 Task: Add a signature Jane Thompson containing Best wishes for a happy Fathers Day, Jane Thompson to email address softage.8@softage.net and add a label Toys
Action: Mouse moved to (1117, 66)
Screenshot: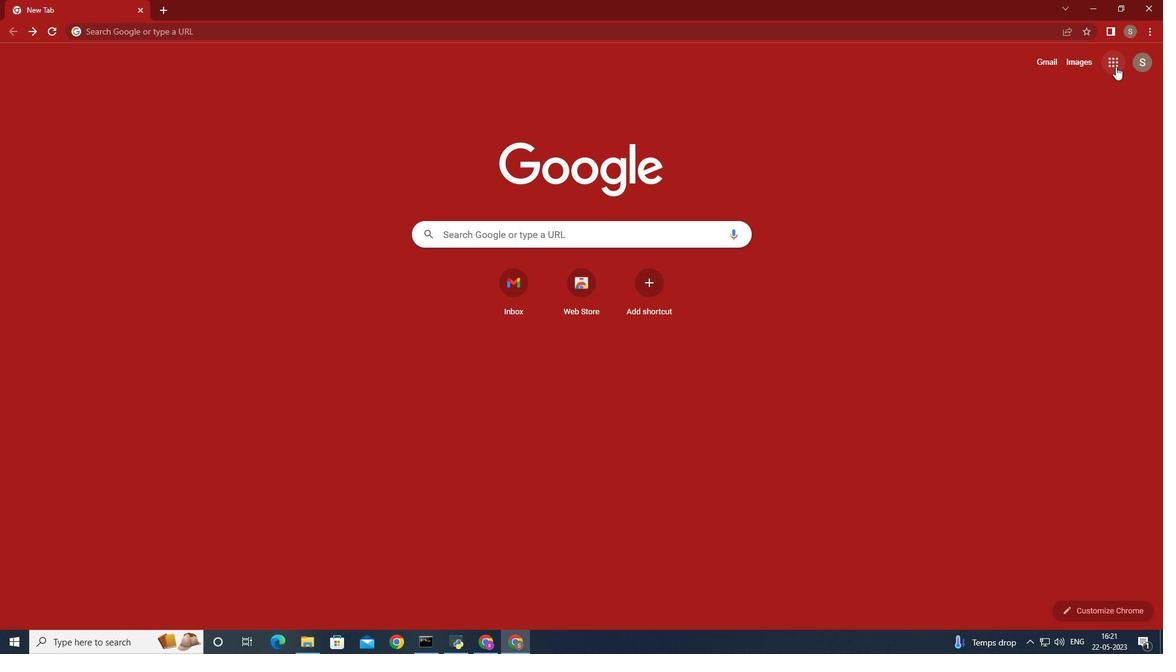 
Action: Mouse pressed left at (1117, 66)
Screenshot: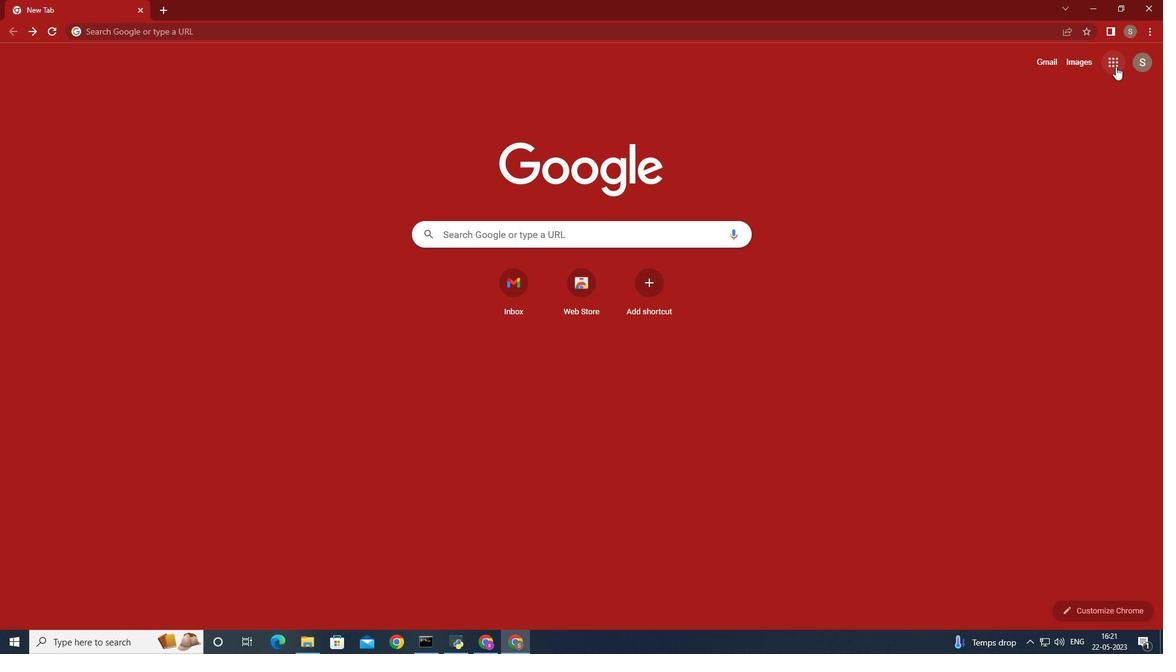 
Action: Mouse moved to (1055, 110)
Screenshot: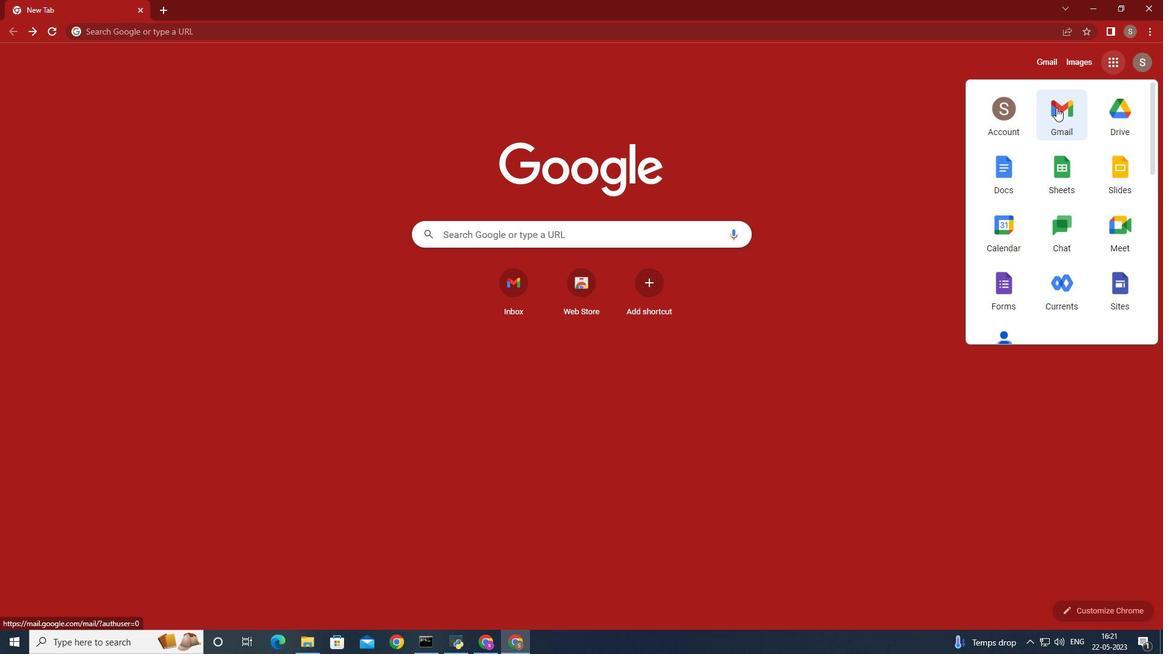 
Action: Mouse pressed left at (1055, 110)
Screenshot: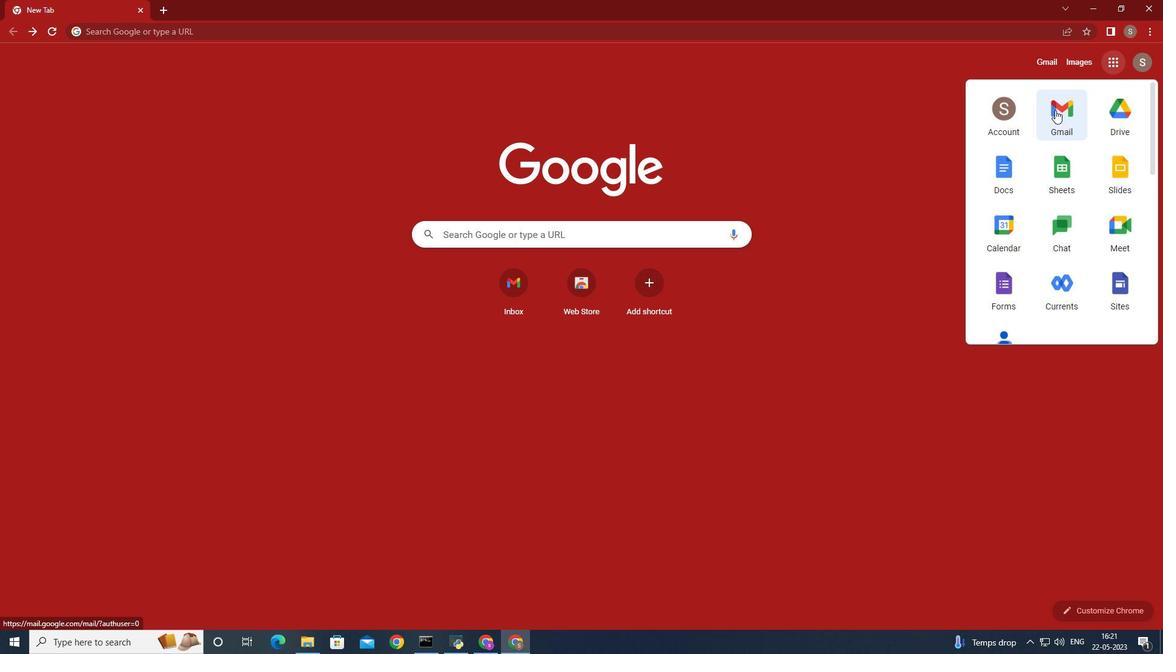 
Action: Mouse moved to (1023, 81)
Screenshot: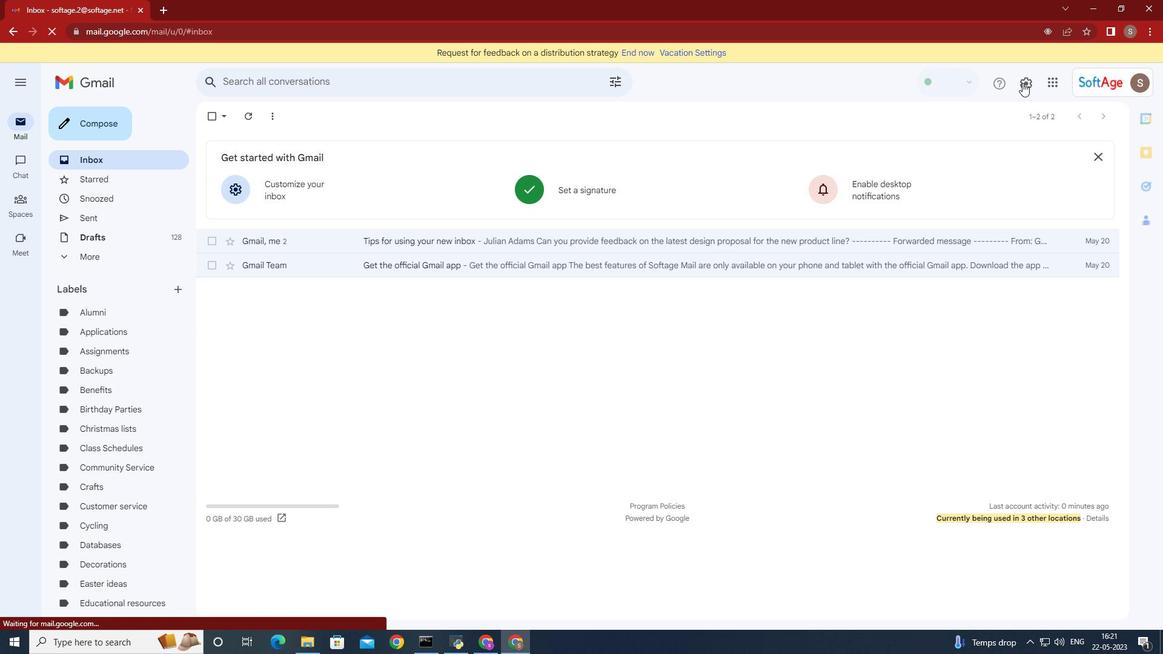 
Action: Mouse pressed left at (1023, 81)
Screenshot: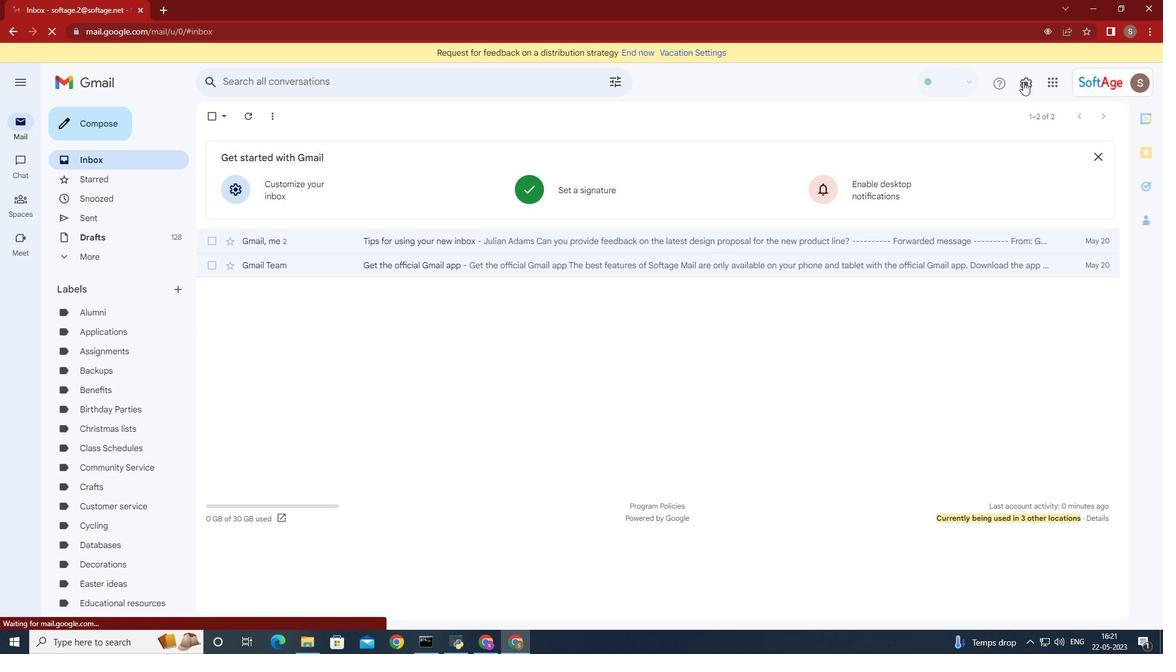 
Action: Mouse moved to (1043, 144)
Screenshot: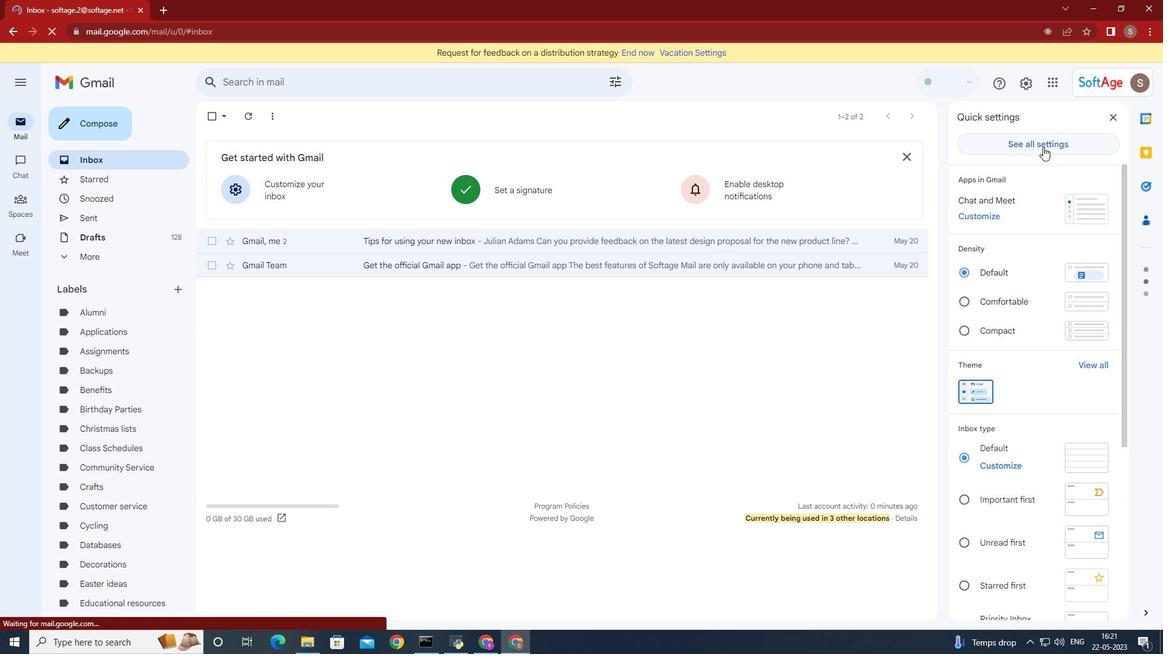 
Action: Mouse pressed left at (1043, 144)
Screenshot: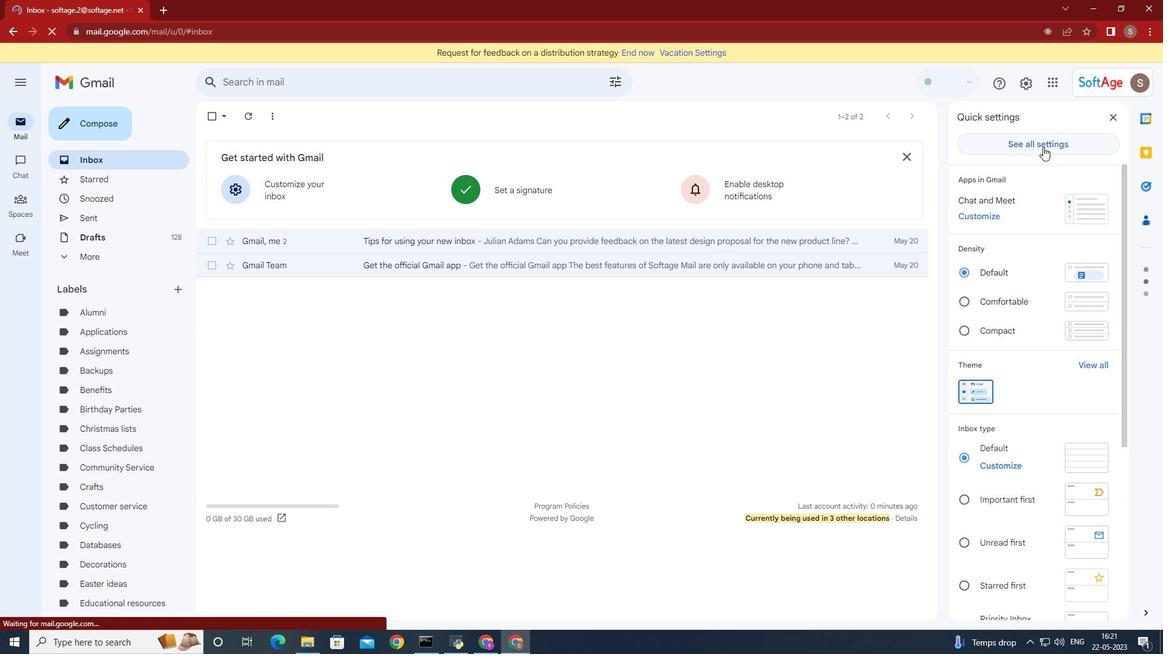 
Action: Mouse moved to (871, 239)
Screenshot: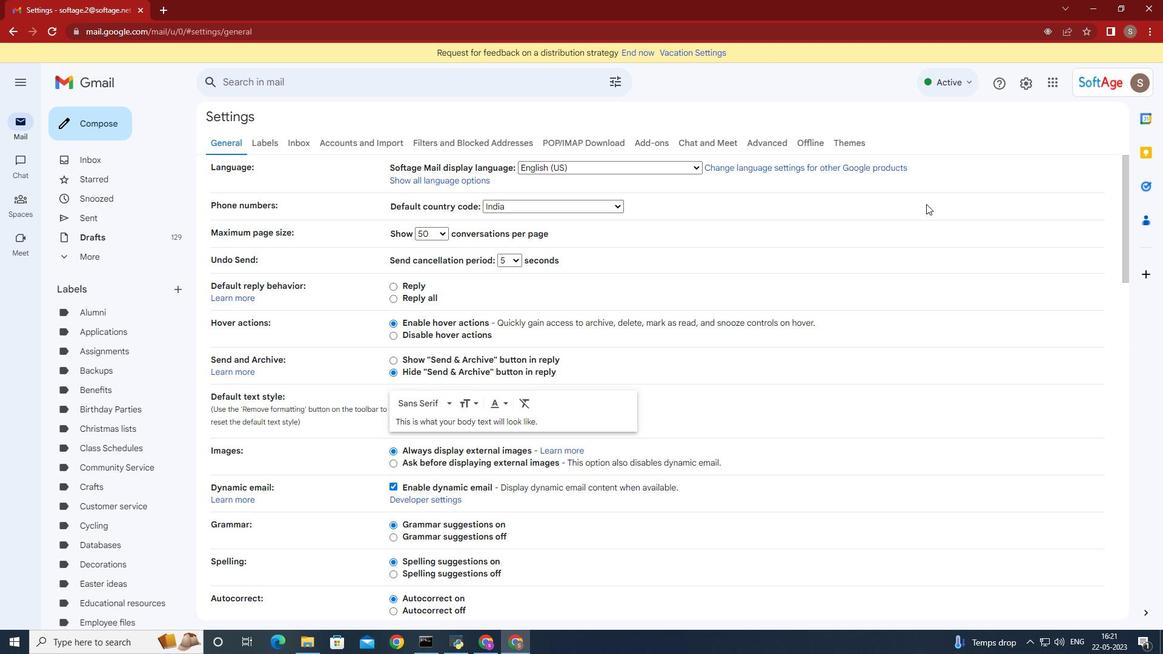 
Action: Mouse scrolled (876, 236) with delta (0, 0)
Screenshot: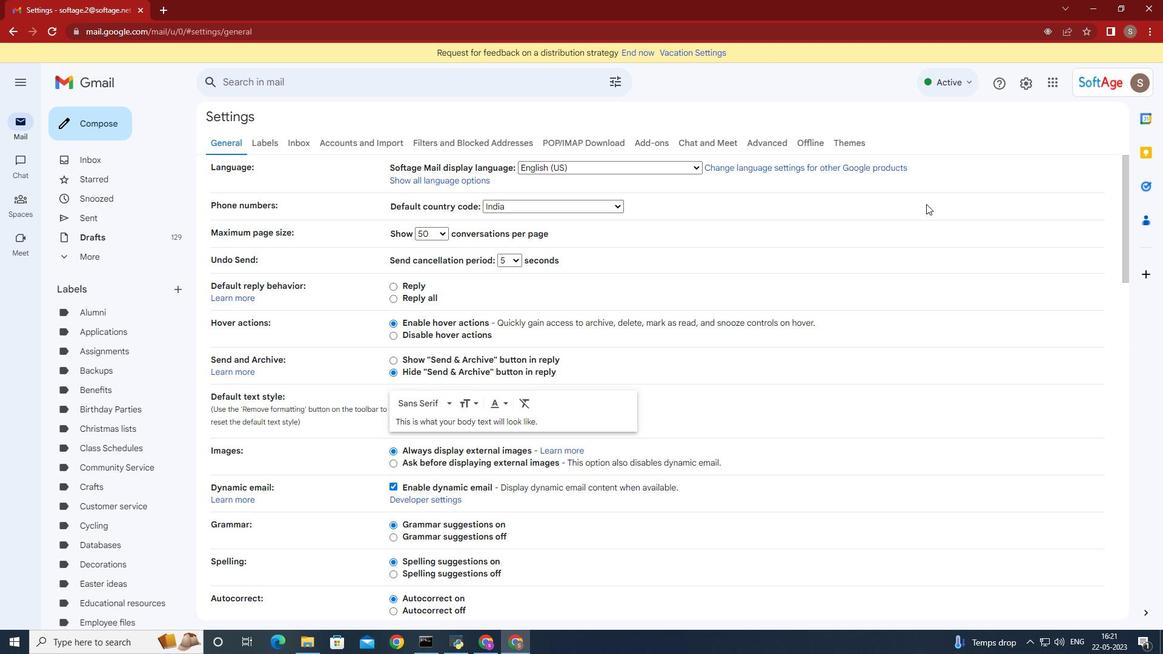 
Action: Mouse moved to (866, 239)
Screenshot: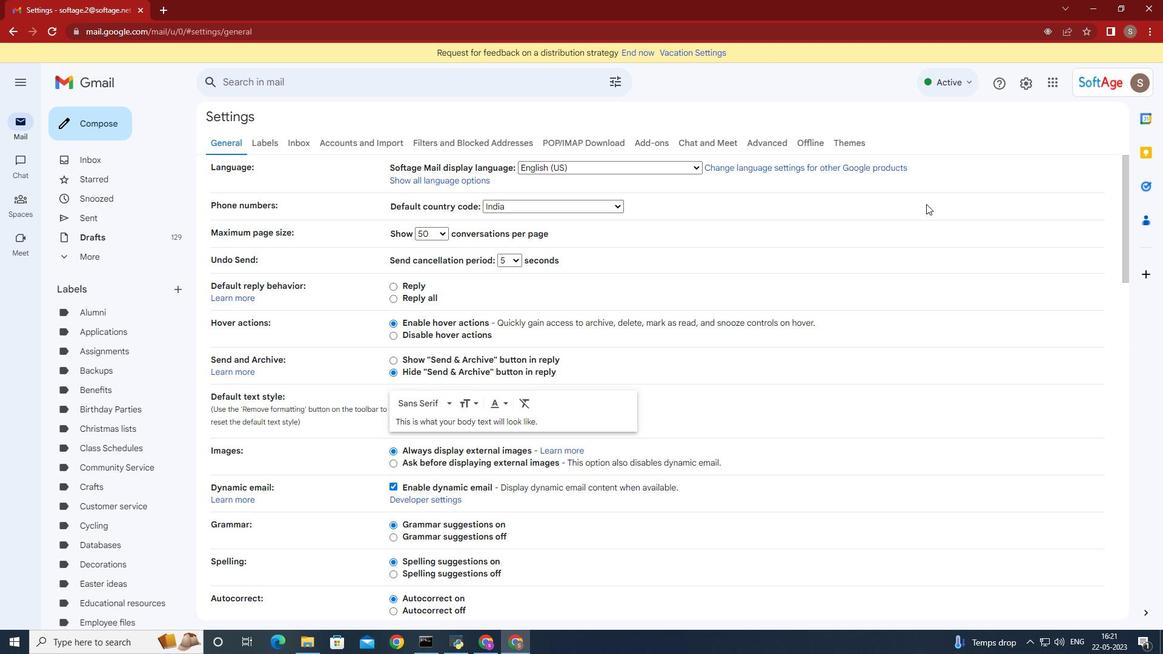 
Action: Mouse scrolled (870, 238) with delta (0, 0)
Screenshot: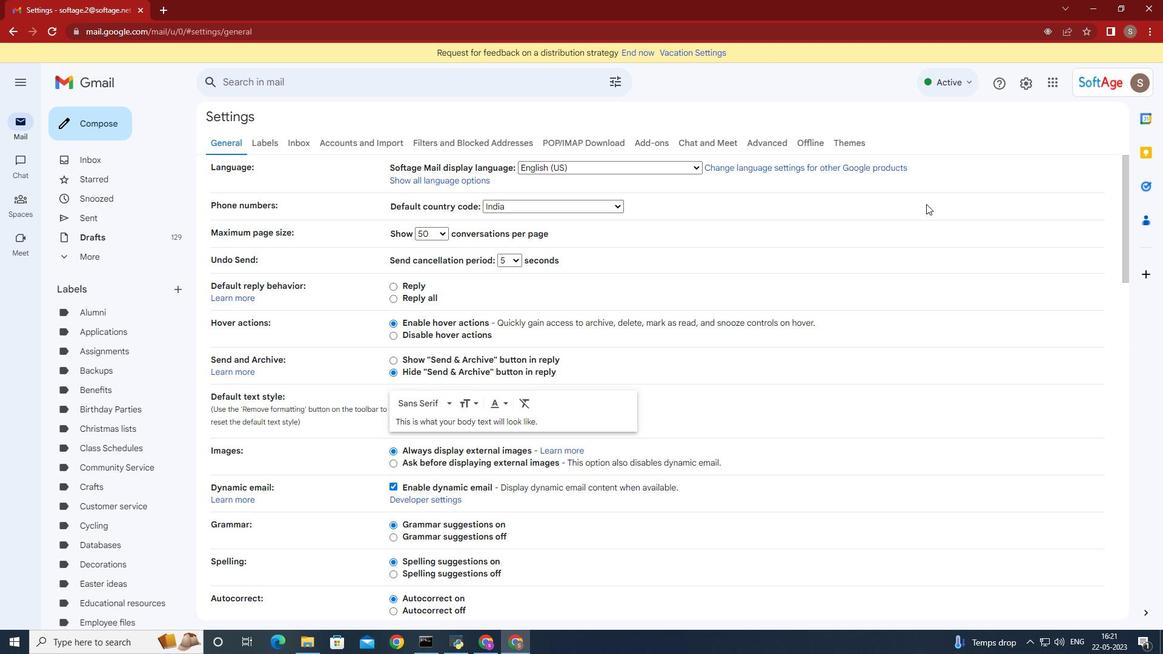 
Action: Mouse moved to (865, 239)
Screenshot: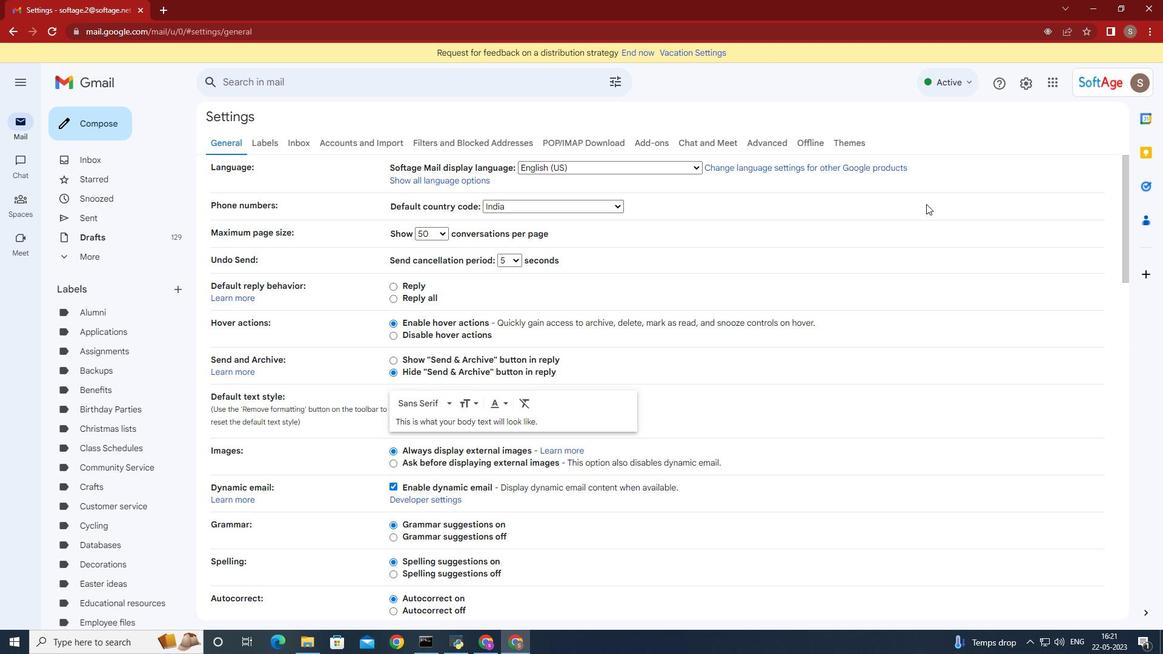 
Action: Mouse scrolled (867, 238) with delta (0, 0)
Screenshot: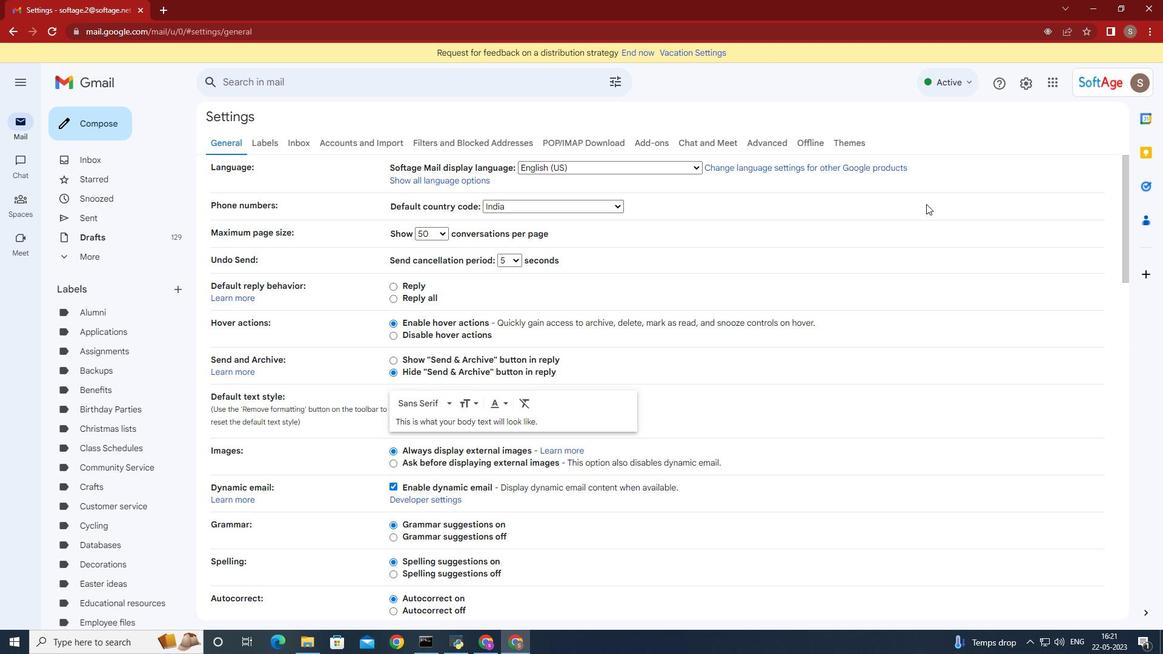 
Action: Mouse moved to (864, 239)
Screenshot: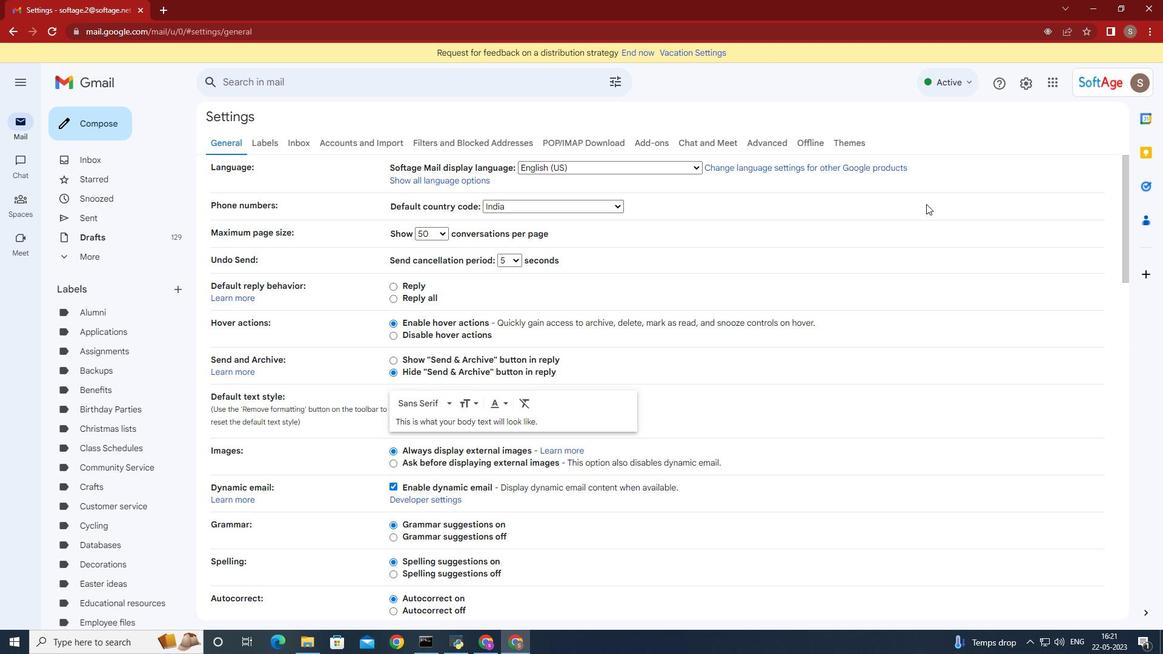 
Action: Mouse scrolled (865, 238) with delta (0, 0)
Screenshot: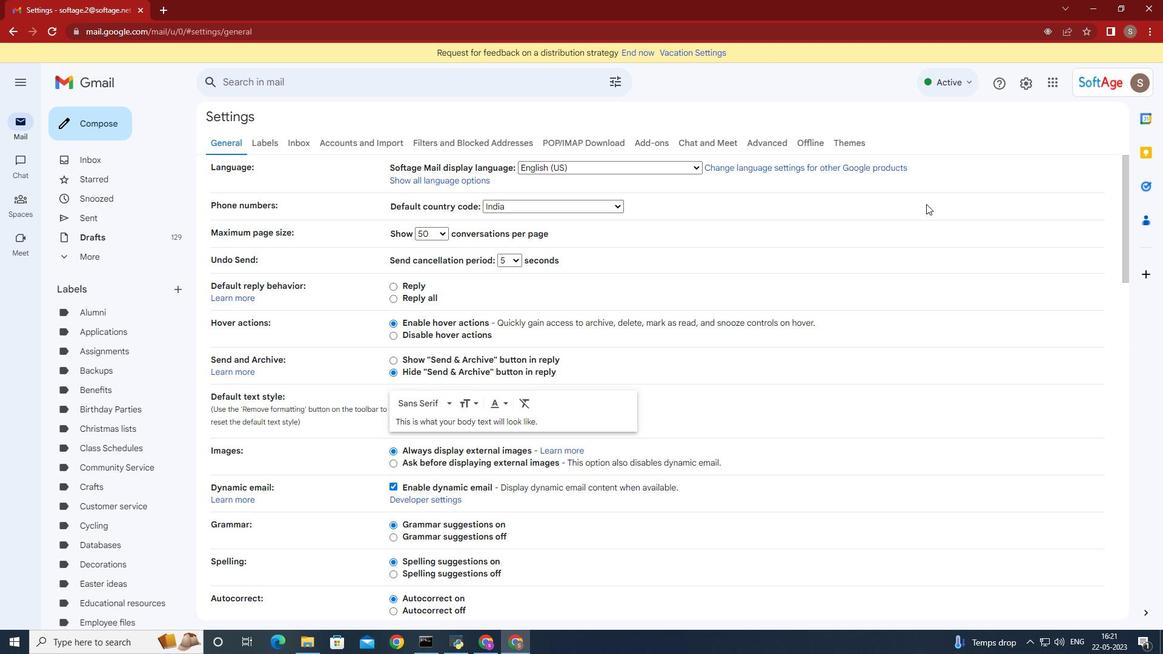 
Action: Mouse moved to (861, 238)
Screenshot: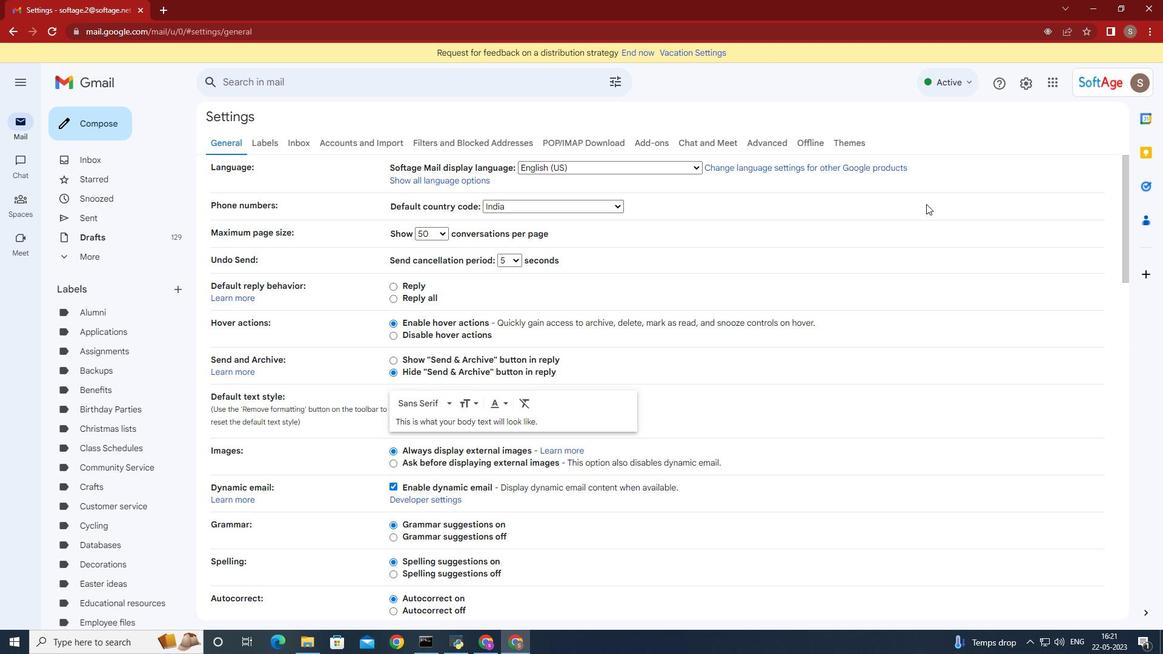 
Action: Mouse scrolled (863, 238) with delta (0, 0)
Screenshot: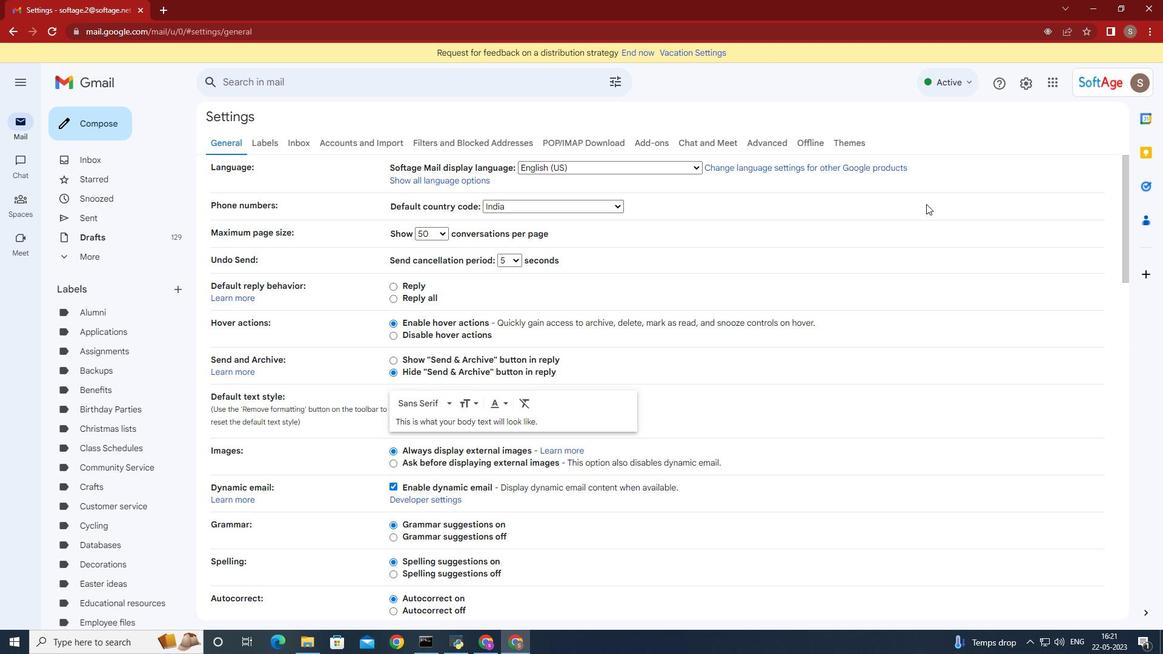 
Action: Mouse moved to (858, 236)
Screenshot: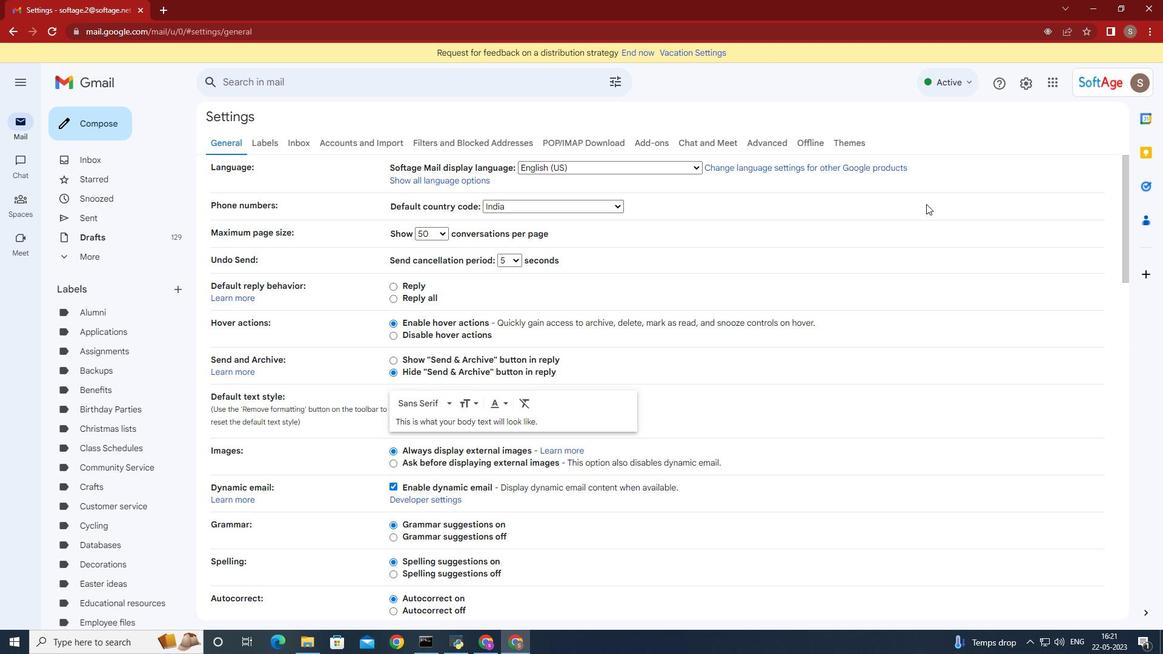 
Action: Mouse scrolled (859, 237) with delta (0, 0)
Screenshot: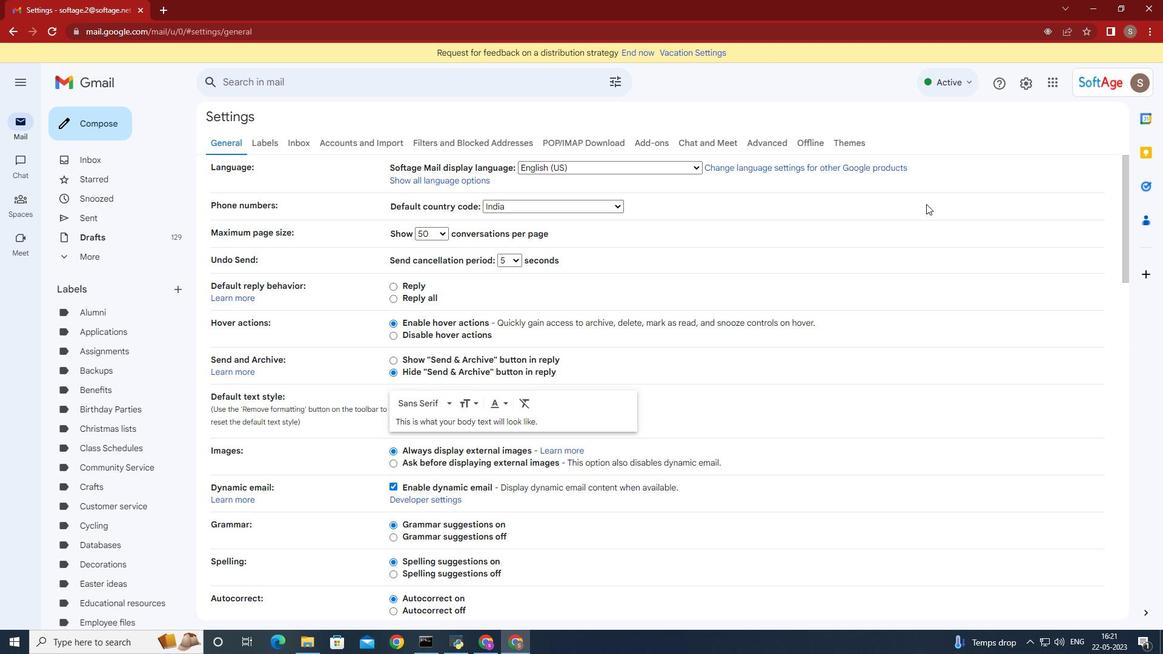 
Action: Mouse moved to (818, 238)
Screenshot: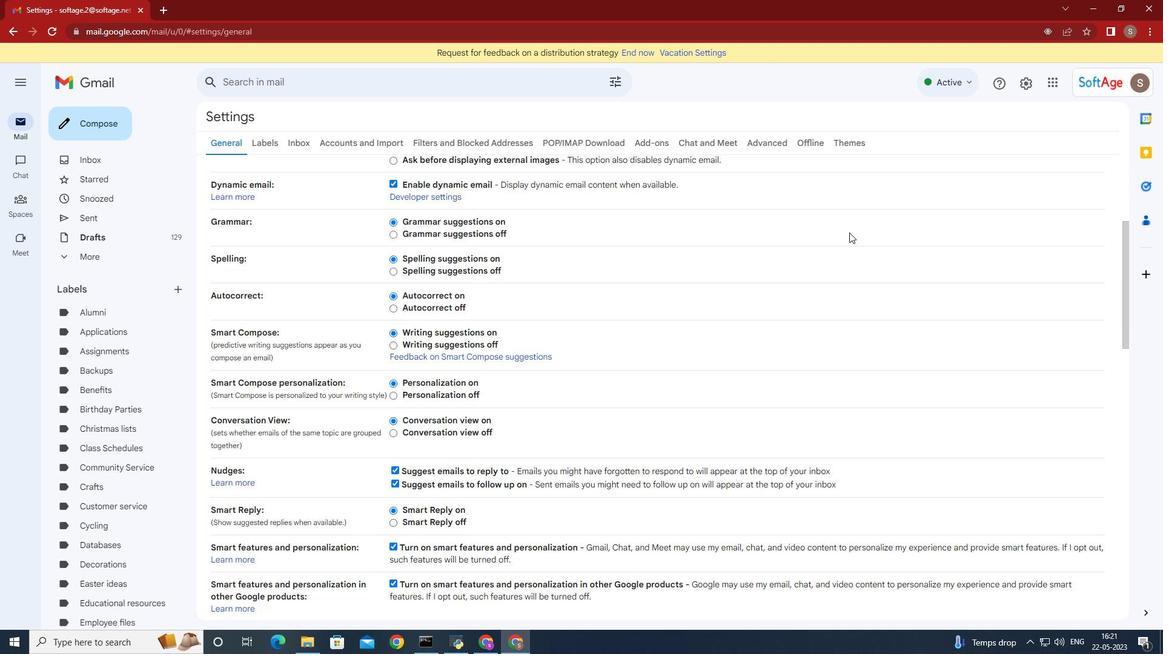 
Action: Mouse scrolled (818, 237) with delta (0, 0)
Screenshot: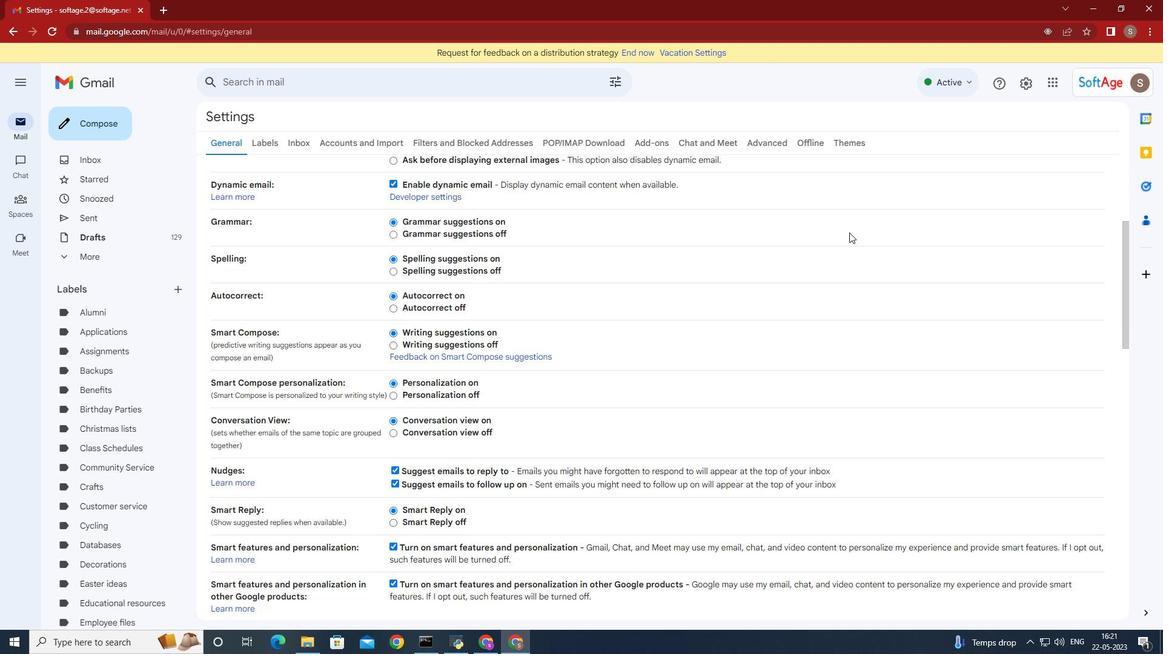 
Action: Mouse moved to (814, 240)
Screenshot: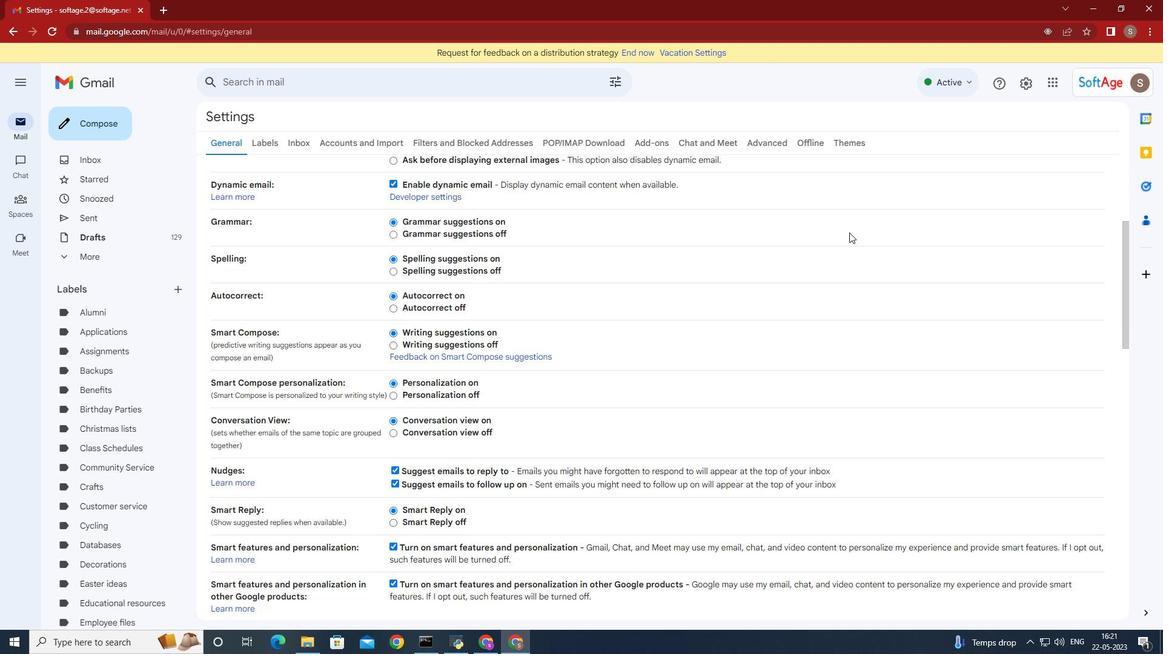 
Action: Mouse scrolled (814, 239) with delta (0, 0)
Screenshot: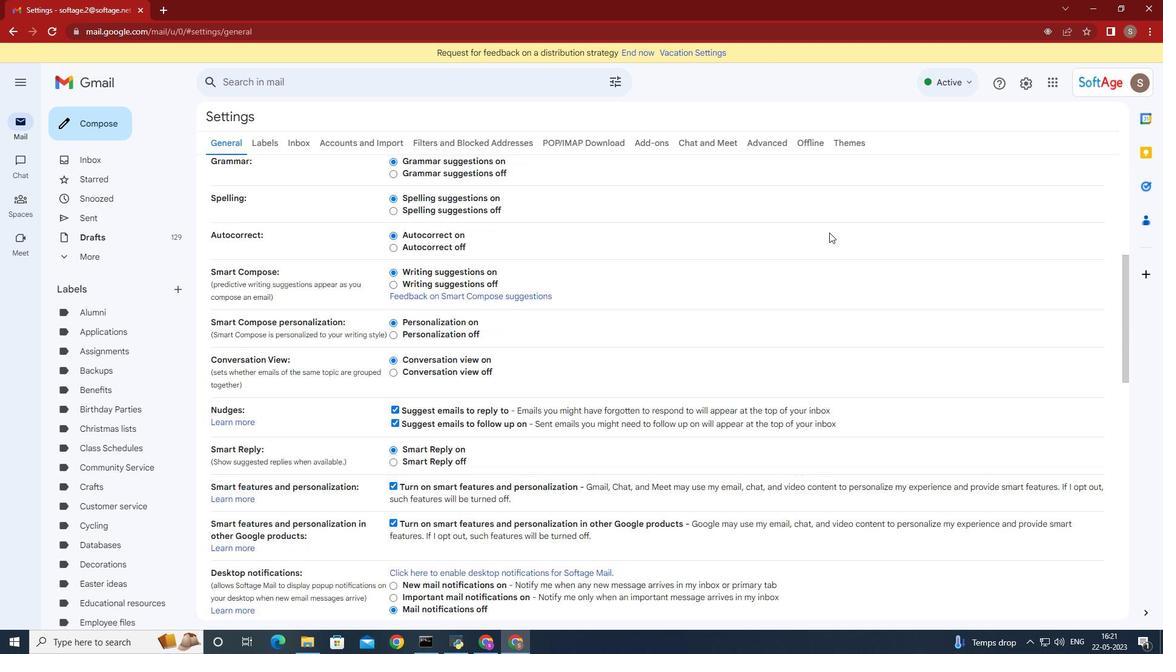 
Action: Mouse moved to (811, 242)
Screenshot: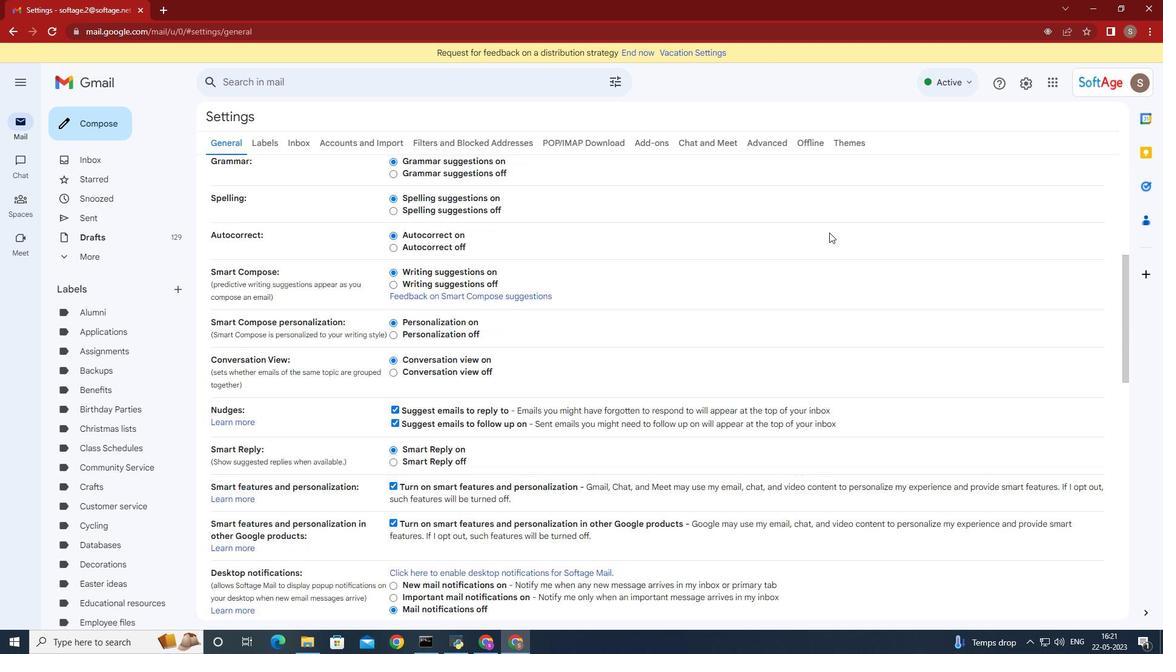 
Action: Mouse scrolled (811, 241) with delta (0, 0)
Screenshot: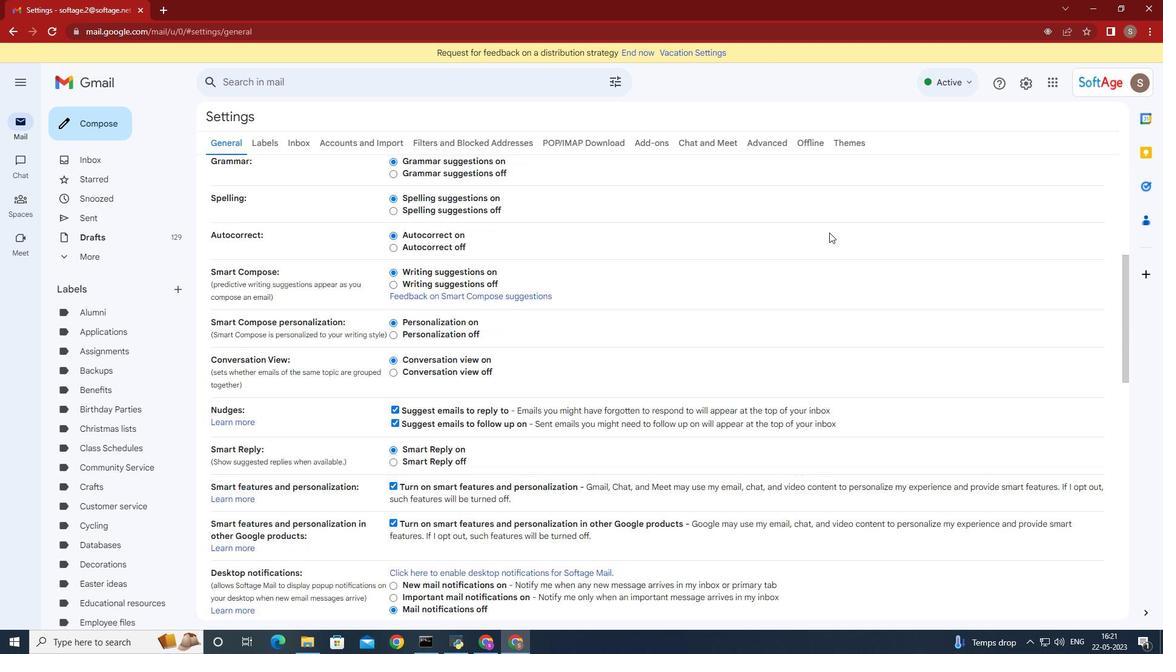 
Action: Mouse moved to (807, 244)
Screenshot: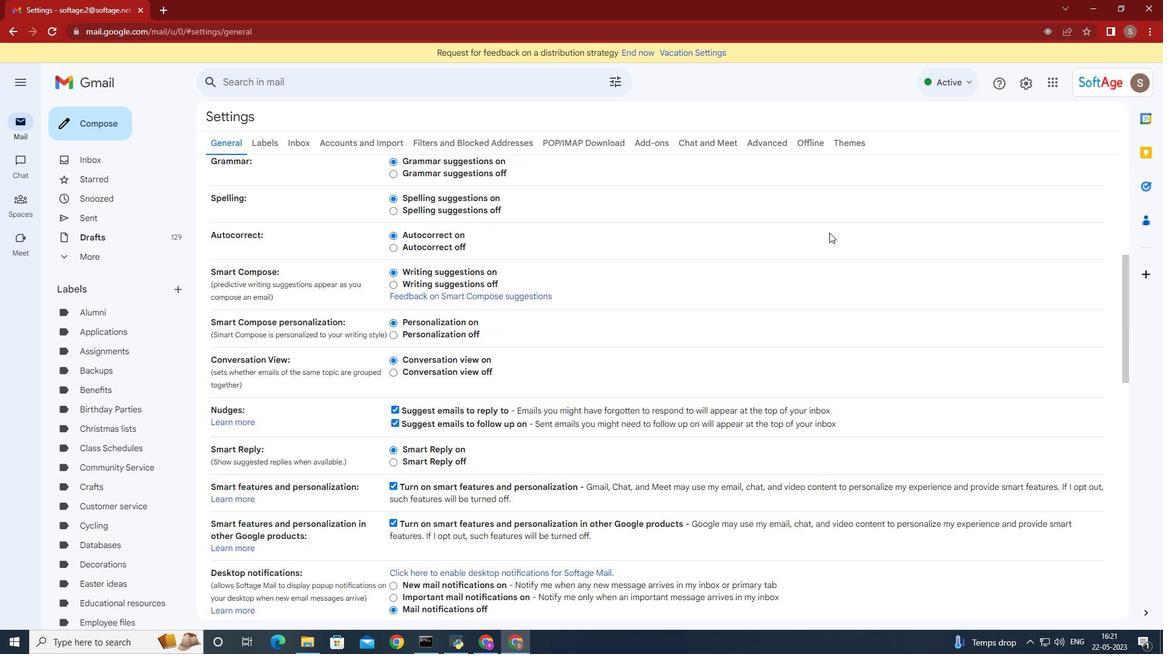 
Action: Mouse scrolled (807, 244) with delta (0, 0)
Screenshot: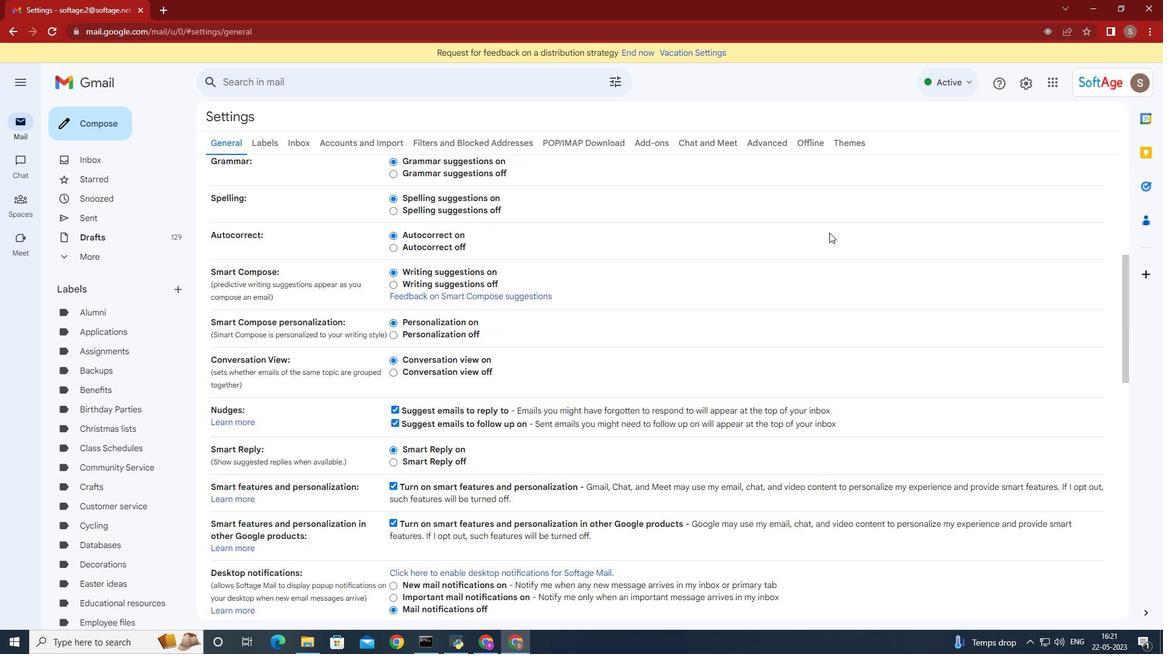 
Action: Mouse moved to (806, 245)
Screenshot: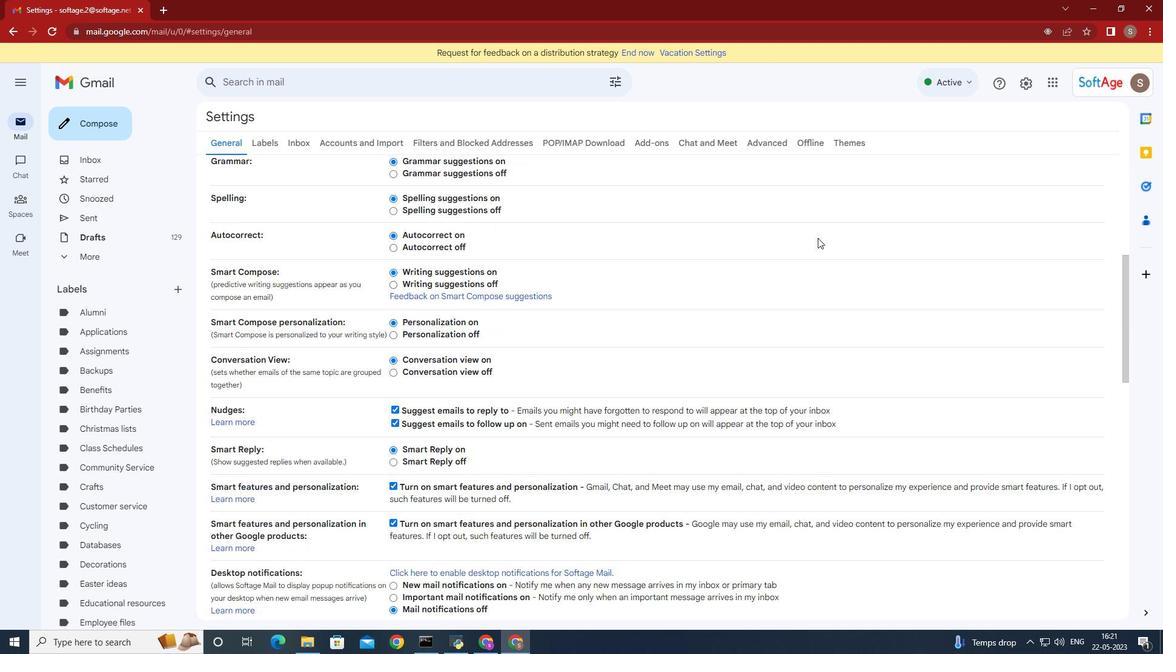 
Action: Mouse scrolled (806, 244) with delta (0, 0)
Screenshot: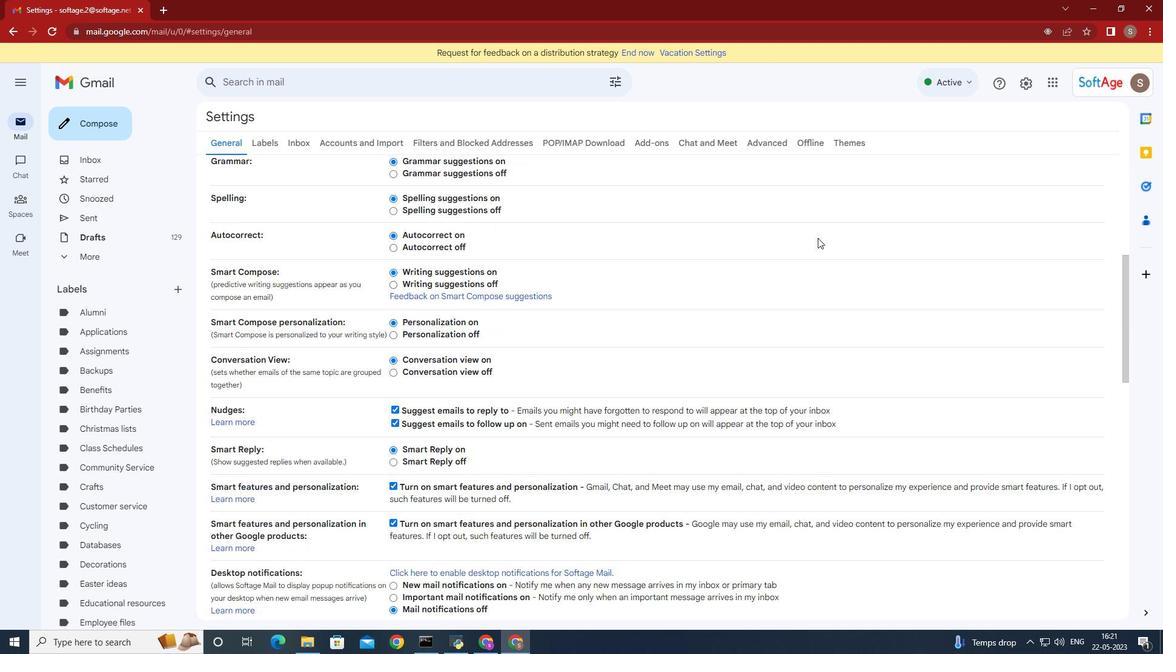 
Action: Mouse moved to (804, 245)
Screenshot: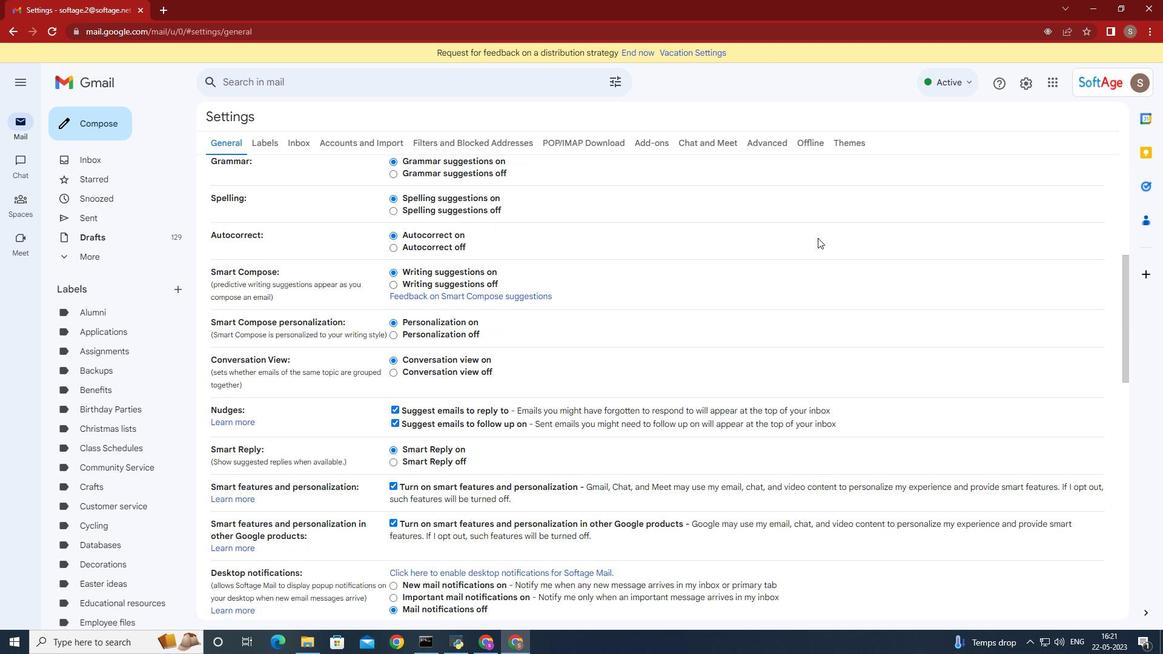 
Action: Mouse scrolled (804, 244) with delta (0, 0)
Screenshot: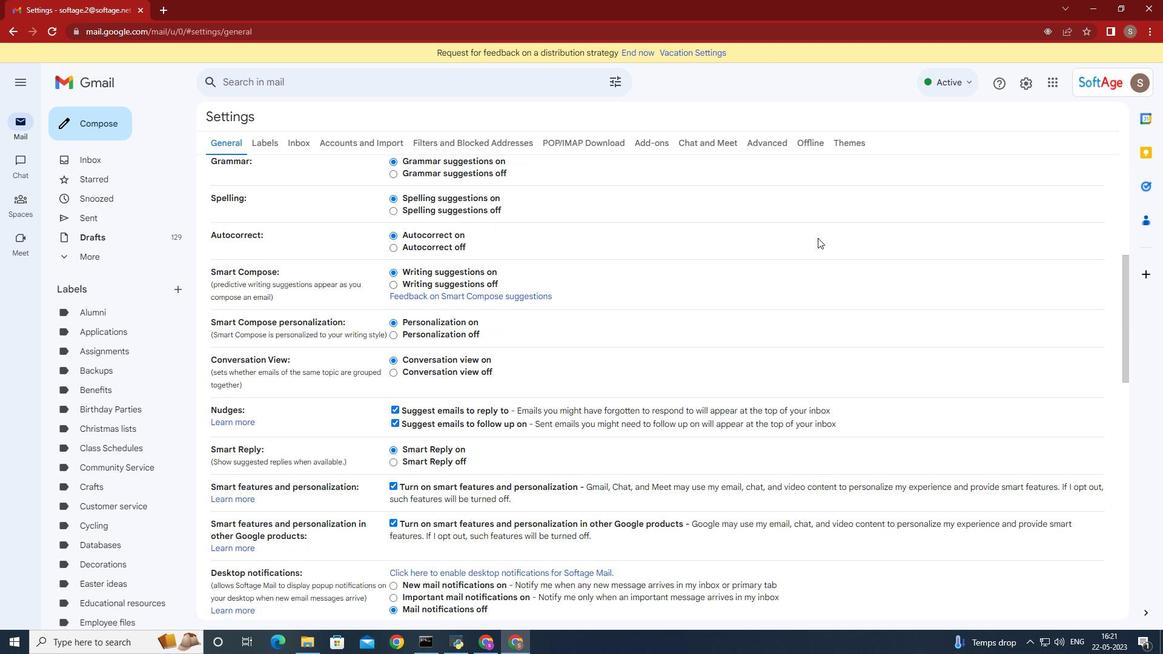 
Action: Mouse moved to (783, 252)
Screenshot: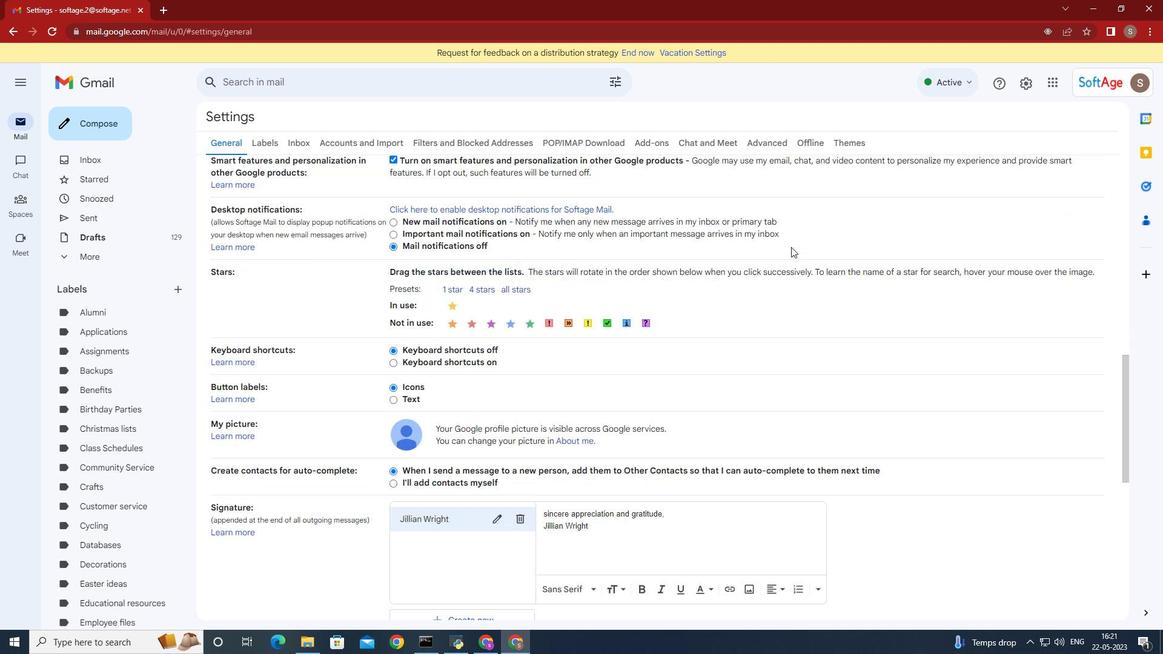 
Action: Mouse scrolled (783, 251) with delta (0, 0)
Screenshot: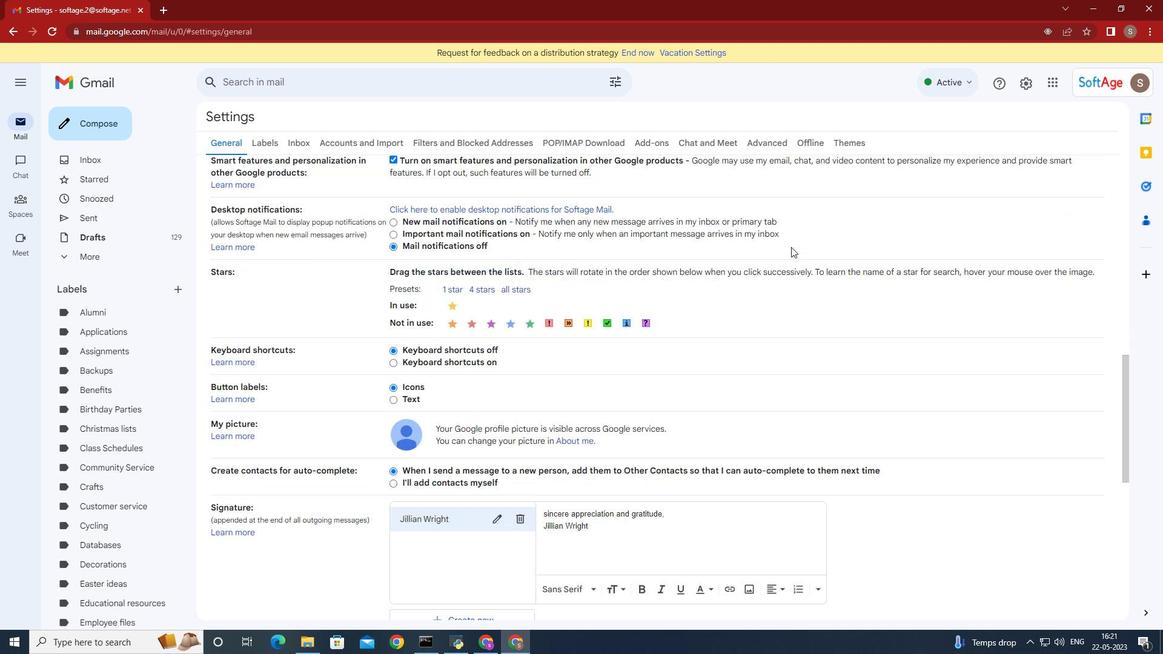 
Action: Mouse moved to (783, 252)
Screenshot: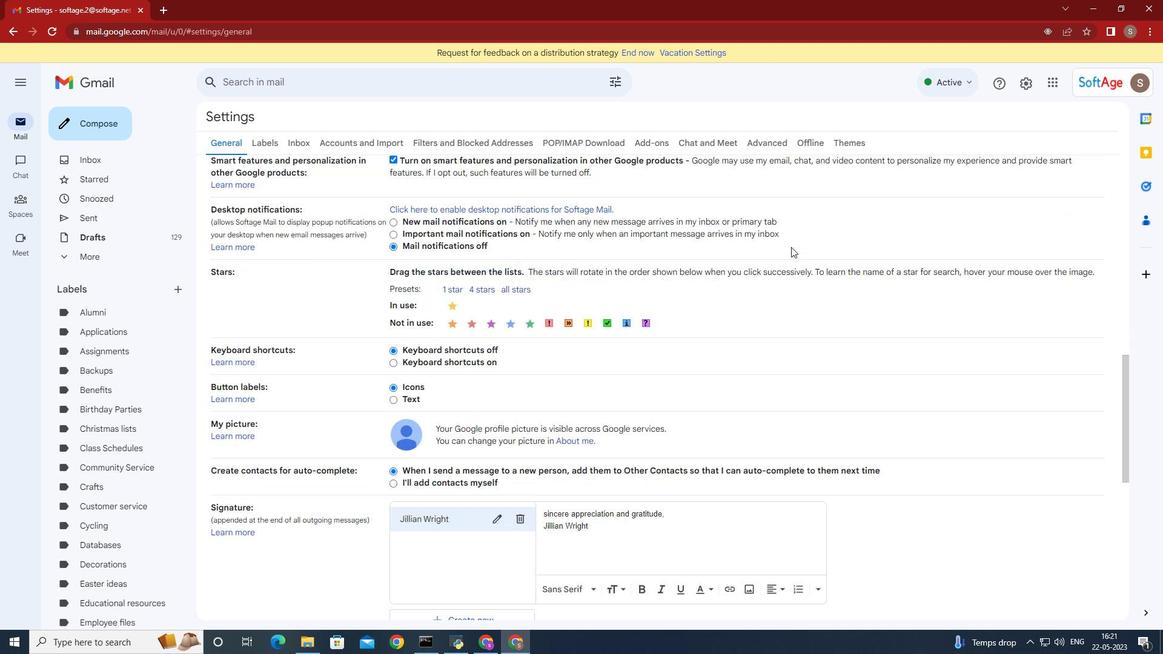 
Action: Mouse scrolled (783, 252) with delta (0, 0)
Screenshot: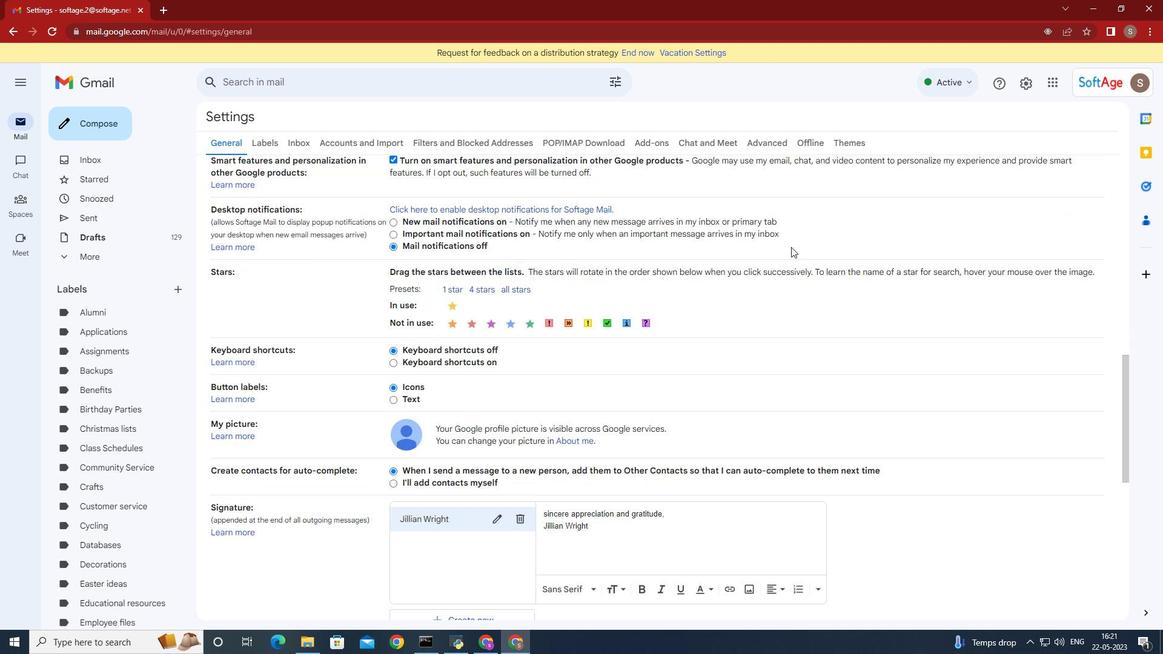 
Action: Mouse moved to (782, 252)
Screenshot: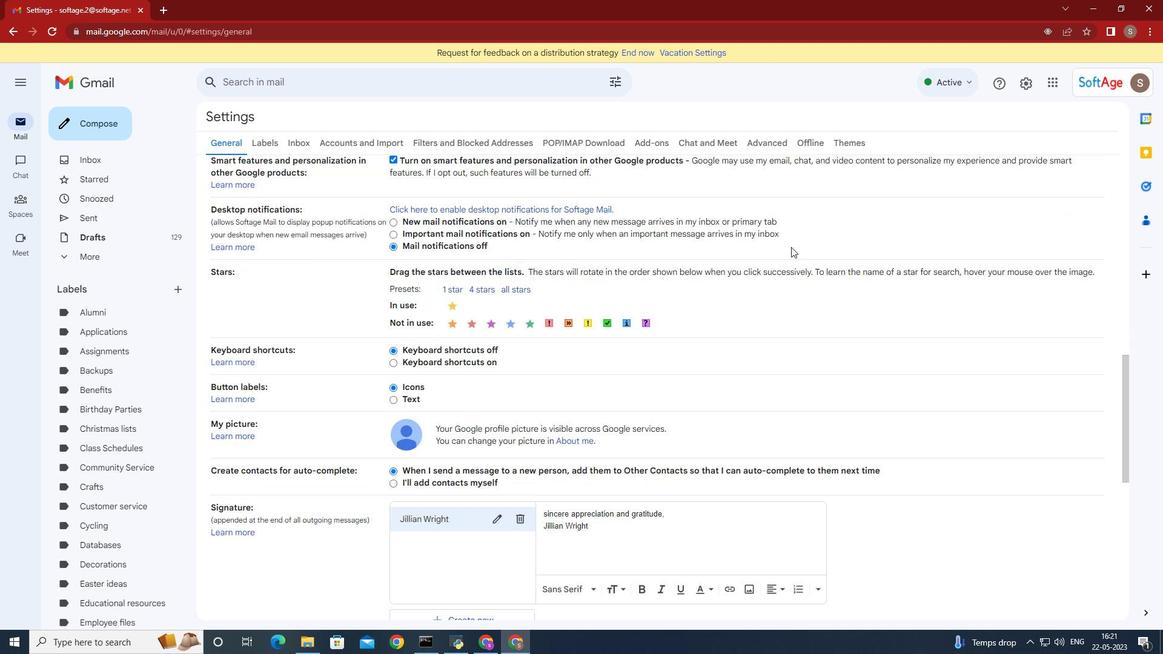 
Action: Mouse scrolled (782, 252) with delta (0, 0)
Screenshot: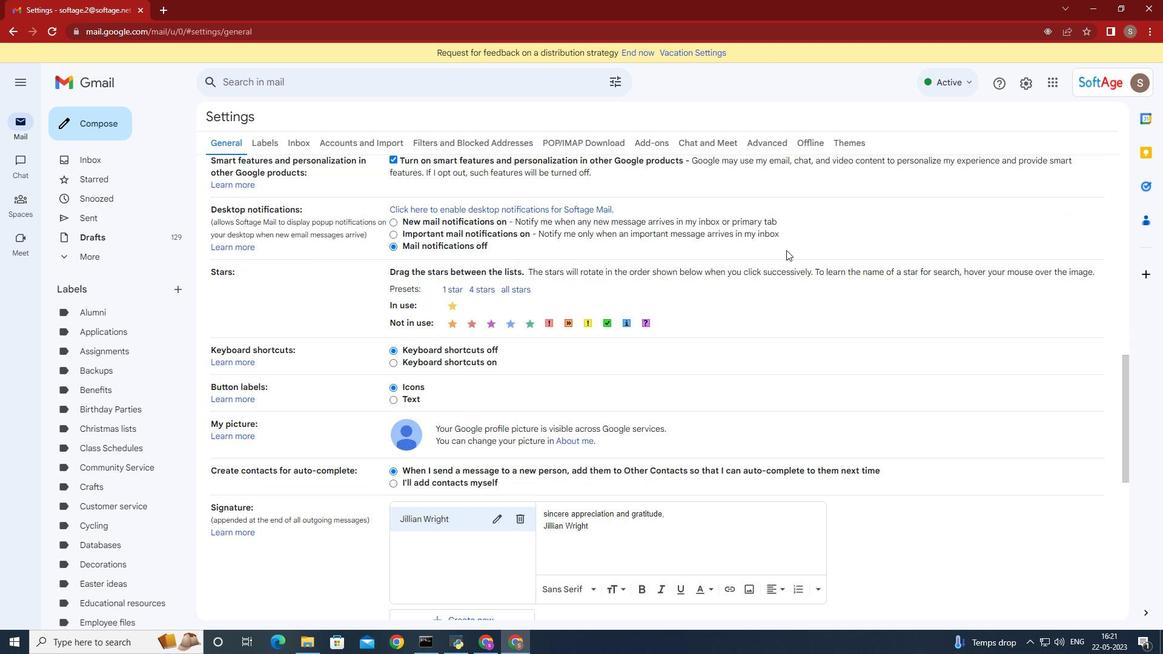 
Action: Mouse moved to (781, 252)
Screenshot: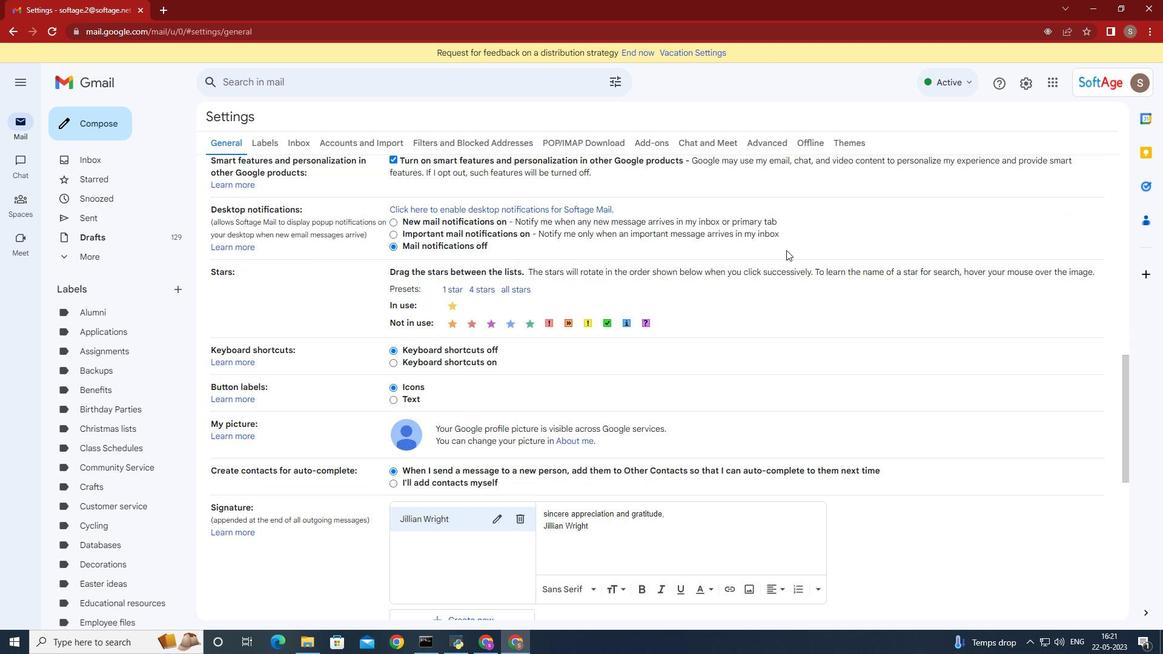 
Action: Mouse scrolled (781, 252) with delta (0, 0)
Screenshot: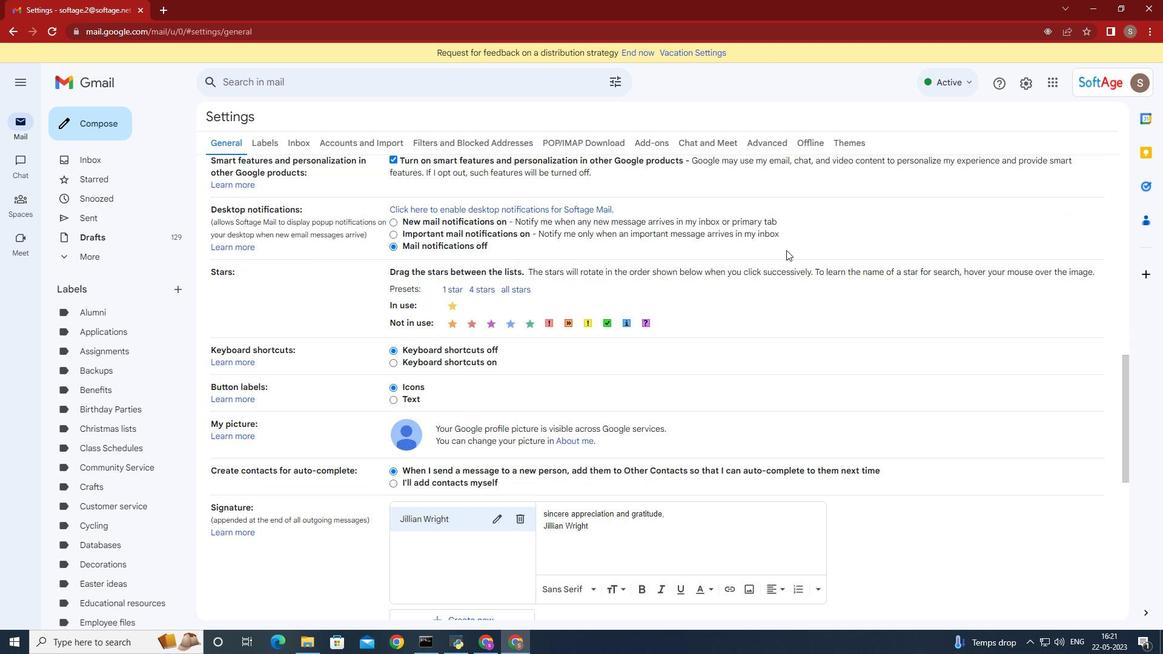 
Action: Mouse moved to (776, 249)
Screenshot: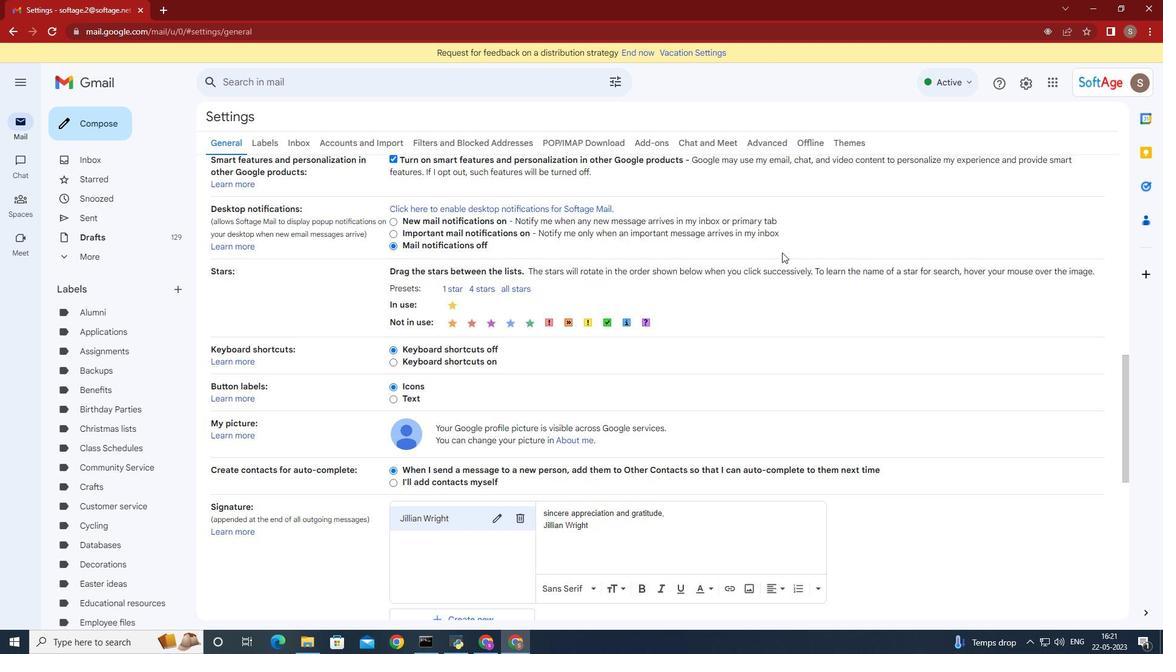 
Action: Mouse scrolled (776, 249) with delta (0, 0)
Screenshot: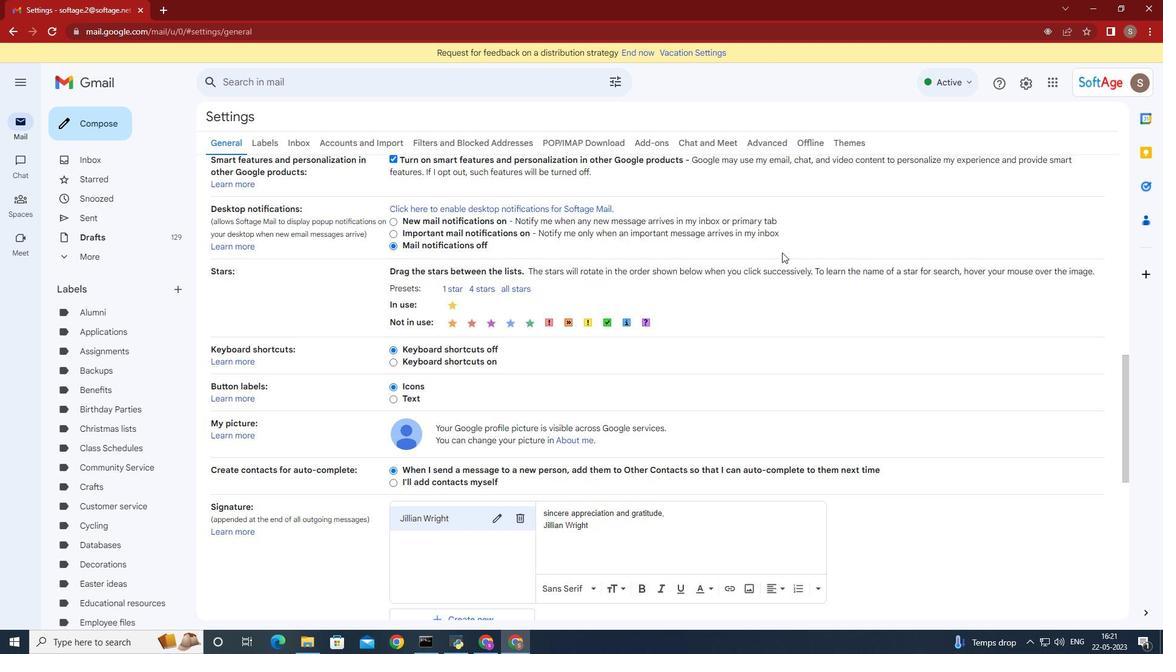 
Action: Mouse moved to (512, 317)
Screenshot: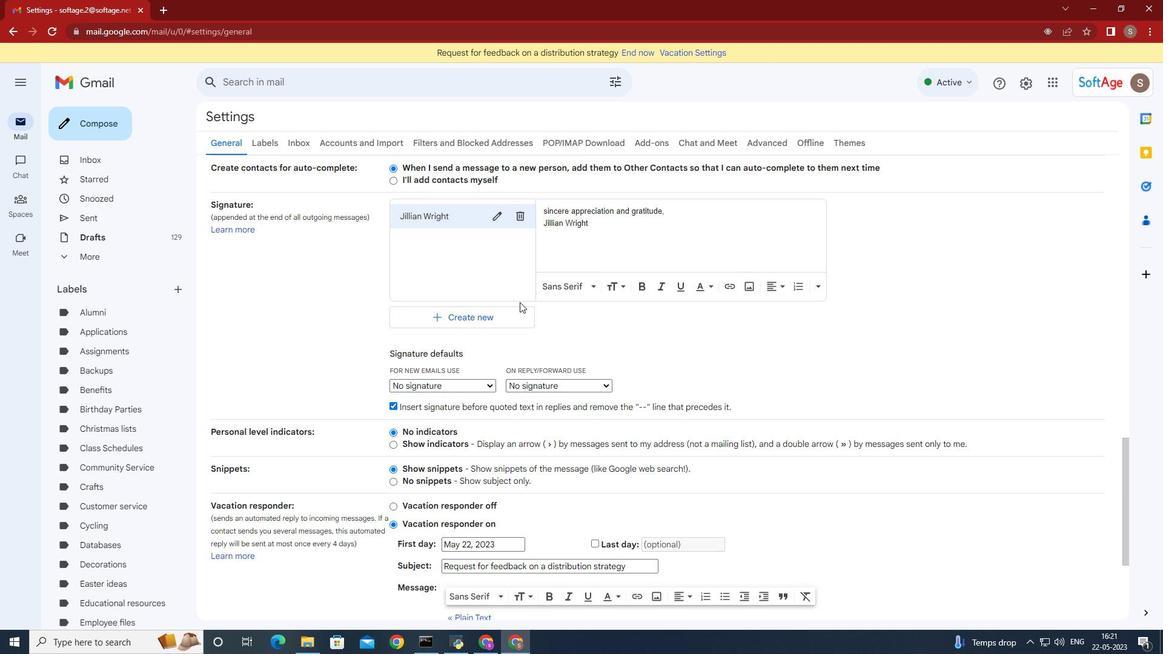 
Action: Mouse pressed left at (512, 317)
Screenshot: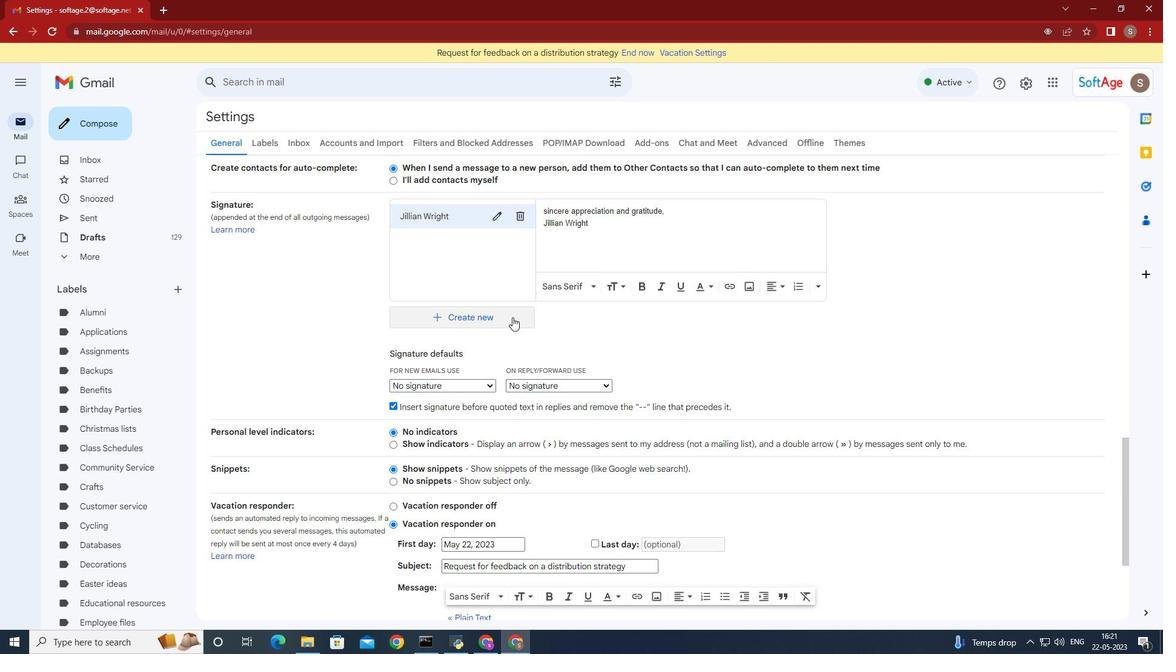 
Action: Mouse moved to (513, 314)
Screenshot: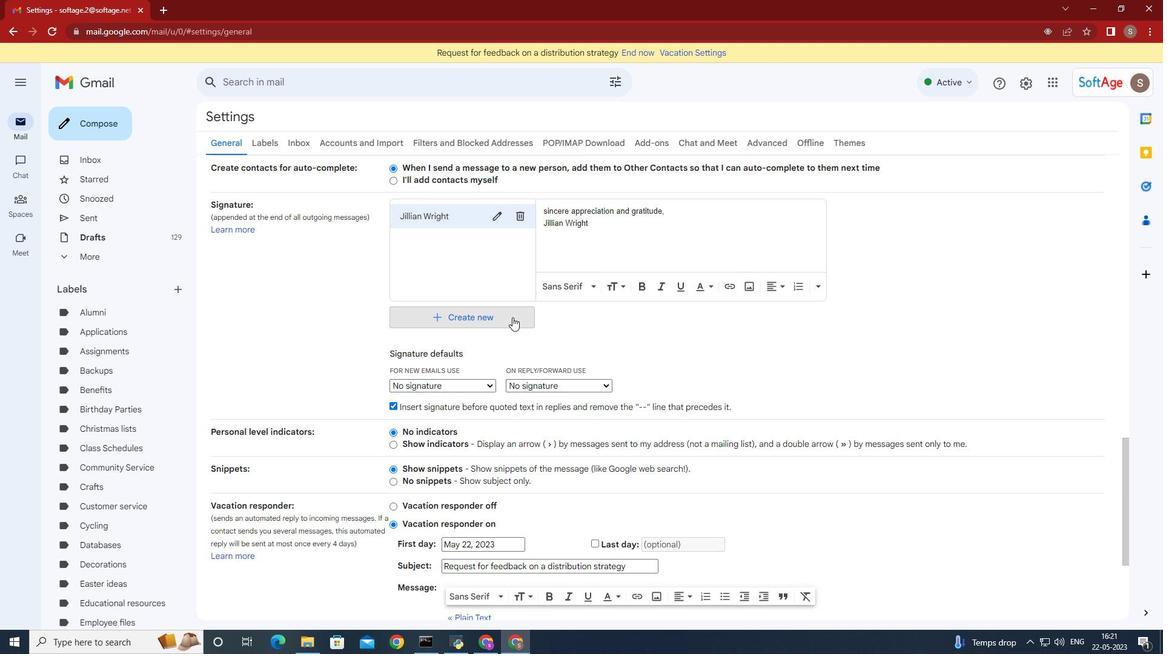 
Action: Key pressed <Key.shift>Jane<Key.space><Key.shift>Thompson
Screenshot: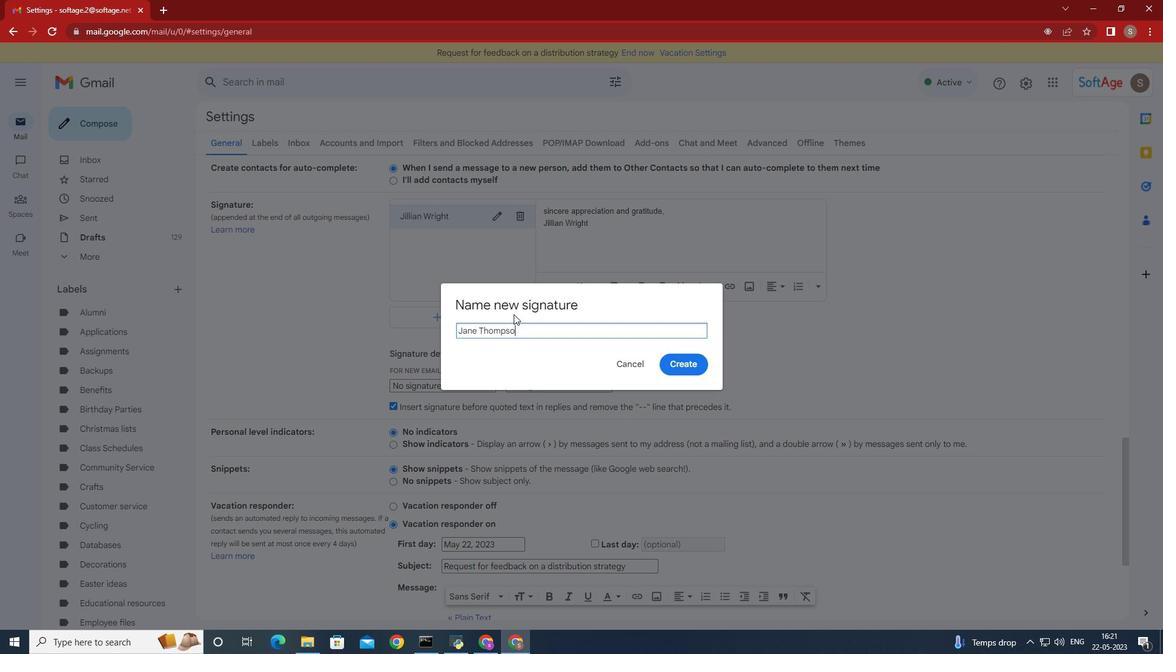 
Action: Mouse moved to (673, 364)
Screenshot: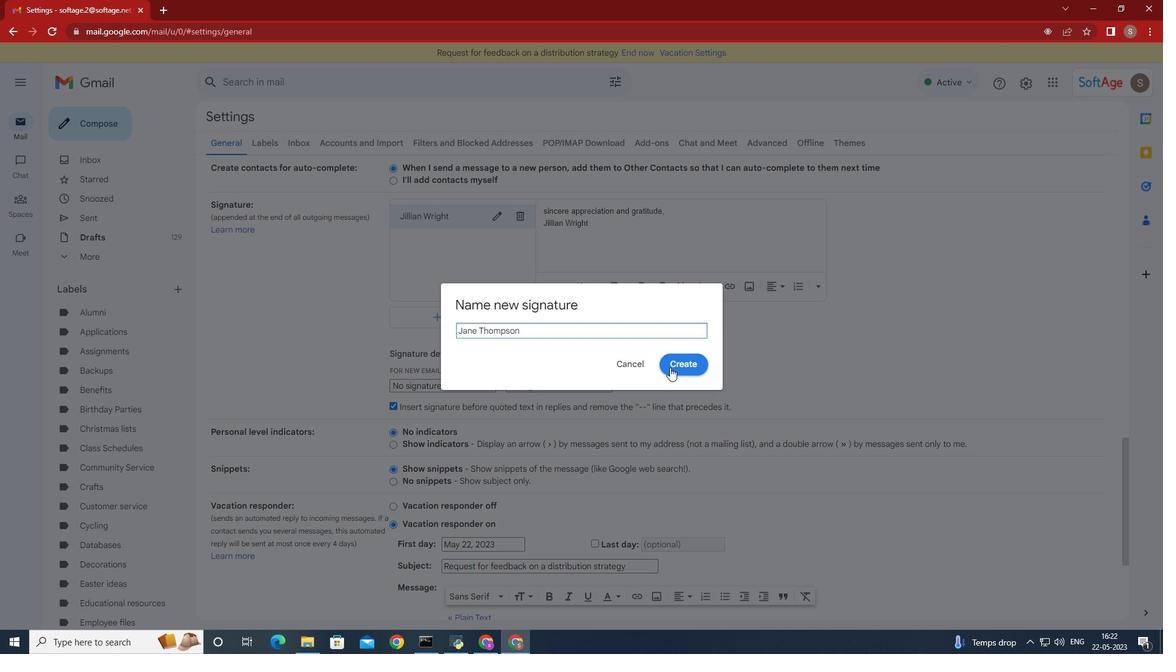 
Action: Mouse pressed left at (673, 364)
Screenshot: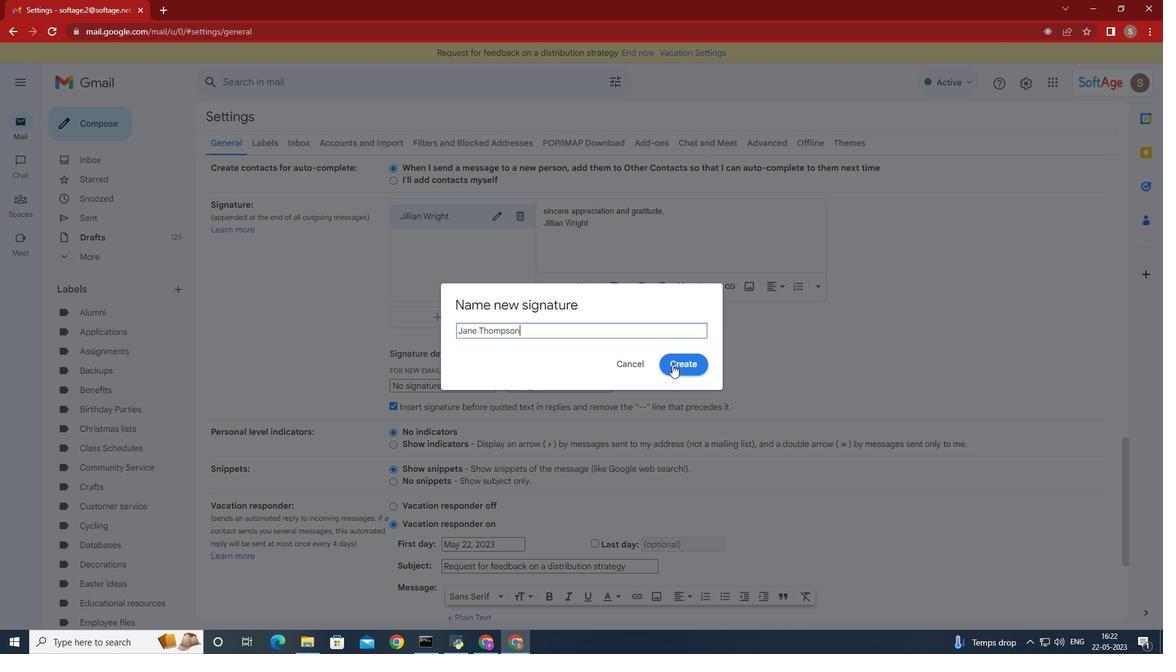 
Action: Key pressed <Key.shift><Key.shift><Key.shift><Key.shift><Key.shift><Key.shift><Key.shift>Best<Key.space>wishes<Key.space>for<Key.space>a<Key.space>happy<Key.space><Key.shift>Fathers<Key.space><Key.shift>Day,<Key.enter><Key.shift><Key.shift><Key.shift><Key.shift><Key.shift><Key.shift>Jane<Key.space><Key.shift>Thompson
Screenshot: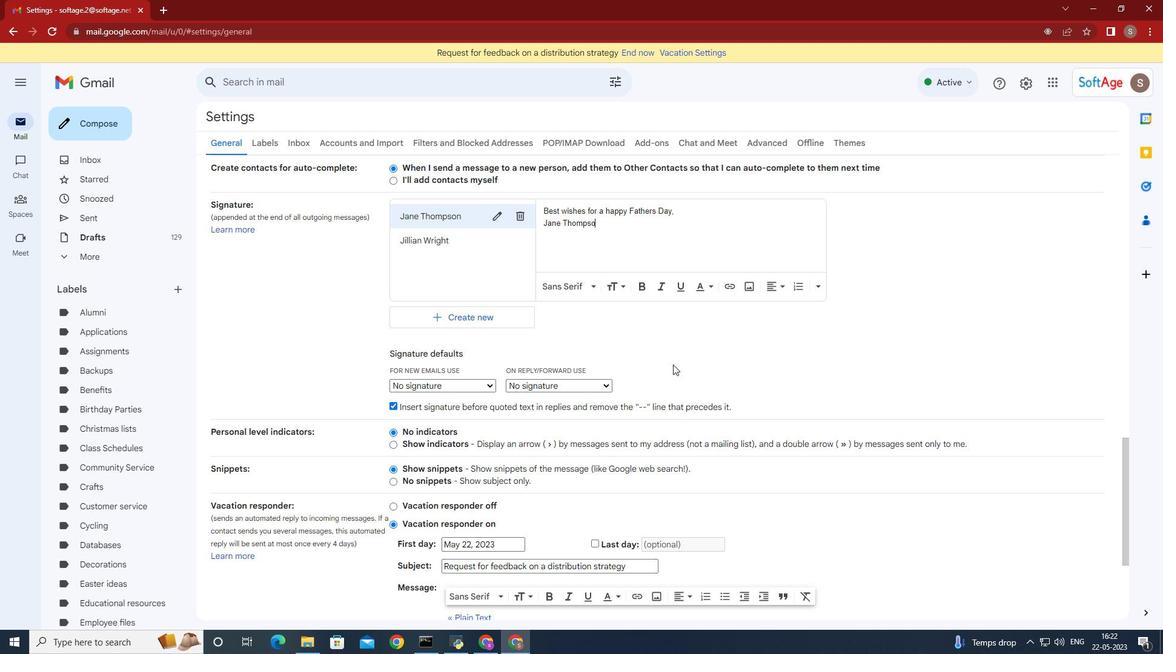 
Action: Mouse moved to (484, 387)
Screenshot: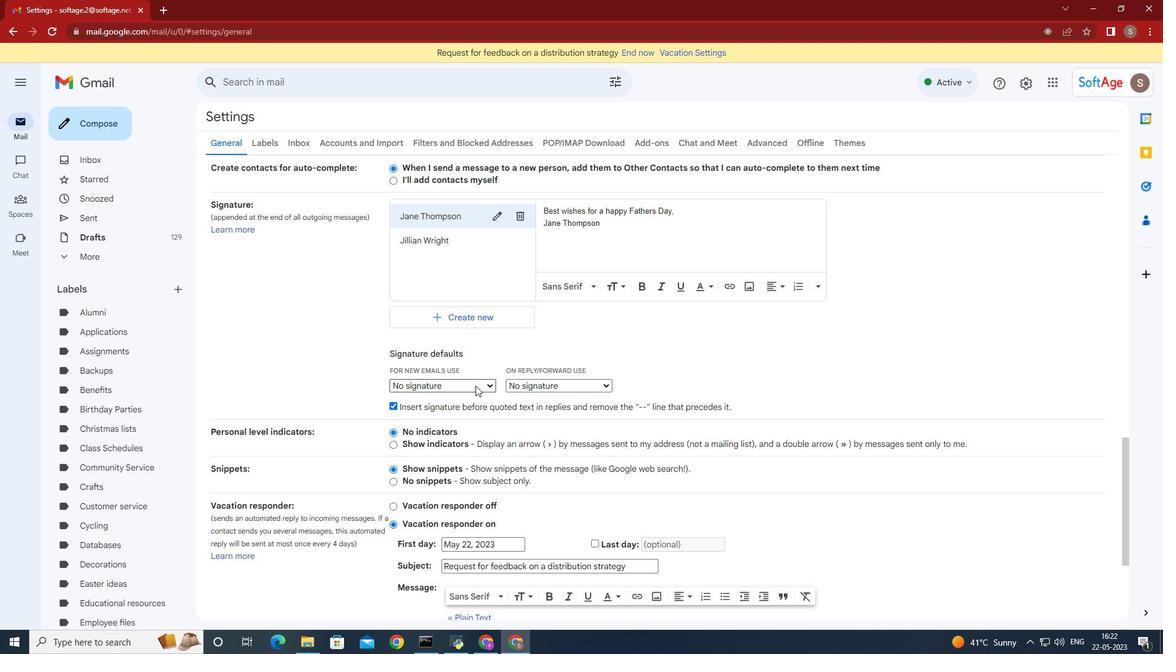 
Action: Mouse pressed left at (484, 387)
Screenshot: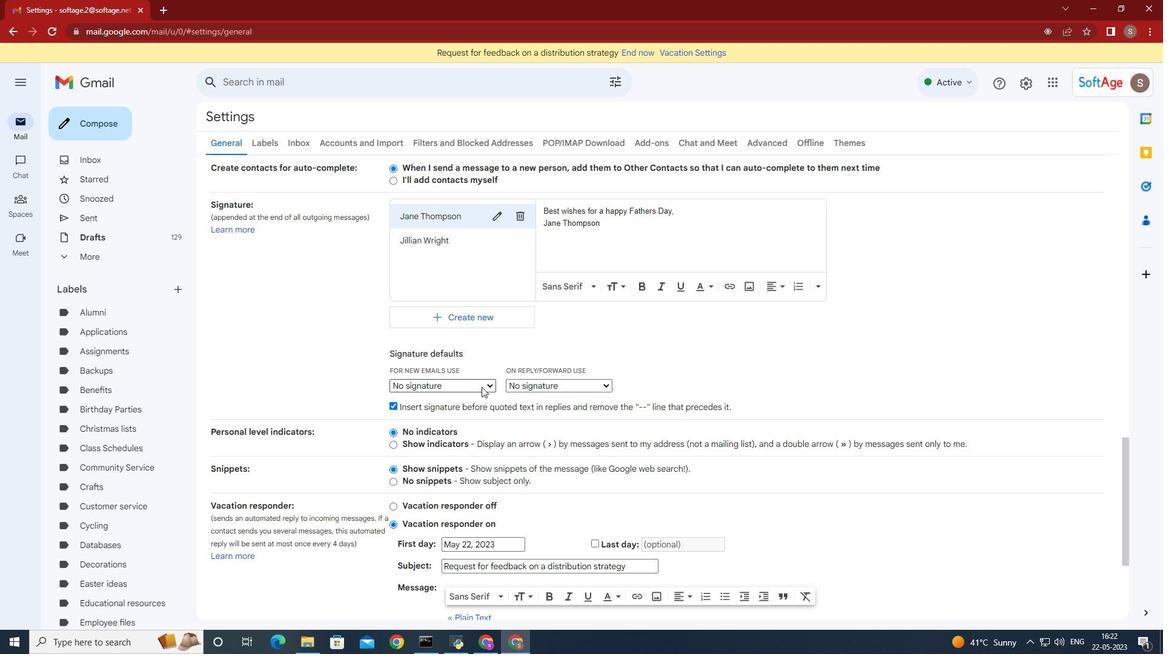 
Action: Mouse moved to (480, 412)
Screenshot: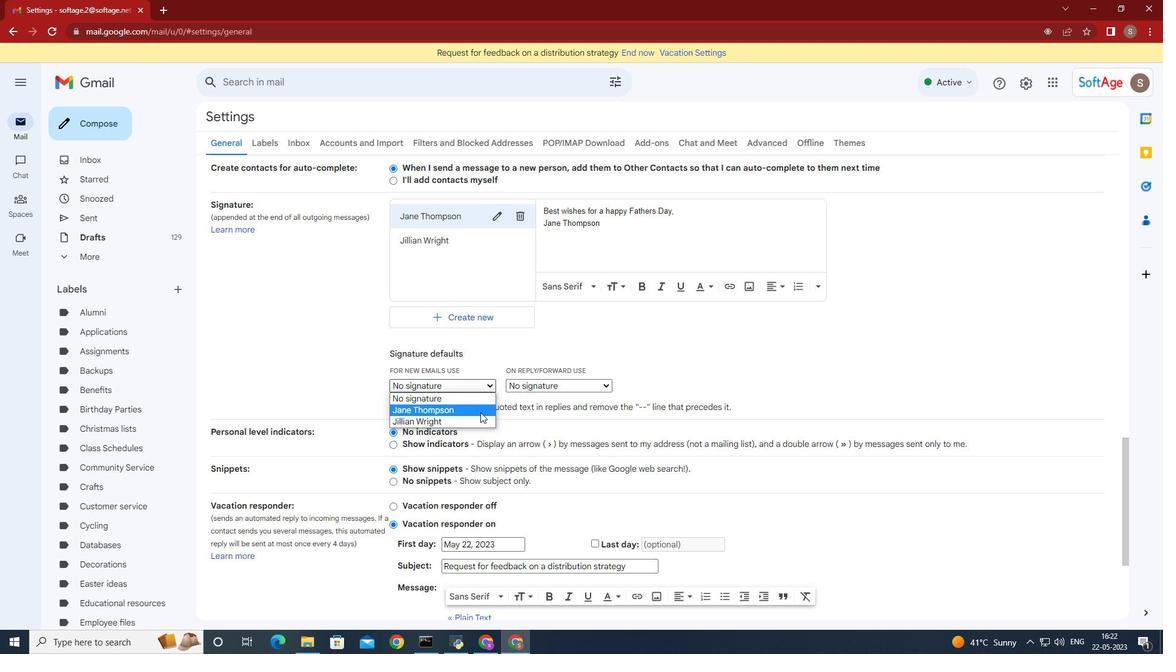 
Action: Mouse pressed left at (480, 412)
Screenshot: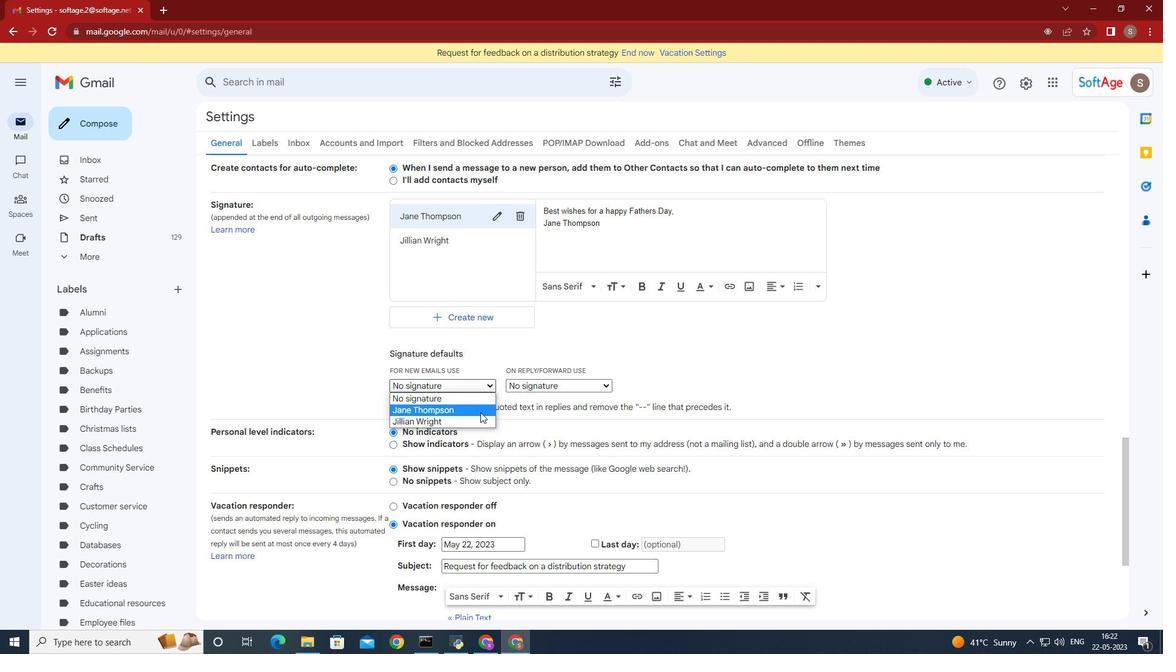 
Action: Mouse moved to (595, 385)
Screenshot: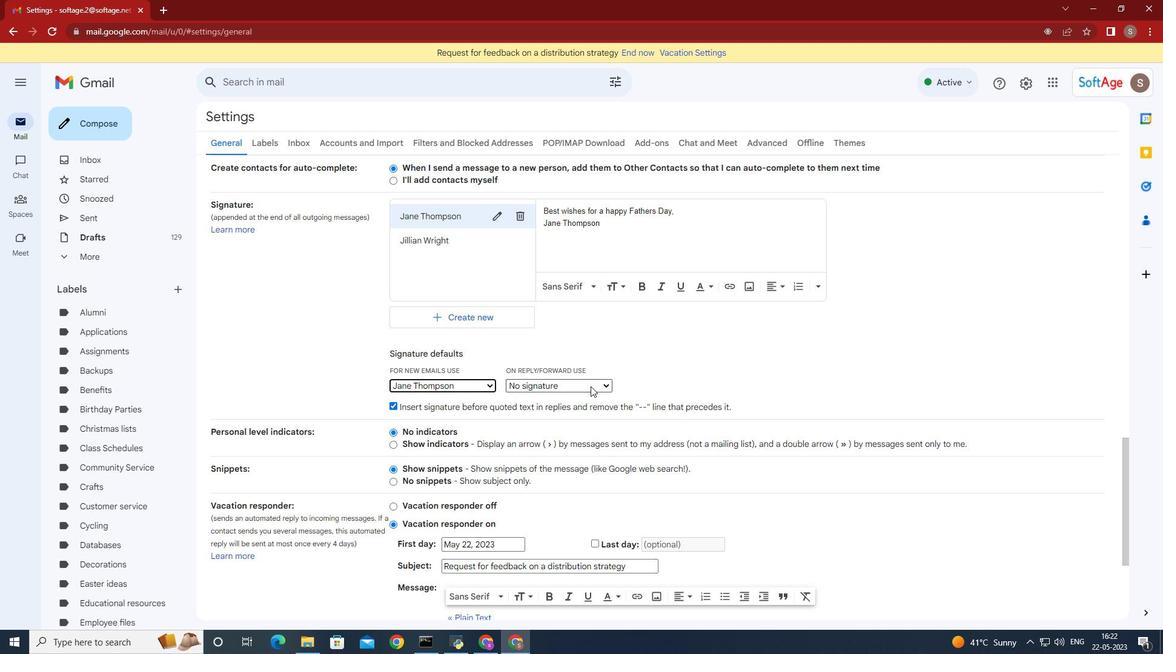 
Action: Mouse pressed left at (595, 385)
Screenshot: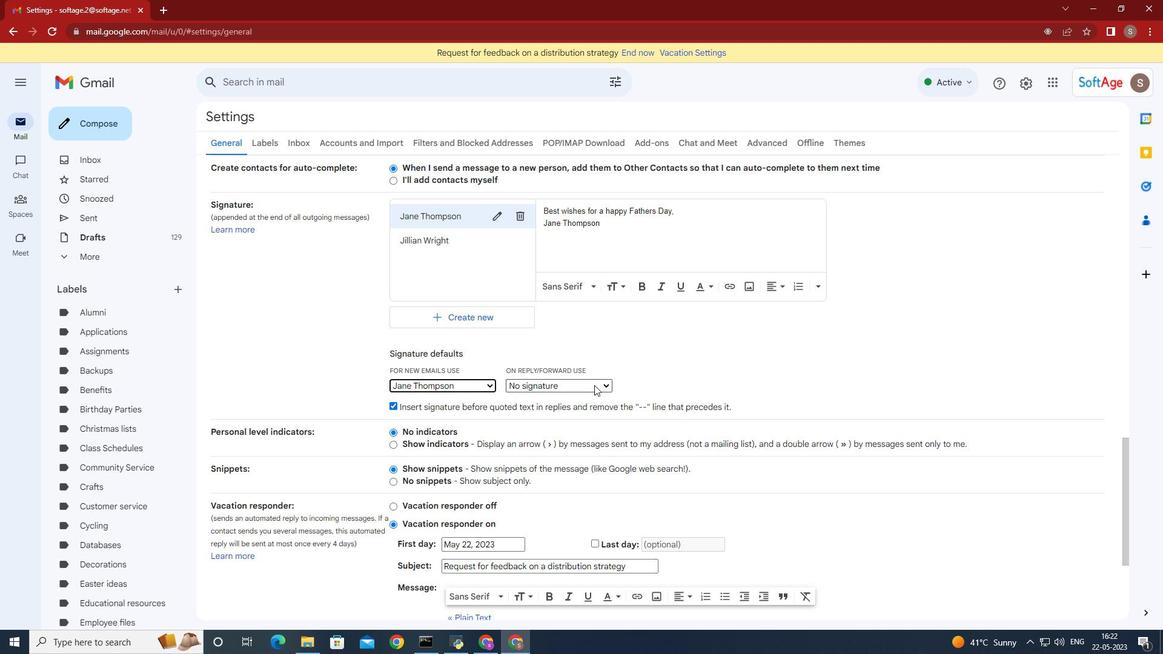 
Action: Mouse moved to (593, 410)
Screenshot: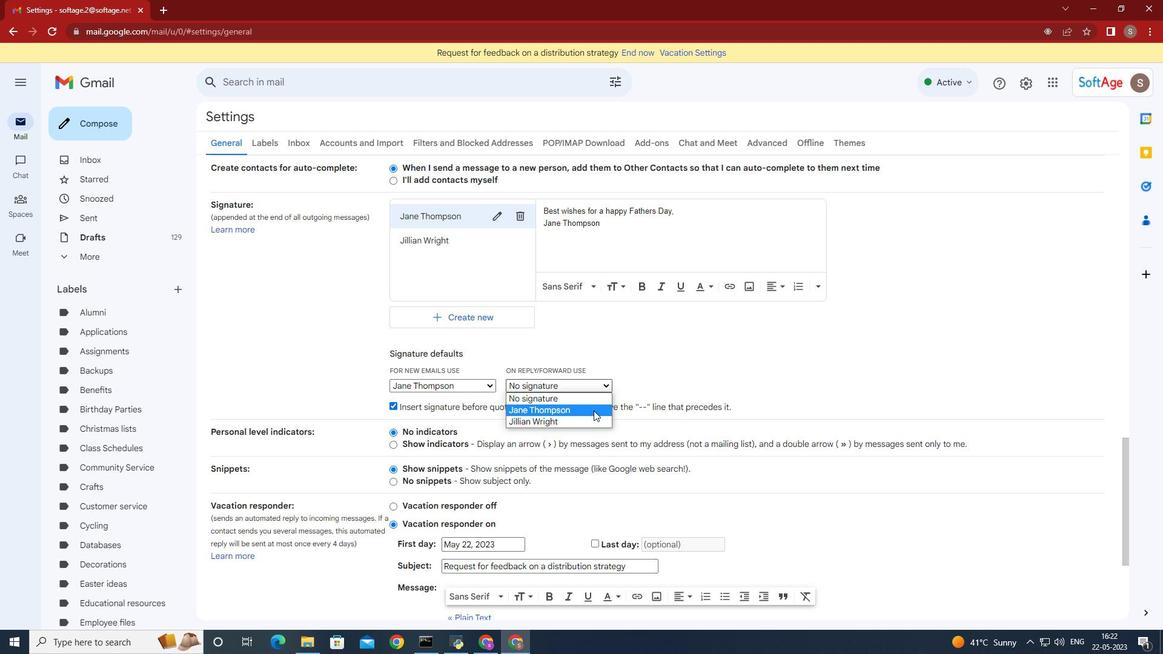 
Action: Mouse pressed left at (593, 410)
Screenshot: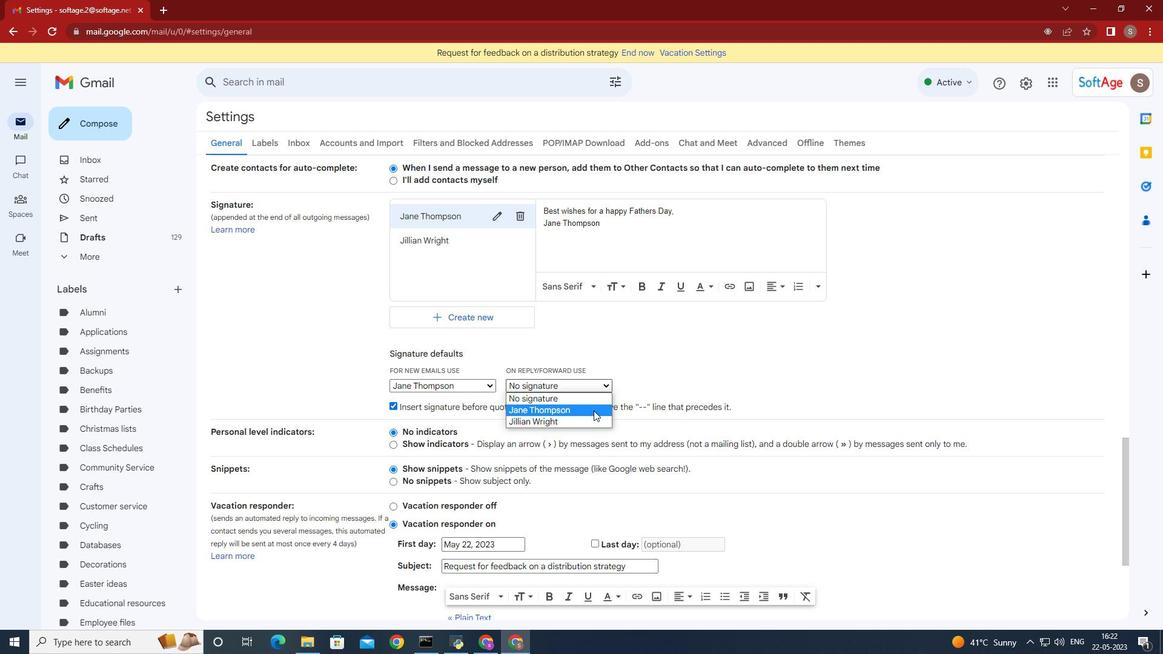 
Action: Mouse moved to (906, 420)
Screenshot: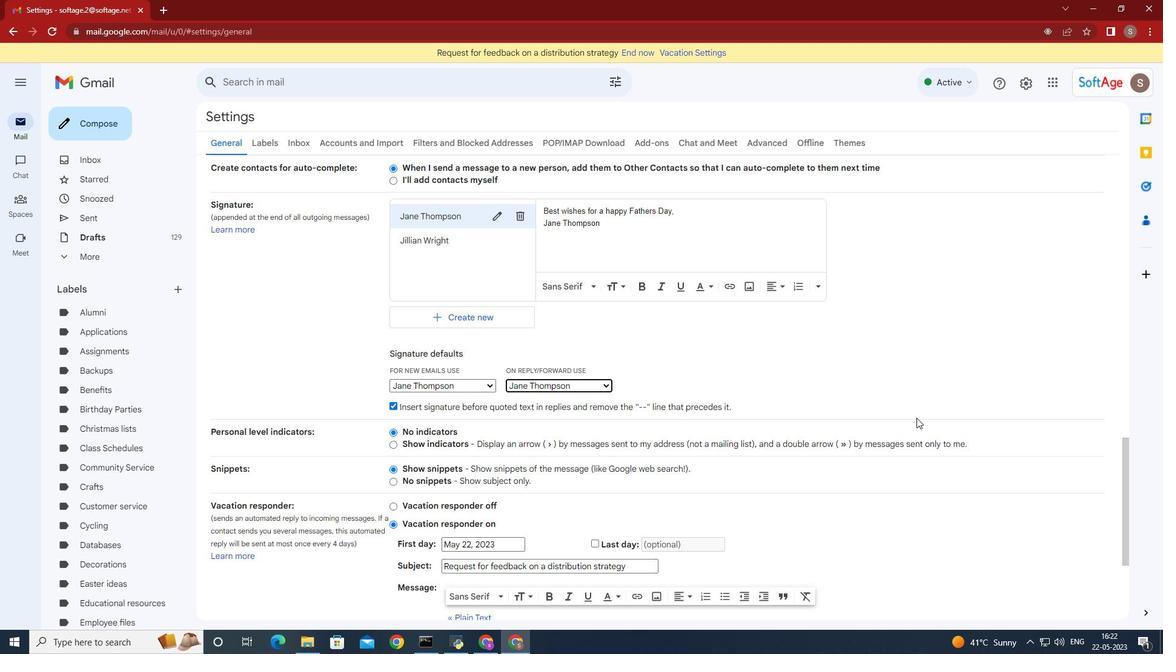 
Action: Mouse scrolled (906, 419) with delta (0, 0)
Screenshot: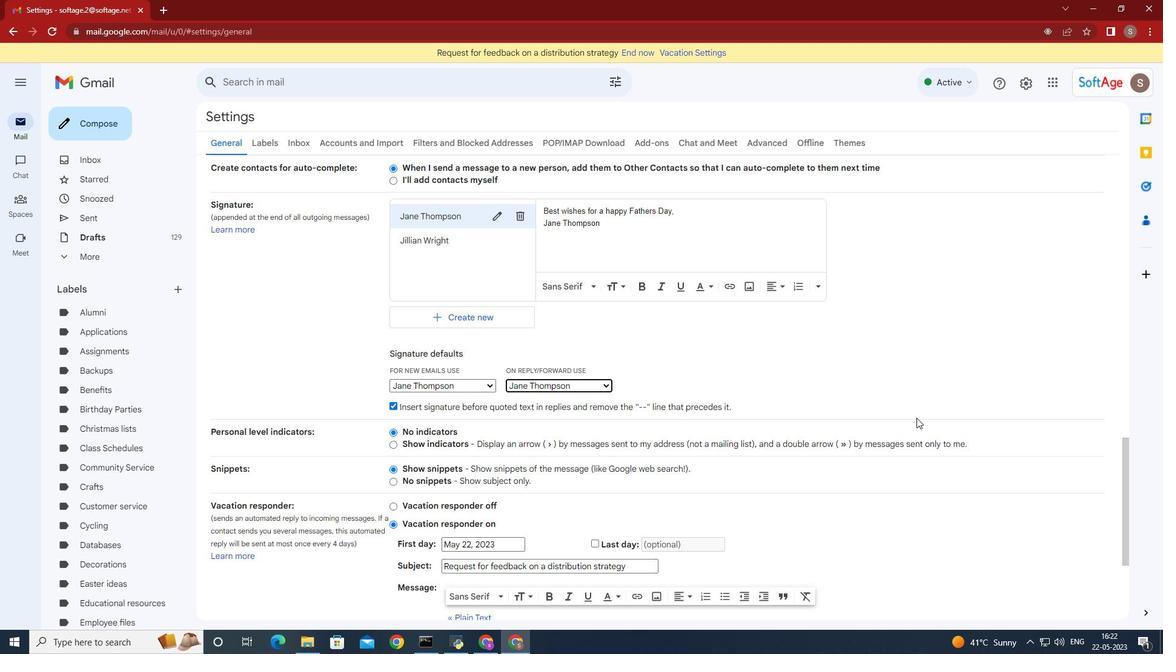 
Action: Mouse moved to (902, 420)
Screenshot: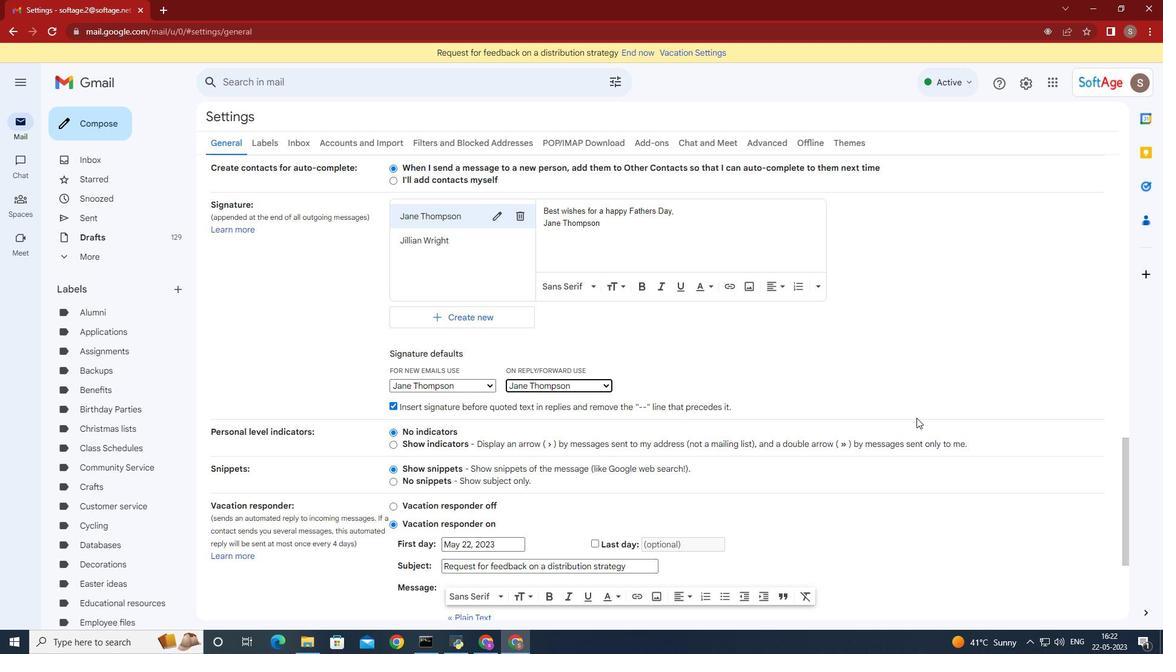 
Action: Mouse scrolled (902, 419) with delta (0, 0)
Screenshot: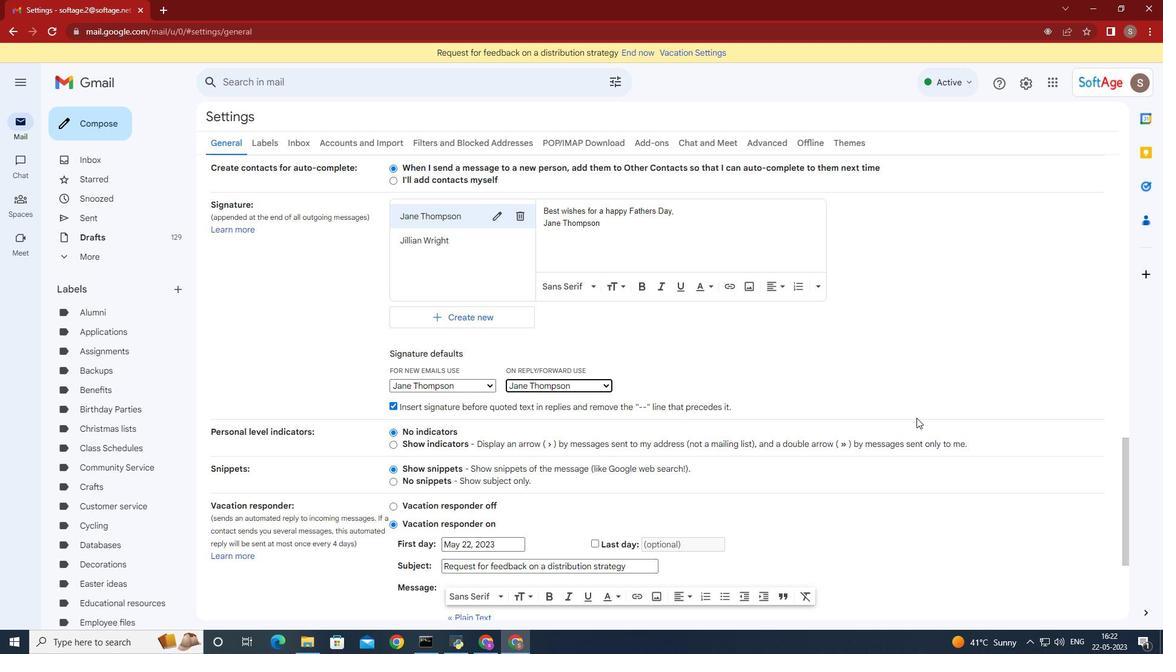 
Action: Mouse moved to (881, 429)
Screenshot: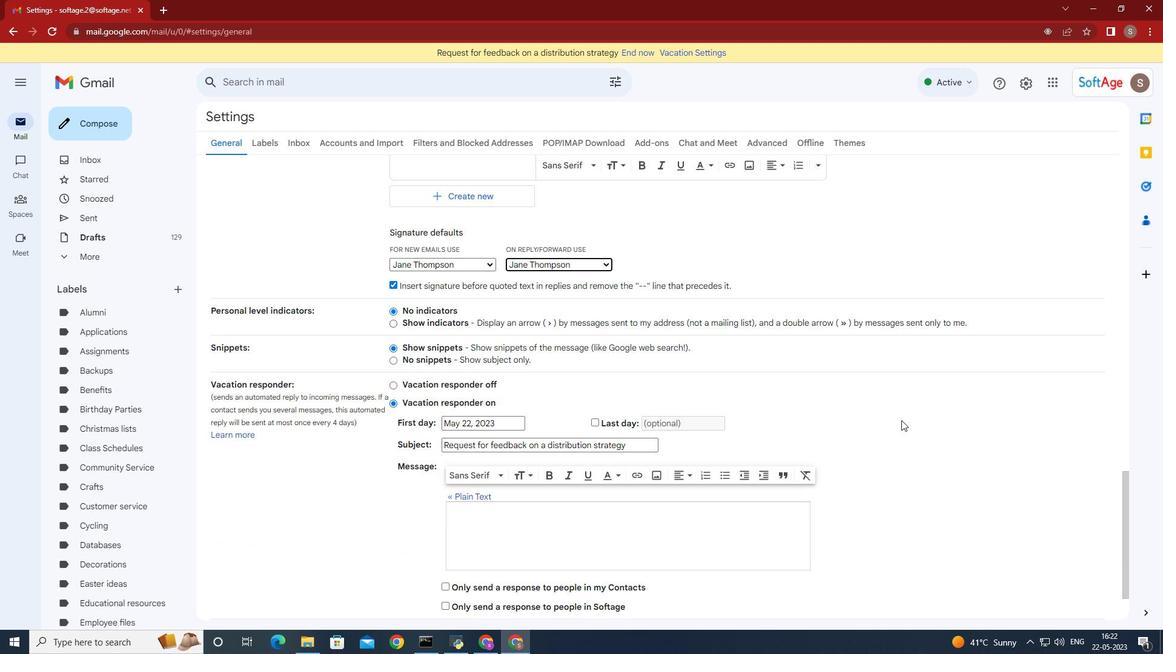 
Action: Mouse scrolled (900, 420) with delta (0, 0)
Screenshot: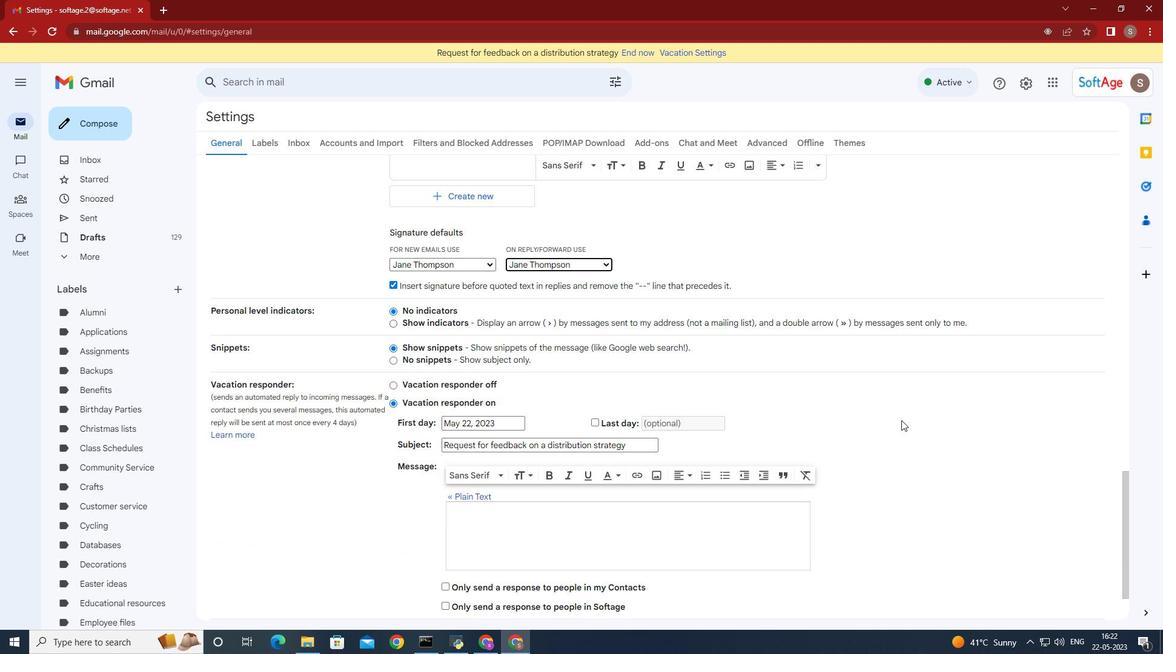
Action: Mouse moved to (870, 452)
Screenshot: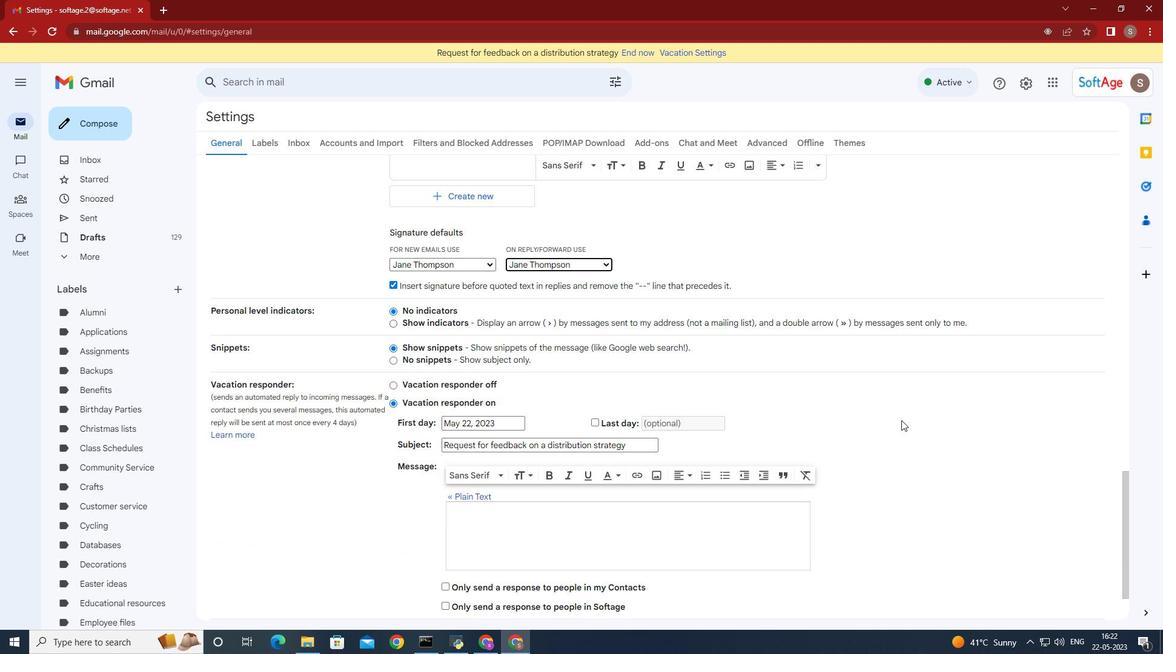 
Action: Mouse scrolled (898, 420) with delta (0, 0)
Screenshot: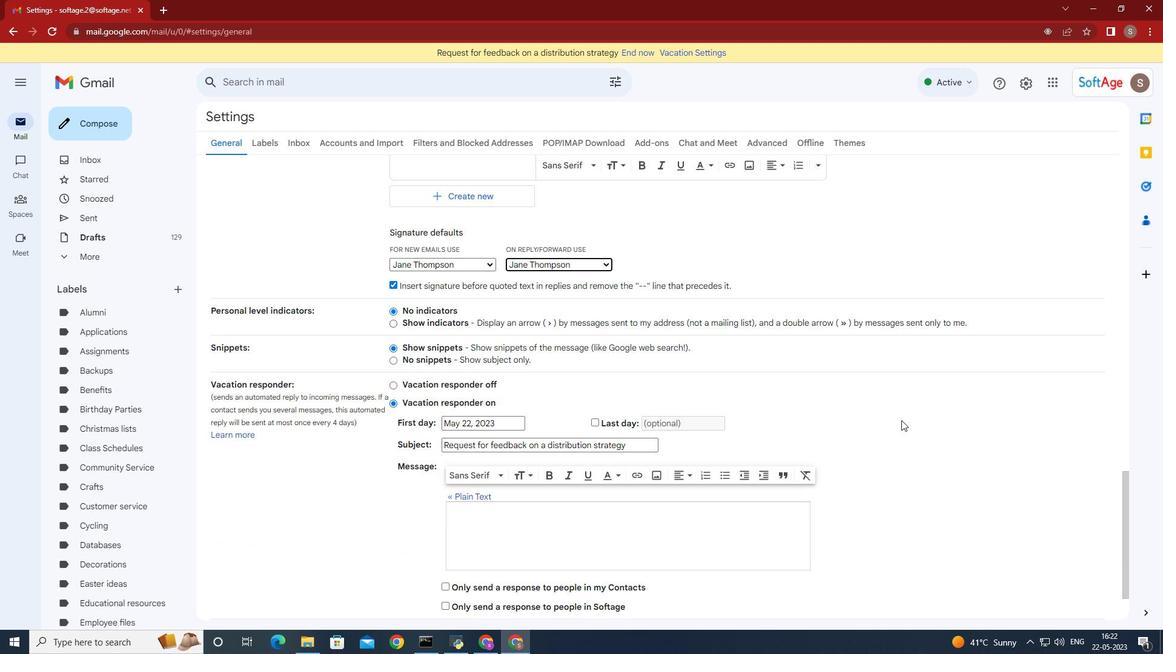 
Action: Mouse moved to (868, 456)
Screenshot: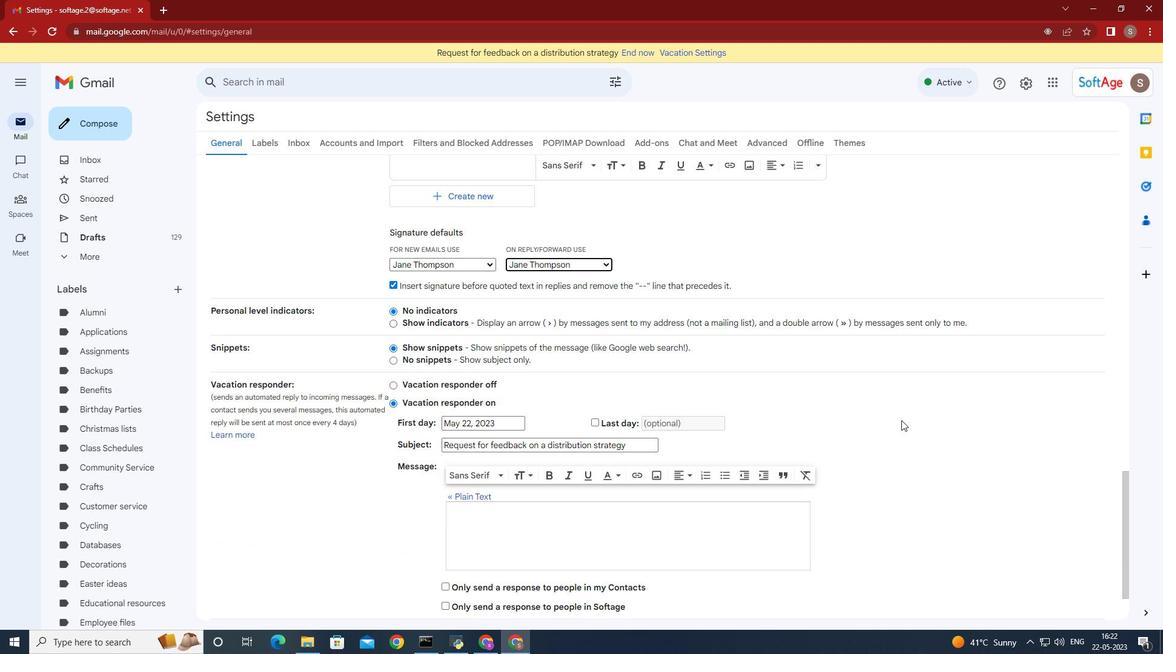 
Action: Mouse scrolled (895, 420) with delta (0, 0)
Screenshot: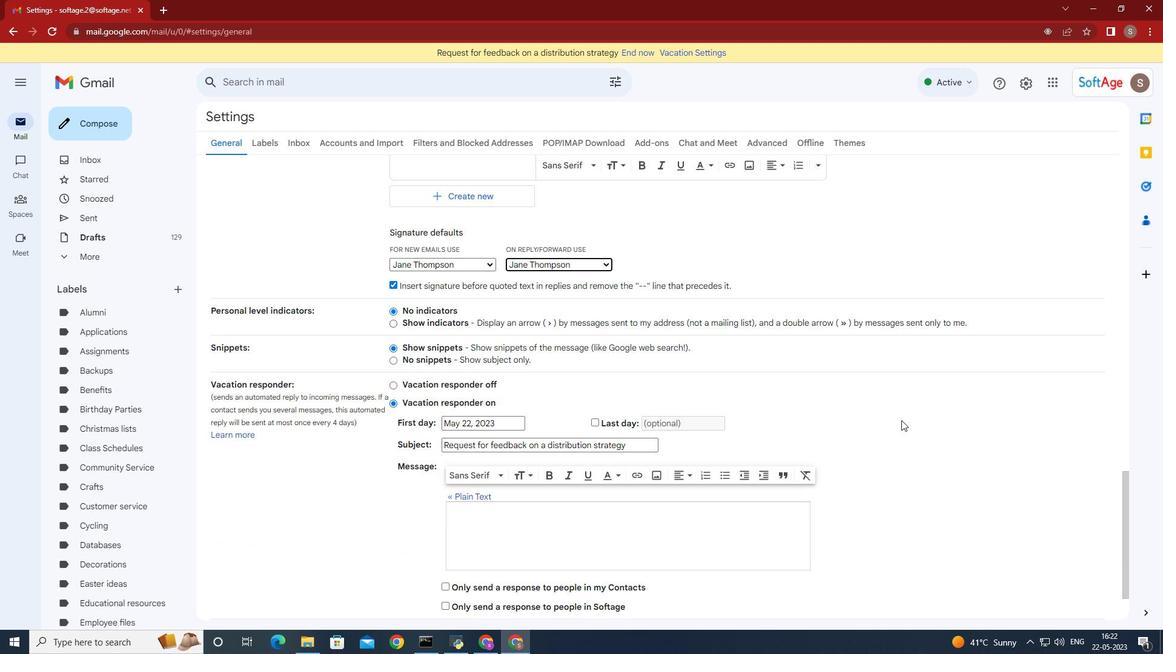 
Action: Mouse moved to (865, 460)
Screenshot: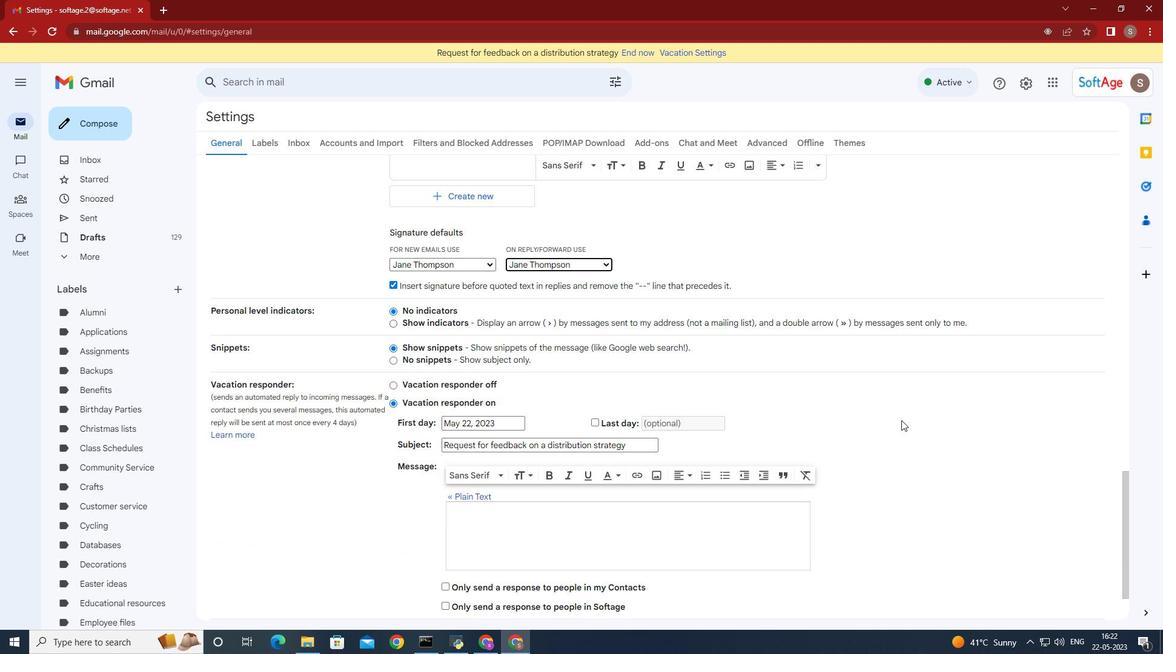 
Action: Mouse scrolled (868, 456) with delta (0, 0)
Screenshot: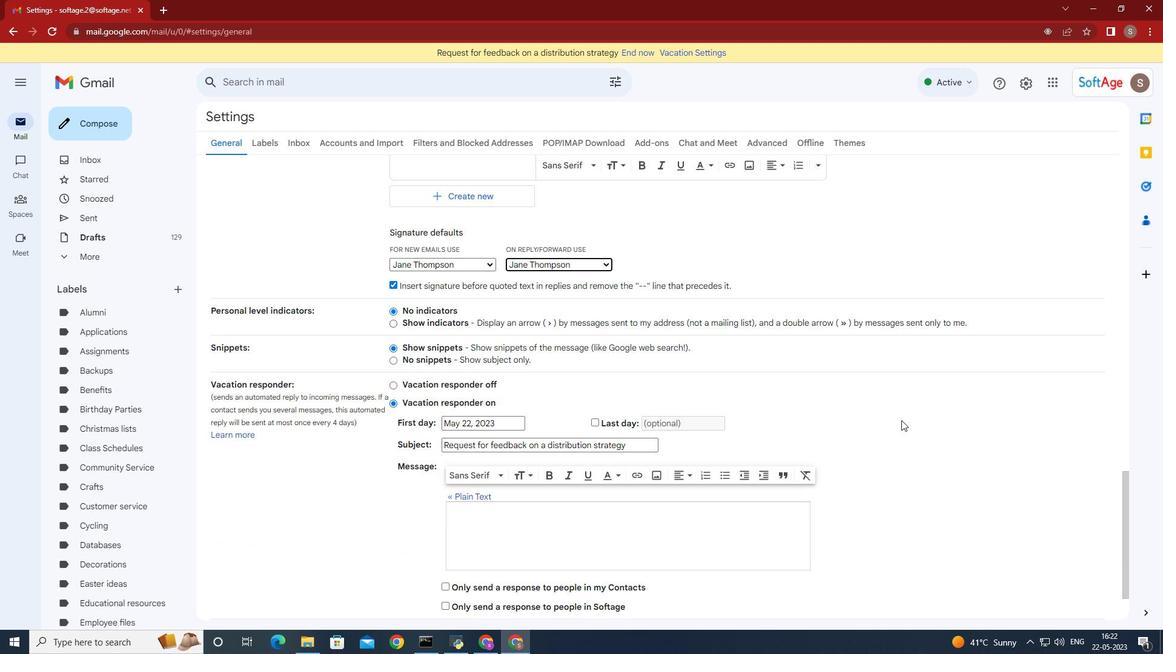 
Action: Mouse moved to (855, 461)
Screenshot: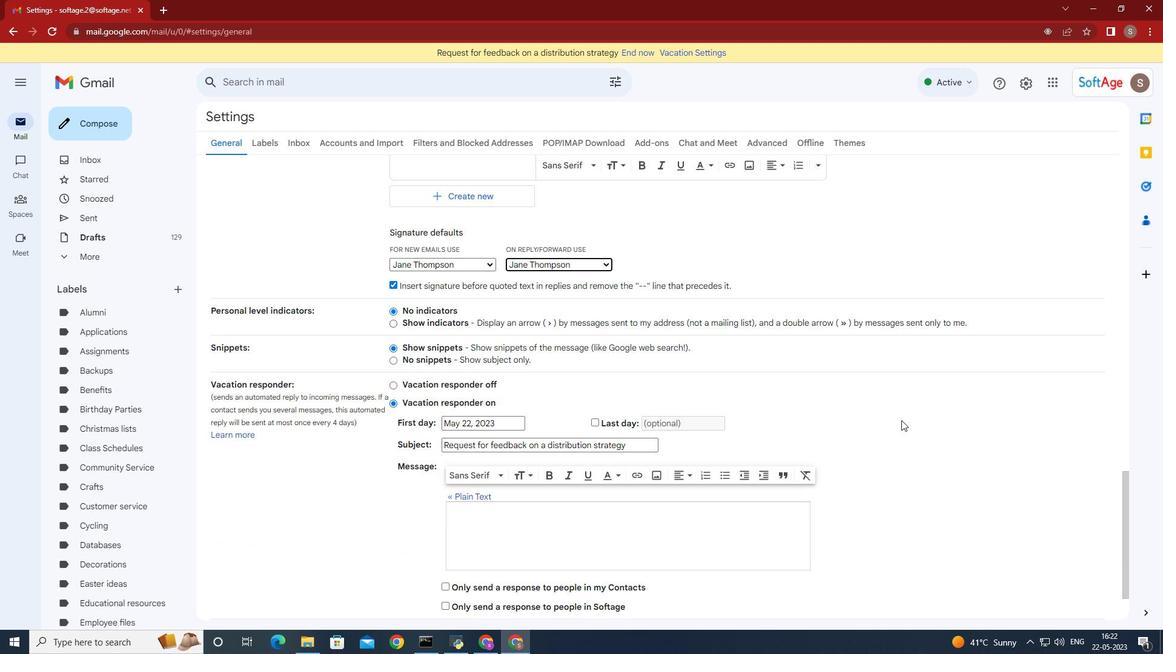 
Action: Mouse scrolled (864, 460) with delta (0, 0)
Screenshot: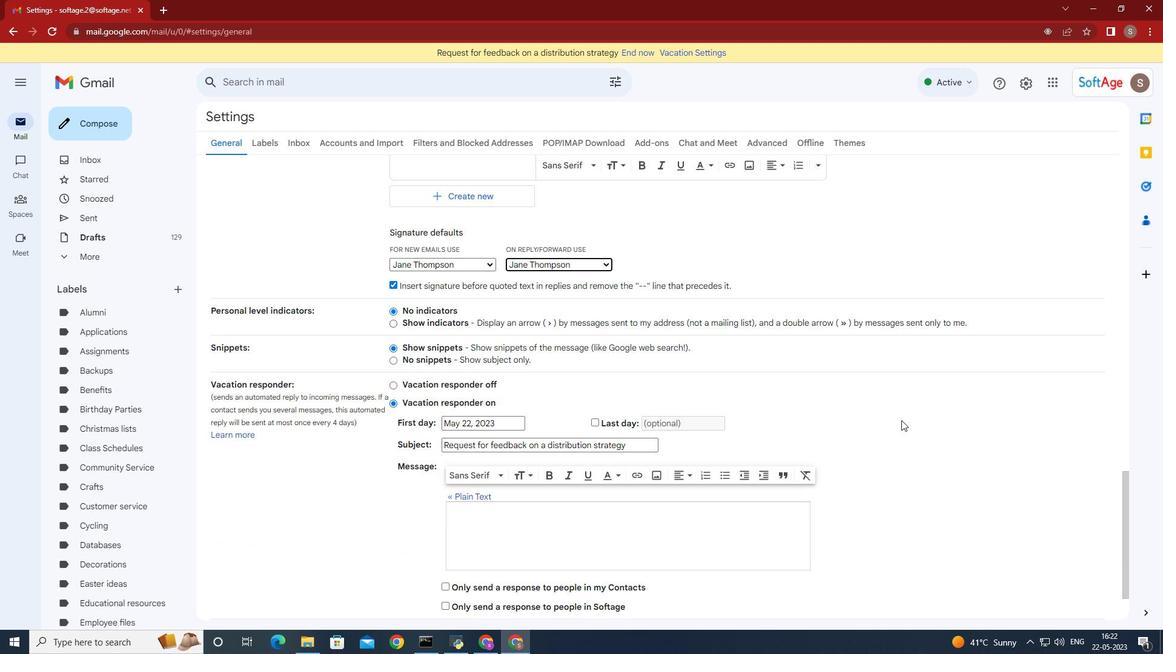 
Action: Mouse moved to (854, 459)
Screenshot: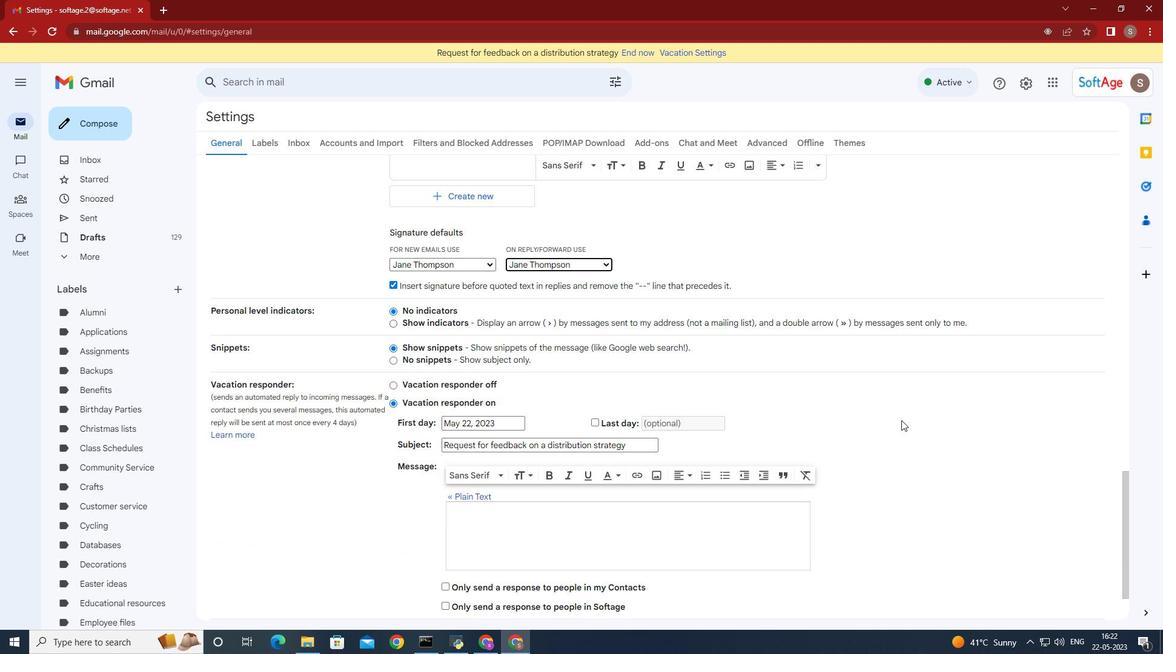 
Action: Mouse scrolled (863, 461) with delta (0, 0)
Screenshot: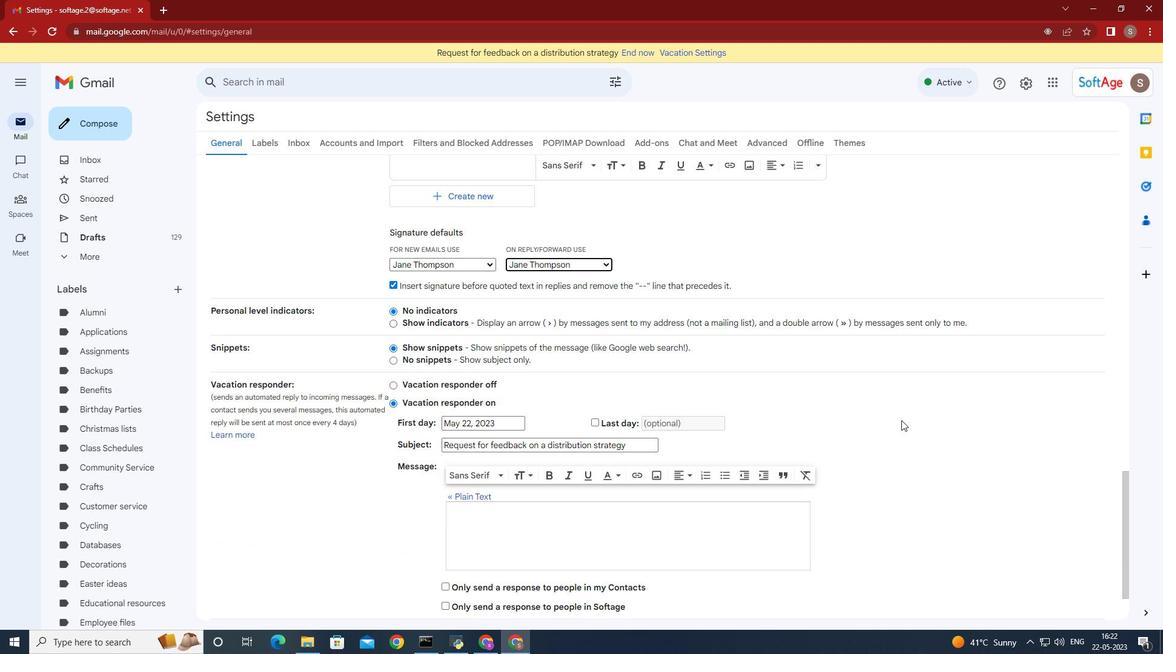 
Action: Mouse moved to (844, 451)
Screenshot: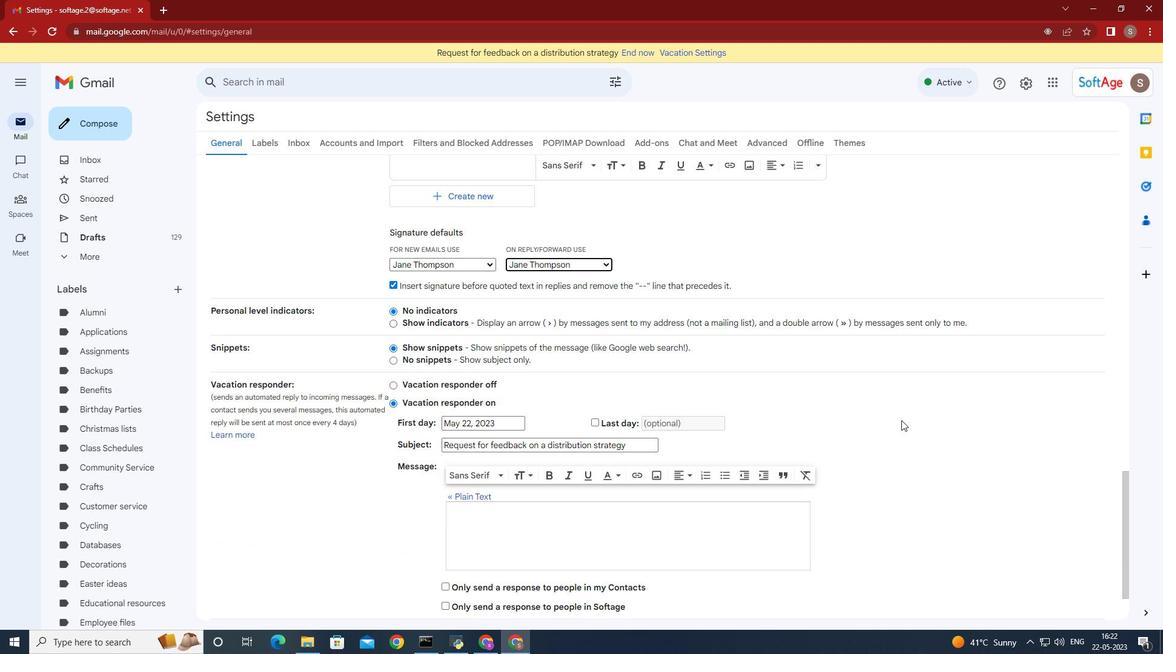 
Action: Mouse scrolled (863, 461) with delta (0, 0)
Screenshot: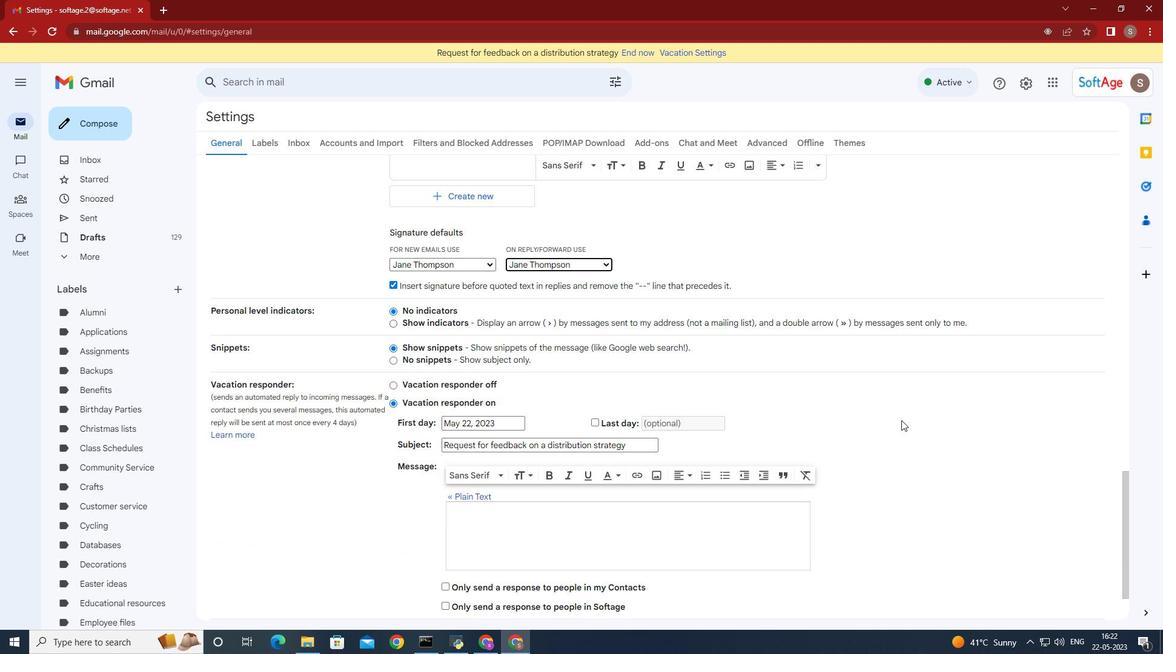 
Action: Mouse moved to (843, 439)
Screenshot: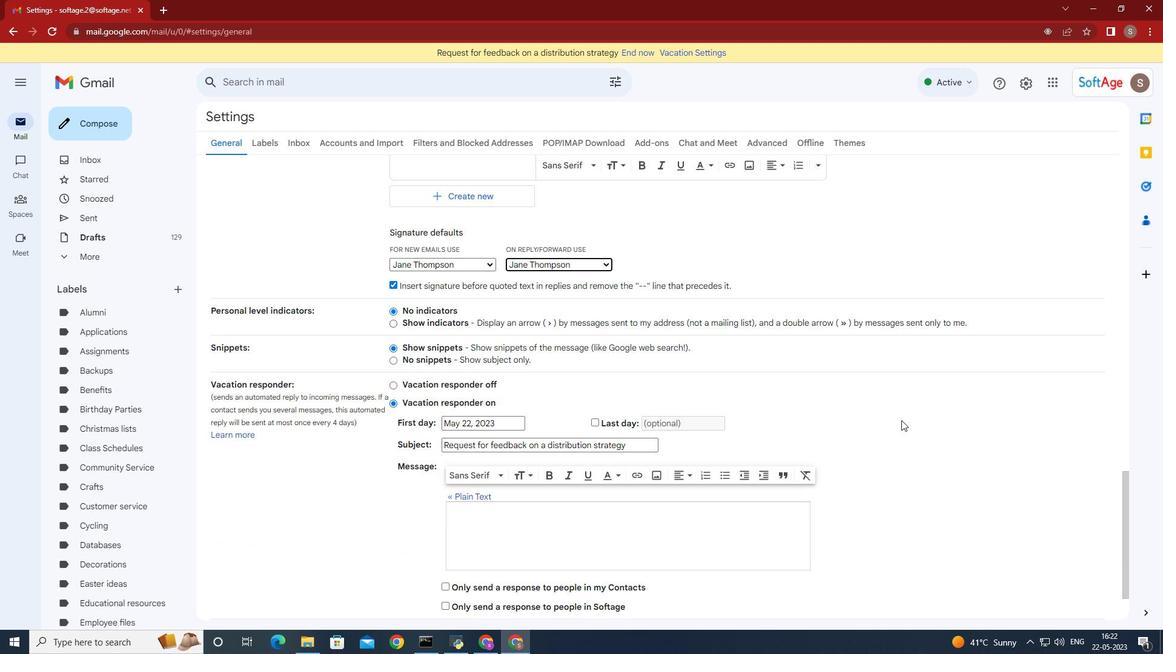 
Action: Mouse scrolled (854, 459) with delta (0, 0)
Screenshot: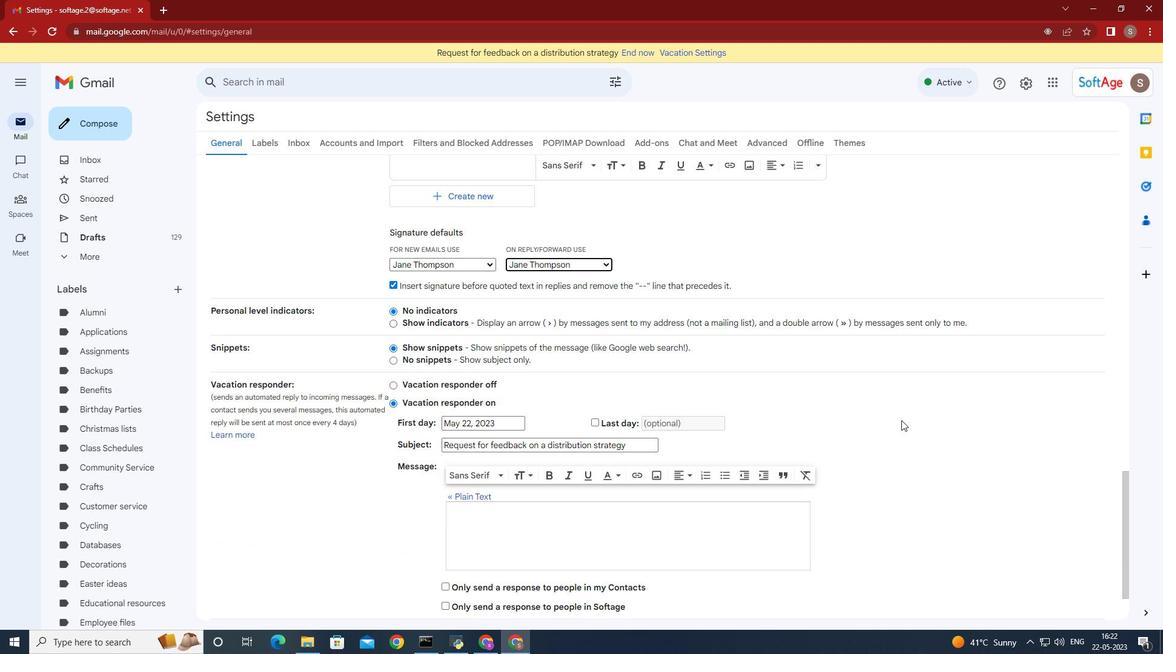 
Action: Mouse moved to (840, 440)
Screenshot: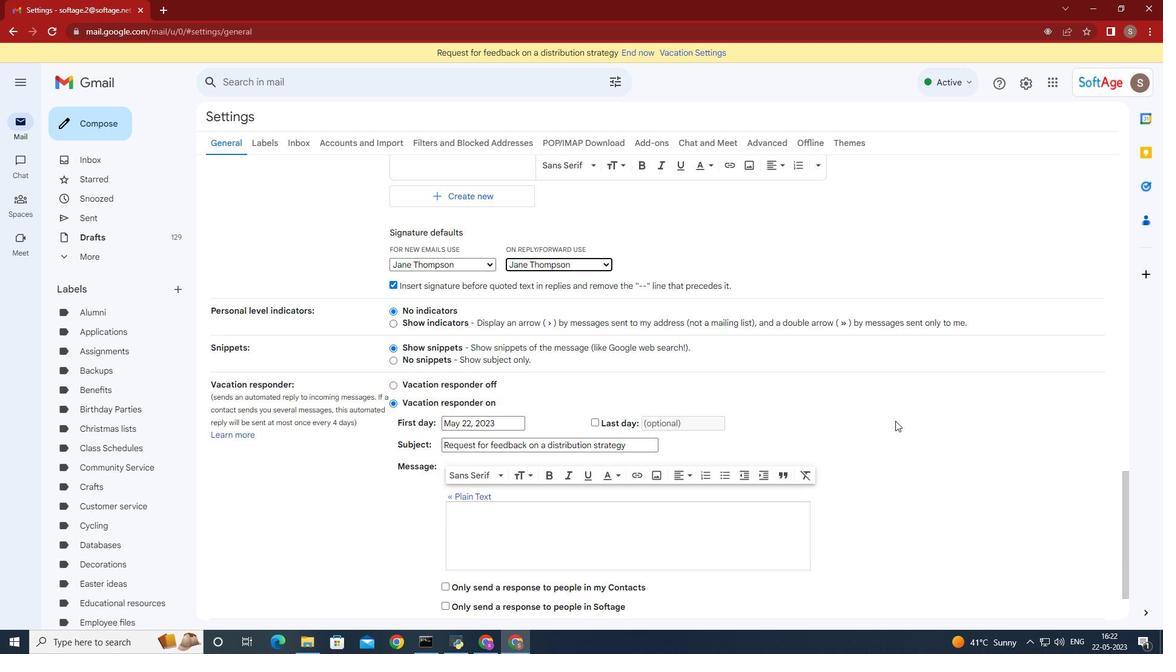 
Action: Mouse scrolled (843, 438) with delta (0, 0)
Screenshot: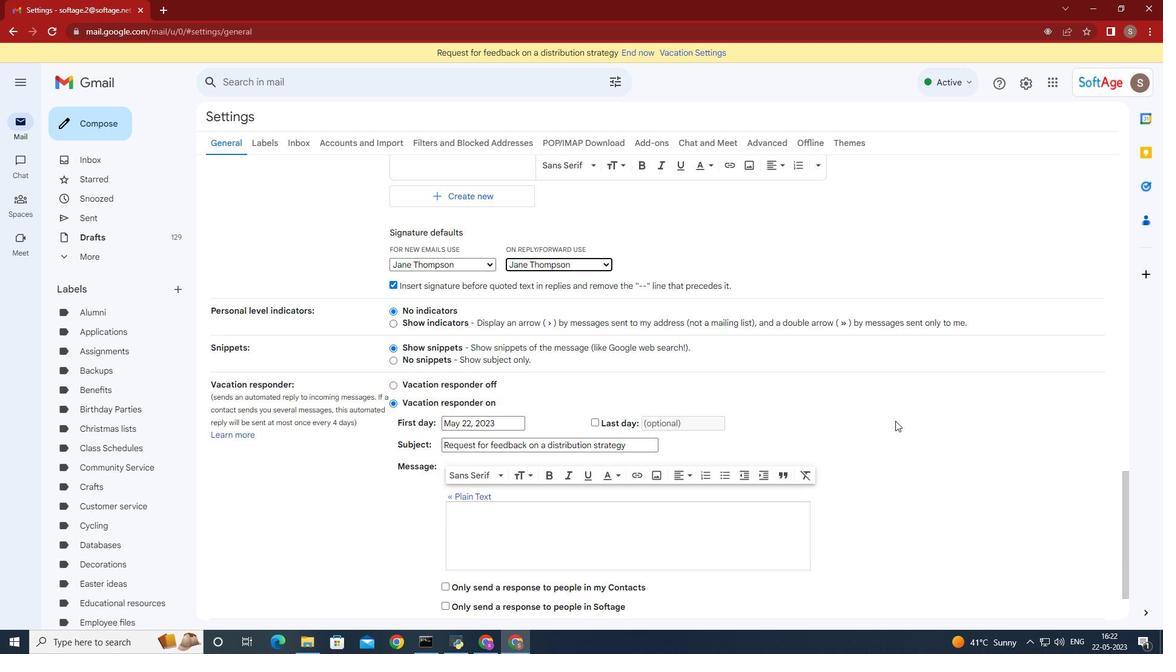 
Action: Mouse moved to (832, 440)
Screenshot: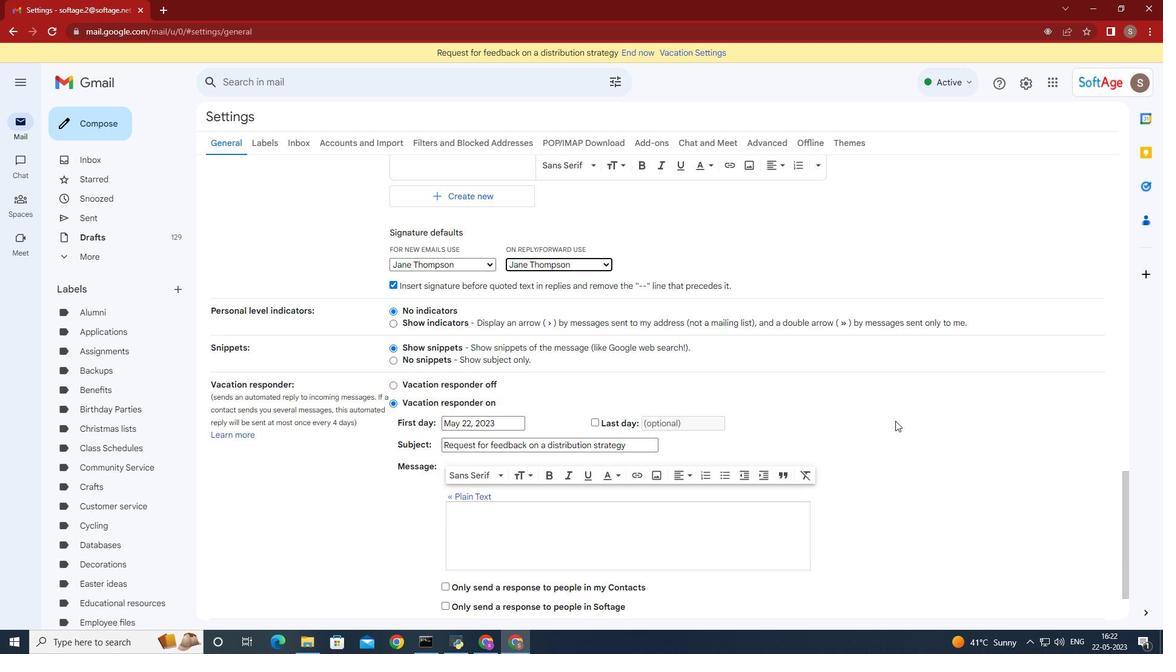 
Action: Mouse scrolled (843, 438) with delta (0, 0)
Screenshot: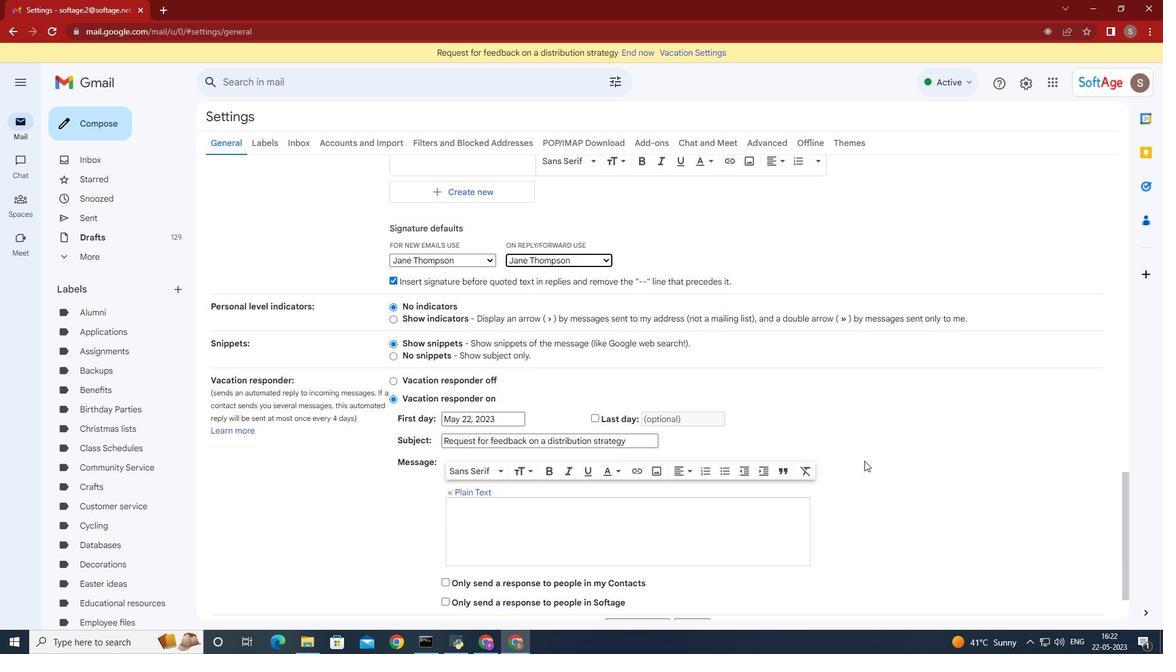 
Action: Mouse moved to (829, 439)
Screenshot: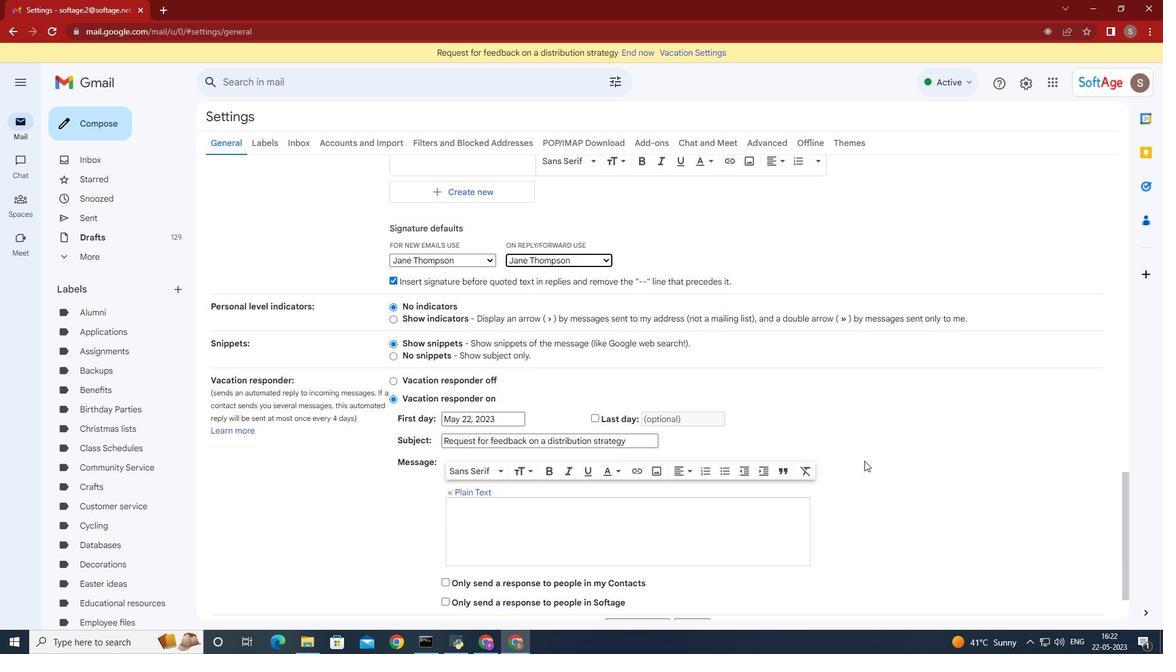 
Action: Mouse scrolled (843, 438) with delta (0, 0)
Screenshot: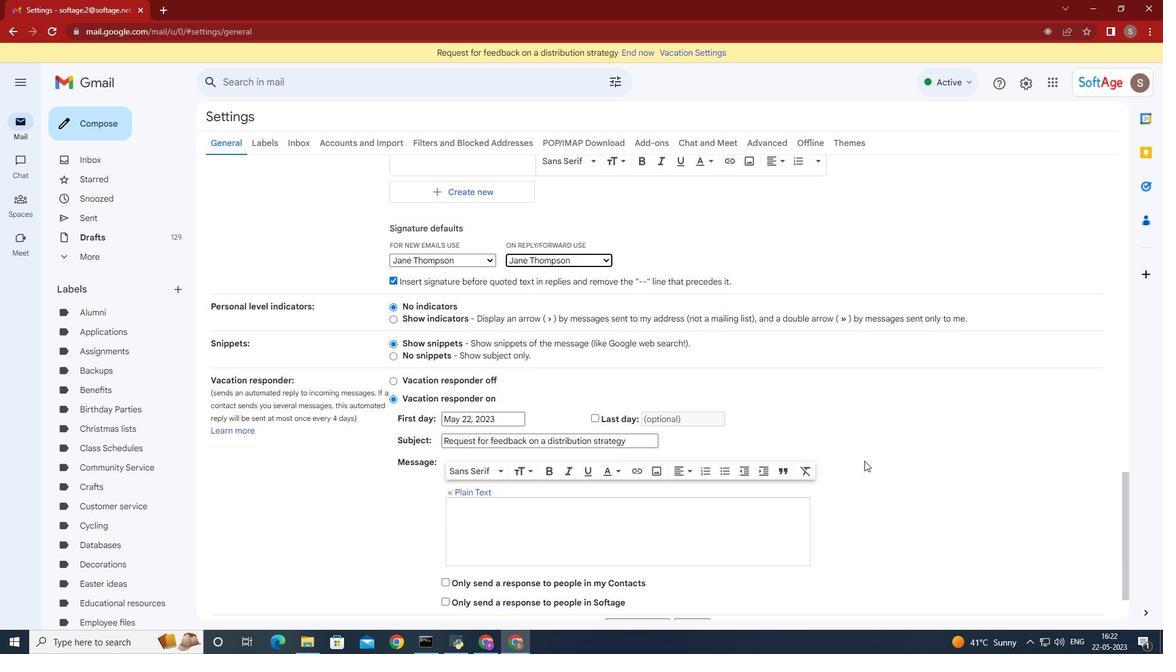 
Action: Mouse moved to (807, 436)
Screenshot: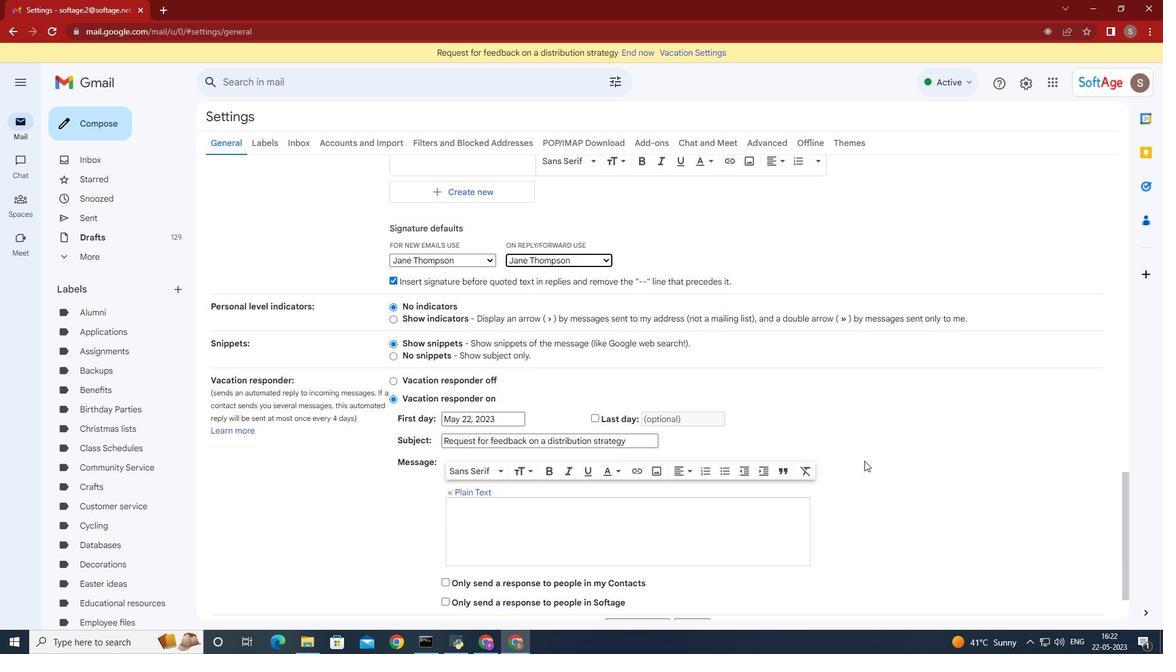 
Action: Mouse scrolled (843, 439) with delta (0, 0)
Screenshot: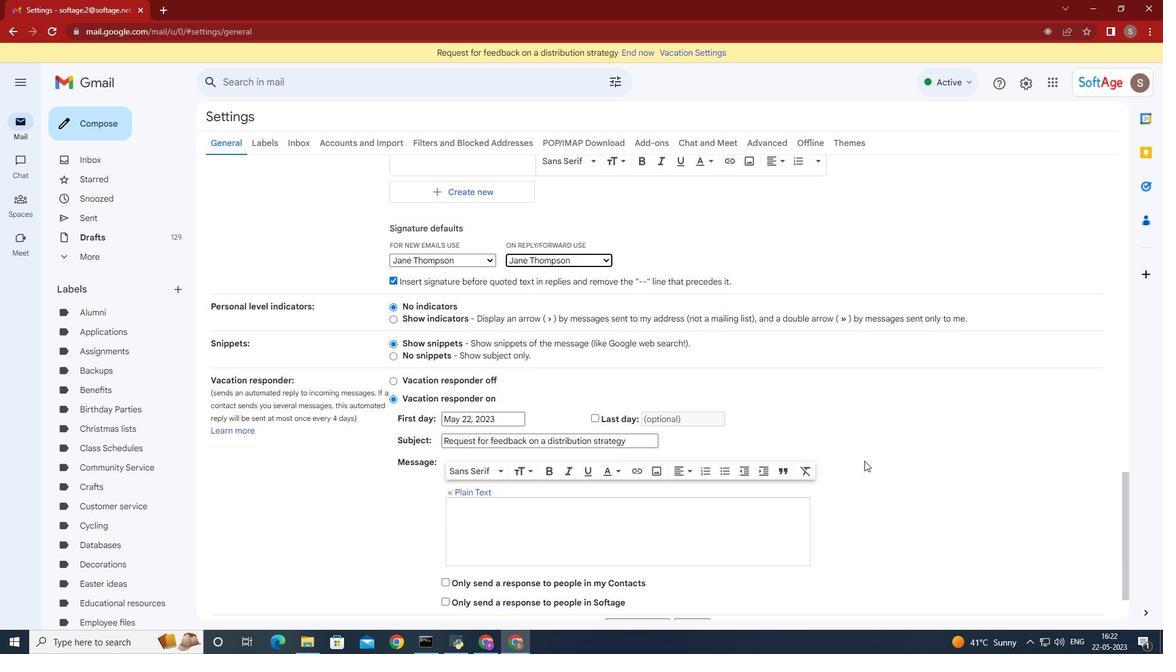 
Action: Mouse moved to (796, 436)
Screenshot: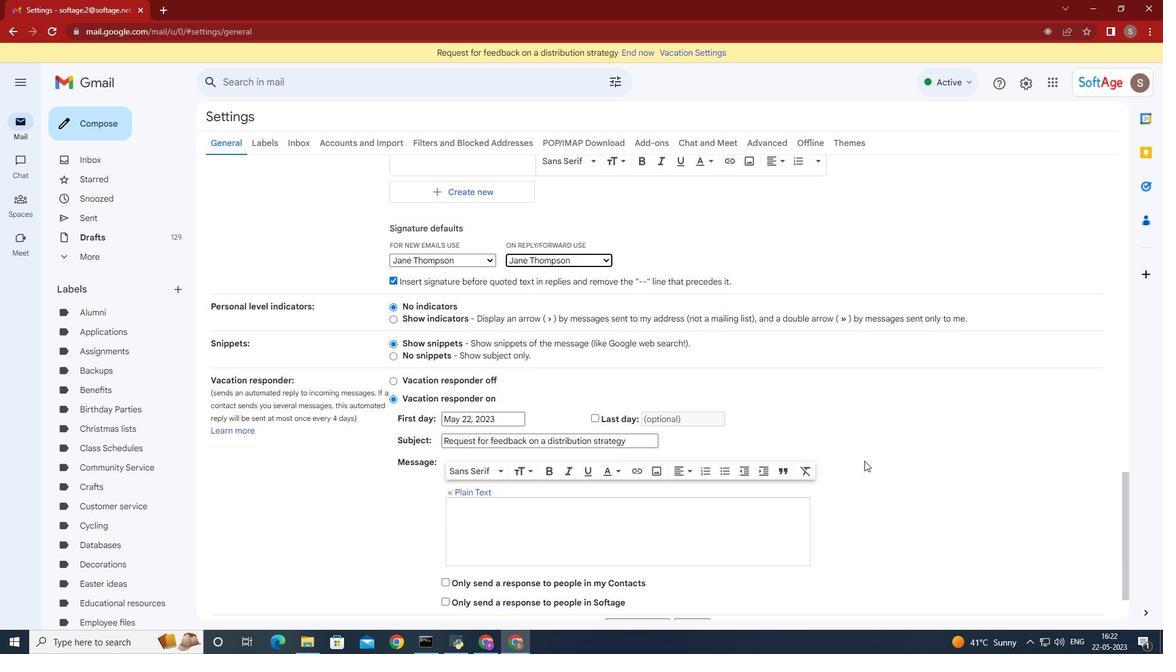 
Action: Mouse scrolled (843, 439) with delta (0, 0)
Screenshot: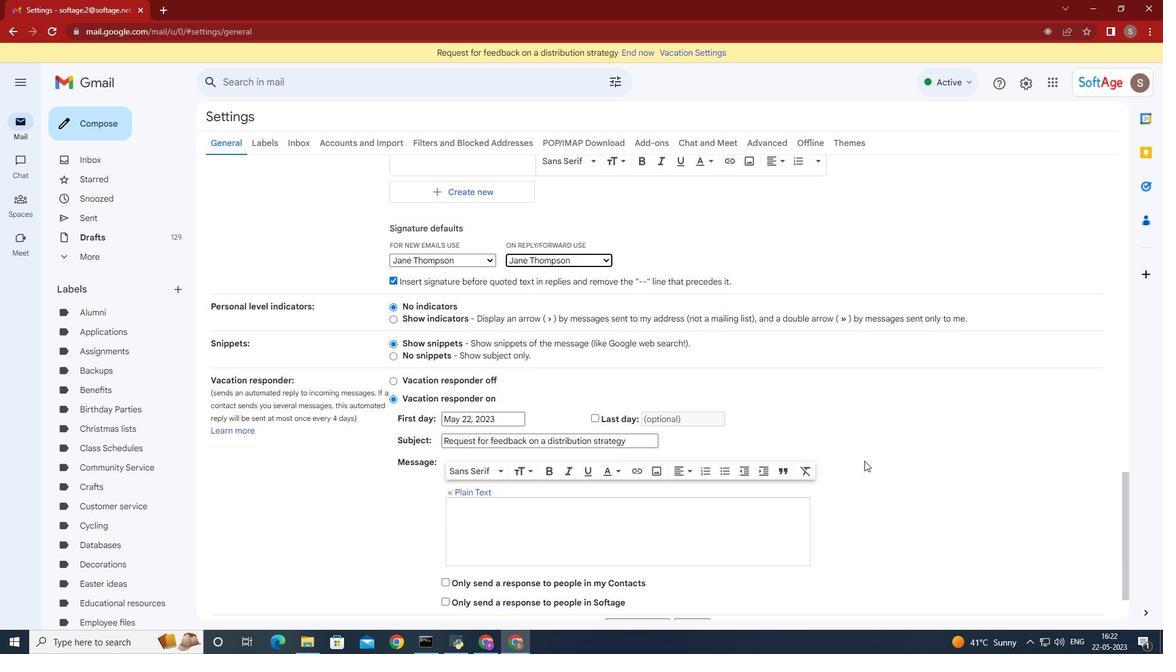 
Action: Mouse moved to (795, 436)
Screenshot: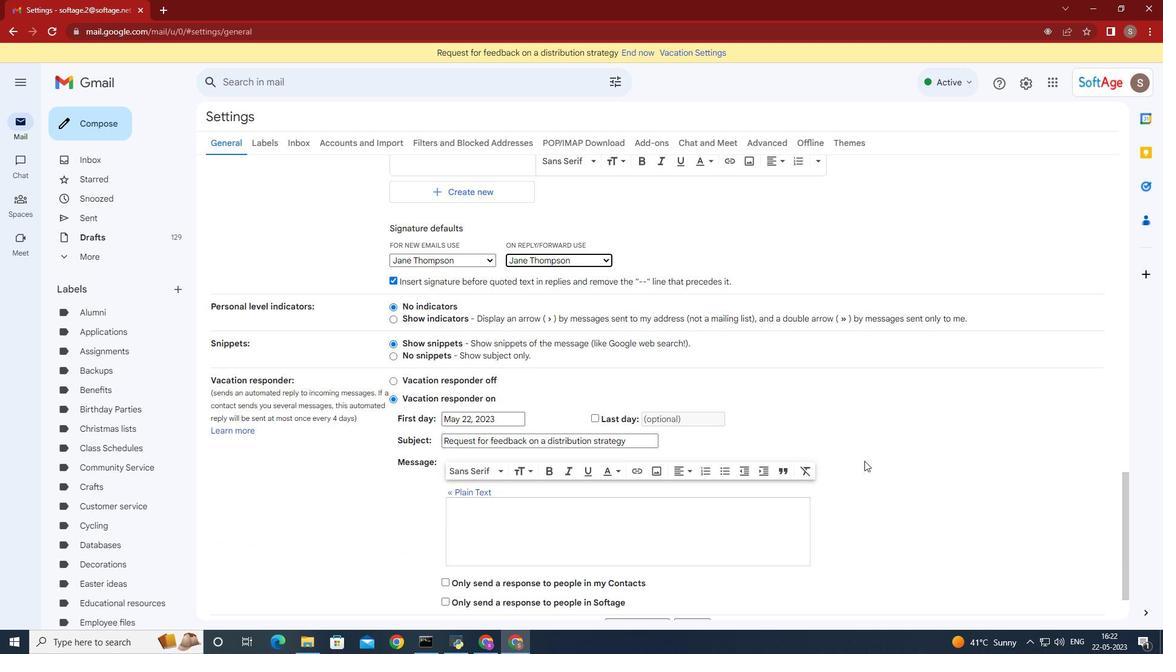 
Action: Mouse scrolled (840, 439) with delta (0, 0)
Screenshot: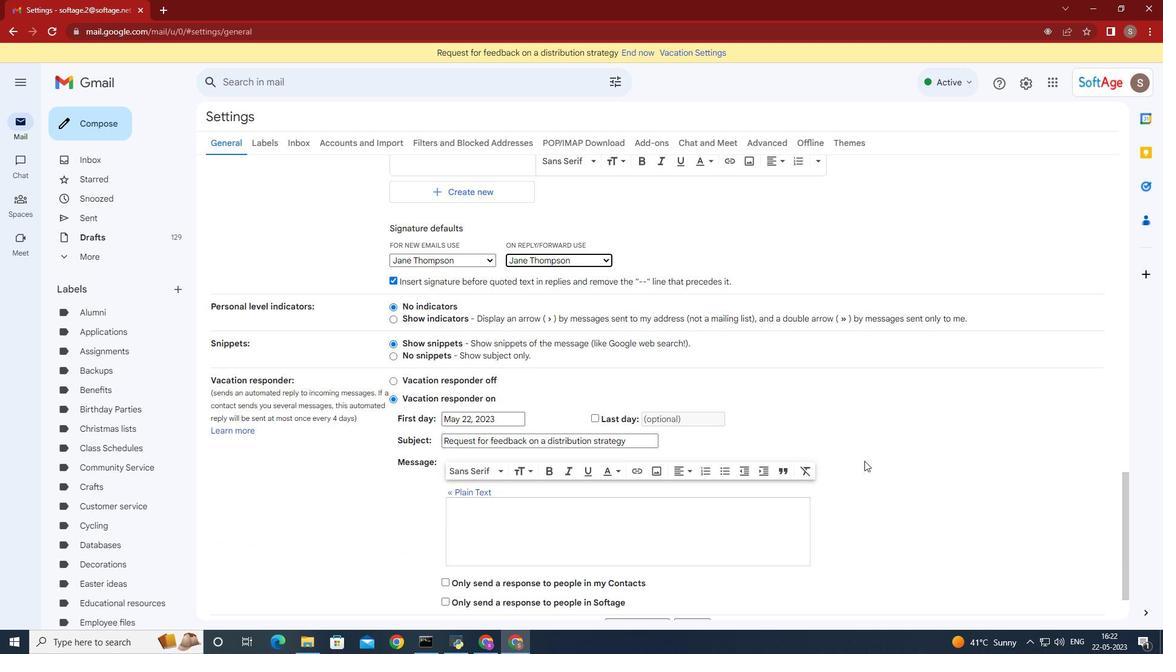 
Action: Mouse moved to (794, 436)
Screenshot: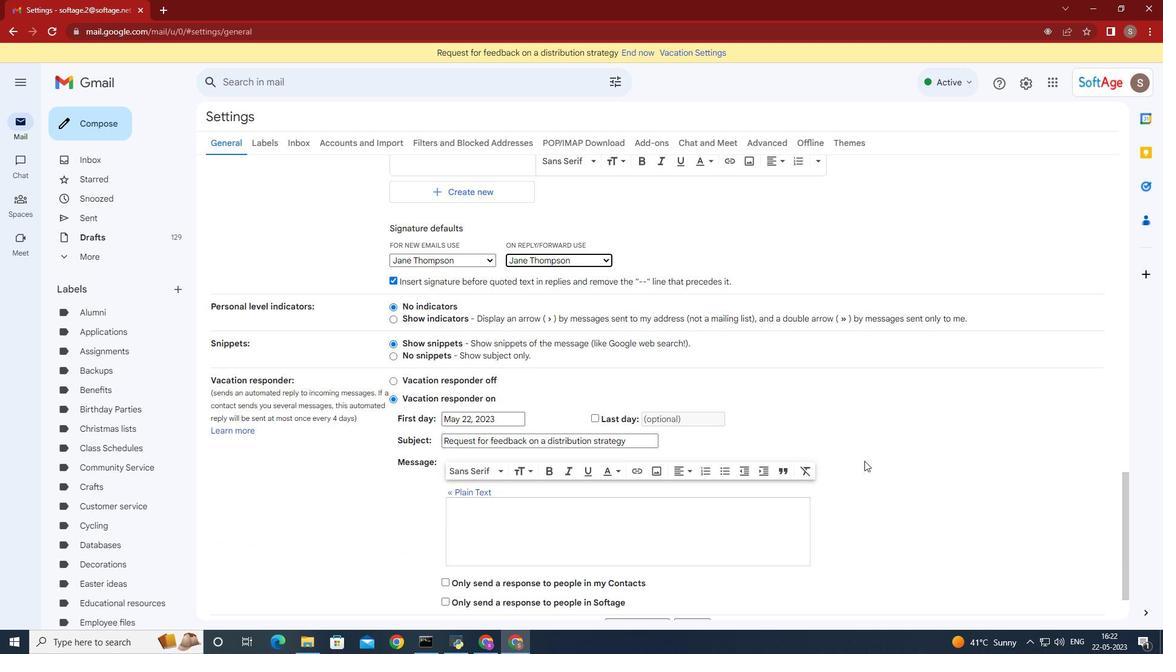 
Action: Mouse scrolled (829, 439) with delta (0, 0)
Screenshot: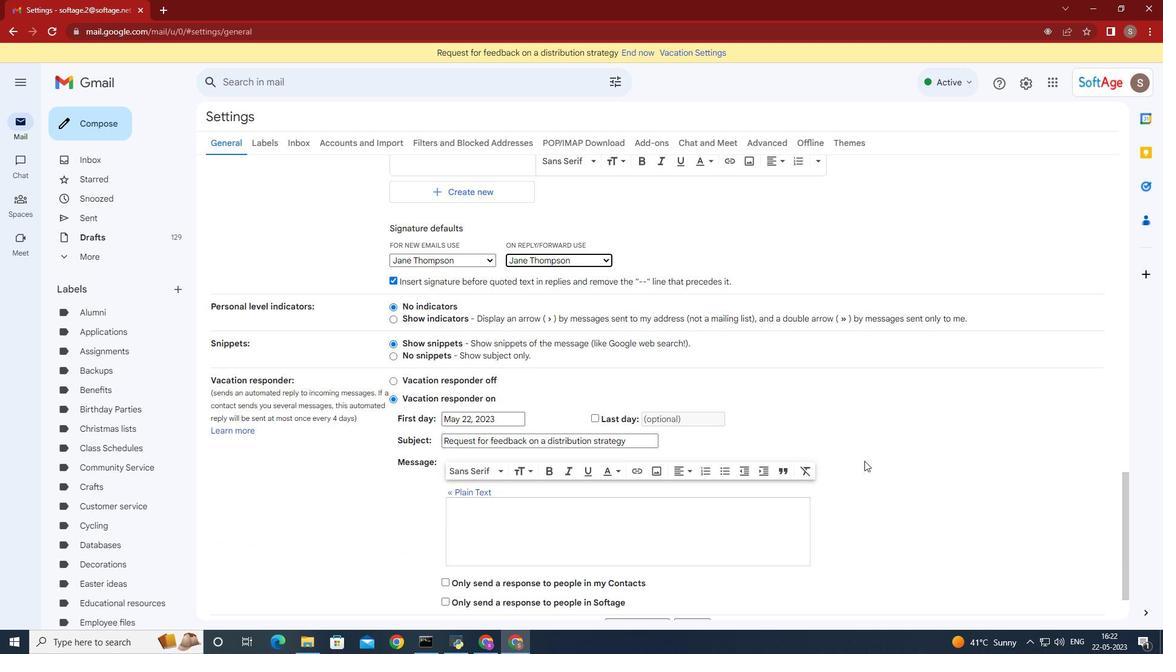 
Action: Mouse moved to (709, 502)
Screenshot: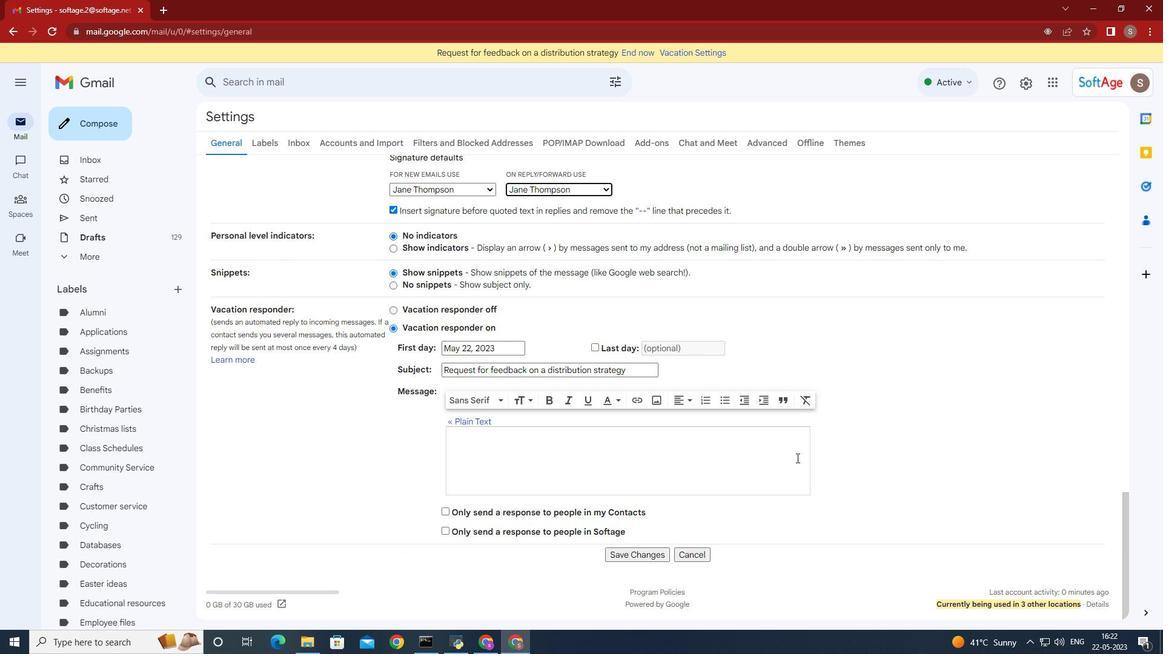 
Action: Mouse scrolled (798, 458) with delta (0, 0)
Screenshot: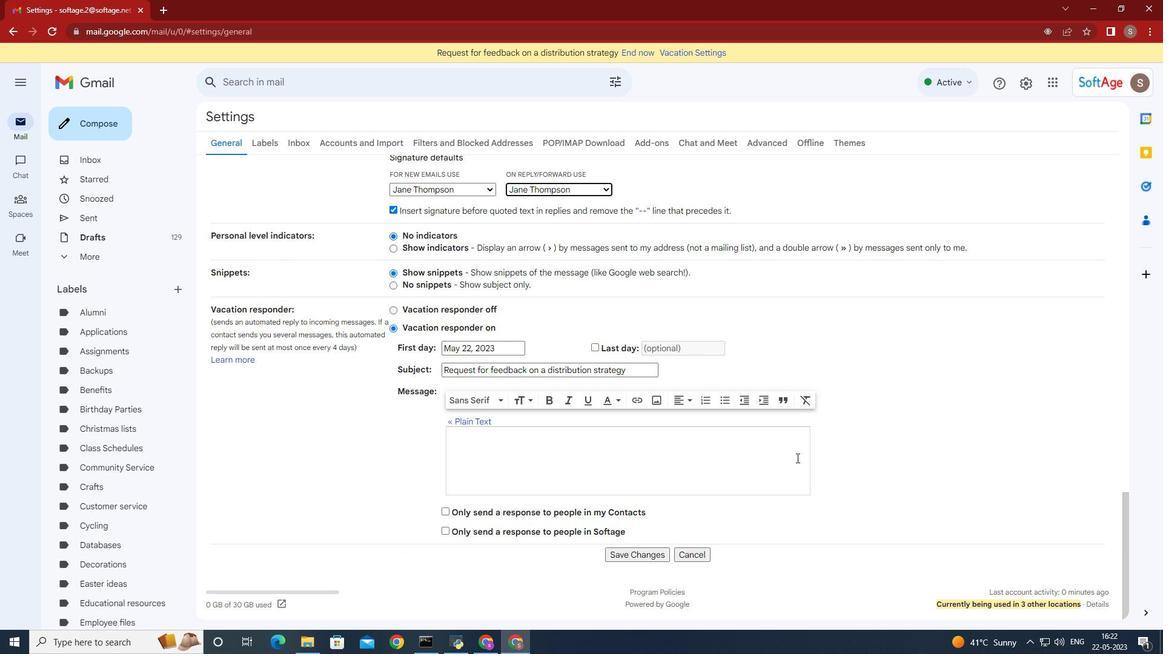 
Action: Mouse moved to (702, 507)
Screenshot: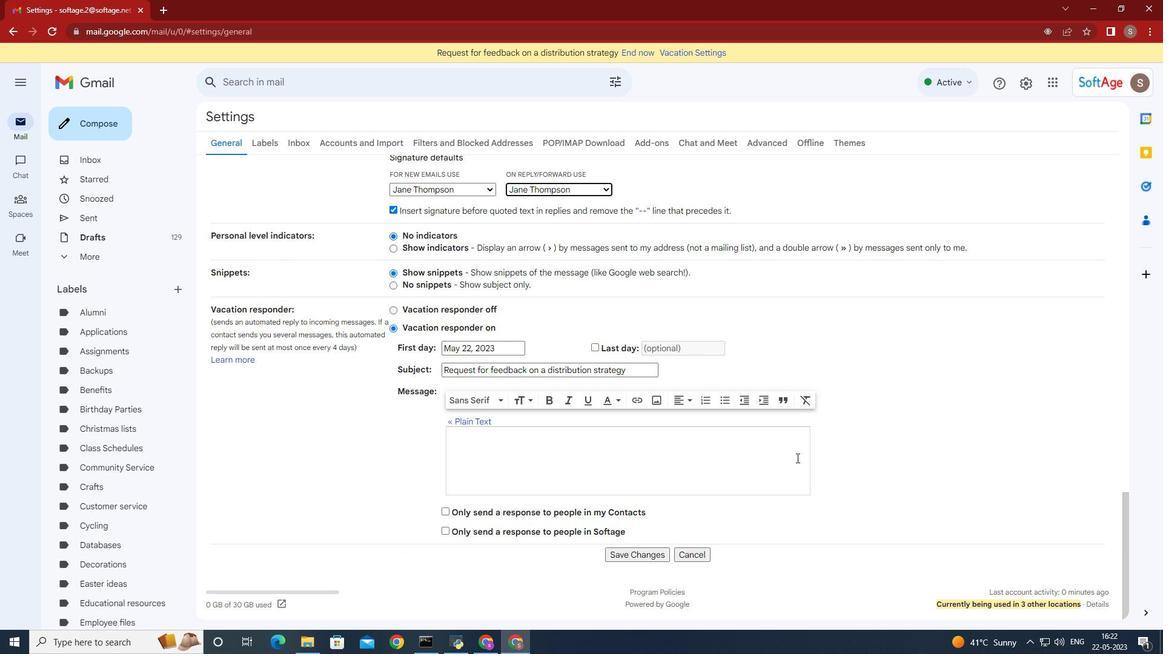 
Action: Mouse scrolled (798, 458) with delta (0, 0)
Screenshot: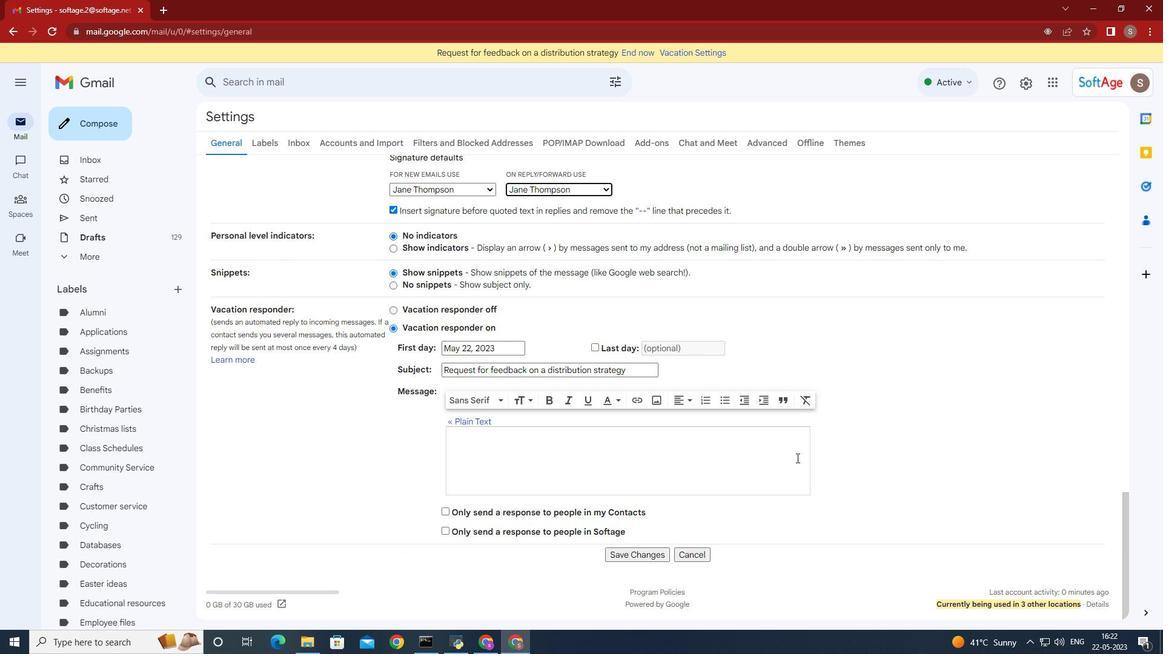 
Action: Mouse moved to (699, 510)
Screenshot: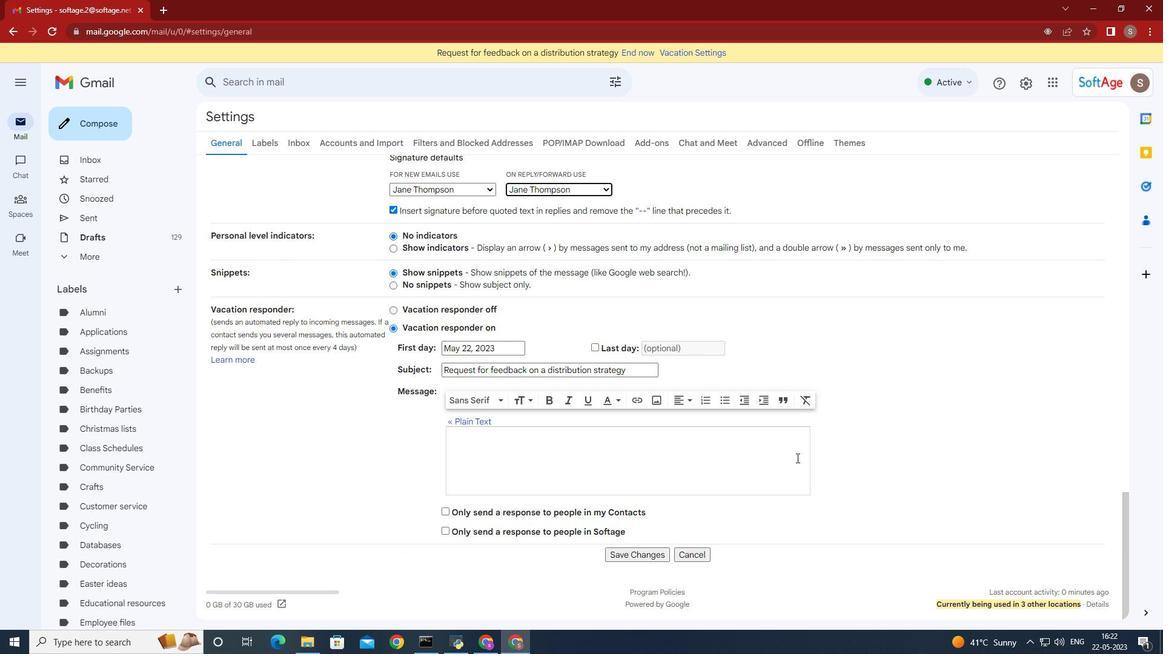 
Action: Mouse scrolled (798, 458) with delta (0, 0)
Screenshot: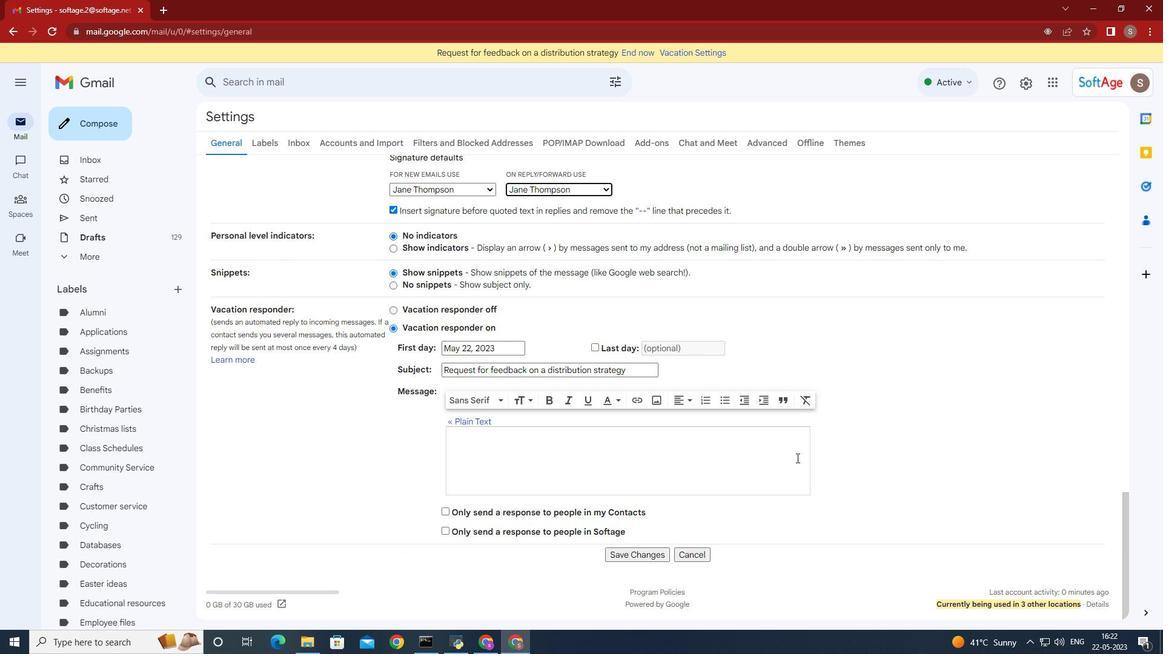 
Action: Mouse moved to (698, 511)
Screenshot: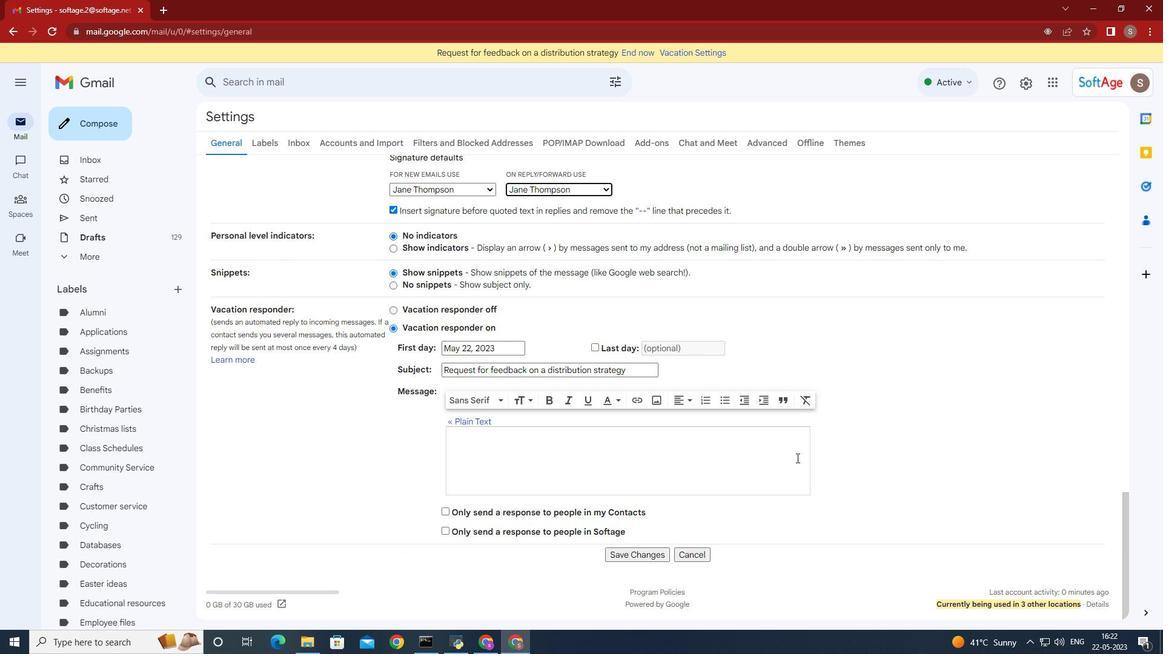 
Action: Mouse scrolled (798, 458) with delta (0, 0)
Screenshot: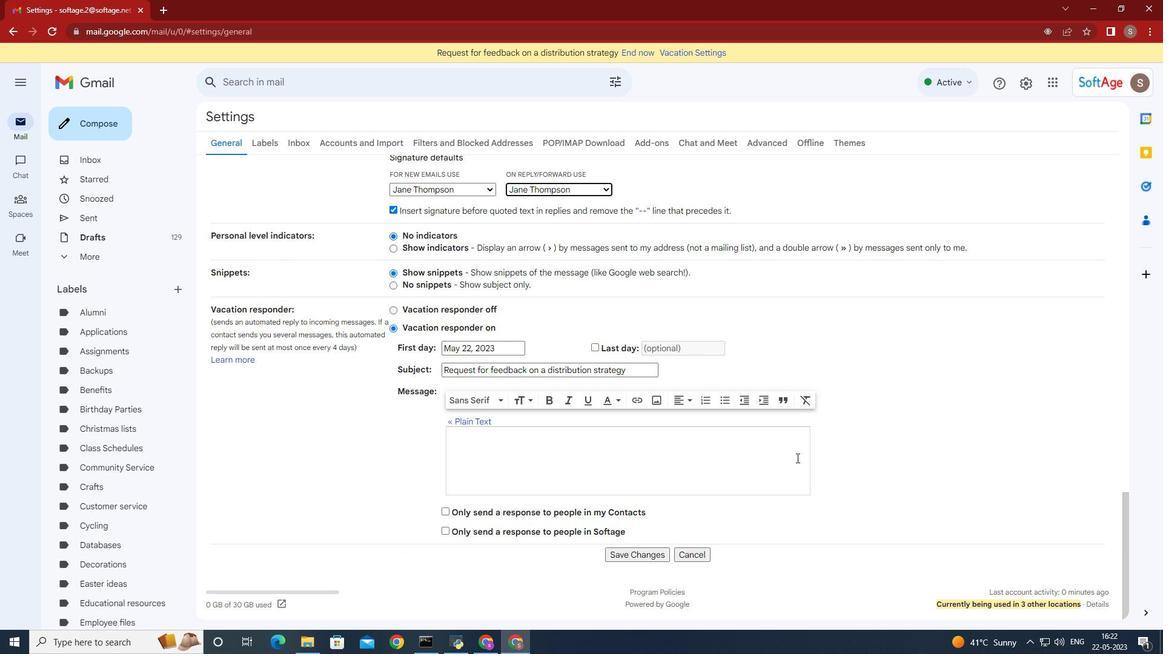 
Action: Mouse moved to (654, 550)
Screenshot: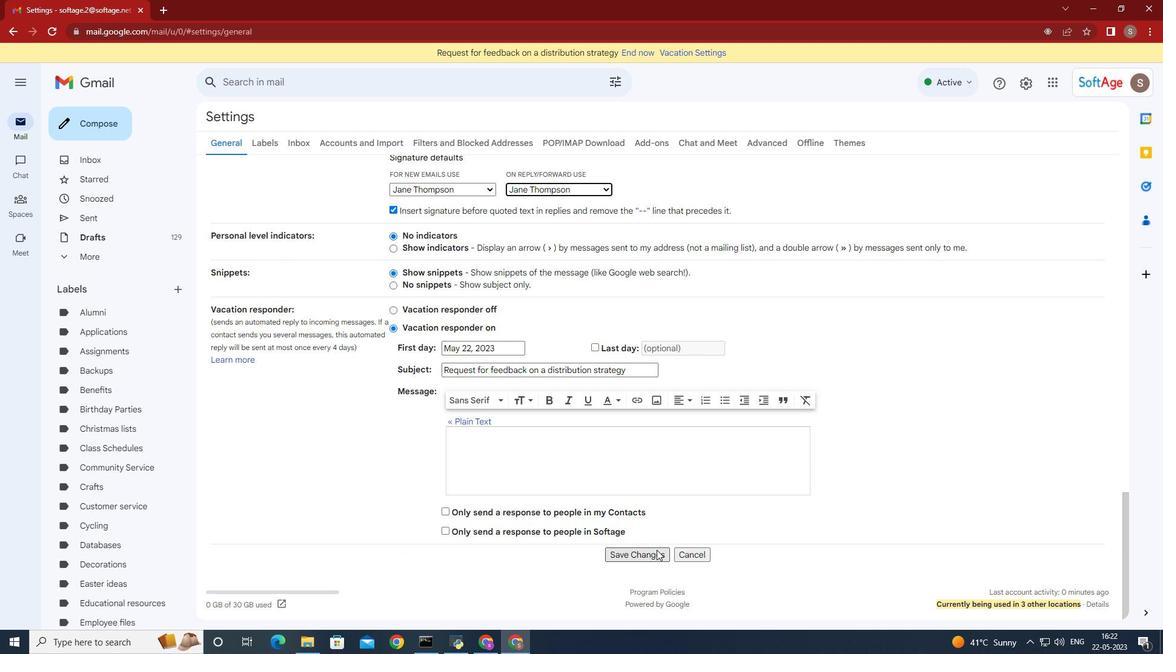 
Action: Mouse pressed left at (654, 550)
Screenshot: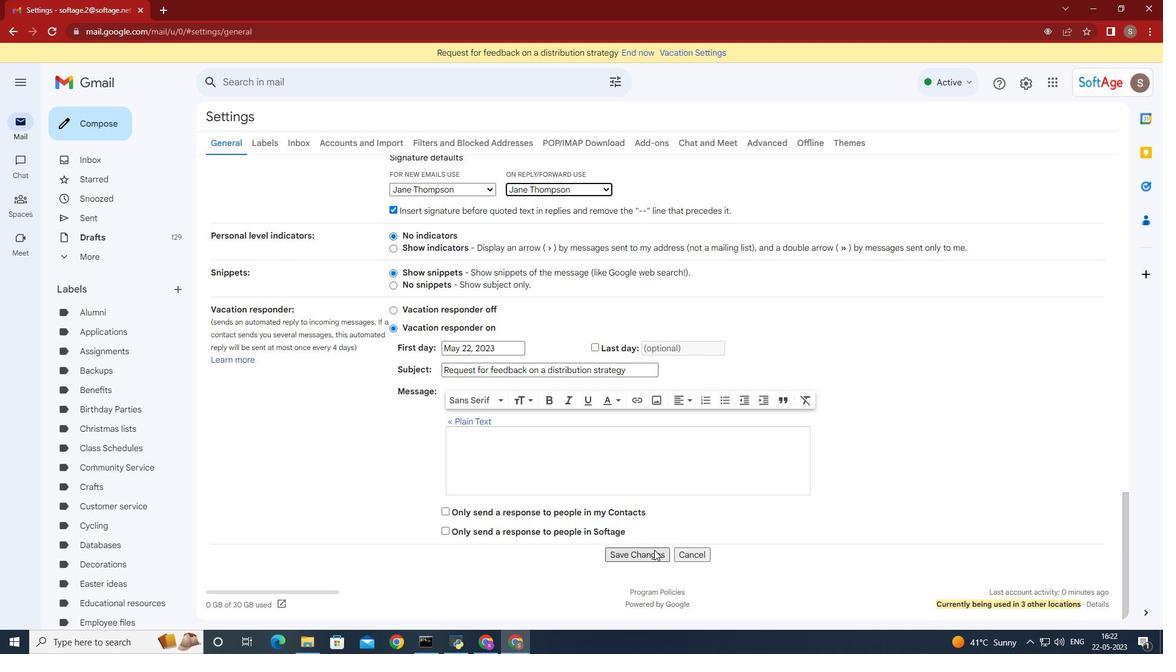 
Action: Mouse moved to (104, 124)
Screenshot: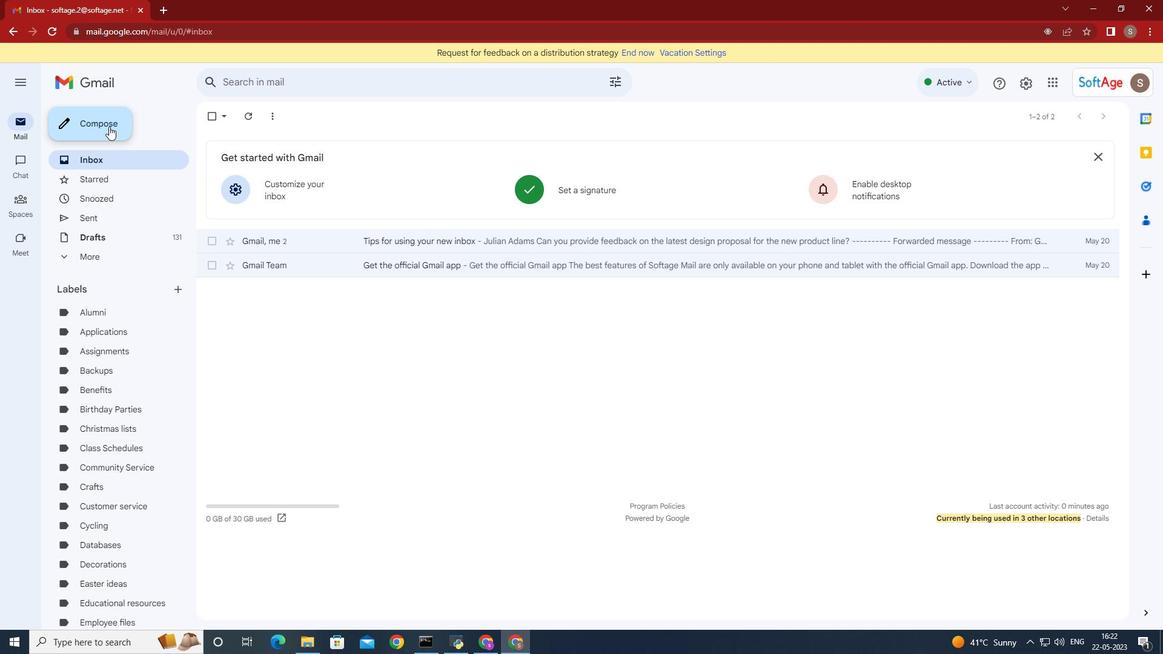 
Action: Mouse pressed left at (104, 124)
Screenshot: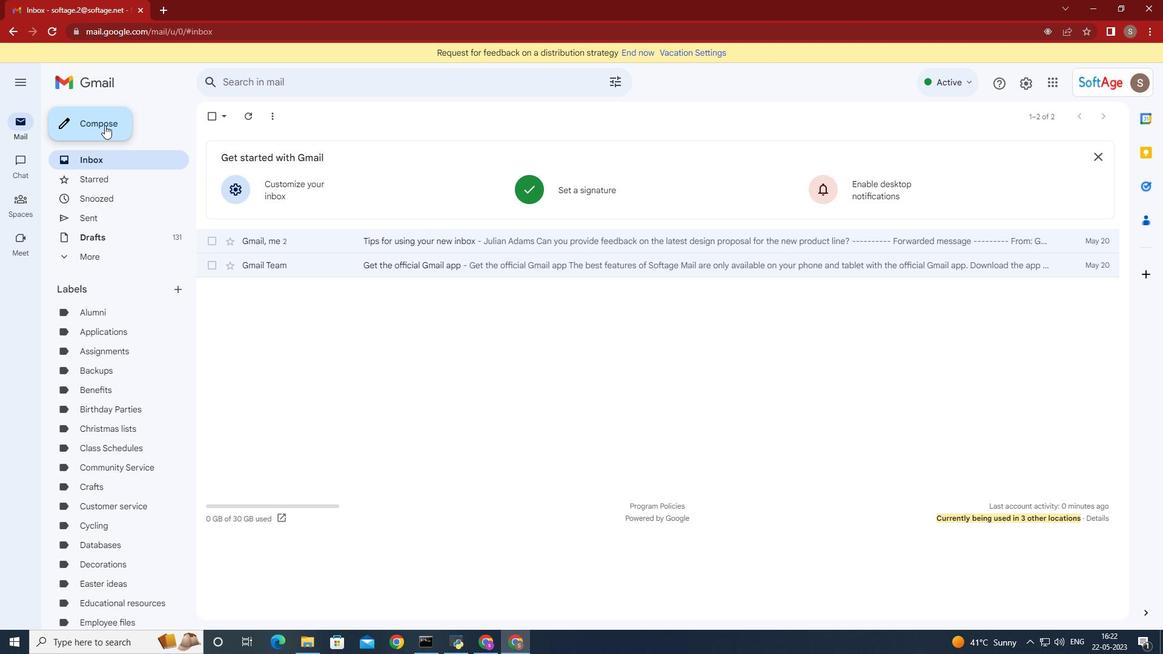 
Action: Mouse moved to (830, 301)
Screenshot: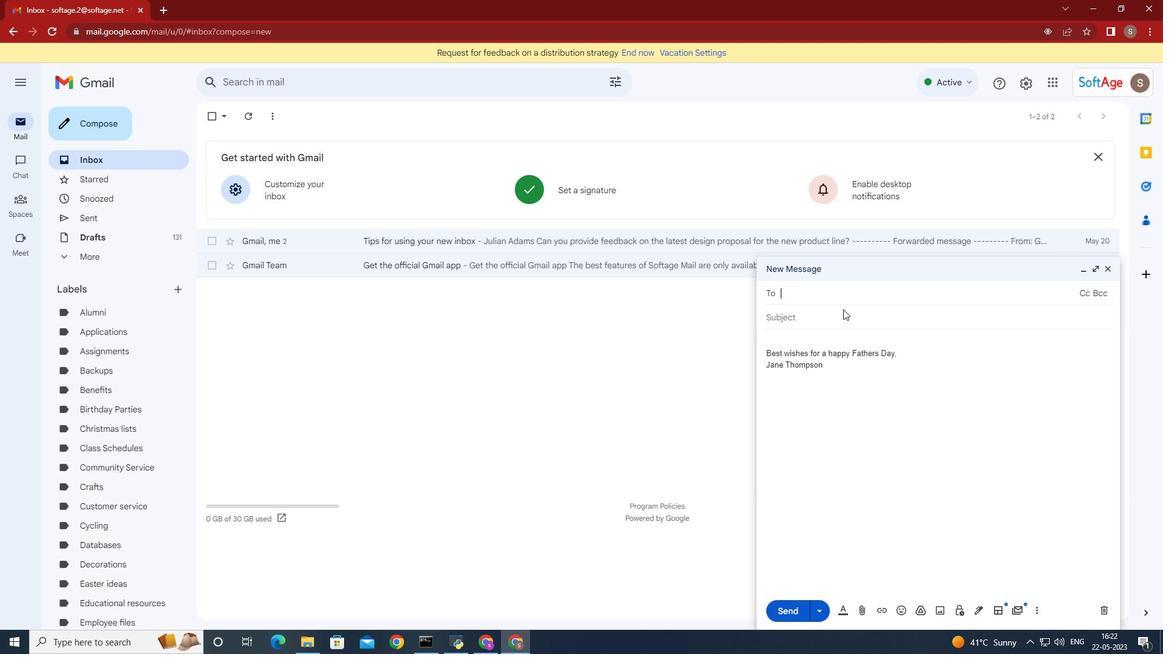 
Action: Key pressed softage.8
Screenshot: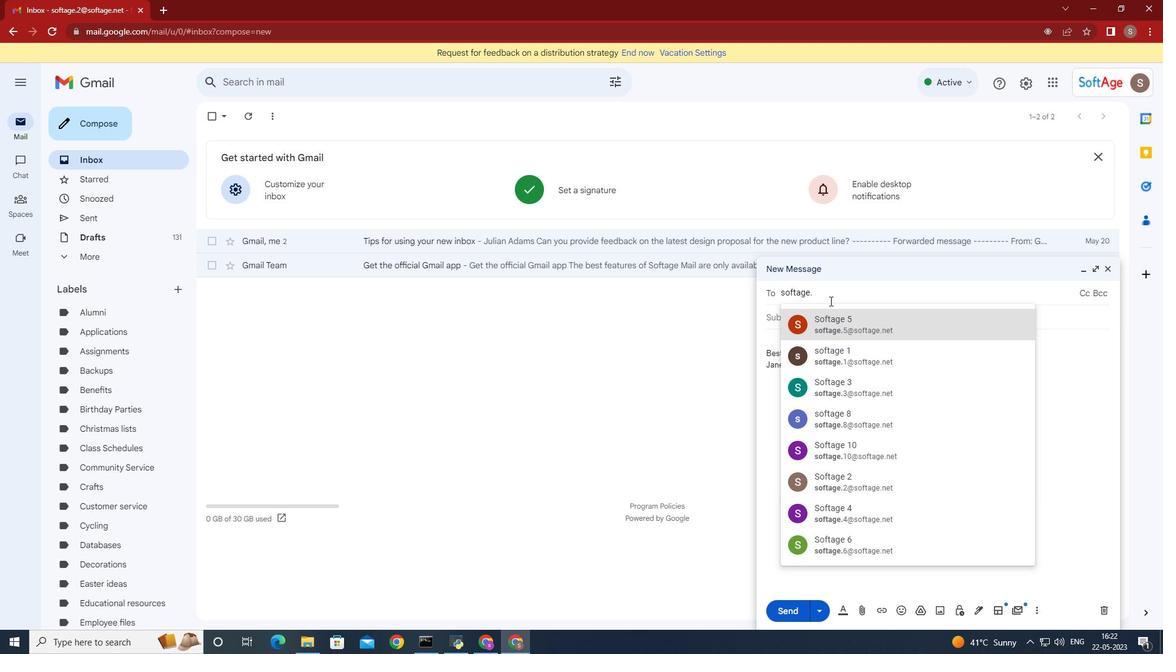 
Action: Mouse moved to (843, 324)
Screenshot: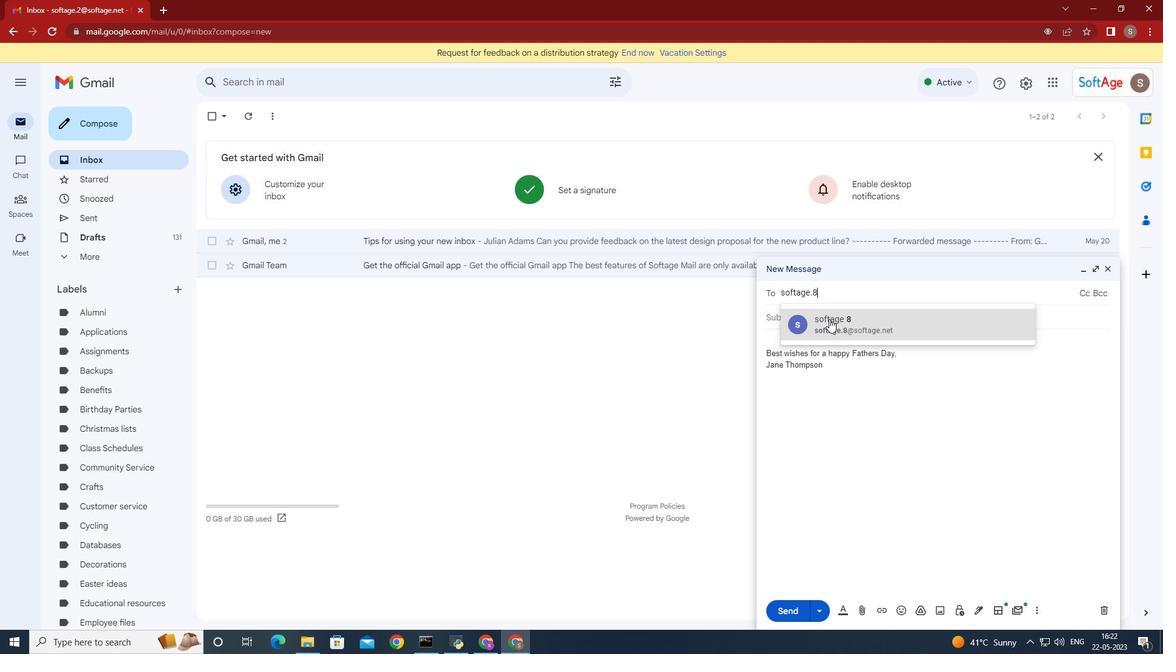 
Action: Mouse pressed left at (843, 324)
Screenshot: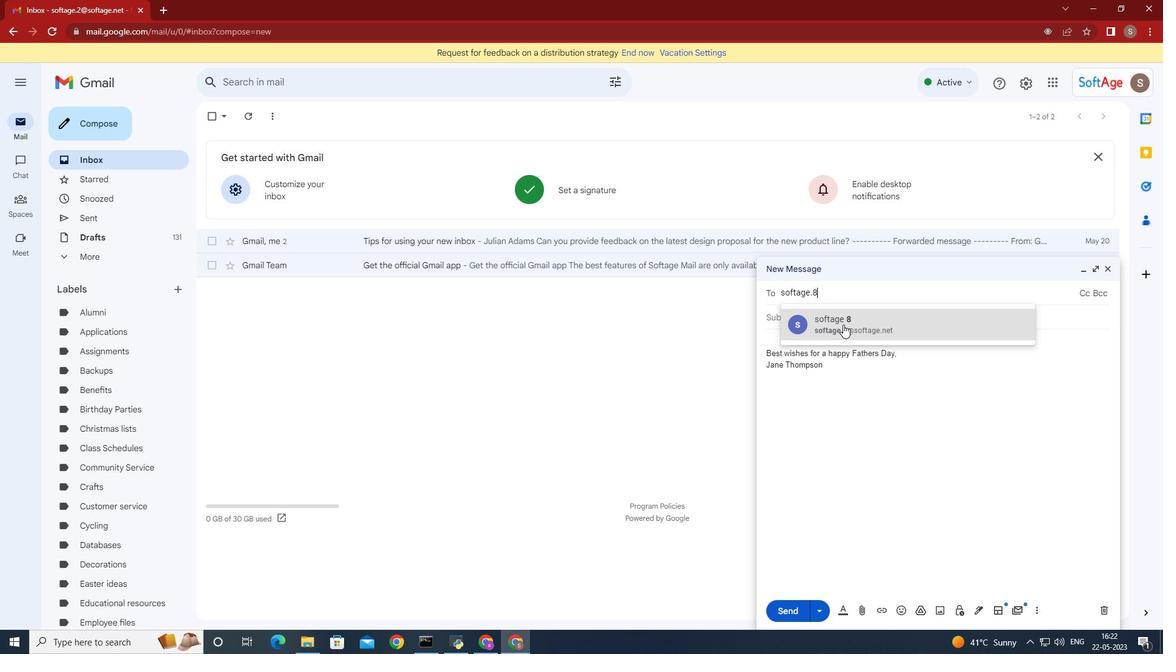 
Action: Mouse moved to (178, 283)
Screenshot: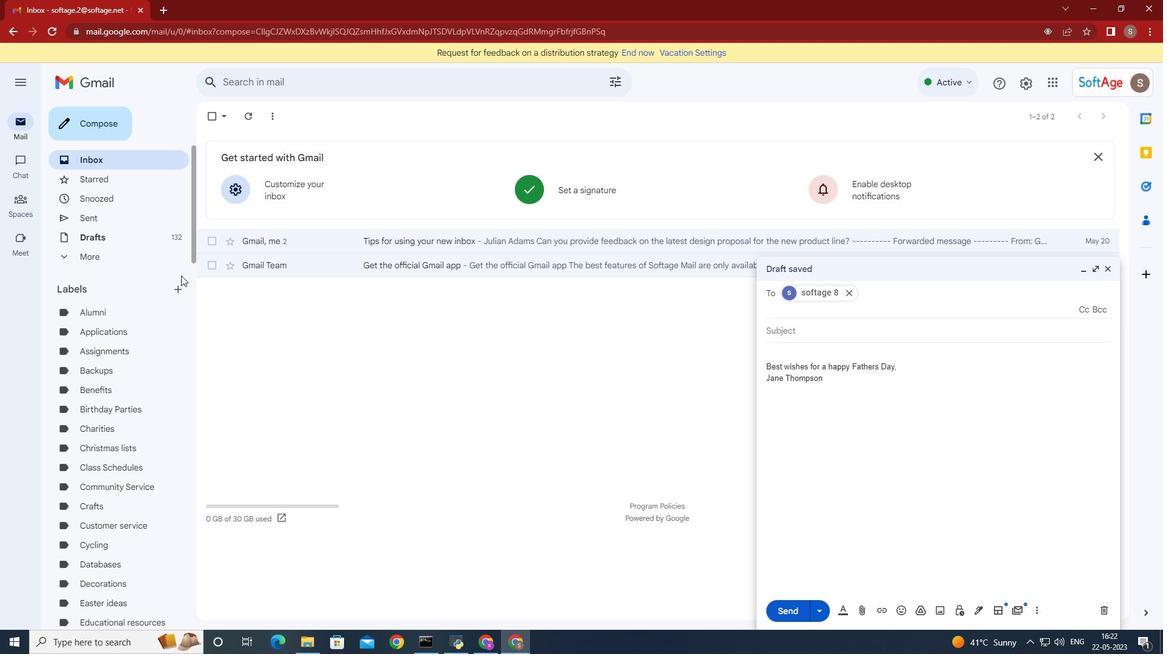 
Action: Mouse pressed left at (178, 283)
Screenshot: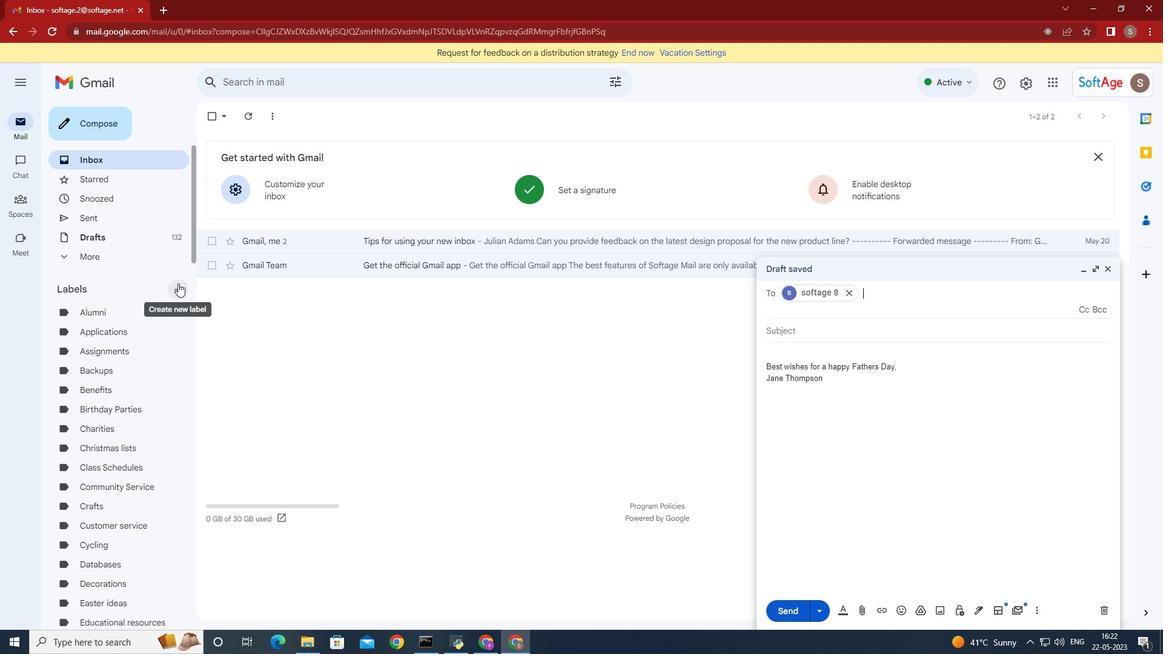 
Action: Mouse moved to (426, 321)
Screenshot: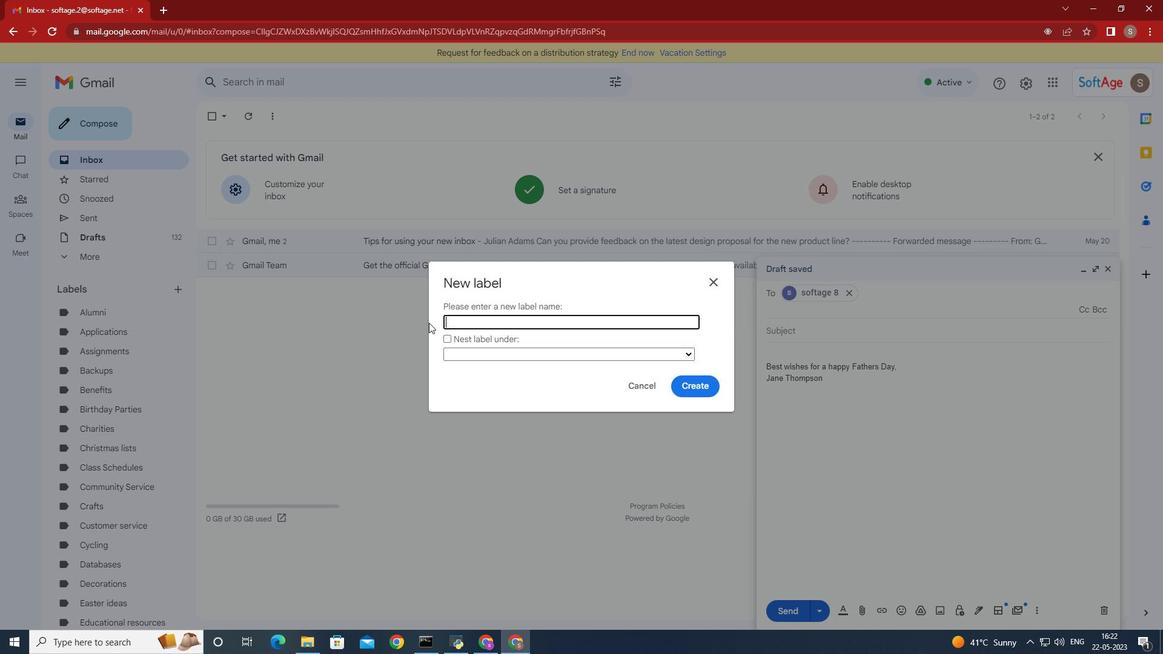 
Action: Key pressed <Key.shift>Toys
Screenshot: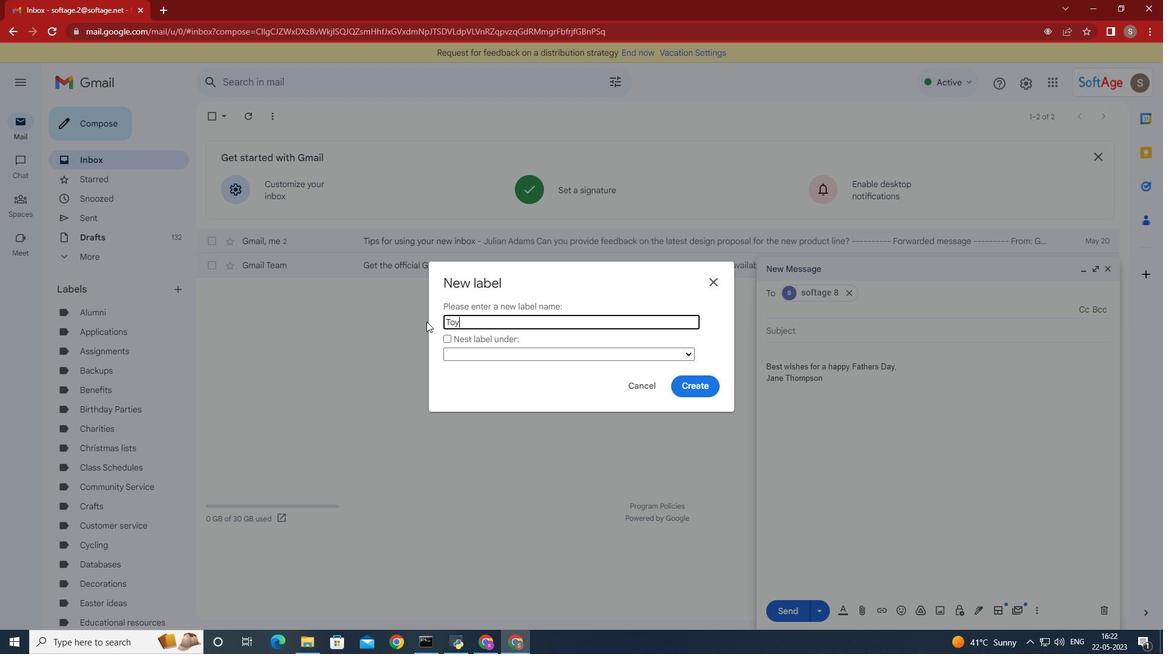 
Action: Mouse moved to (691, 391)
Screenshot: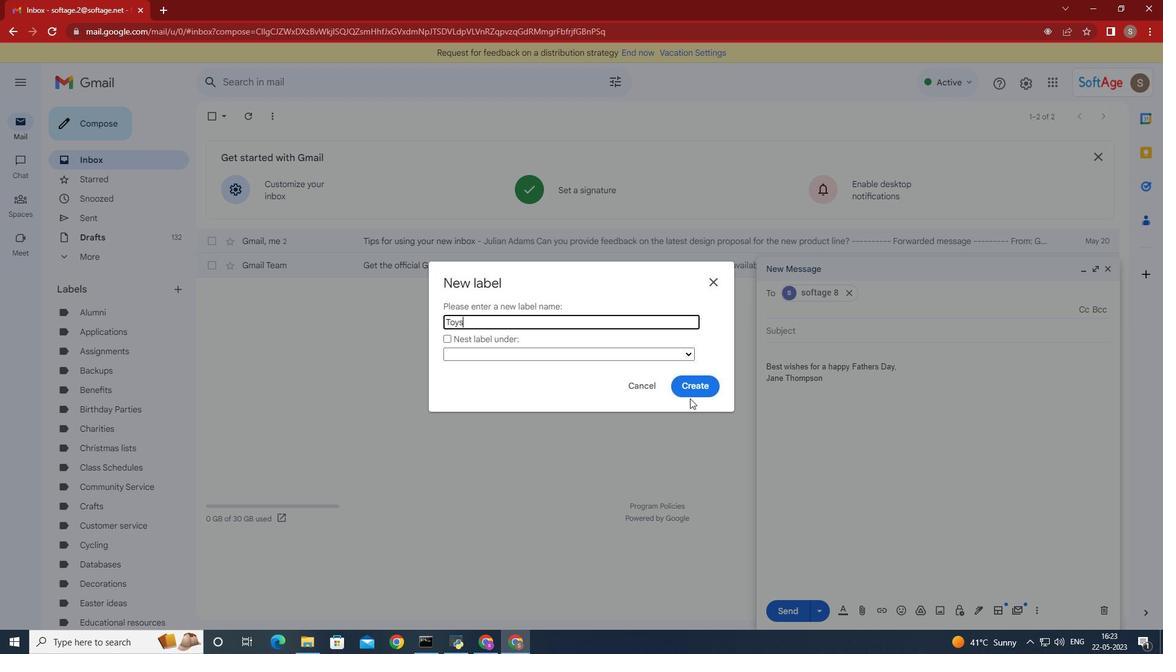 
Action: Mouse pressed left at (691, 391)
Screenshot: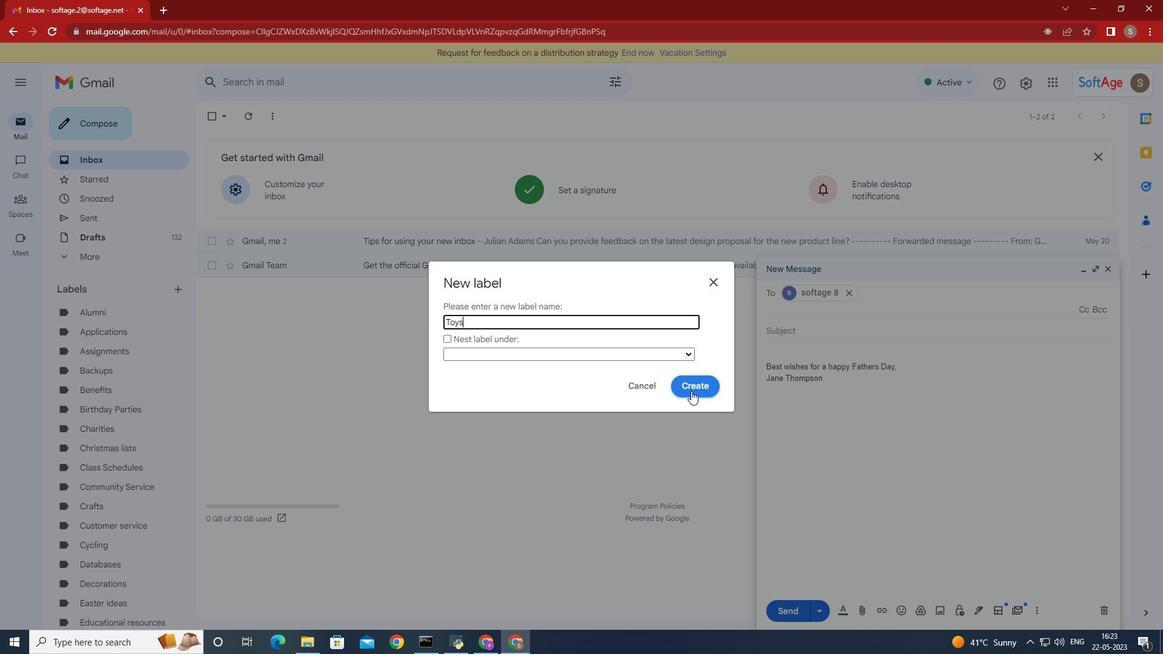 
Action: Mouse moved to (713, 285)
Screenshot: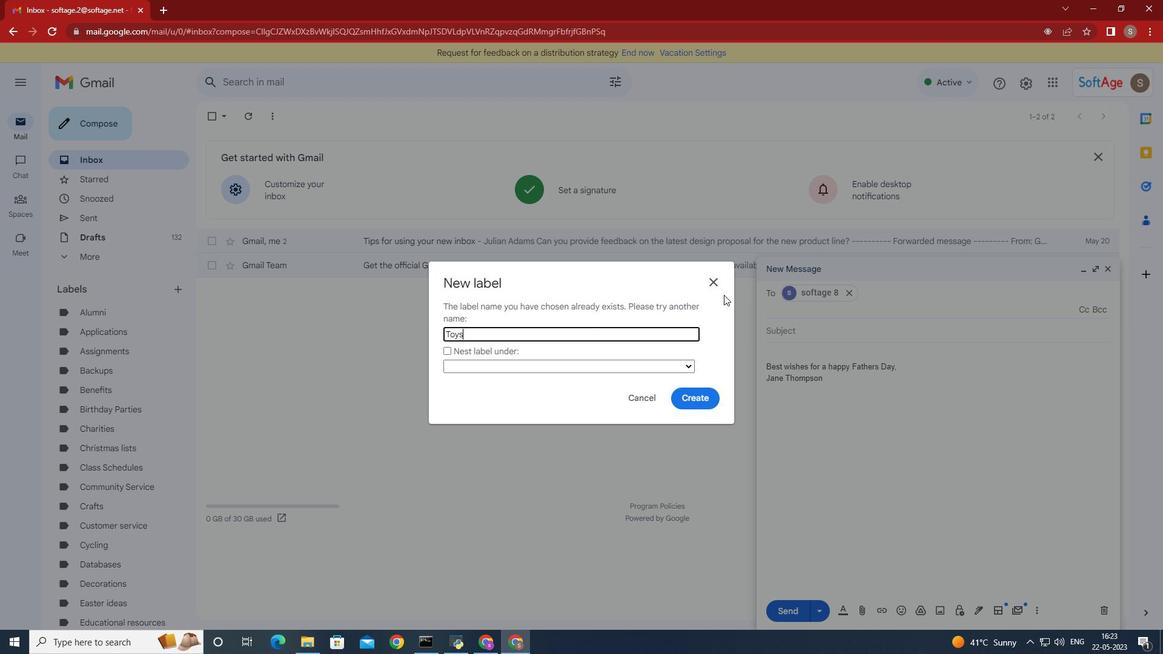 
Action: Mouse pressed left at (713, 285)
Screenshot: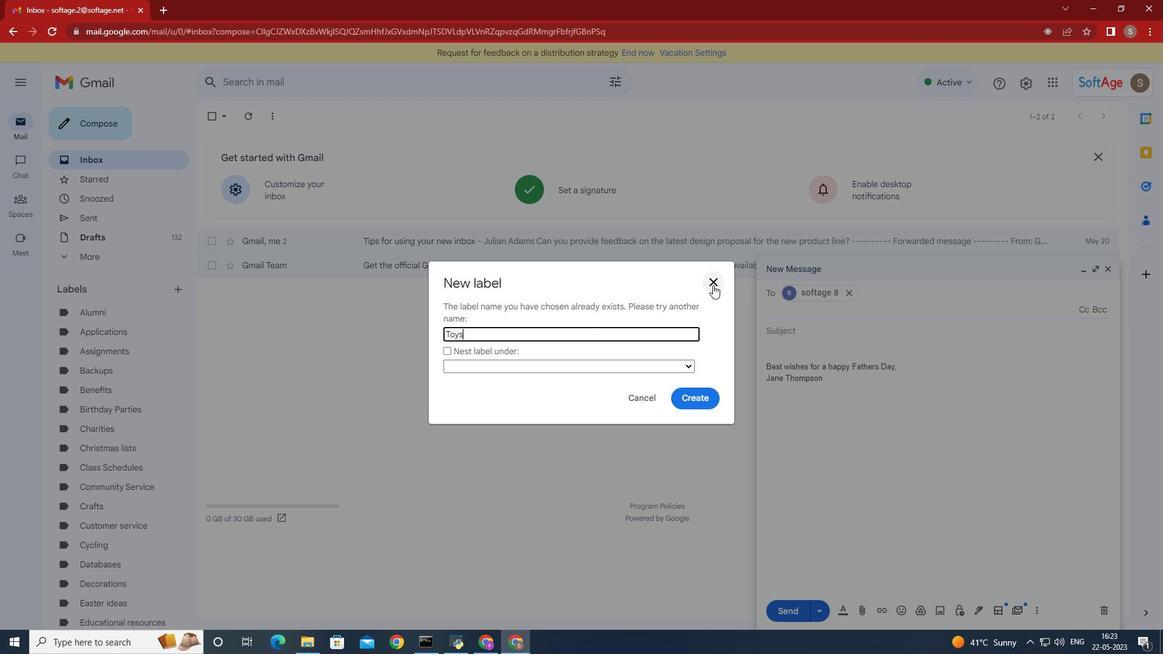 
Action: Mouse moved to (191, 442)
Screenshot: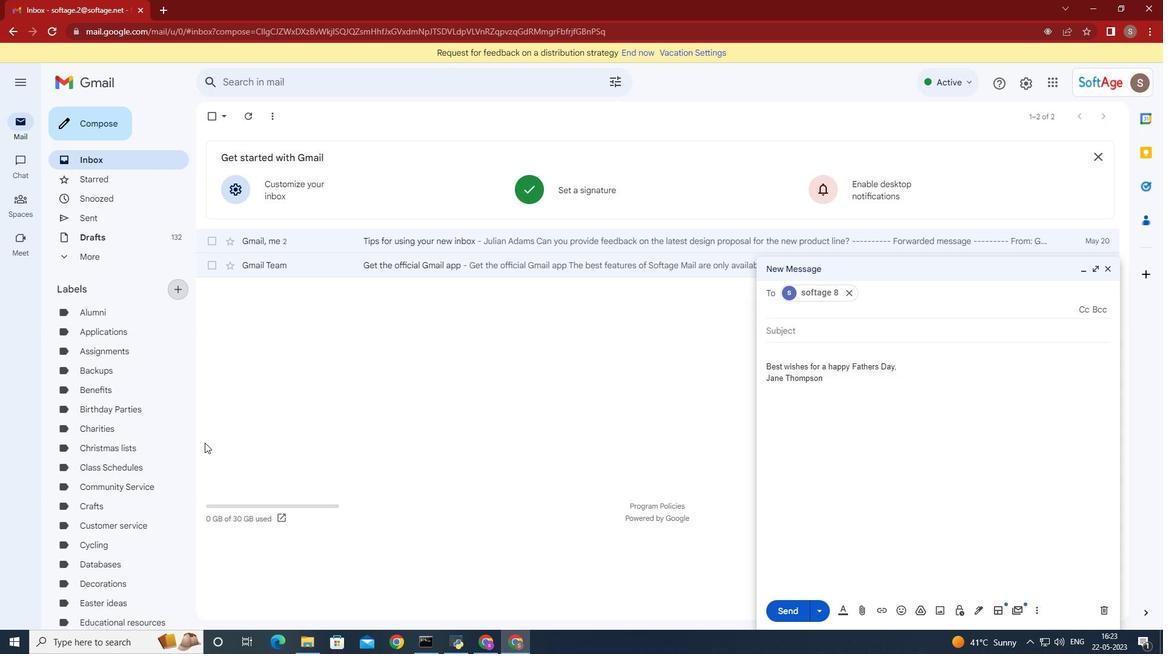 
Action: Mouse scrolled (191, 441) with delta (0, 0)
Screenshot: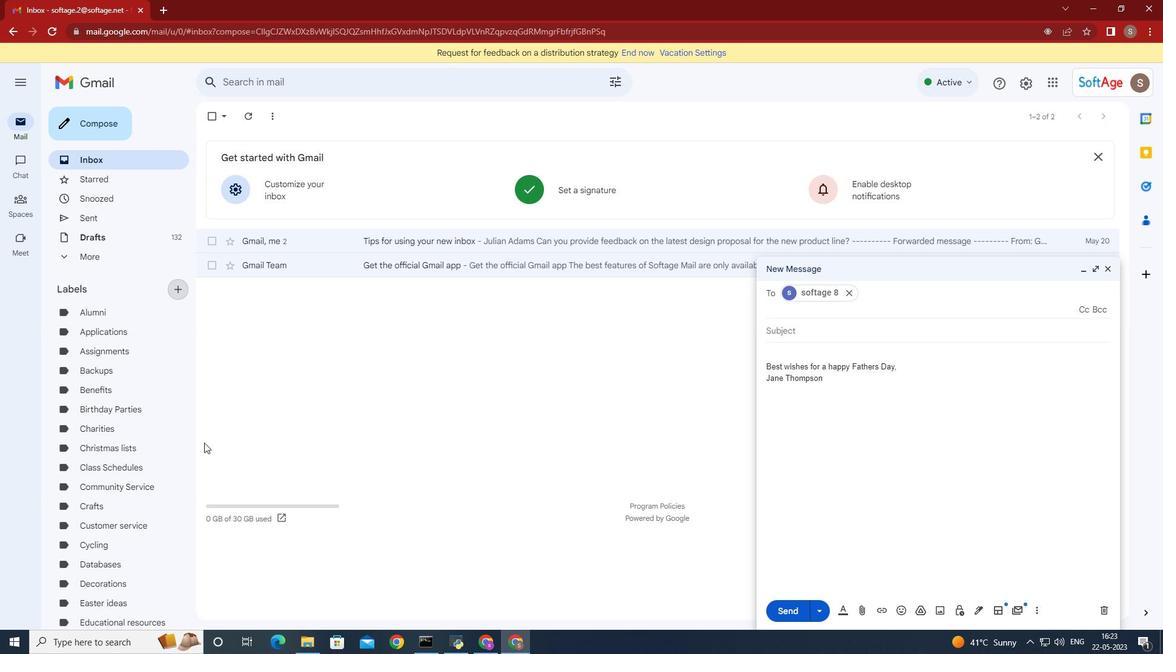
Action: Mouse moved to (175, 443)
Screenshot: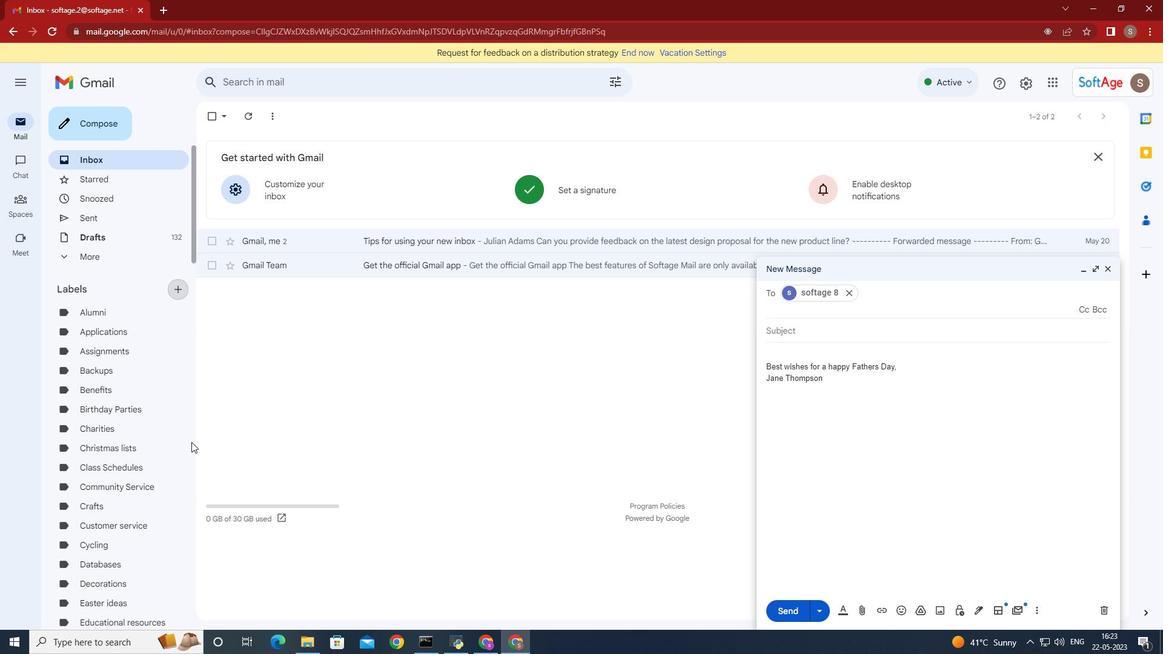 
Action: Mouse scrolled (175, 443) with delta (0, 0)
Screenshot: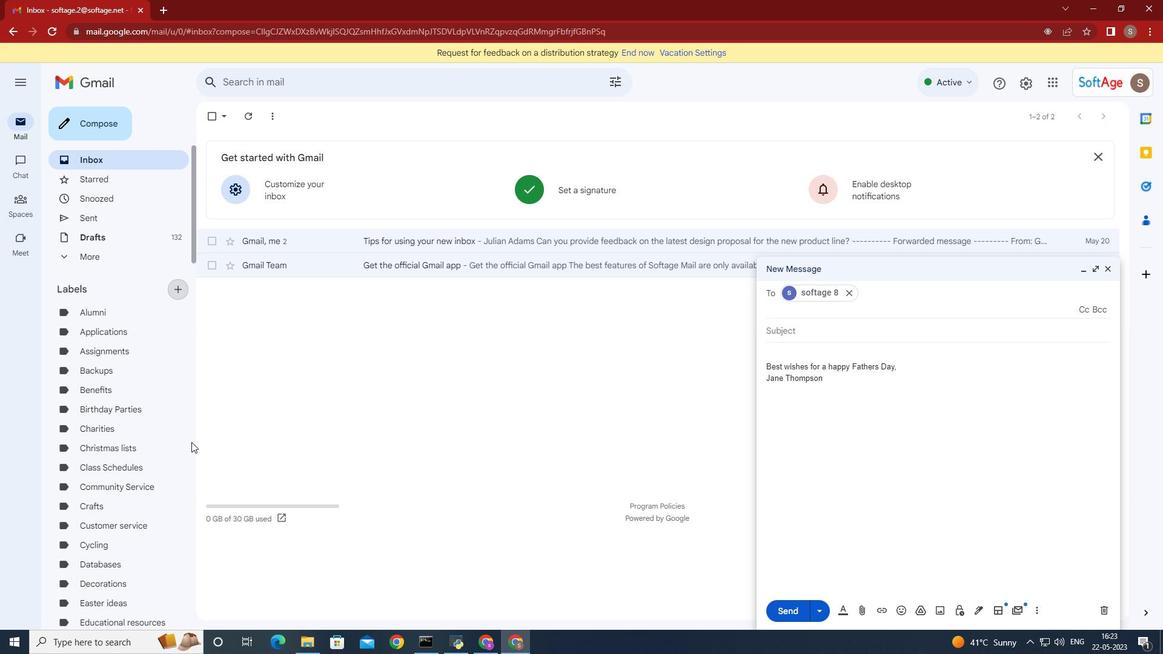 
Action: Mouse moved to (169, 446)
Screenshot: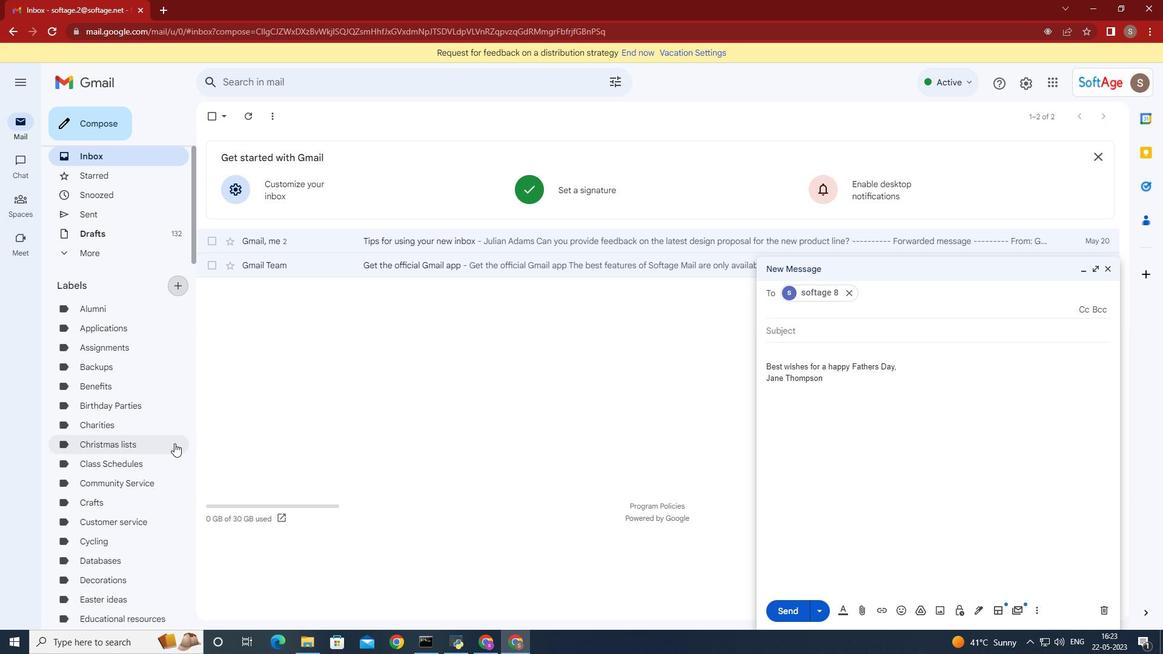 
Action: Mouse scrolled (169, 445) with delta (0, 0)
Screenshot: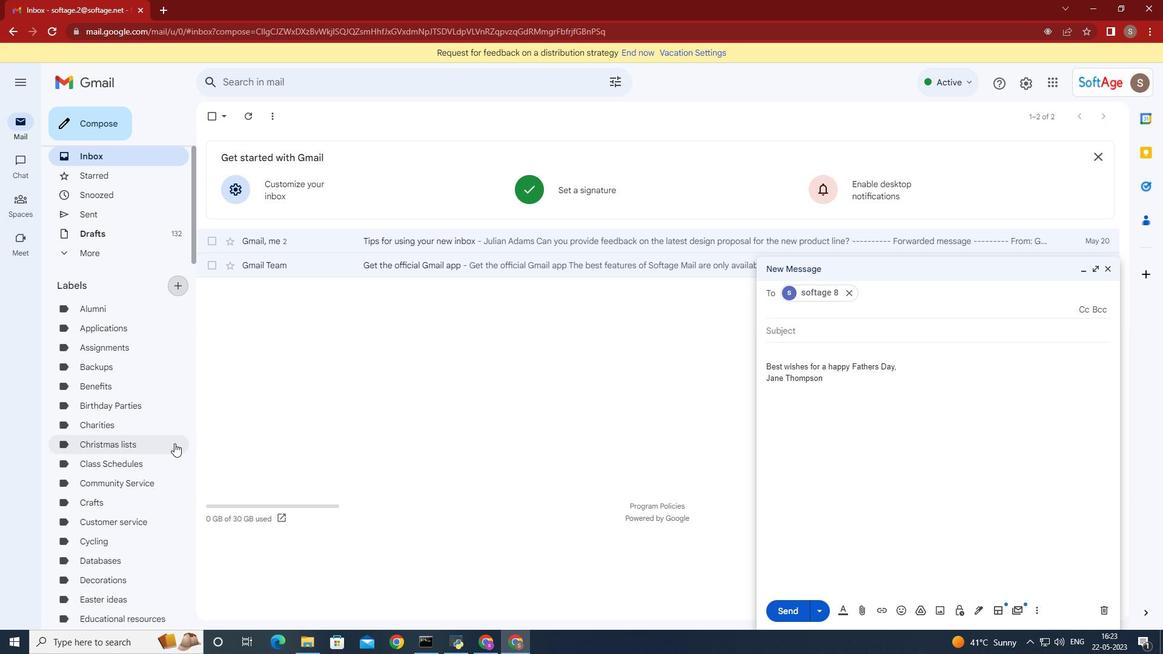 
Action: Mouse moved to (165, 448)
Screenshot: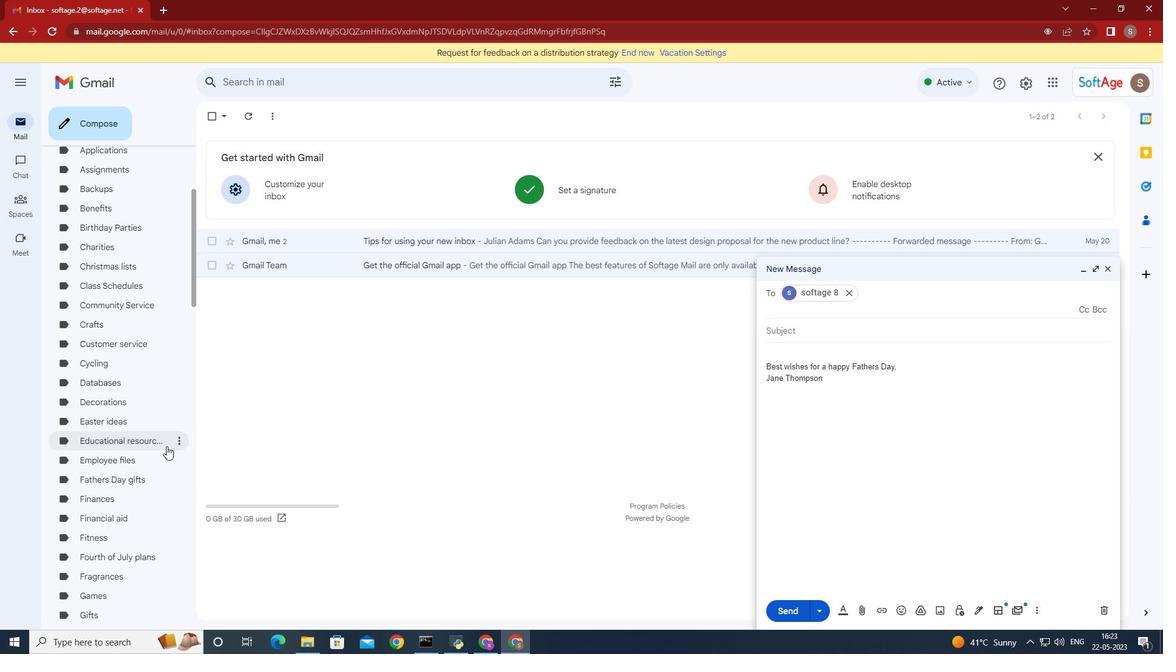 
Action: Mouse scrolled (165, 447) with delta (0, 0)
Screenshot: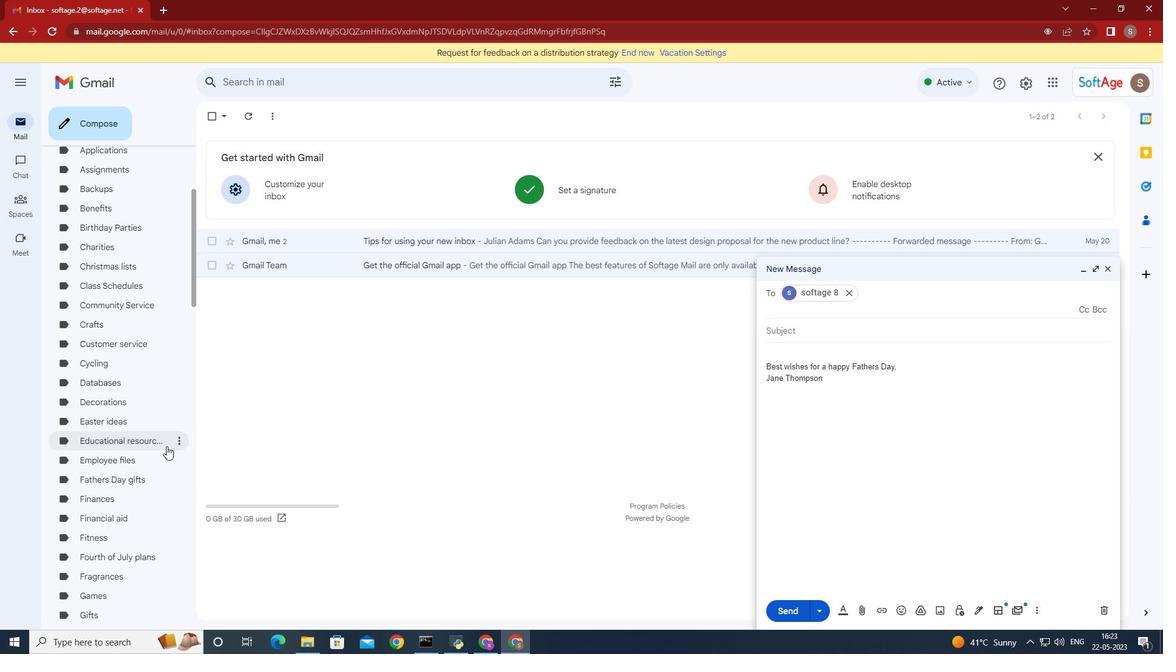 
Action: Mouse scrolled (165, 447) with delta (0, 0)
Screenshot: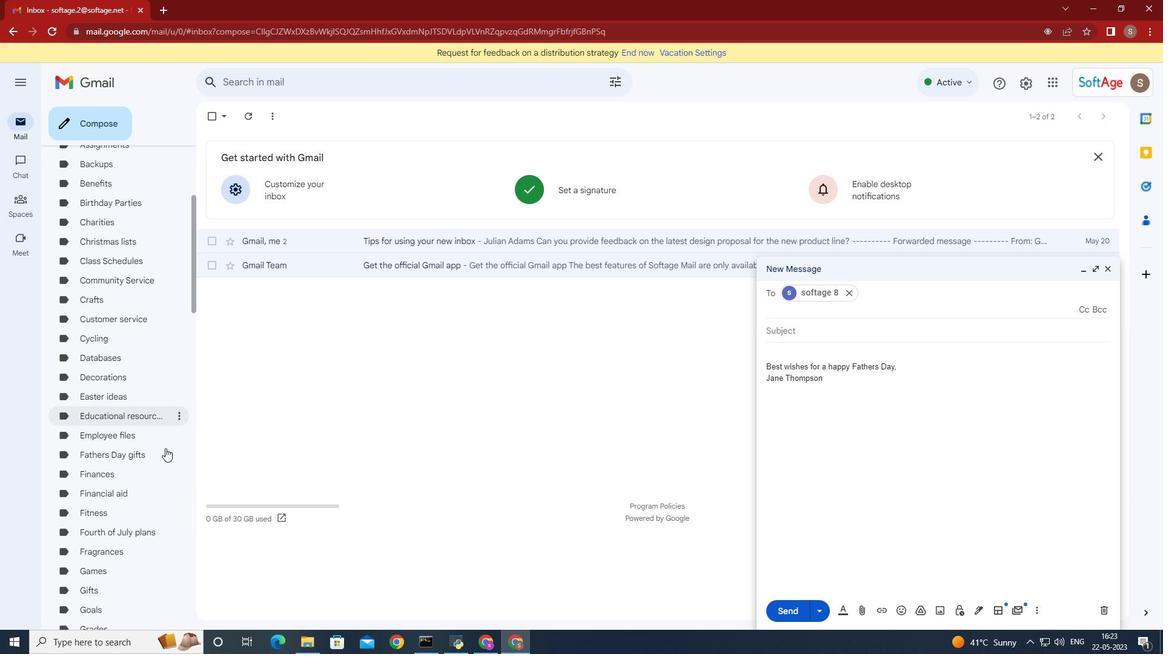 
Action: Mouse scrolled (165, 447) with delta (0, 0)
Screenshot: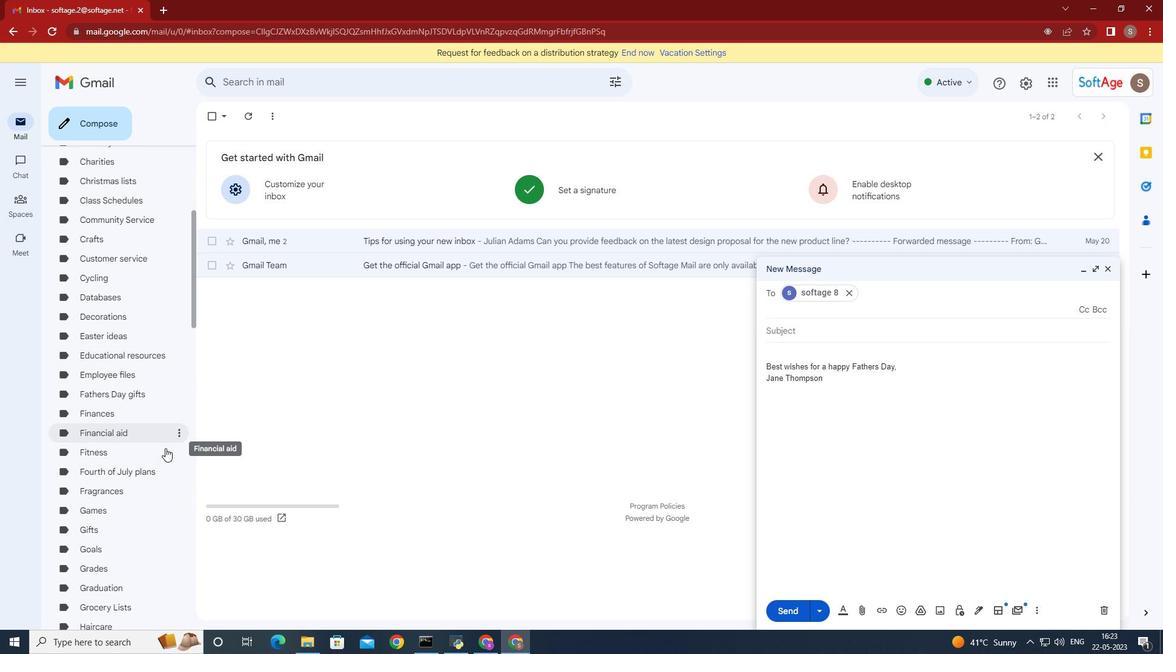 
Action: Mouse scrolled (165, 447) with delta (0, 0)
Screenshot: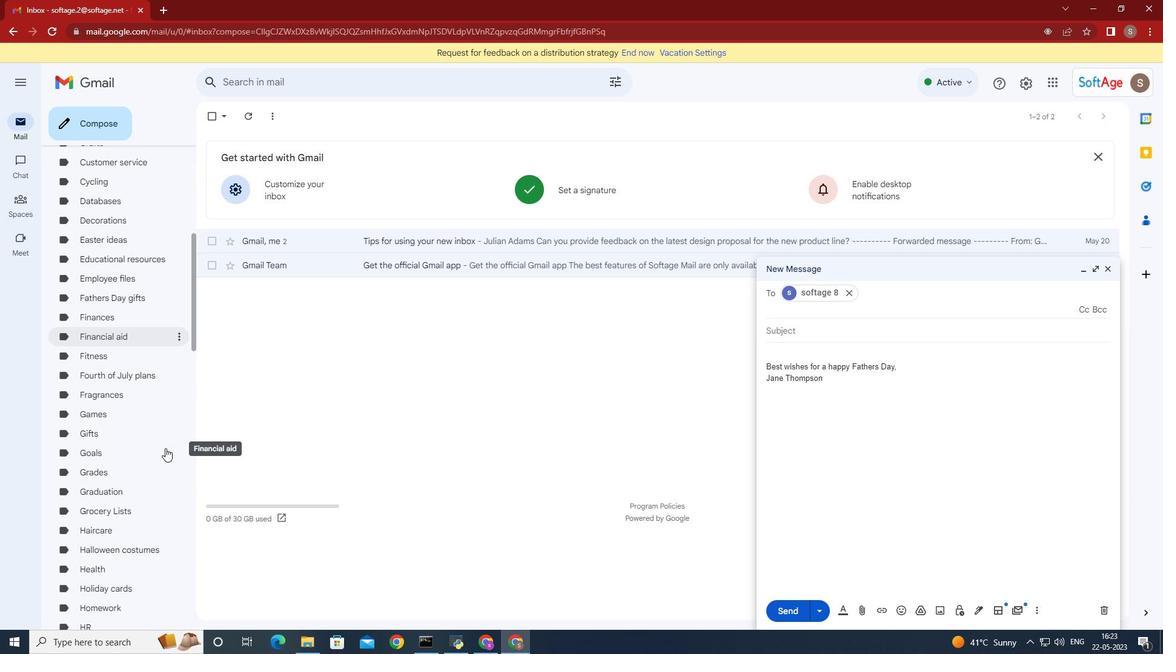 
Action: Mouse moved to (158, 449)
Screenshot: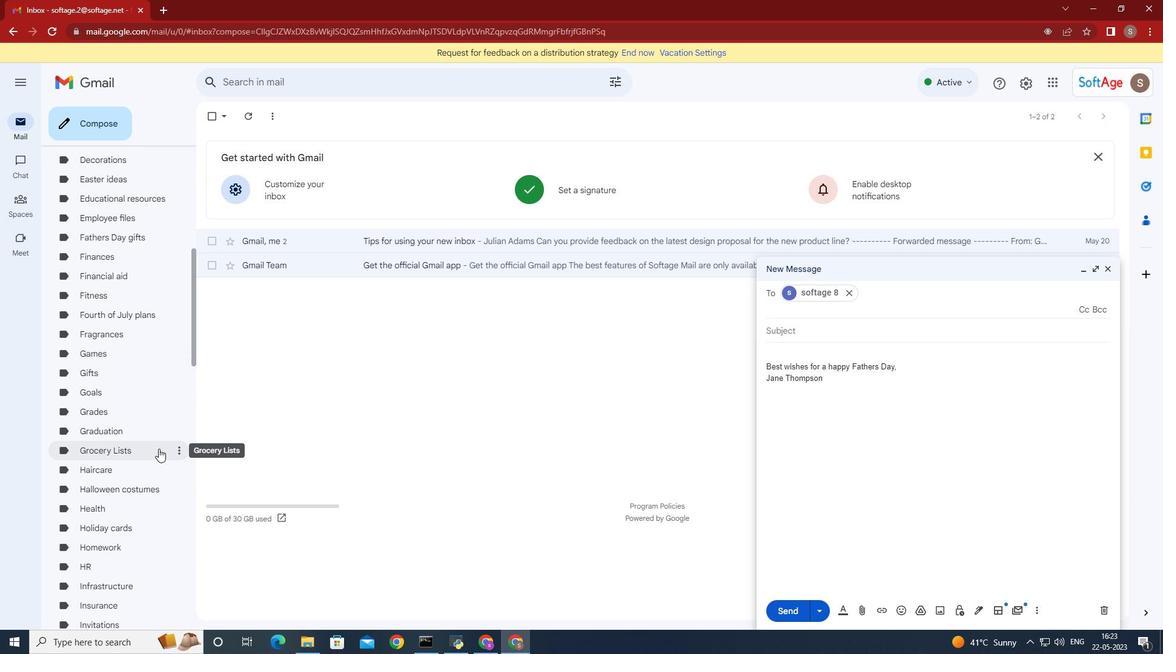 
Action: Mouse scrolled (158, 449) with delta (0, 0)
Screenshot: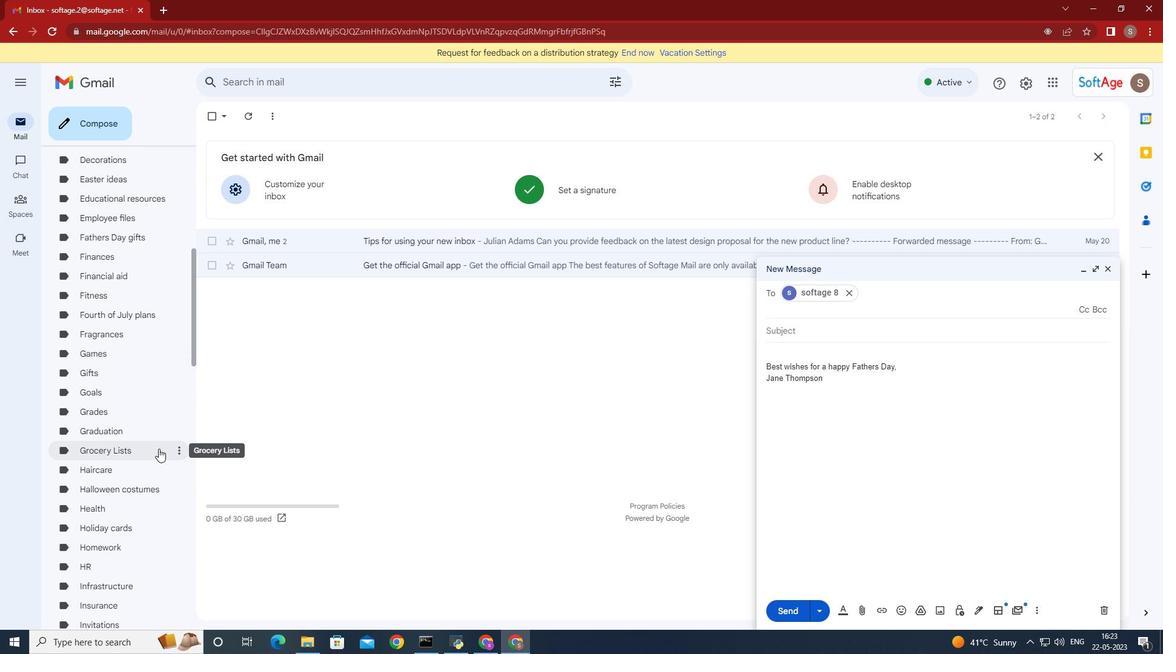 
Action: Mouse moved to (158, 450)
Screenshot: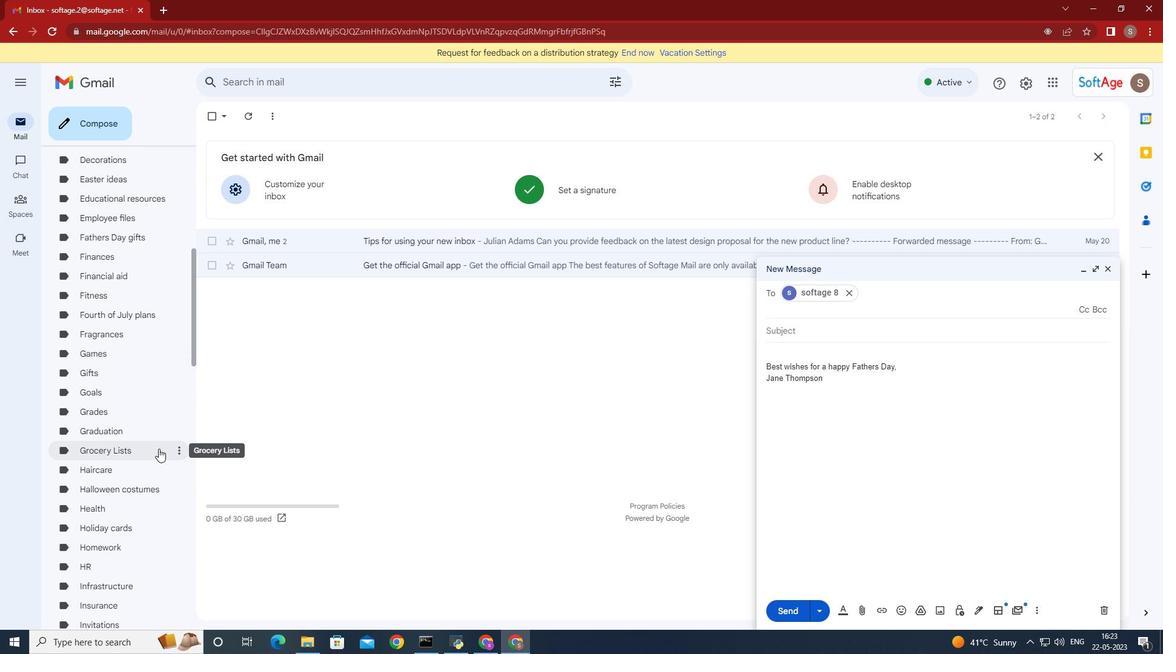 
Action: Mouse scrolled (158, 449) with delta (0, 0)
Screenshot: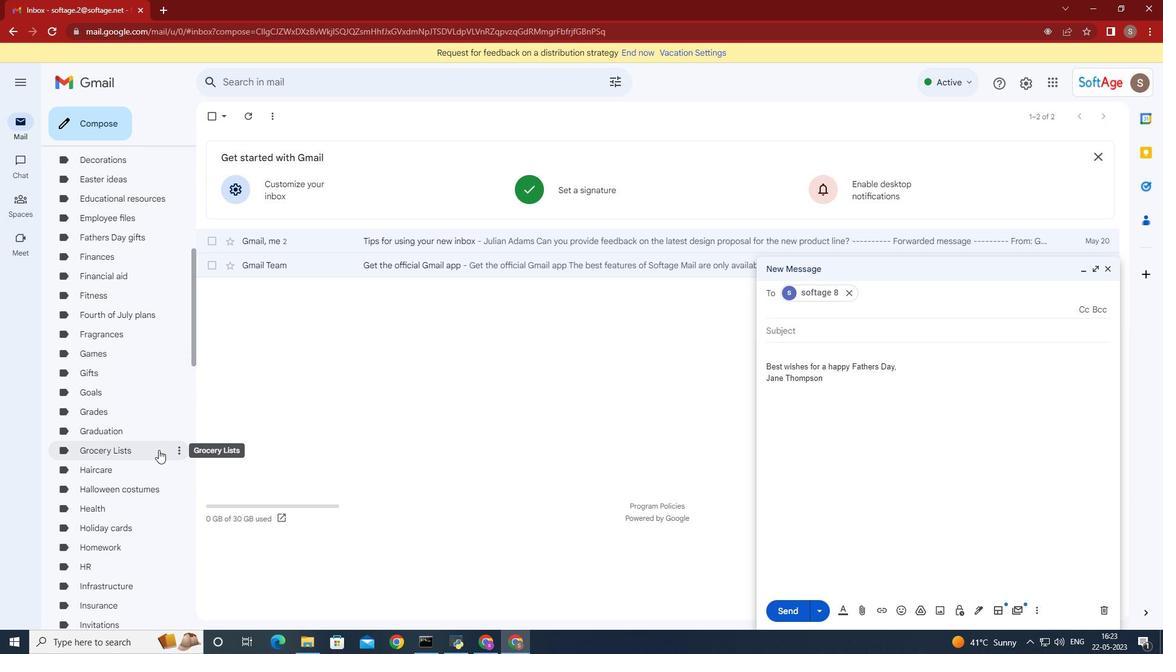 
Action: Mouse scrolled (158, 449) with delta (0, 0)
Screenshot: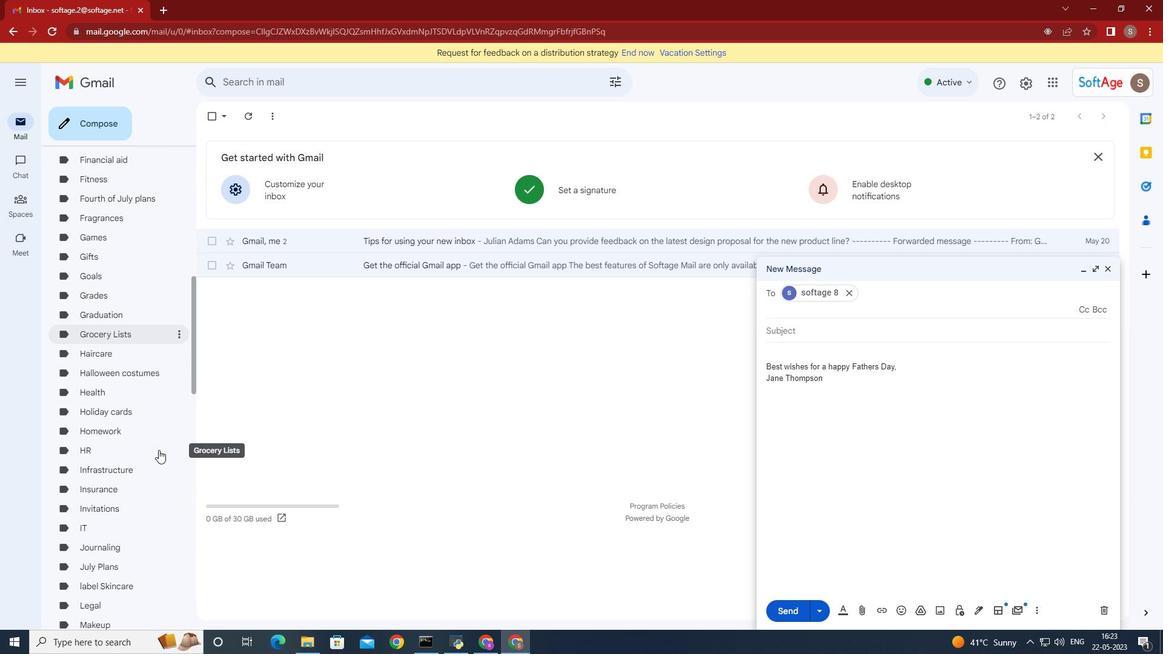 
Action: Mouse moved to (143, 461)
Screenshot: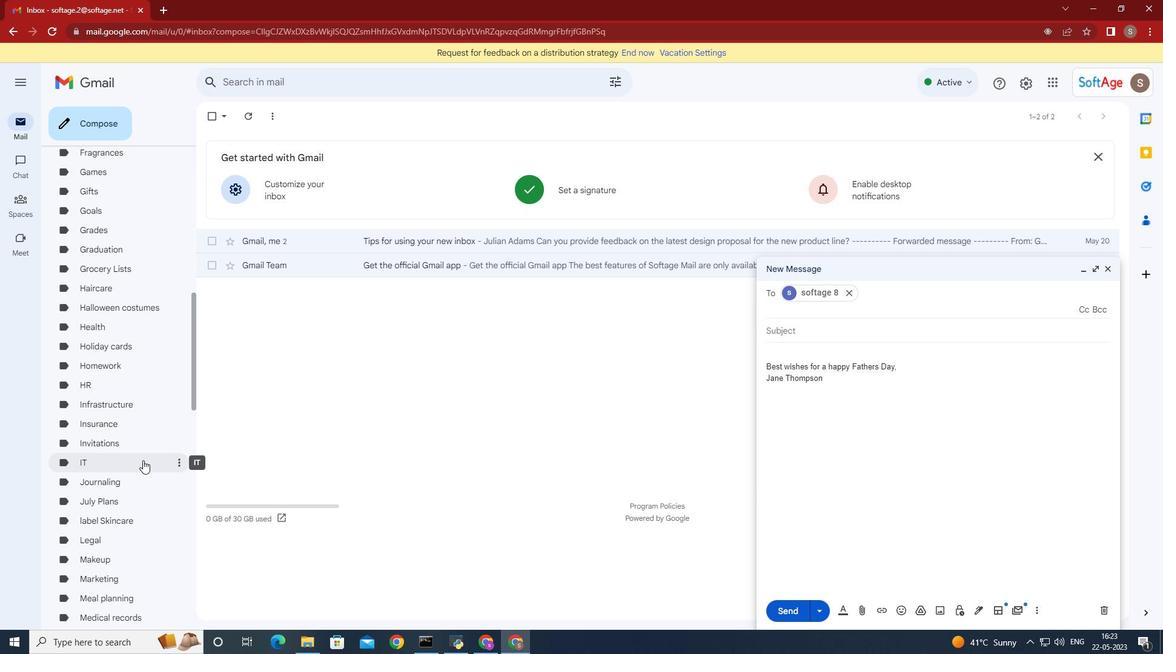 
Action: Mouse scrolled (143, 460) with delta (0, 0)
Screenshot: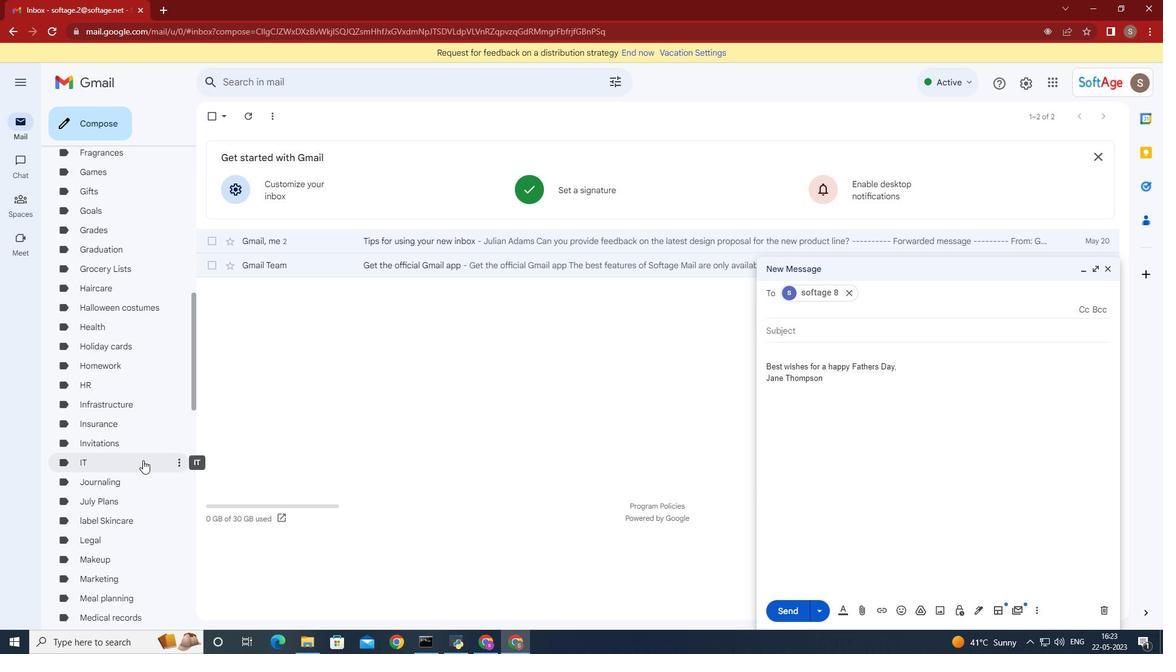 
Action: Mouse moved to (143, 461)
Screenshot: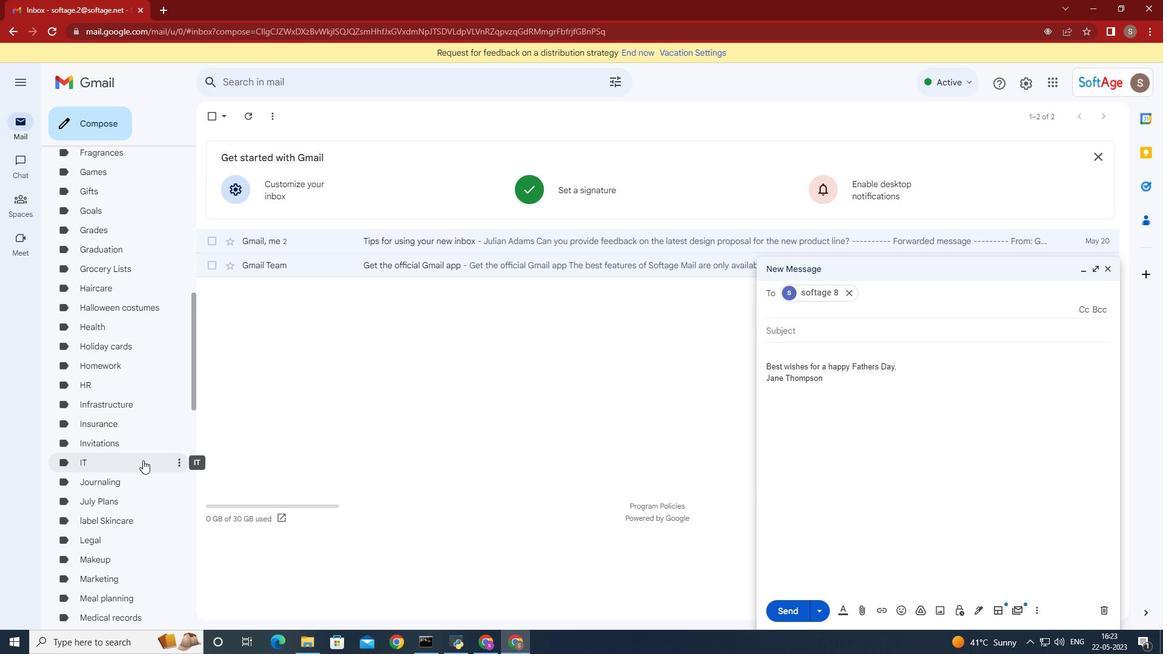 
Action: Mouse scrolled (143, 461) with delta (0, 0)
Screenshot: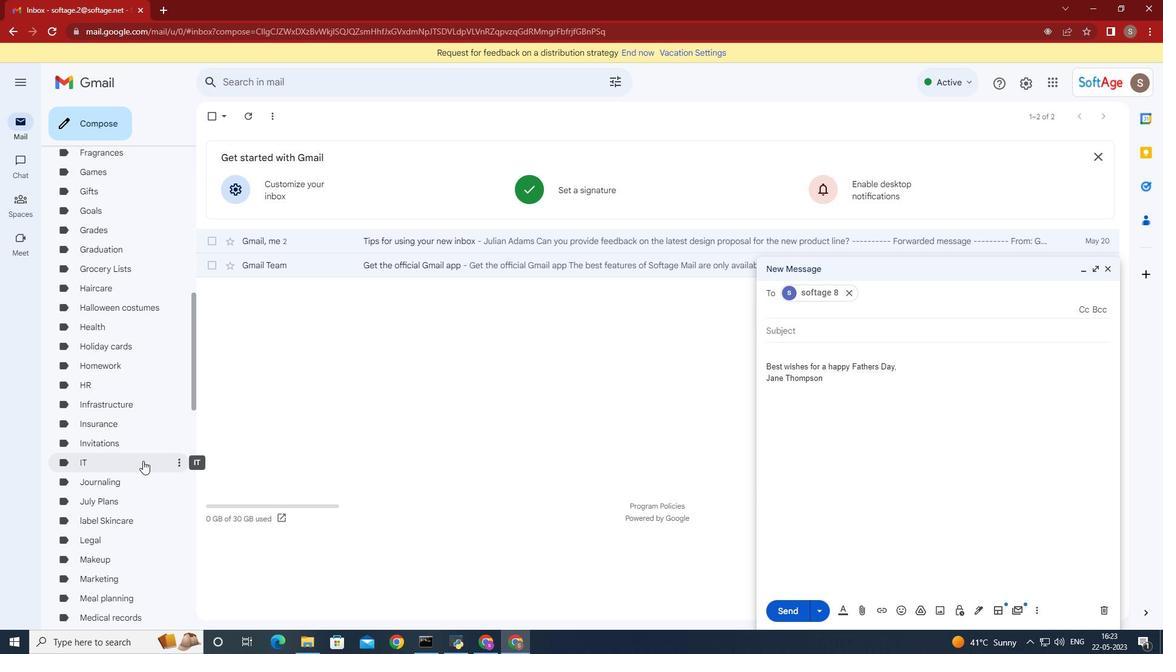
Action: Mouse moved to (143, 462)
Screenshot: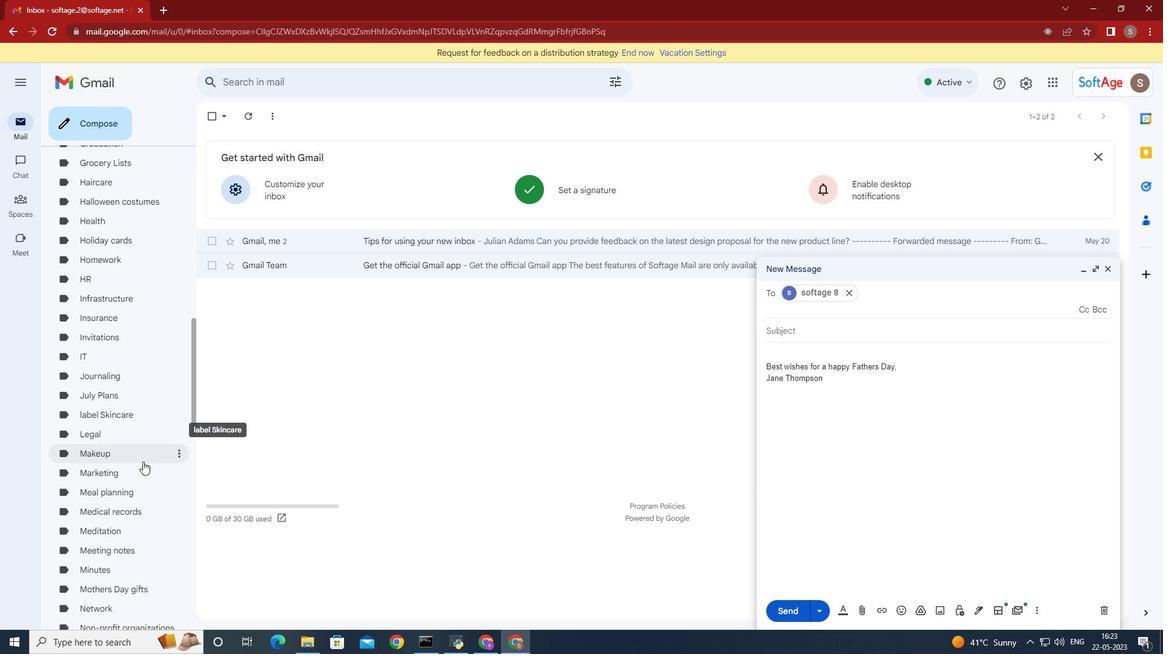 
Action: Mouse scrolled (143, 461) with delta (0, 0)
Screenshot: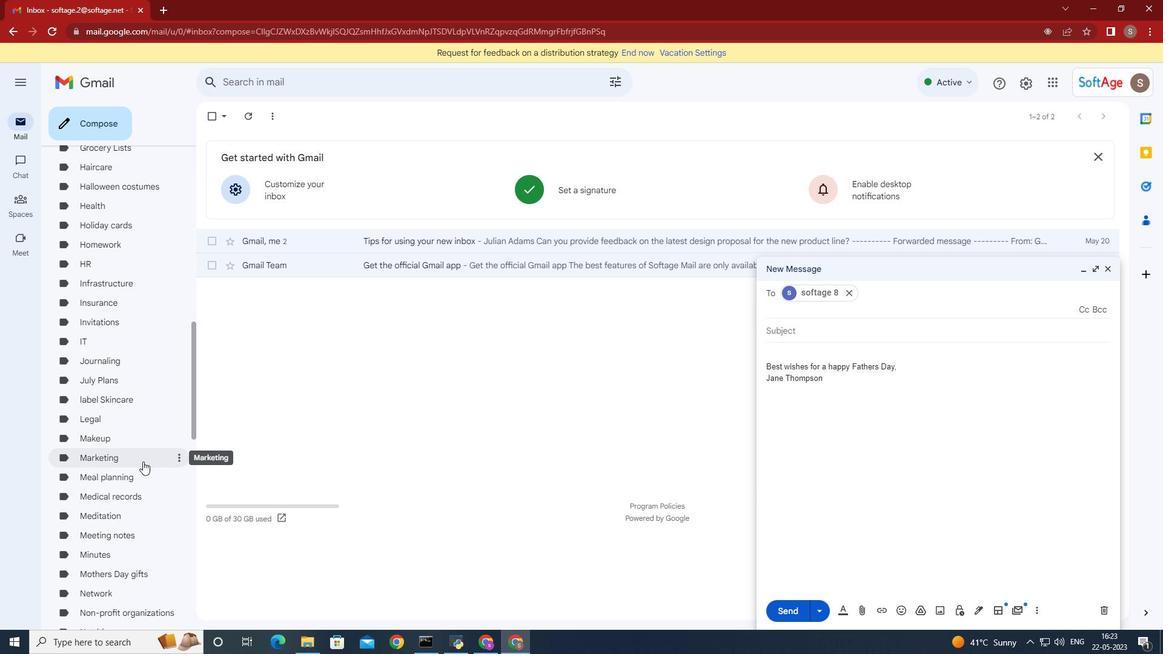 
Action: Mouse moved to (143, 463)
Screenshot: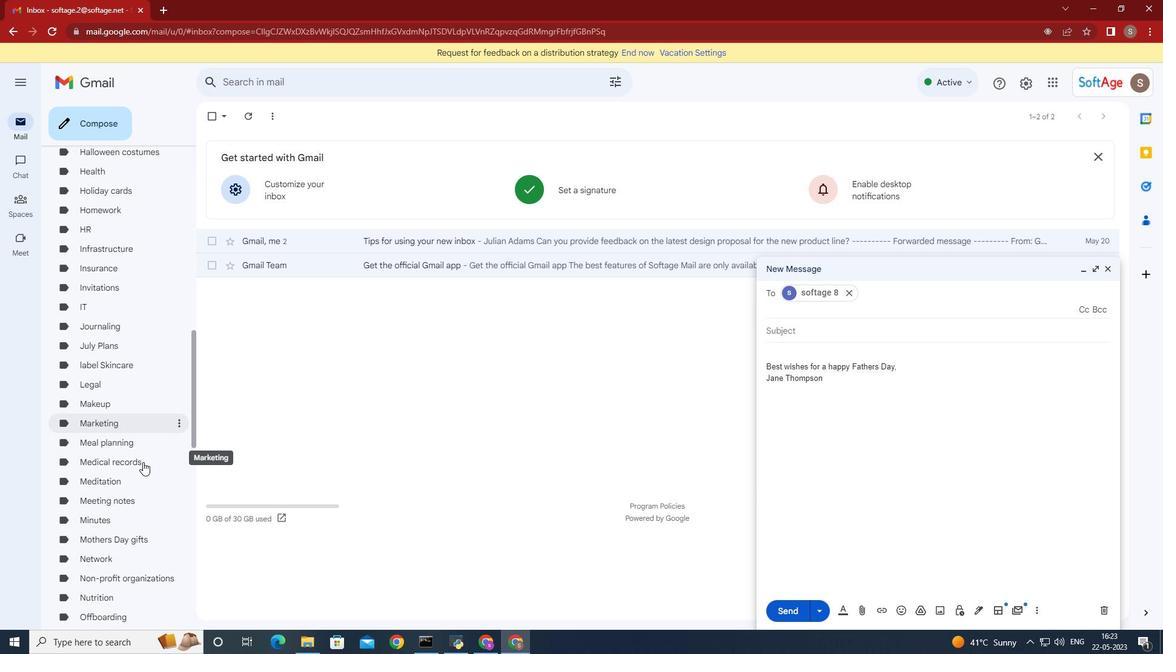 
Action: Mouse scrolled (143, 462) with delta (0, 0)
Screenshot: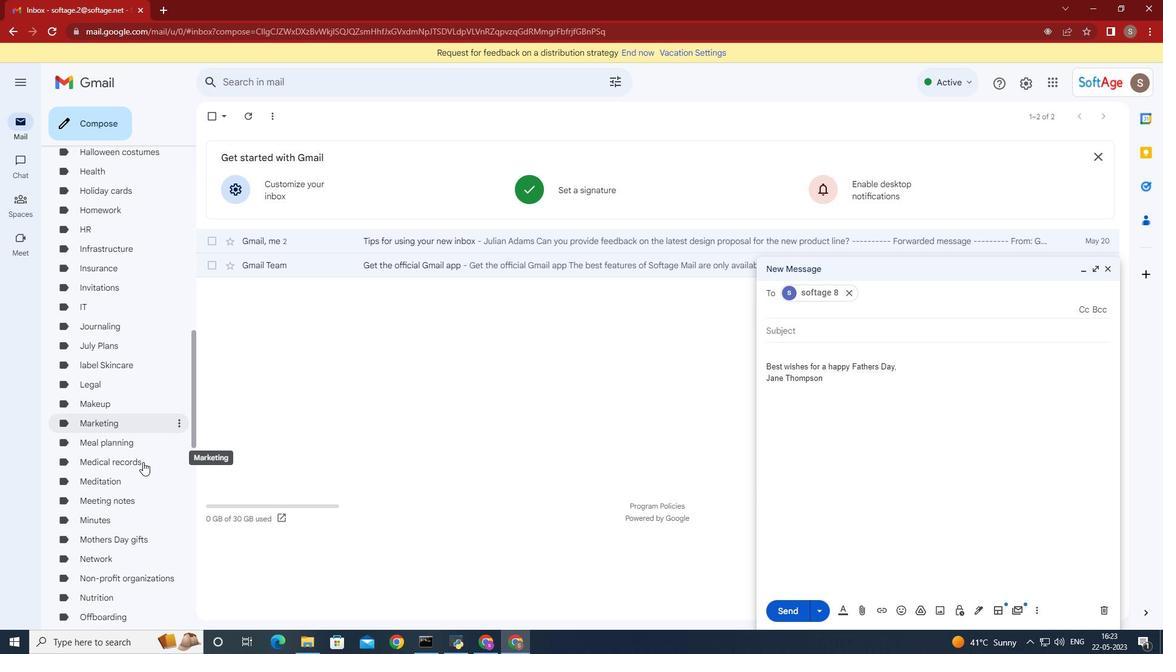 
Action: Mouse scrolled (143, 462) with delta (0, 0)
Screenshot: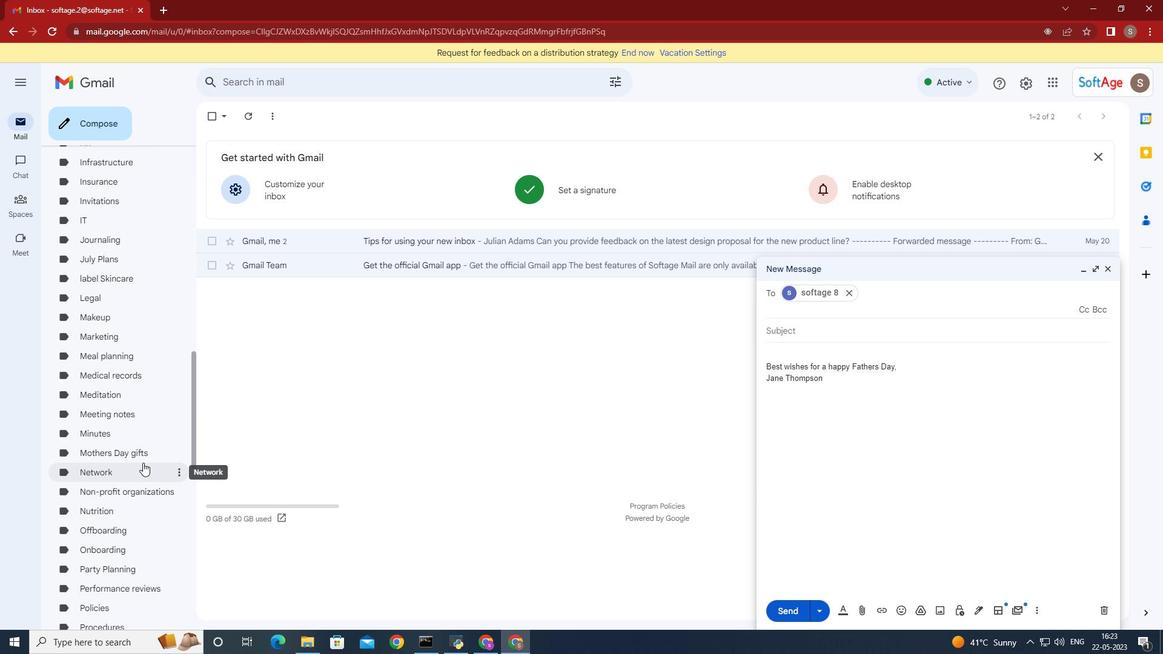 
Action: Mouse moved to (143, 463)
Screenshot: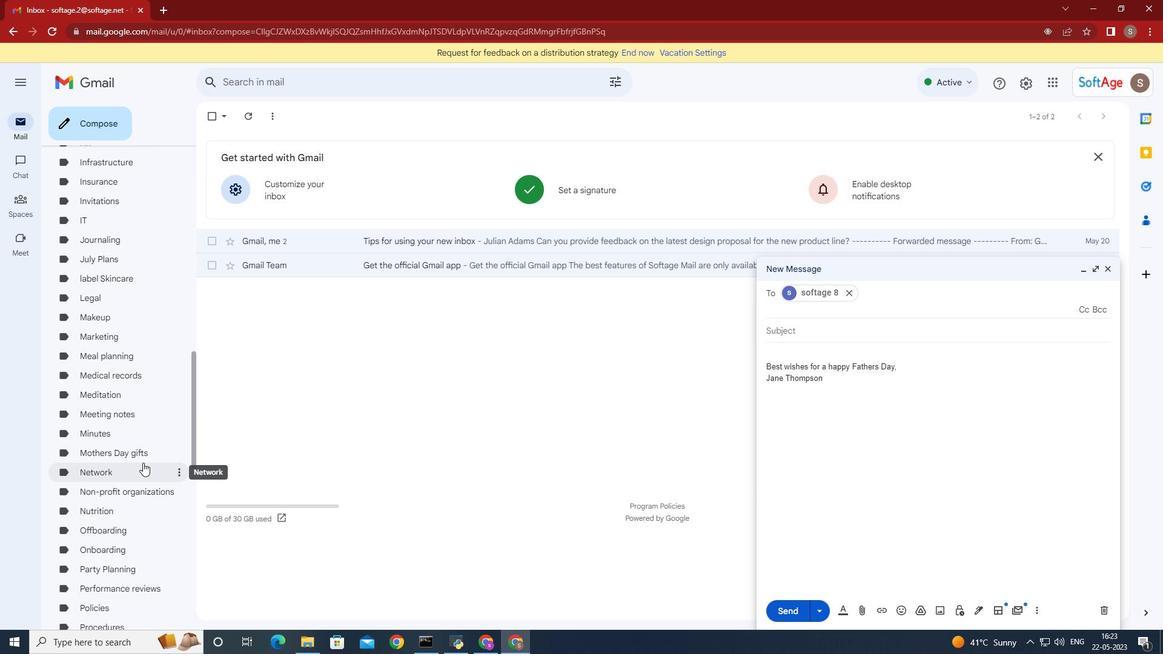 
Action: Mouse scrolled (143, 462) with delta (0, 0)
Screenshot: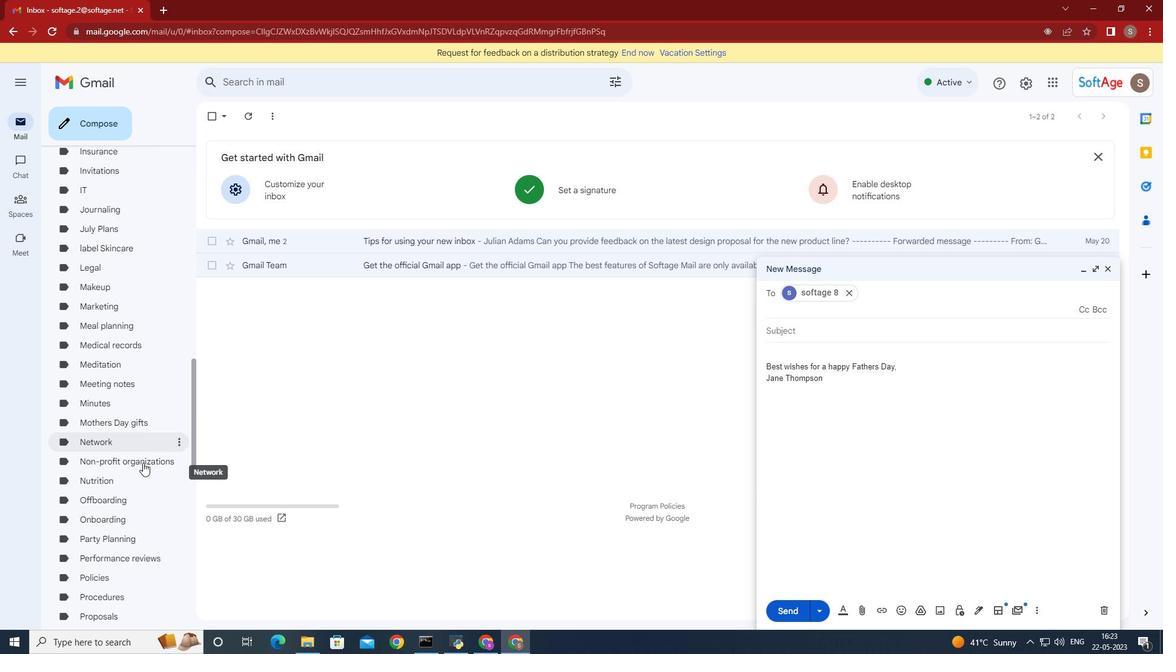 
Action: Mouse scrolled (143, 462) with delta (0, 0)
Screenshot: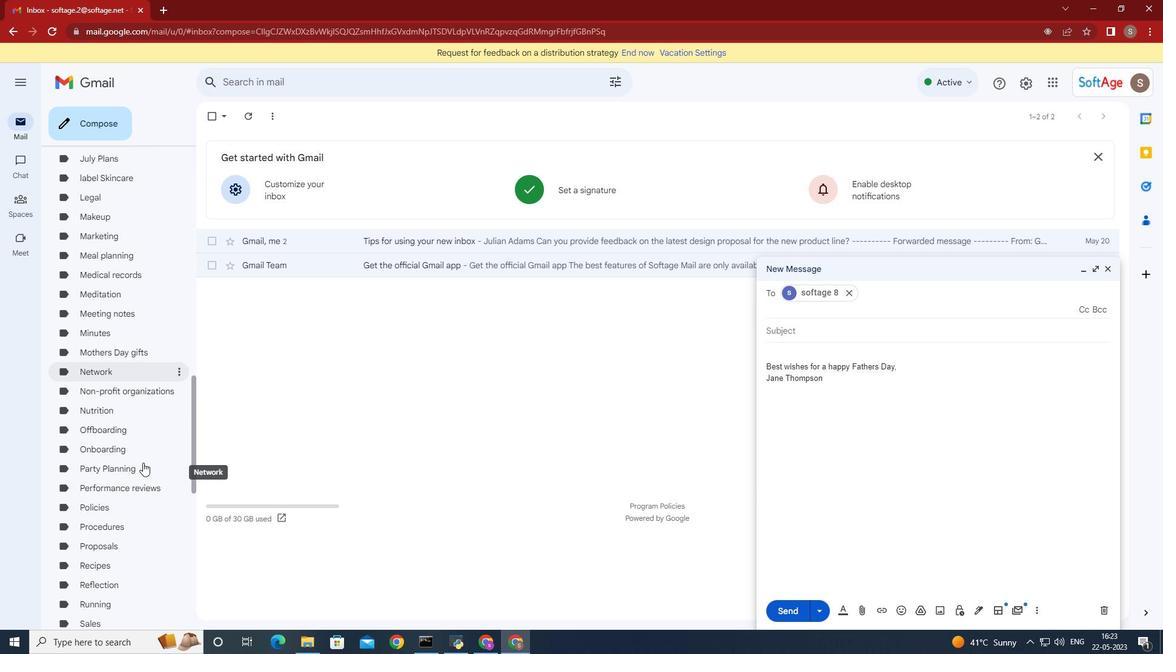 
Action: Mouse moved to (143, 463)
Screenshot: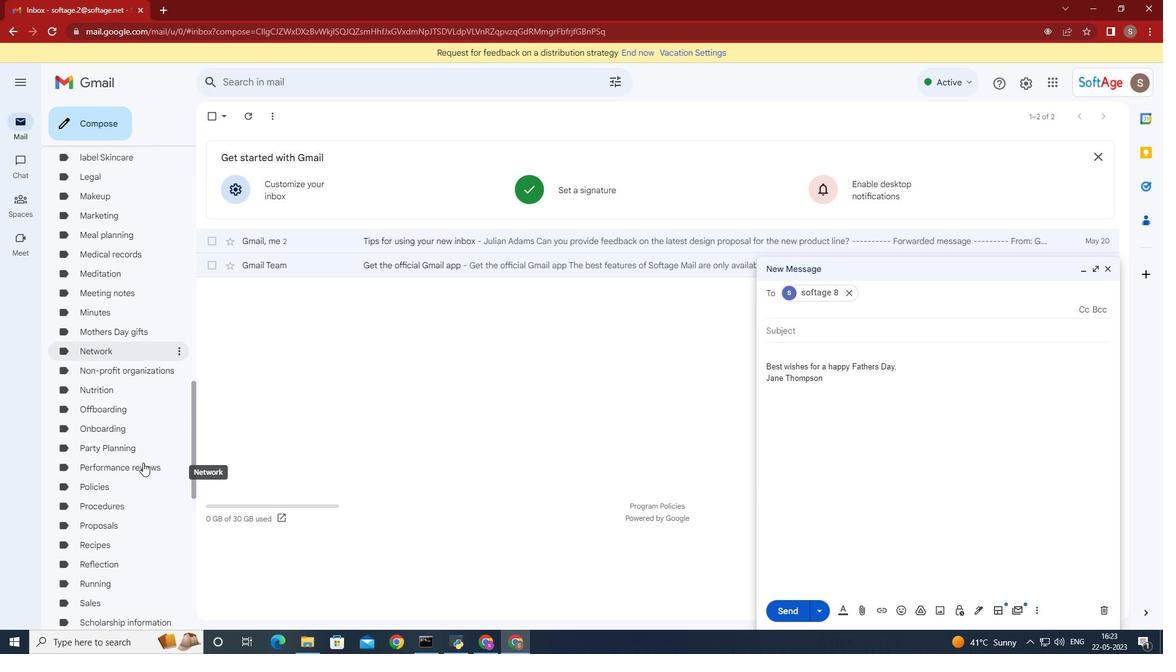 
Action: Mouse scrolled (143, 463) with delta (0, 0)
Screenshot: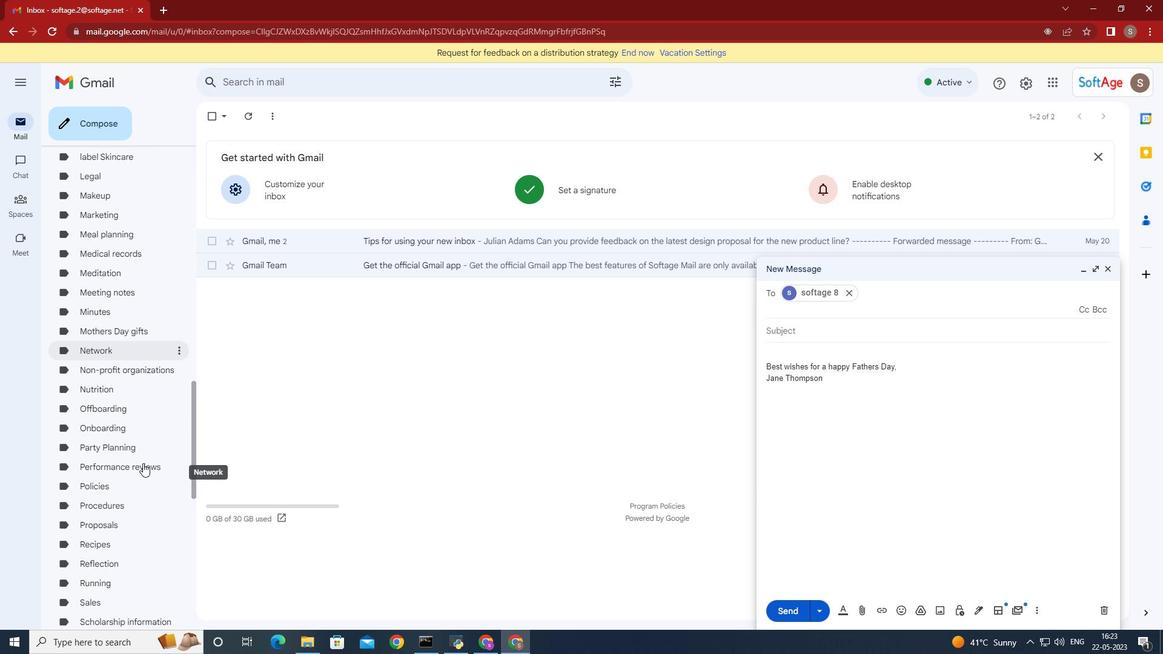 
Action: Mouse moved to (143, 464)
Screenshot: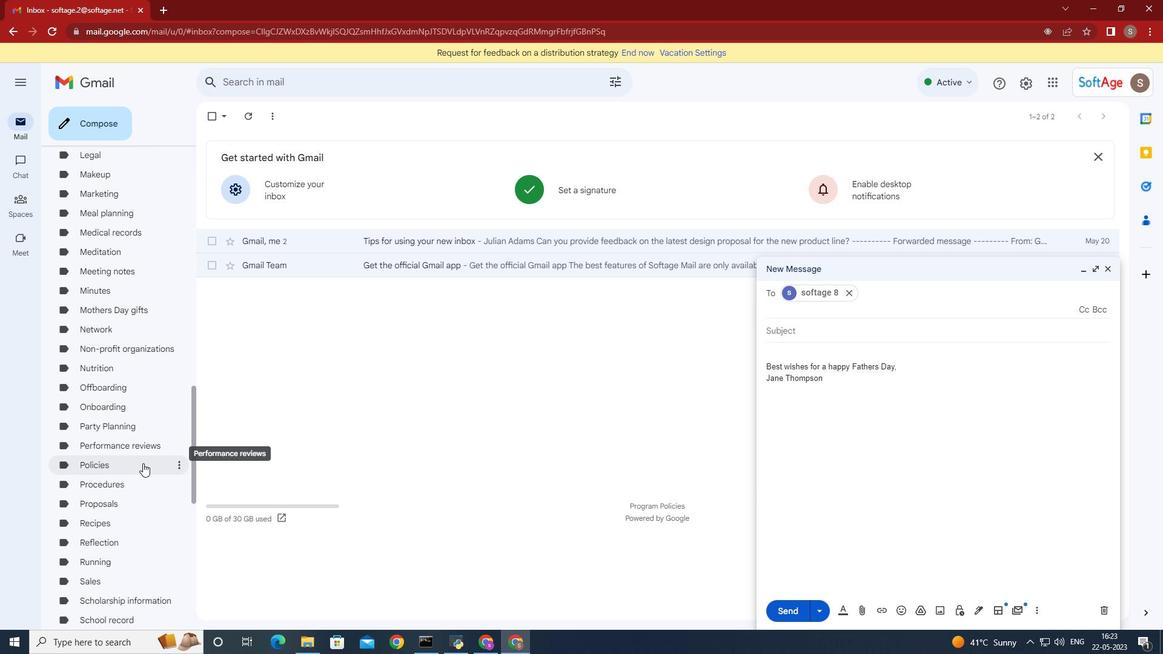 
Action: Mouse scrolled (143, 463) with delta (0, 0)
Screenshot: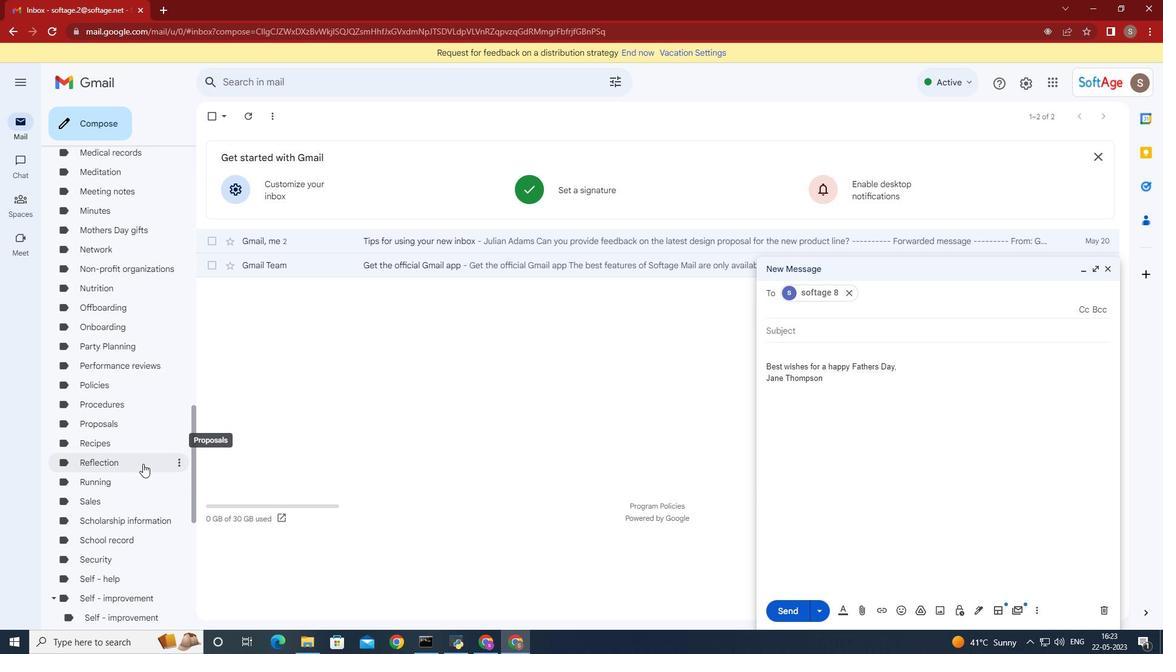 
Action: Mouse scrolled (143, 463) with delta (0, 0)
Screenshot: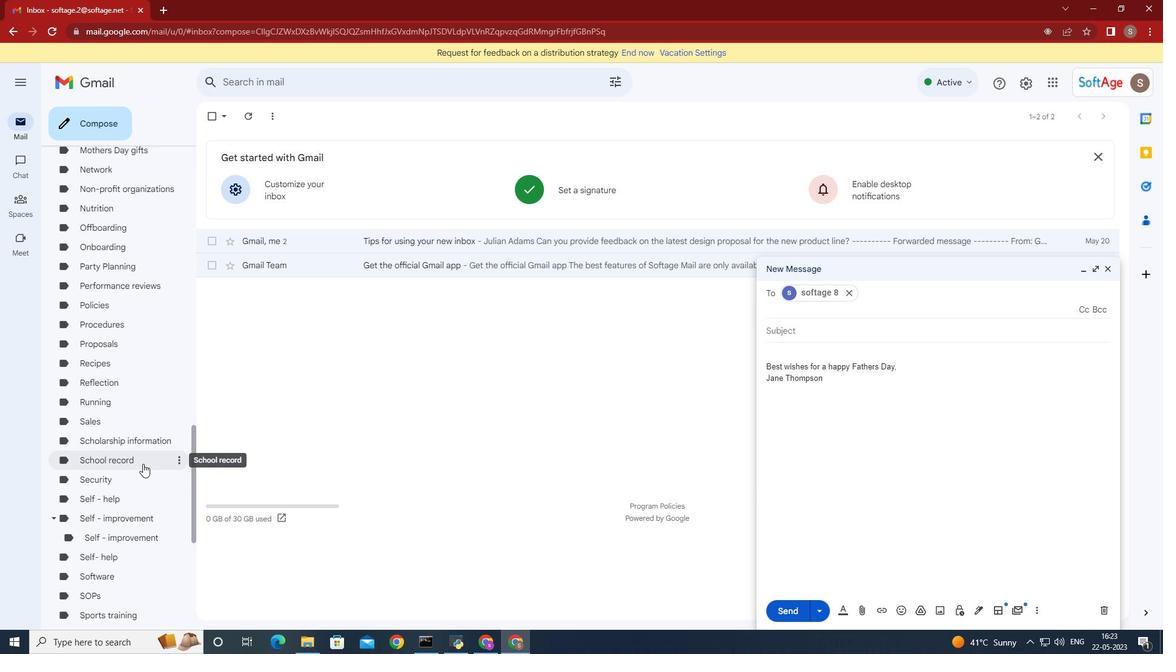 
Action: Mouse scrolled (143, 463) with delta (0, 0)
Screenshot: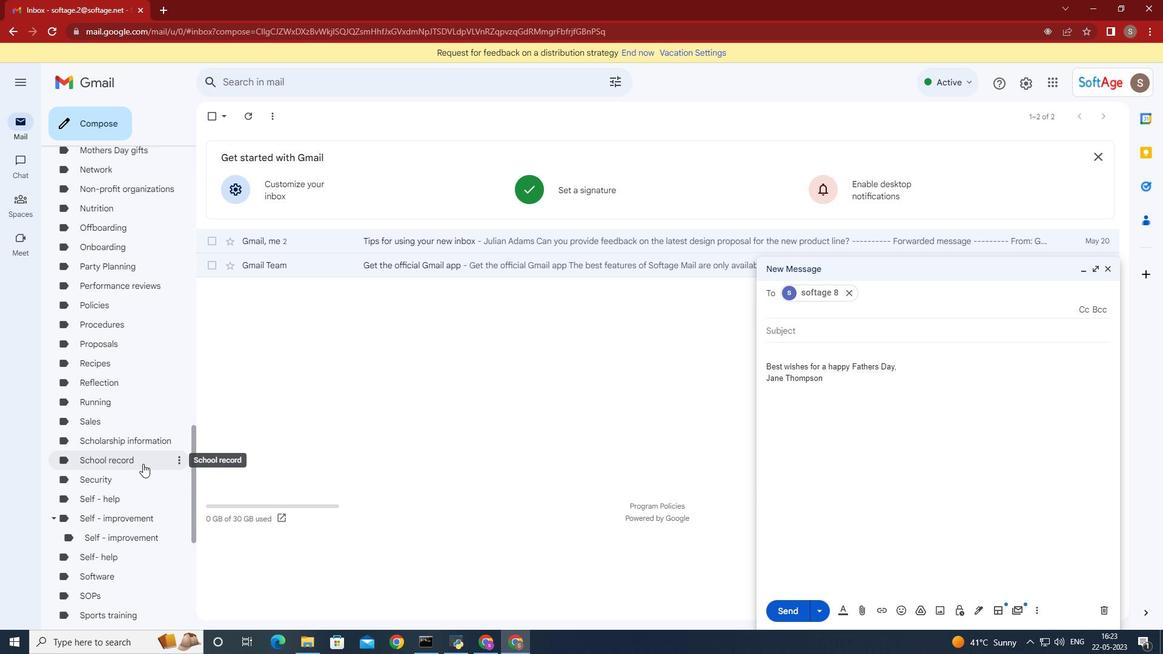 
Action: Mouse scrolled (143, 463) with delta (0, 0)
Screenshot: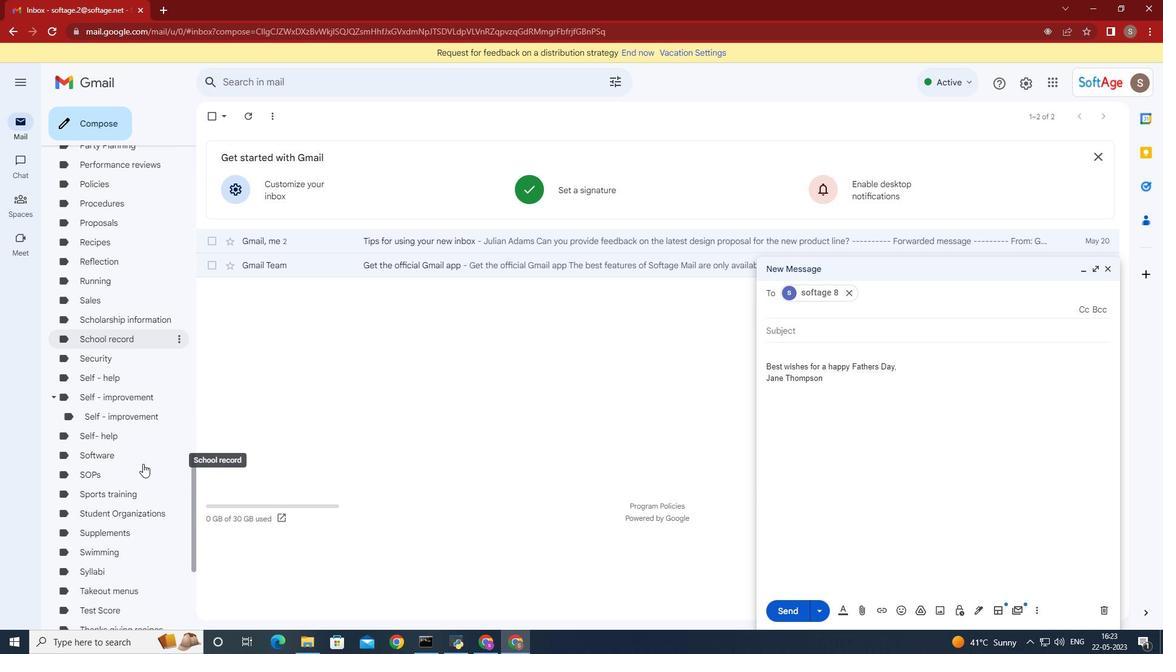 
Action: Mouse moved to (143, 465)
Screenshot: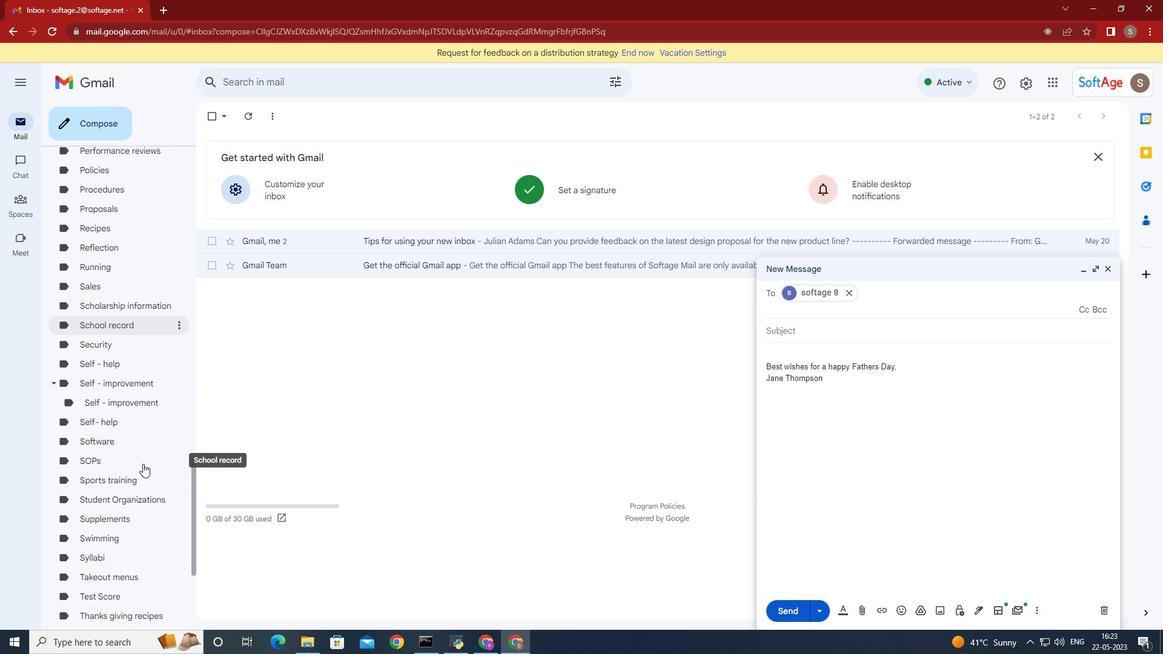 
Action: Mouse scrolled (143, 464) with delta (0, 0)
Screenshot: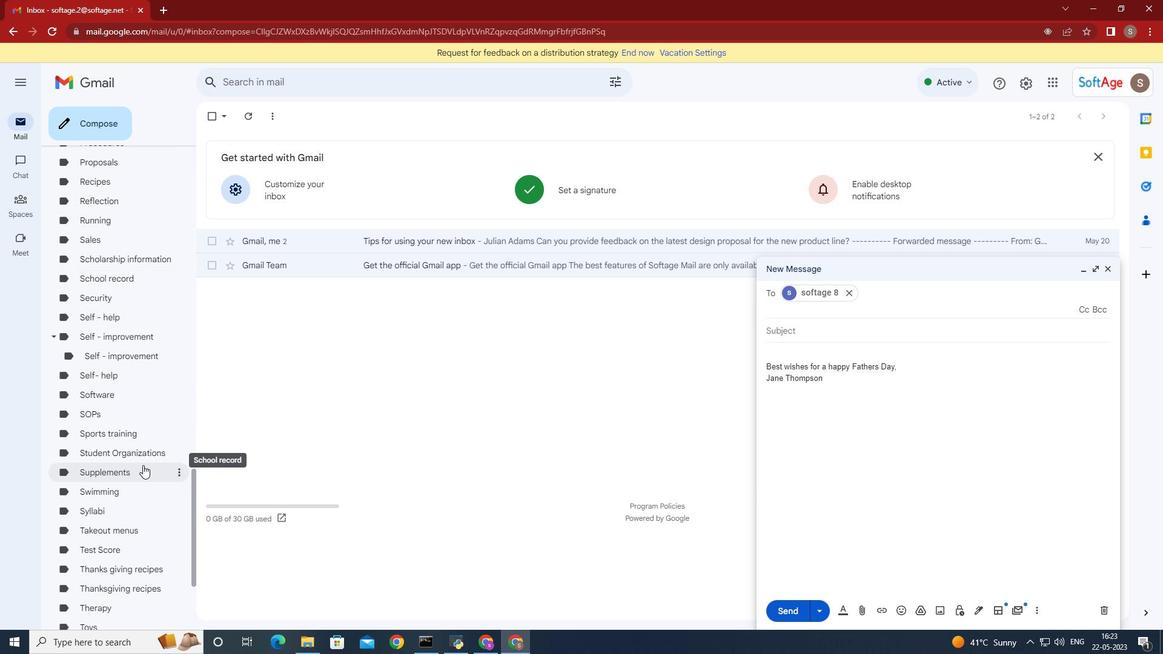 
Action: Mouse moved to (143, 466)
Screenshot: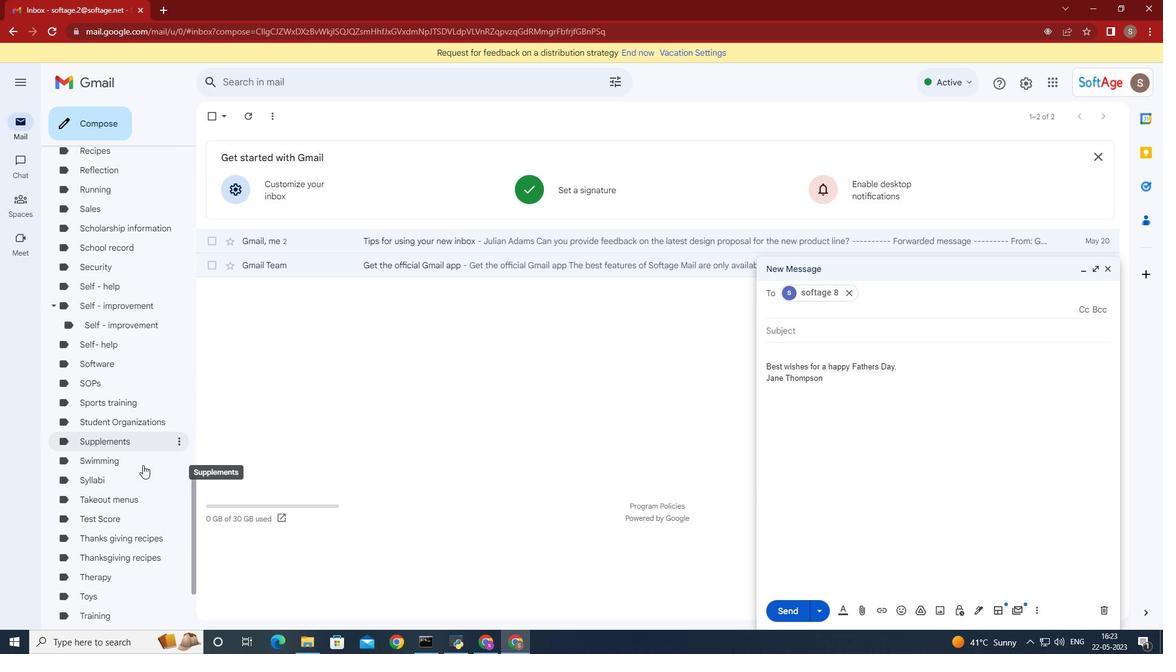 
Action: Mouse scrolled (143, 465) with delta (0, 0)
Screenshot: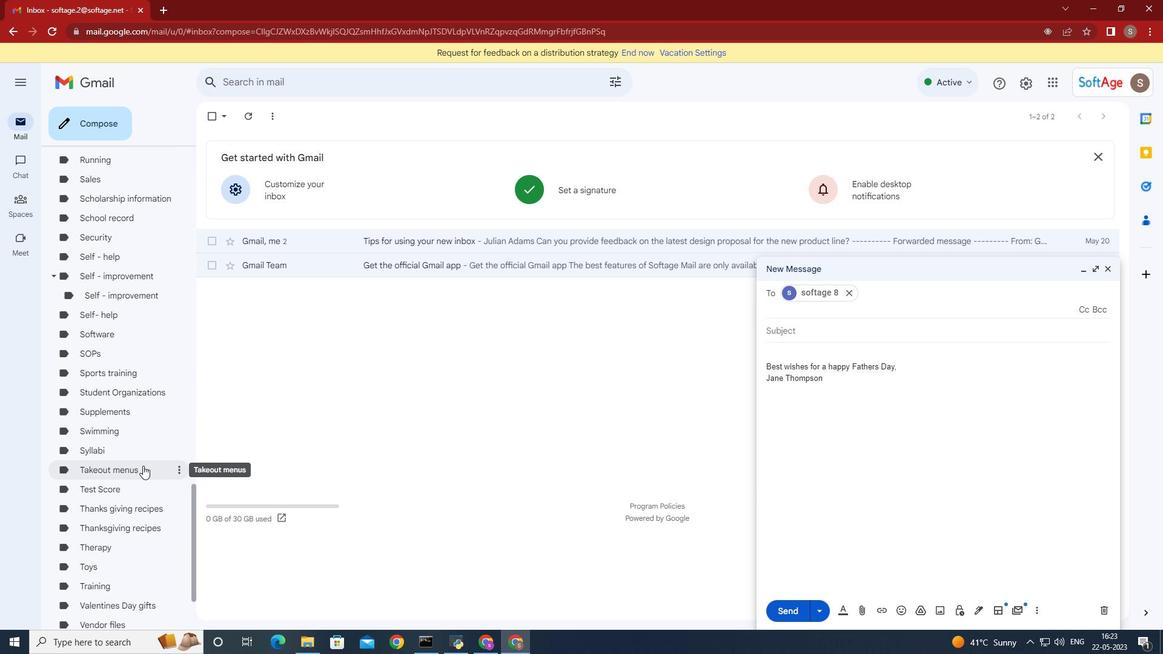 
Action: Mouse moved to (177, 504)
Screenshot: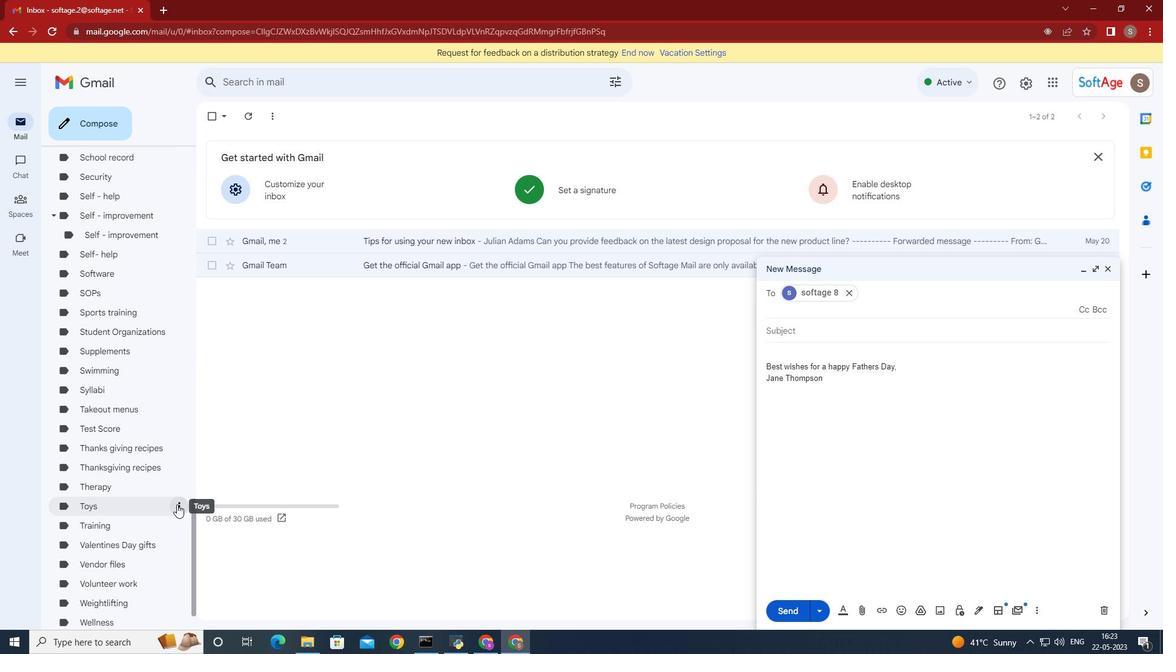 
Action: Mouse pressed left at (177, 504)
Screenshot: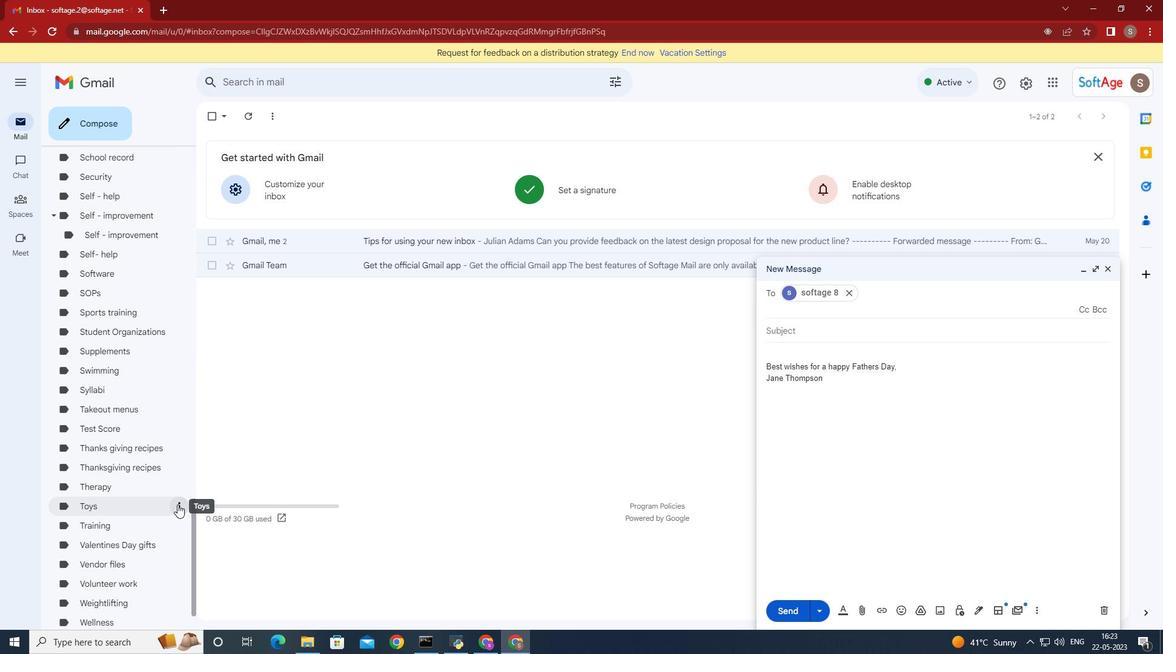 
Action: Mouse moved to (241, 469)
Screenshot: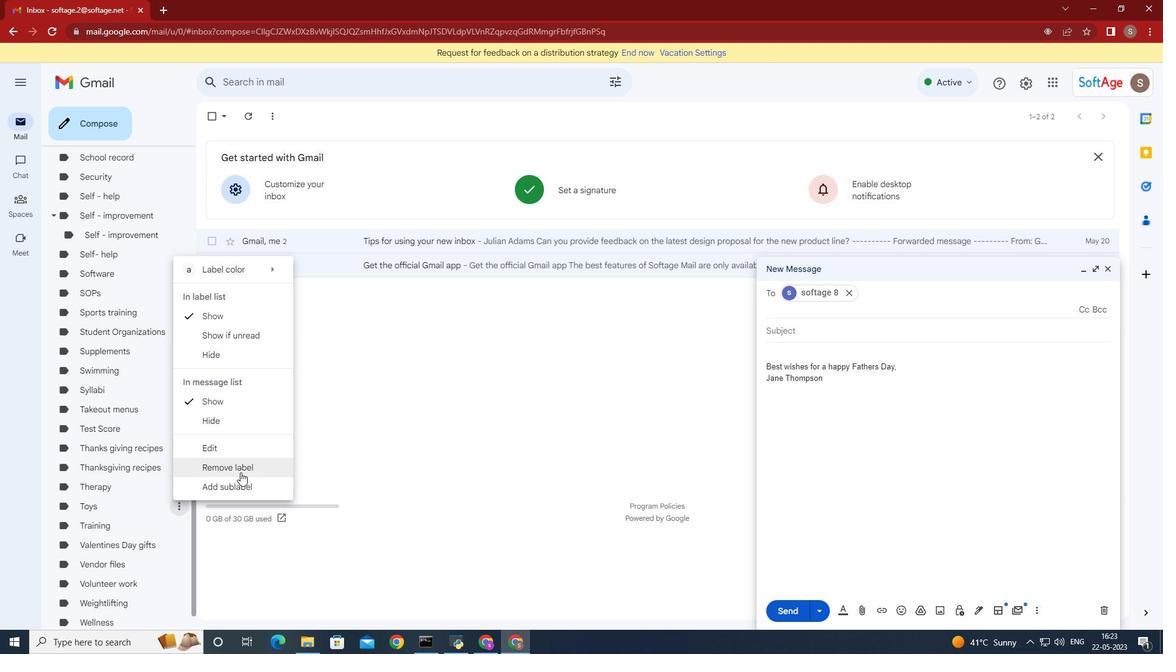 
Action: Mouse pressed left at (241, 469)
Screenshot: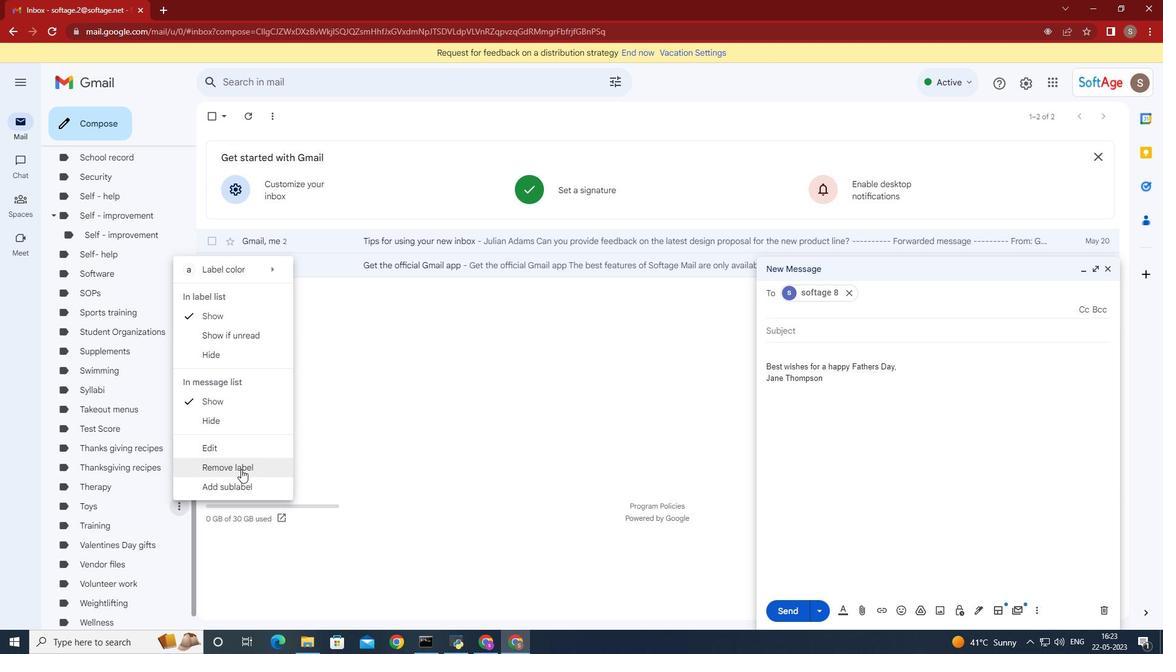 
Action: Mouse moved to (699, 358)
Screenshot: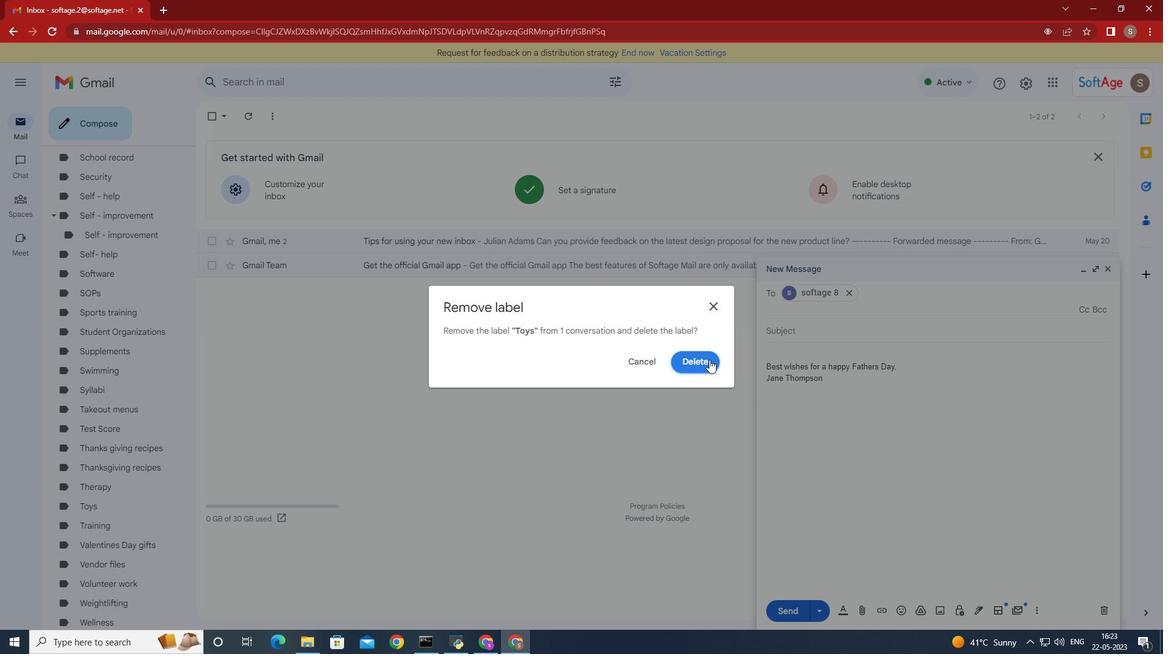 
Action: Mouse pressed left at (699, 358)
Screenshot: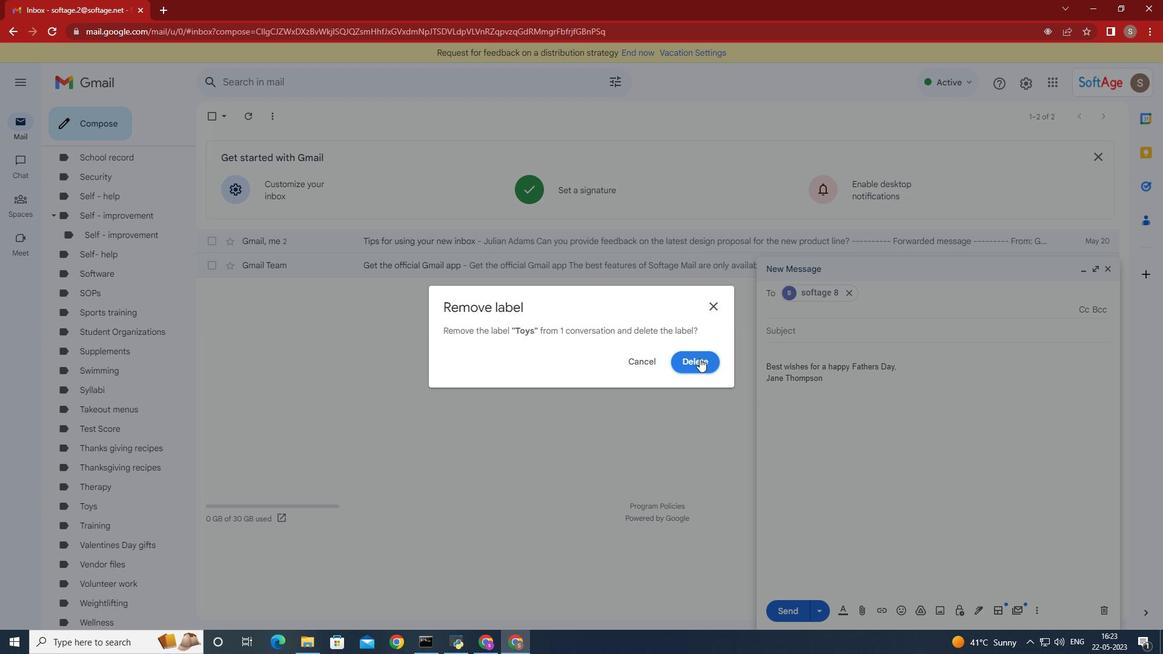 
Action: Mouse moved to (138, 212)
Screenshot: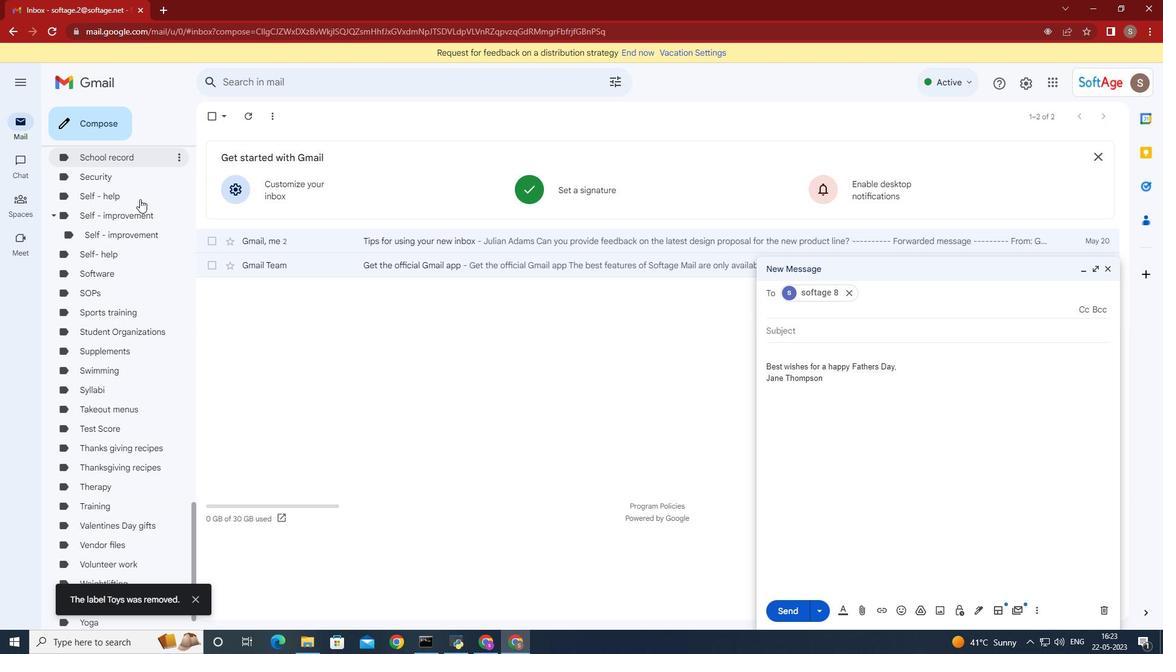 
Action: Mouse scrolled (138, 213) with delta (0, 0)
Screenshot: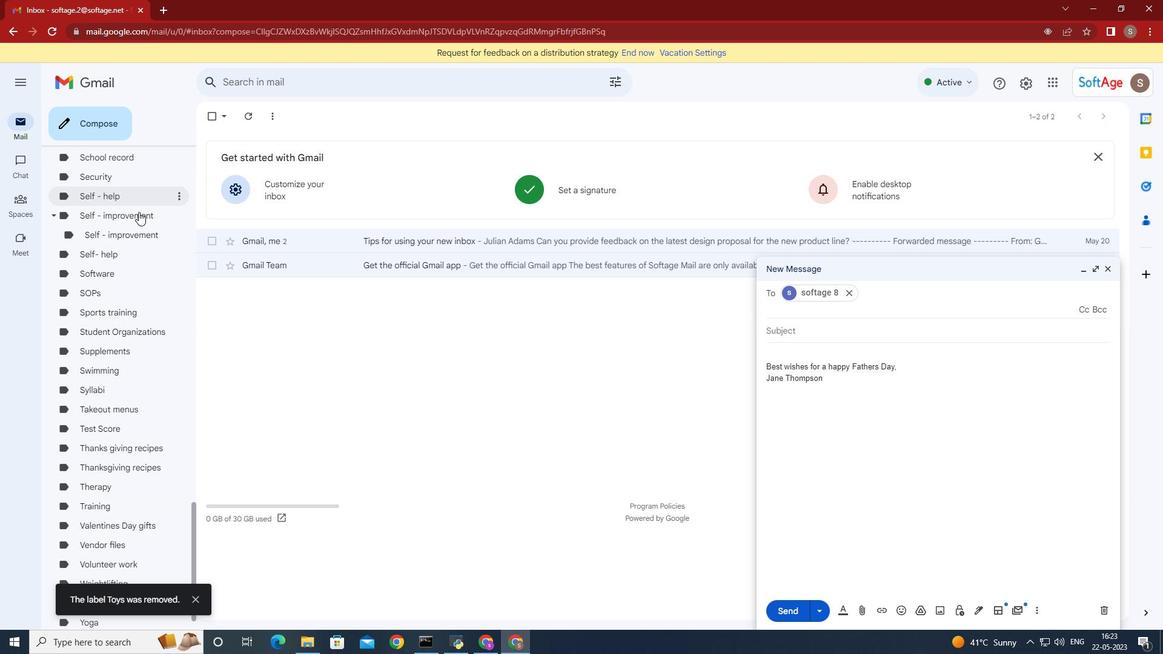 
Action: Mouse scrolled (138, 213) with delta (0, 0)
Screenshot: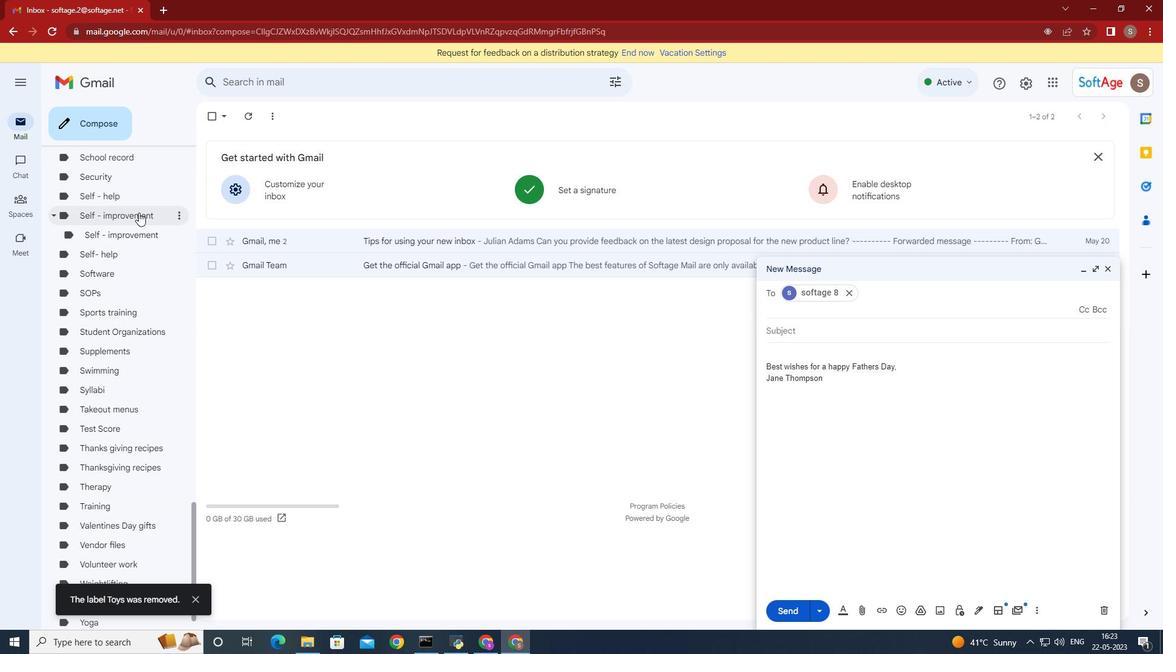
Action: Mouse scrolled (138, 213) with delta (0, 0)
Screenshot: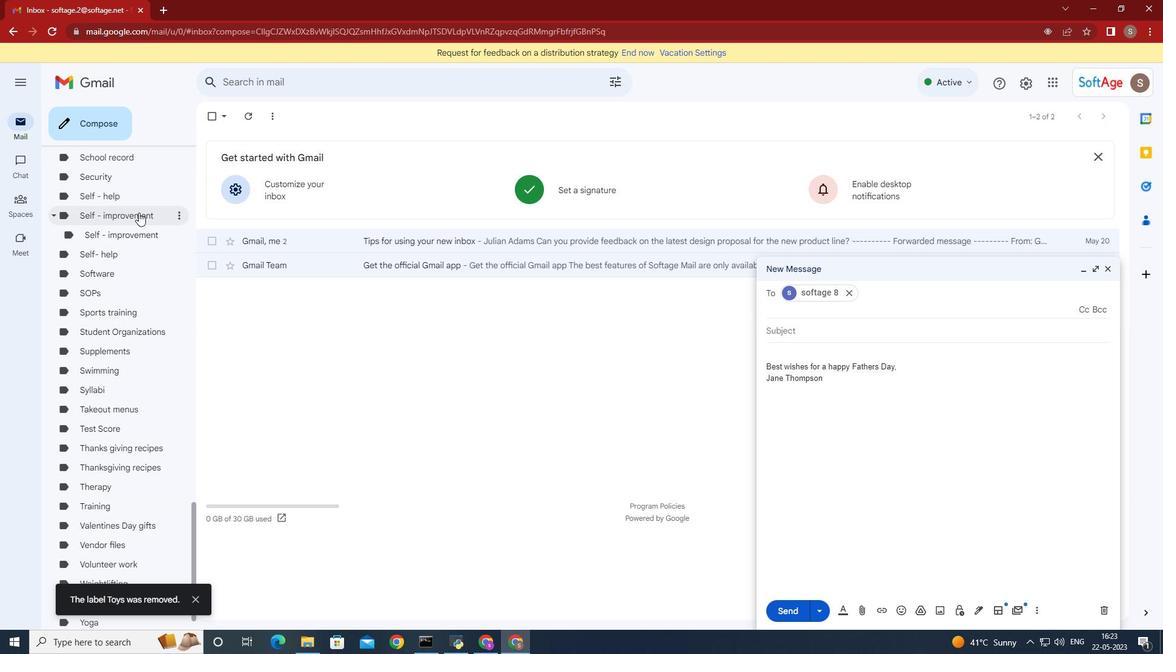 
Action: Mouse scrolled (138, 213) with delta (0, 0)
Screenshot: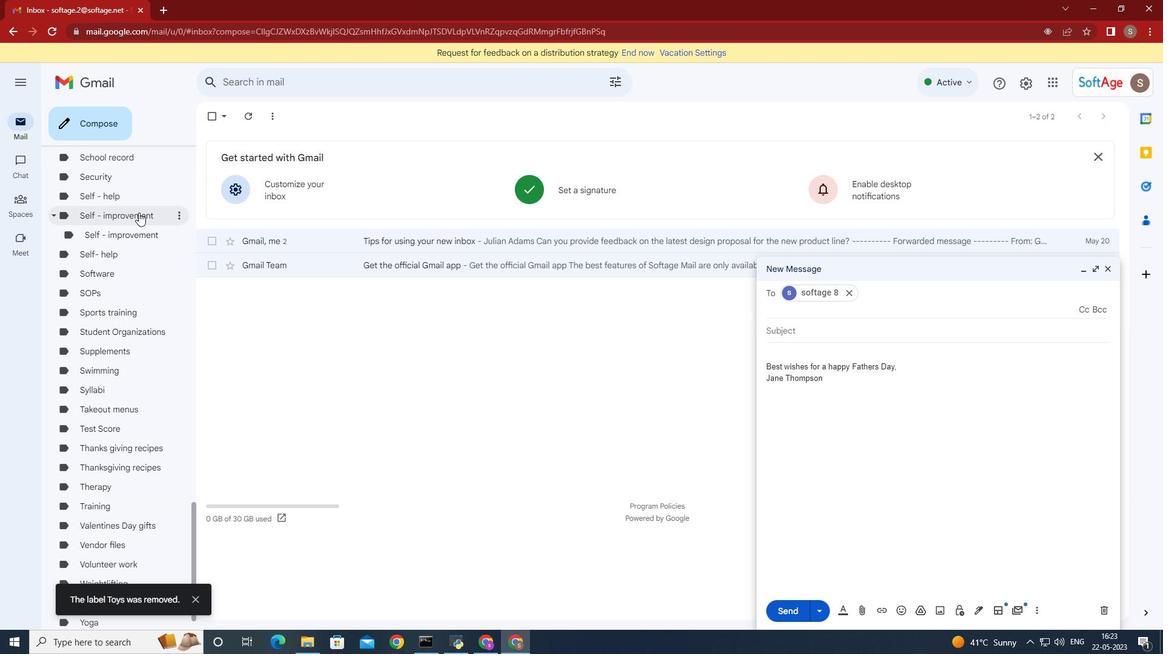 
Action: Mouse scrolled (138, 213) with delta (0, 0)
Screenshot: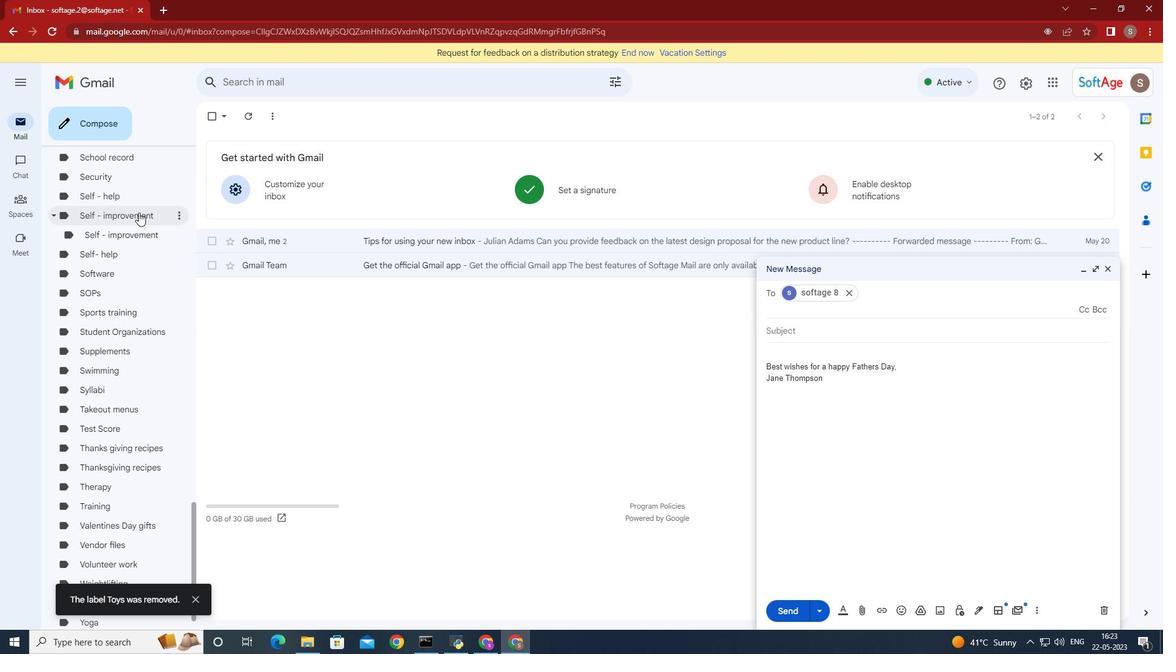 
Action: Mouse scrolled (138, 213) with delta (0, 0)
Screenshot: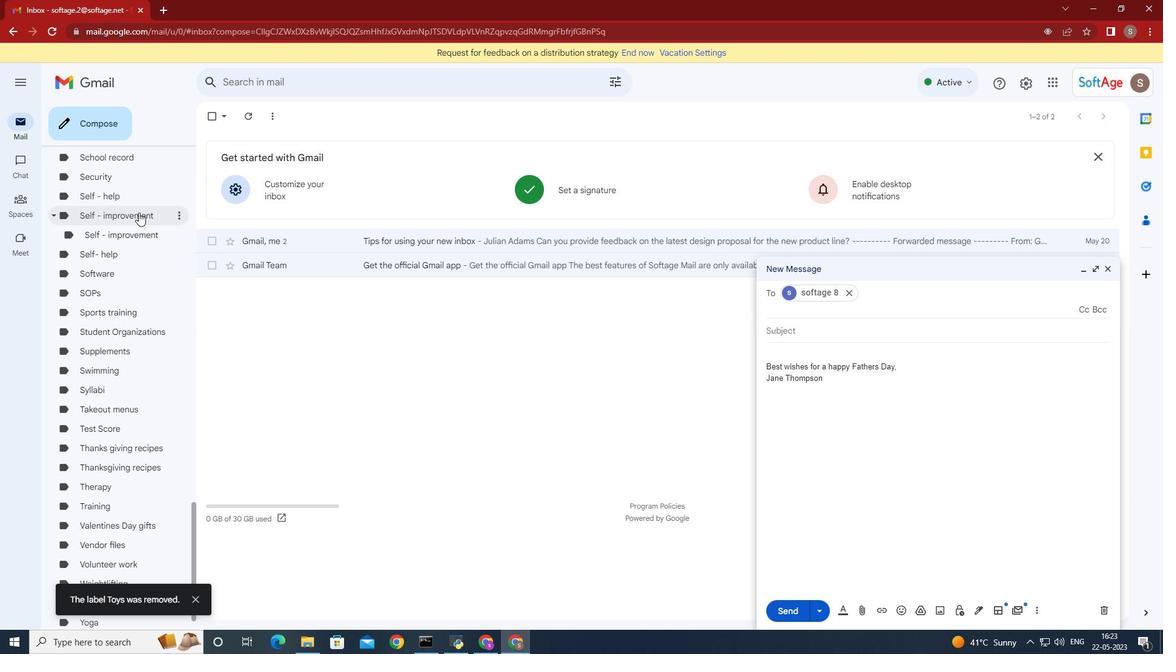 
Action: Mouse moved to (144, 226)
Screenshot: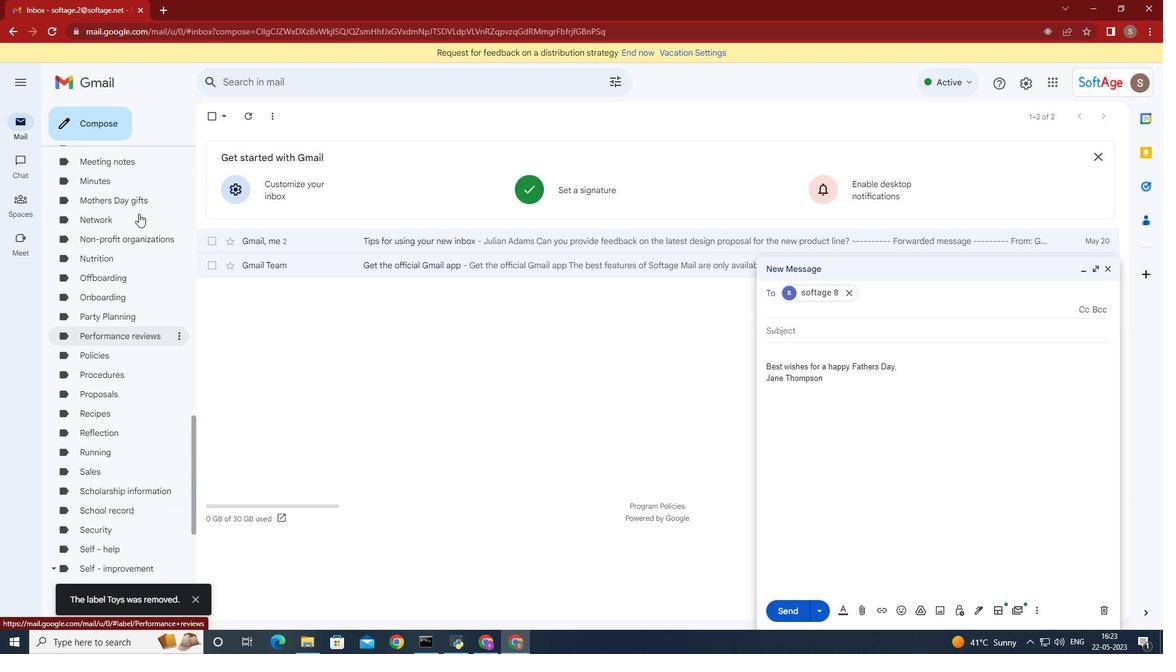 
Action: Mouse scrolled (144, 227) with delta (0, 0)
Screenshot: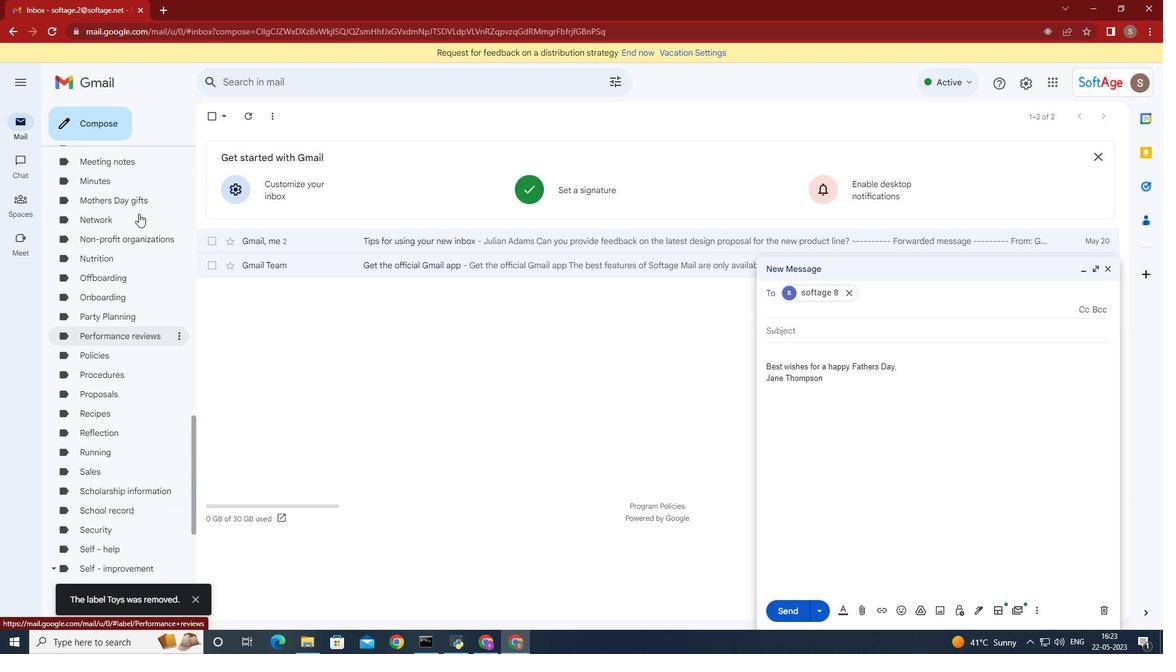 
Action: Mouse scrolled (144, 227) with delta (0, 0)
Screenshot: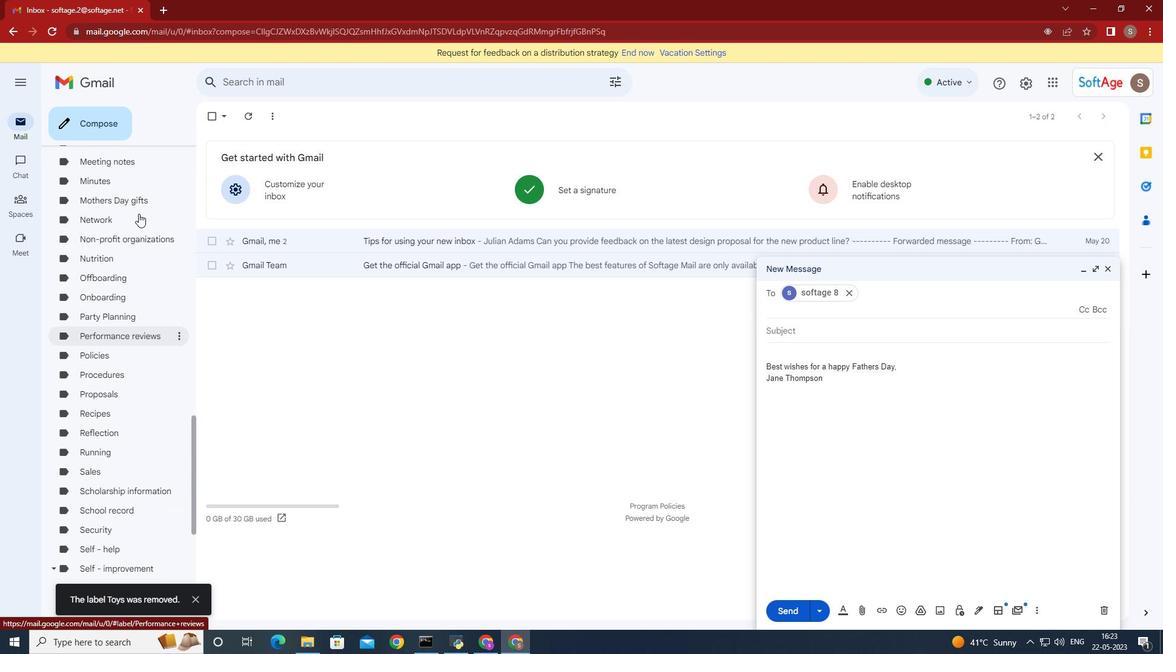 
Action: Mouse scrolled (144, 227) with delta (0, 0)
Screenshot: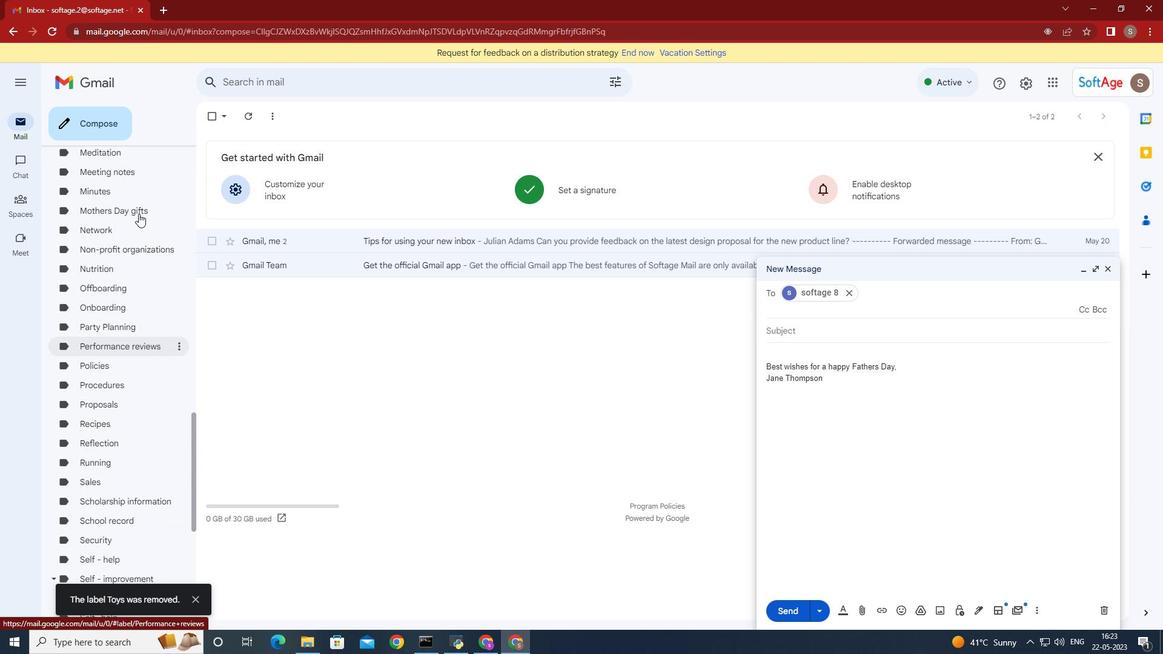 
Action: Mouse scrolled (144, 227) with delta (0, 0)
Screenshot: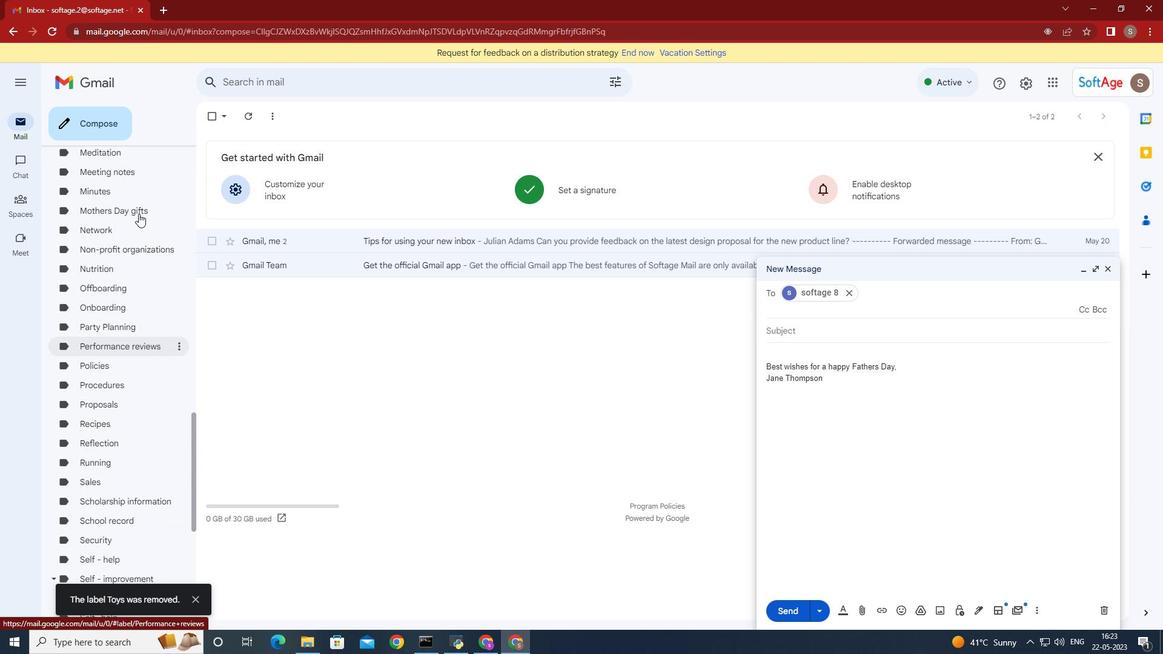 
Action: Mouse scrolled (144, 227) with delta (0, 0)
Screenshot: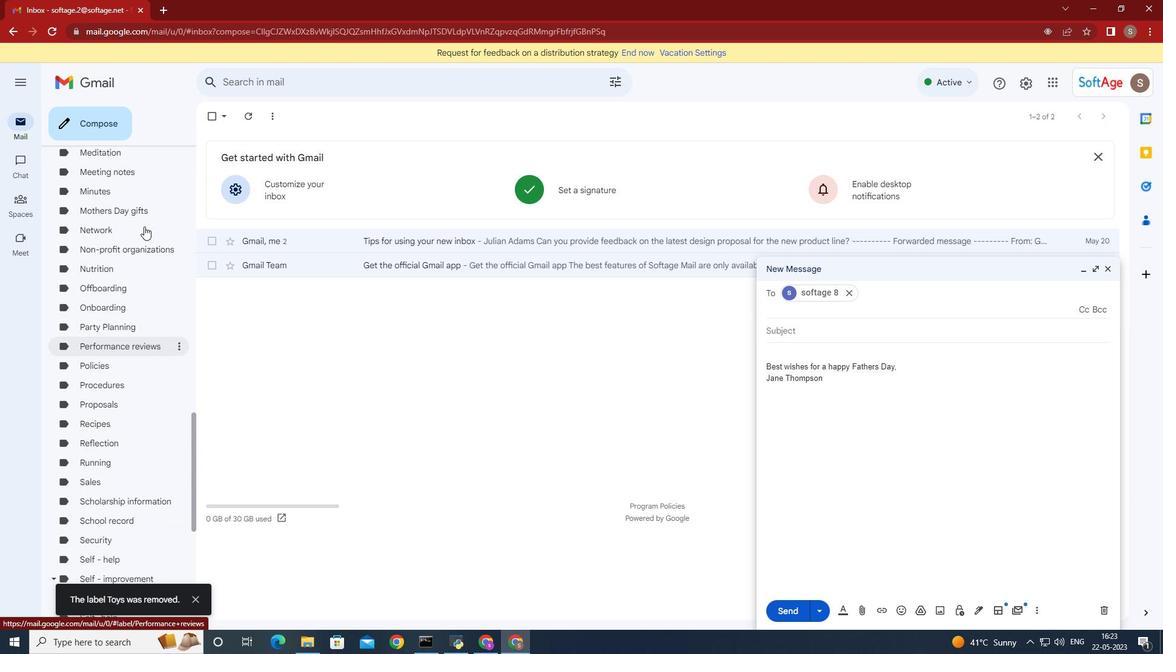 
Action: Mouse scrolled (144, 227) with delta (0, 0)
Screenshot: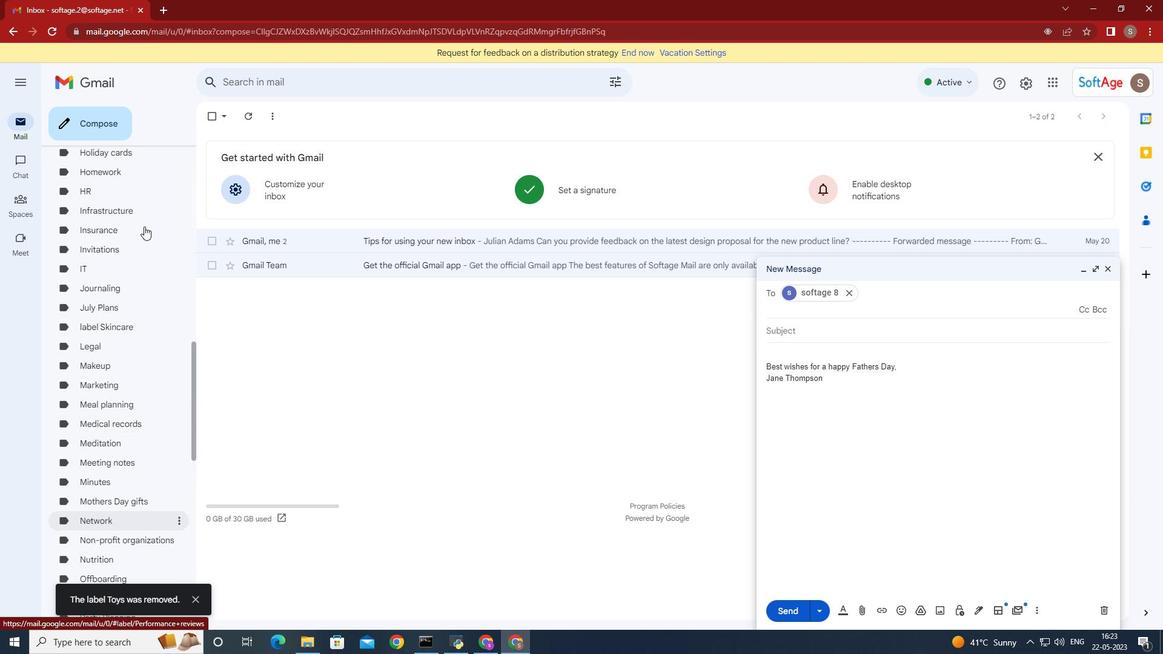 
Action: Mouse scrolled (144, 227) with delta (0, 0)
Screenshot: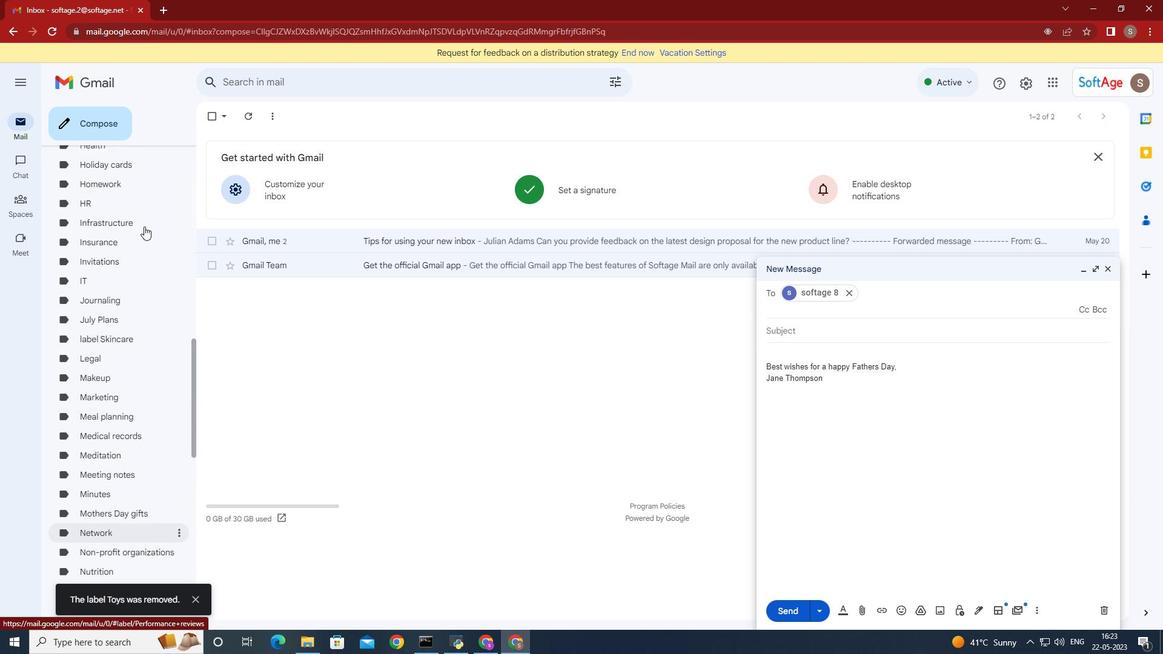 
Action: Mouse scrolled (144, 227) with delta (0, 0)
Screenshot: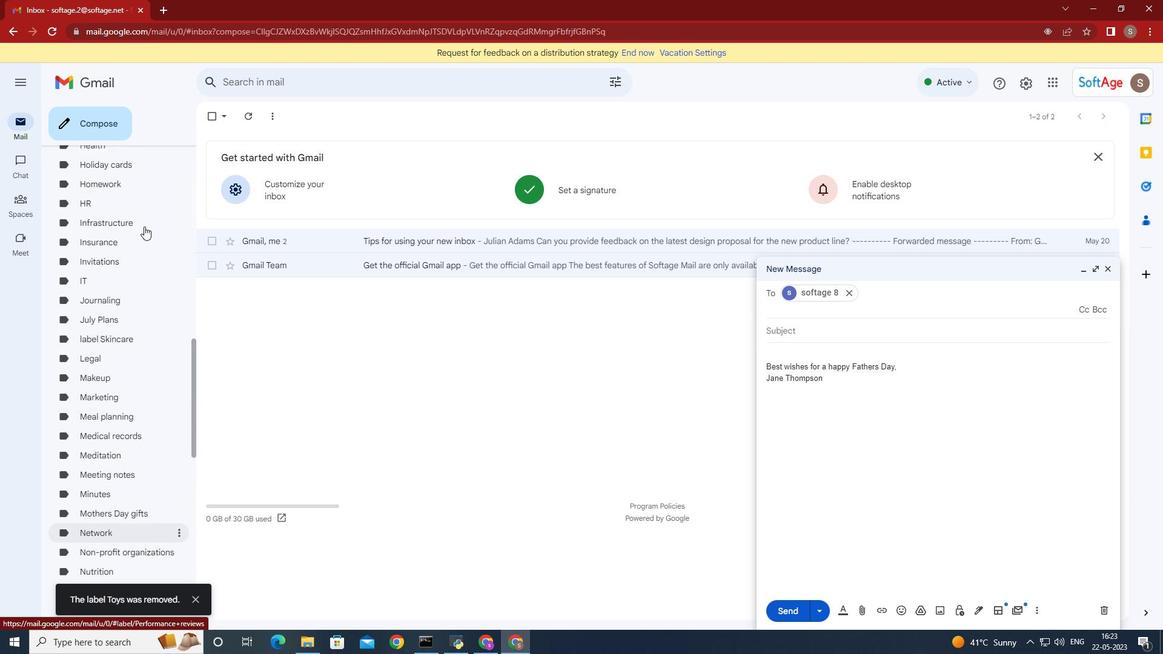 
Action: Mouse moved to (144, 226)
Screenshot: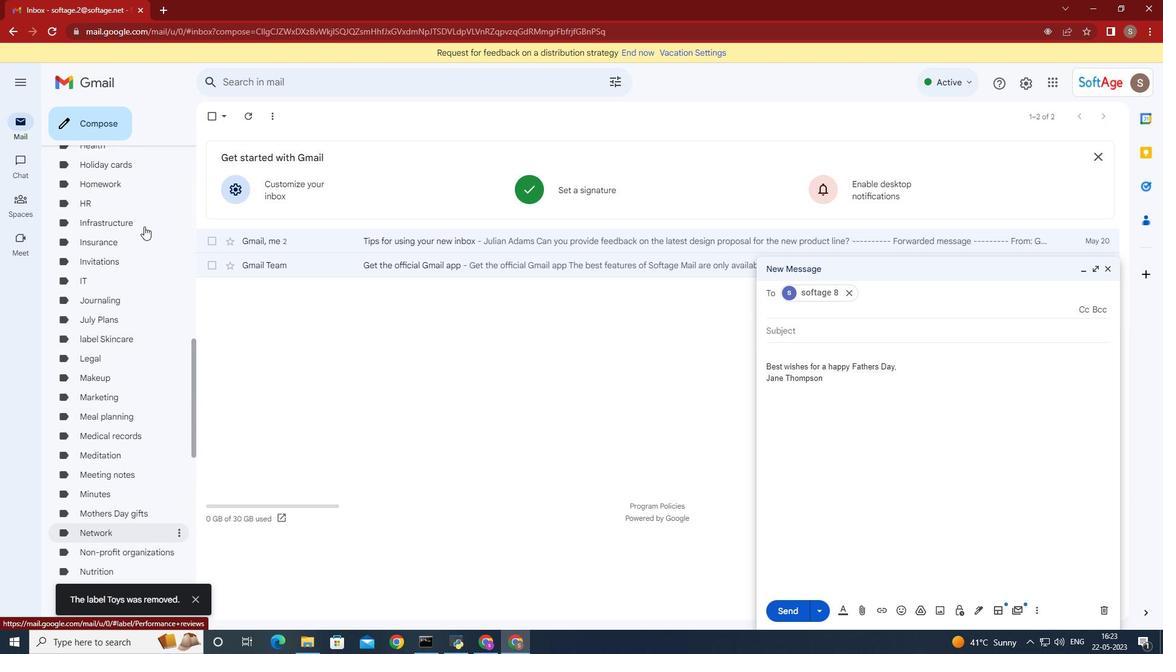 
Action: Mouse scrolled (144, 227) with delta (0, 0)
Screenshot: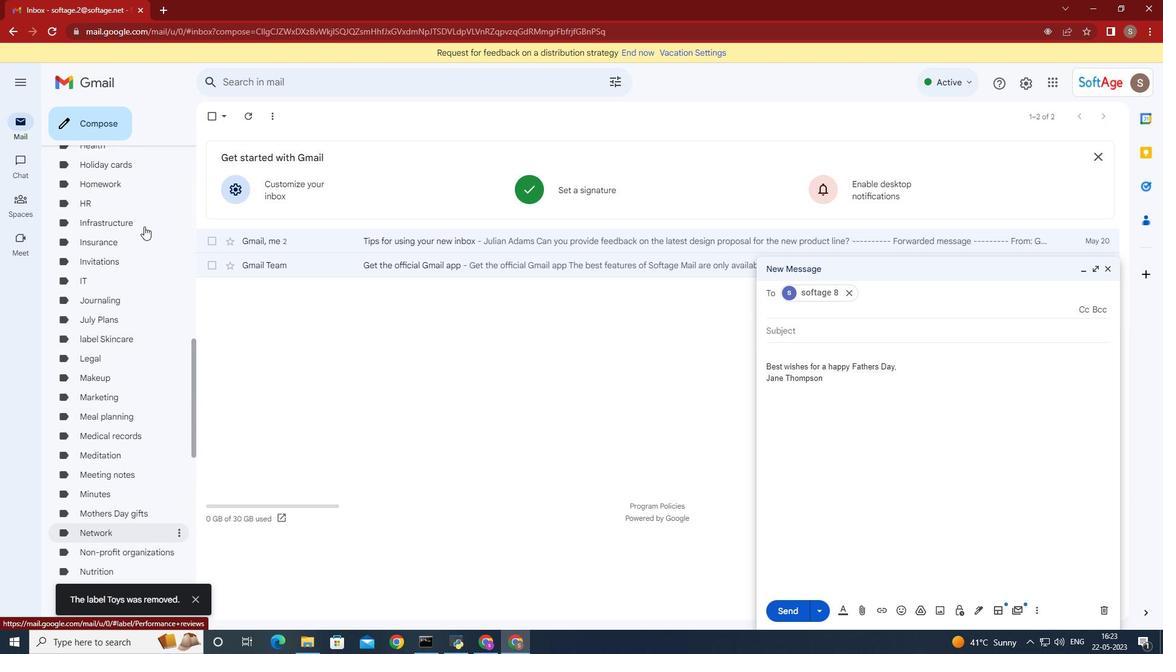 
Action: Mouse scrolled (144, 227) with delta (0, 0)
Screenshot: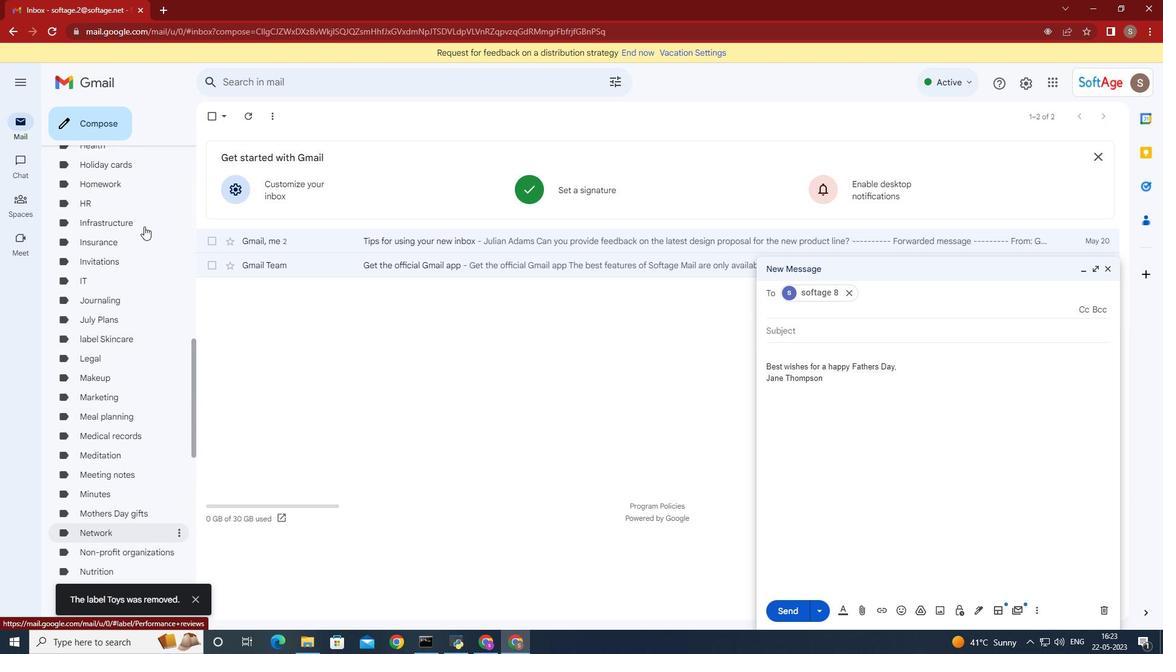 
Action: Mouse scrolled (144, 227) with delta (0, 0)
Screenshot: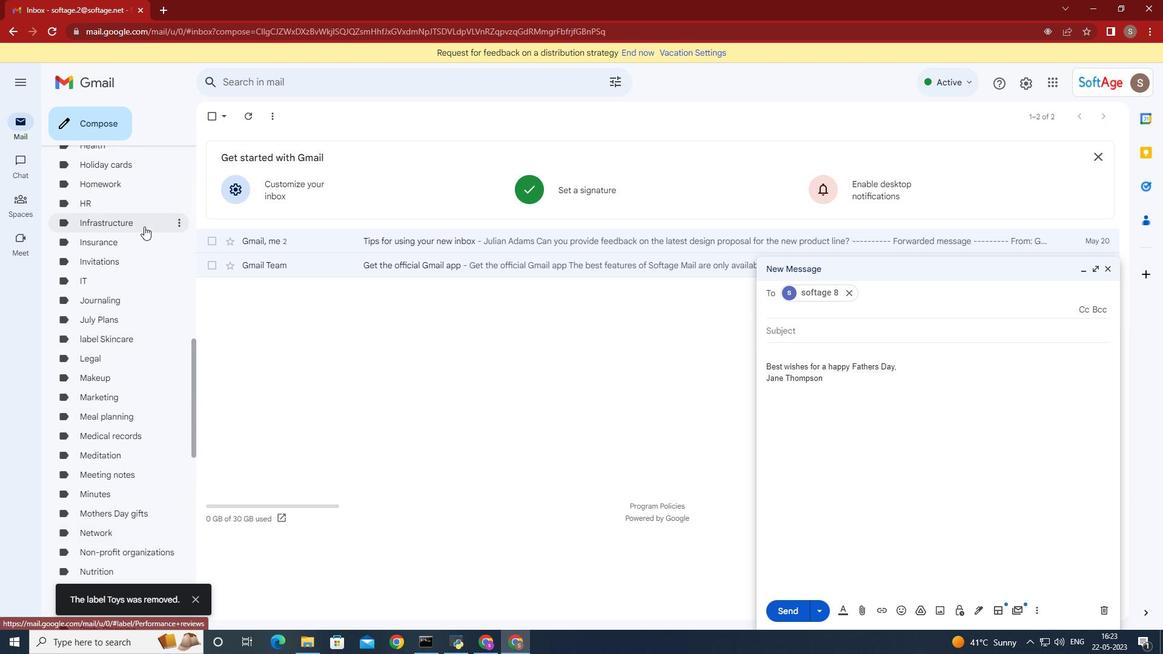 
Action: Mouse moved to (144, 226)
Screenshot: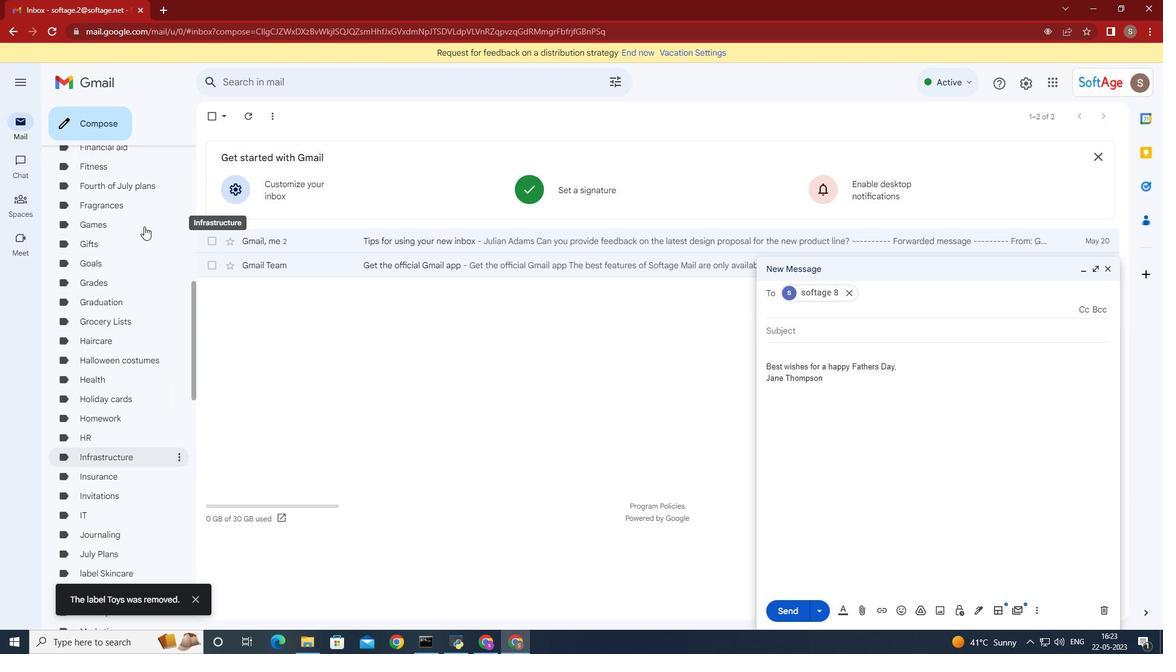 
Action: Mouse scrolled (144, 227) with delta (0, 0)
Screenshot: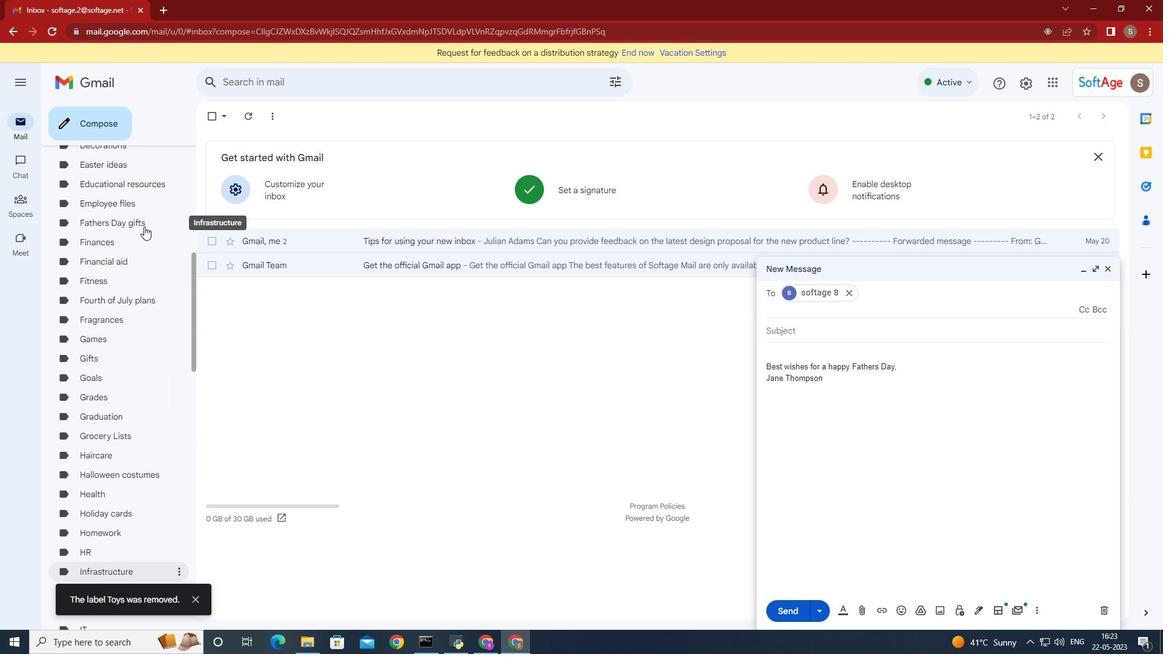 
Action: Mouse scrolled (144, 227) with delta (0, 0)
Screenshot: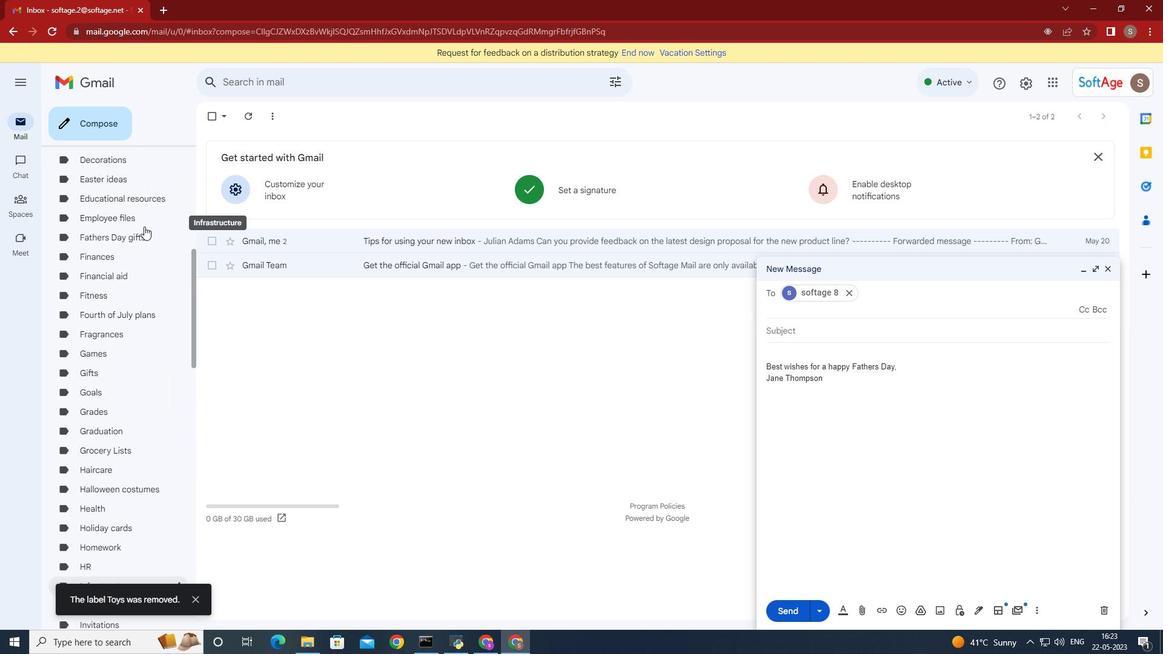 
Action: Mouse scrolled (144, 227) with delta (0, 0)
Screenshot: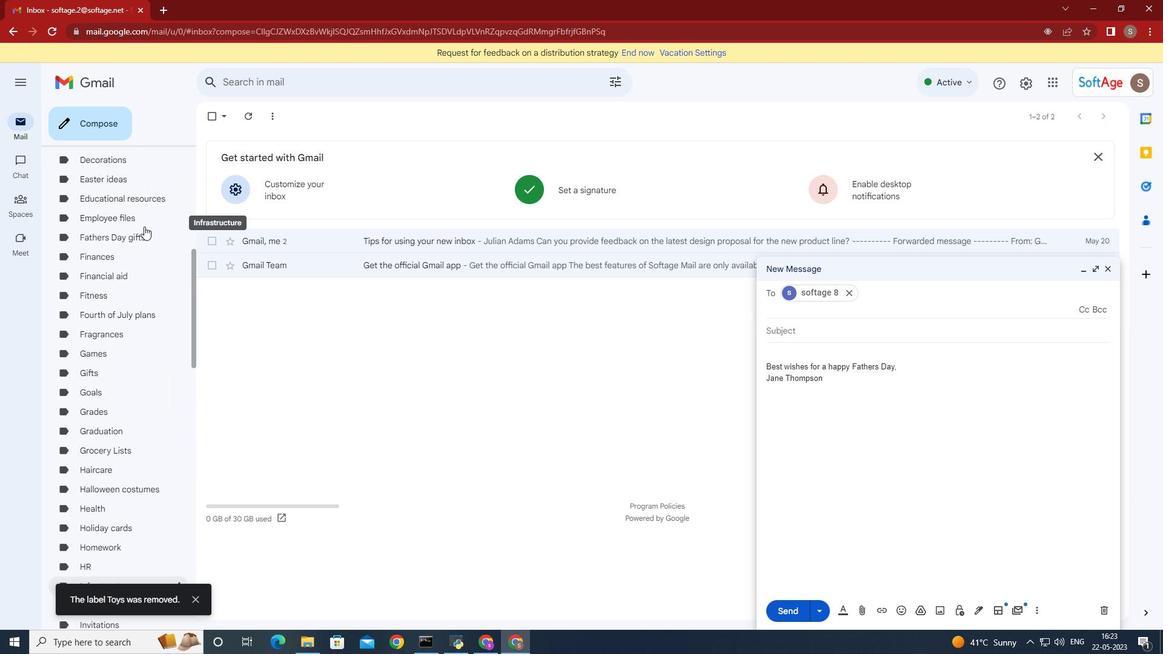 
Action: Mouse scrolled (144, 227) with delta (0, 0)
Screenshot: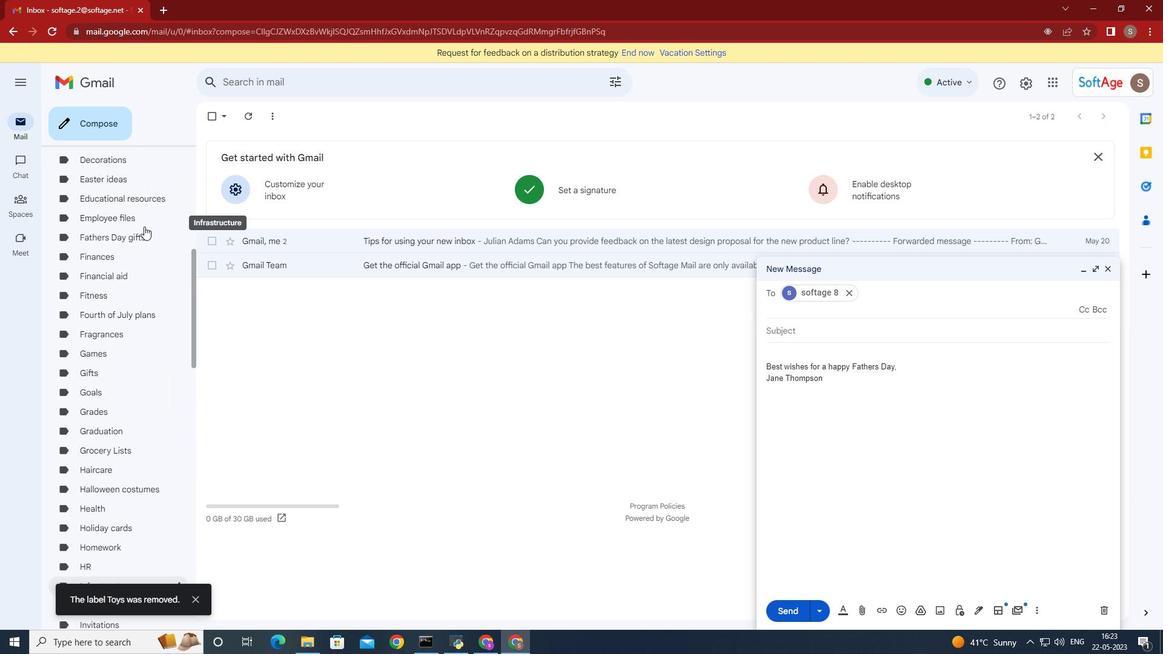 
Action: Mouse scrolled (144, 227) with delta (0, 0)
Screenshot: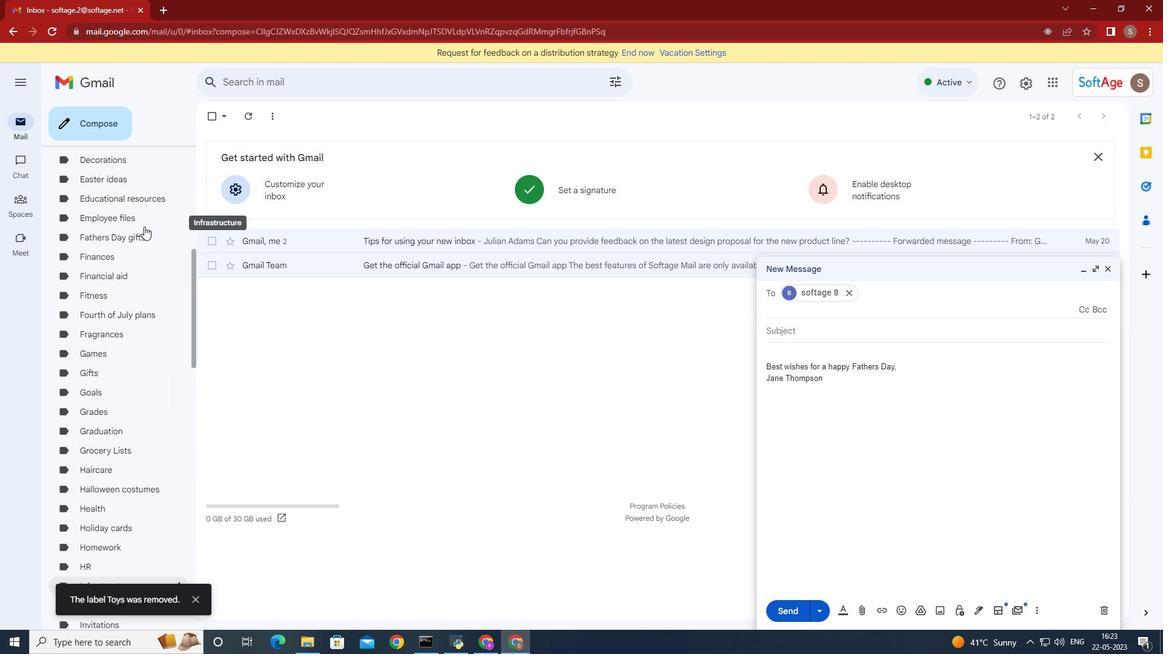 
Action: Mouse scrolled (144, 227) with delta (0, 0)
Screenshot: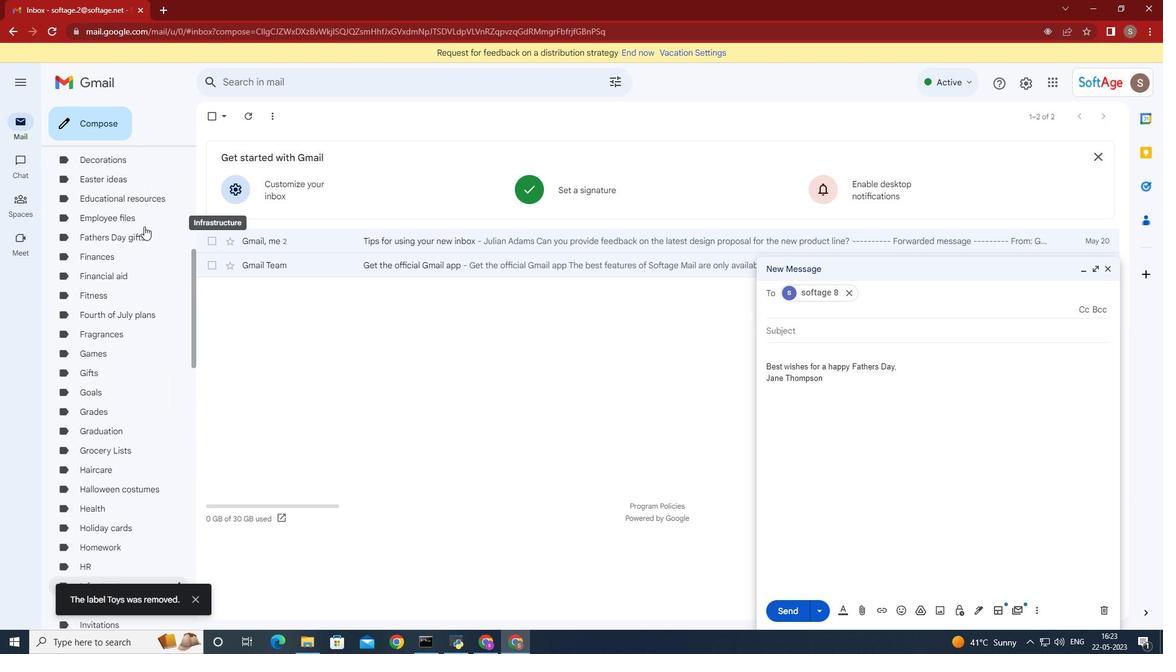
Action: Mouse scrolled (144, 227) with delta (0, 0)
Screenshot: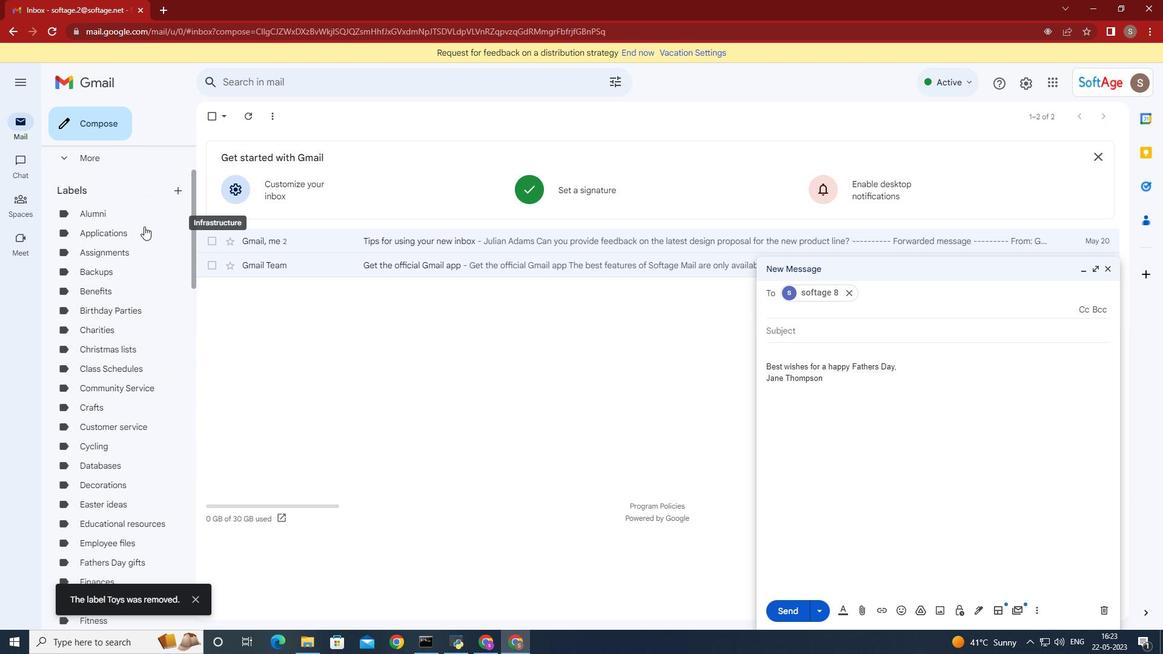 
Action: Mouse scrolled (144, 227) with delta (0, 0)
Screenshot: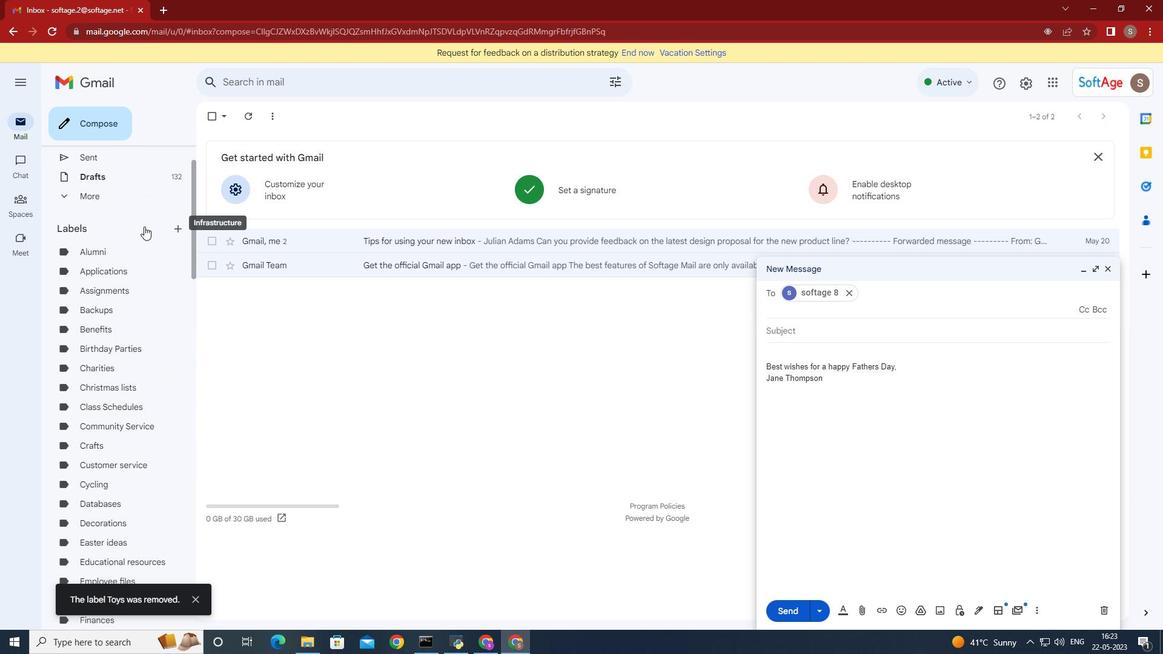 
Action: Mouse scrolled (144, 227) with delta (0, 0)
Screenshot: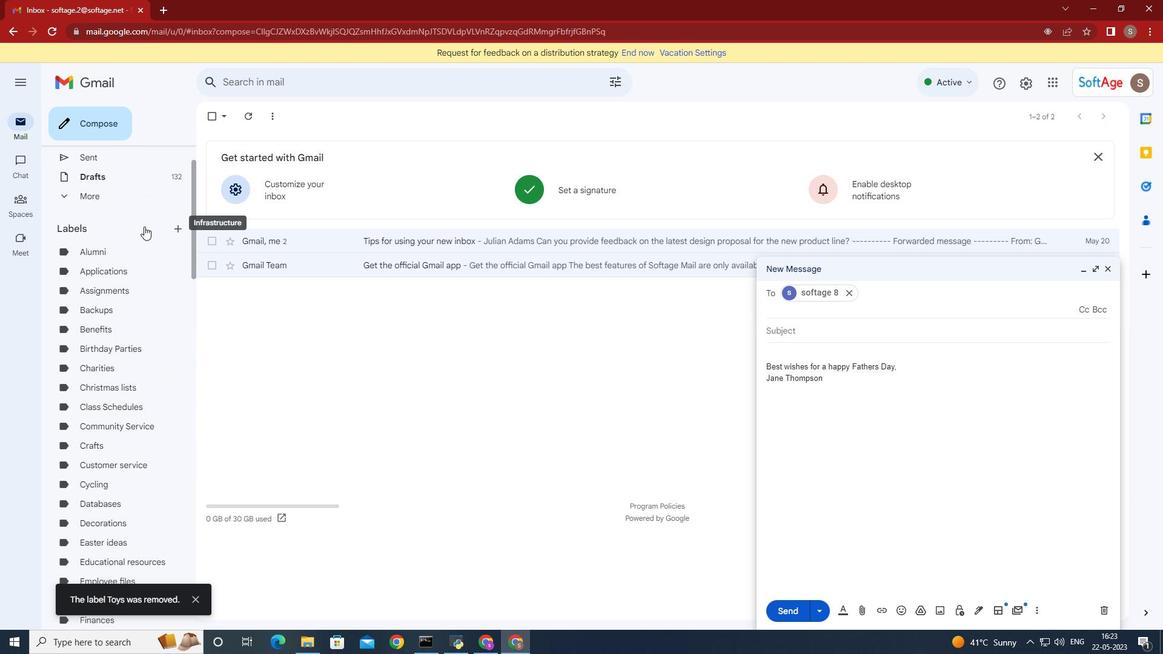 
Action: Mouse scrolled (144, 227) with delta (0, 0)
Screenshot: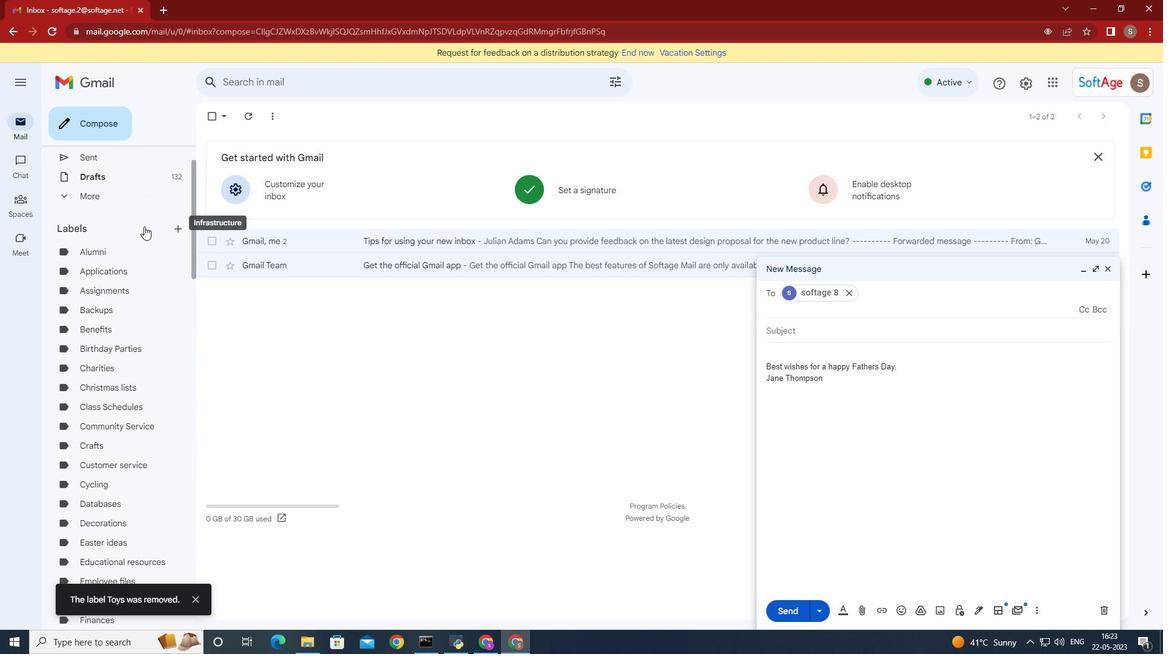 
Action: Mouse scrolled (144, 227) with delta (0, 0)
Screenshot: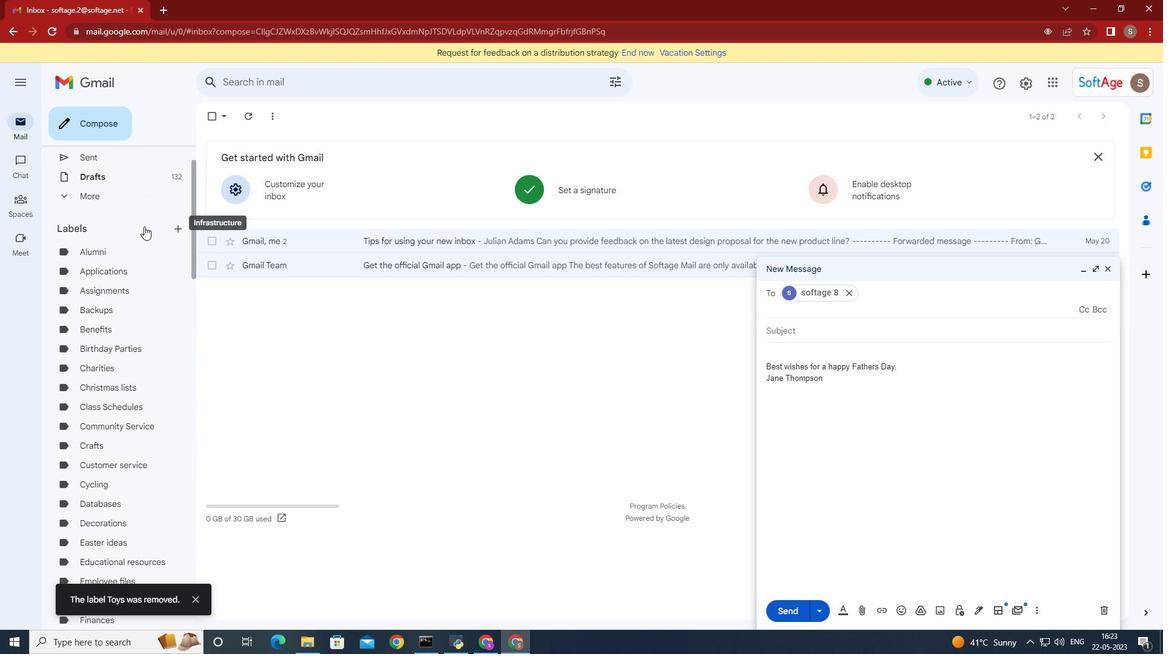 
Action: Mouse moved to (177, 284)
Screenshot: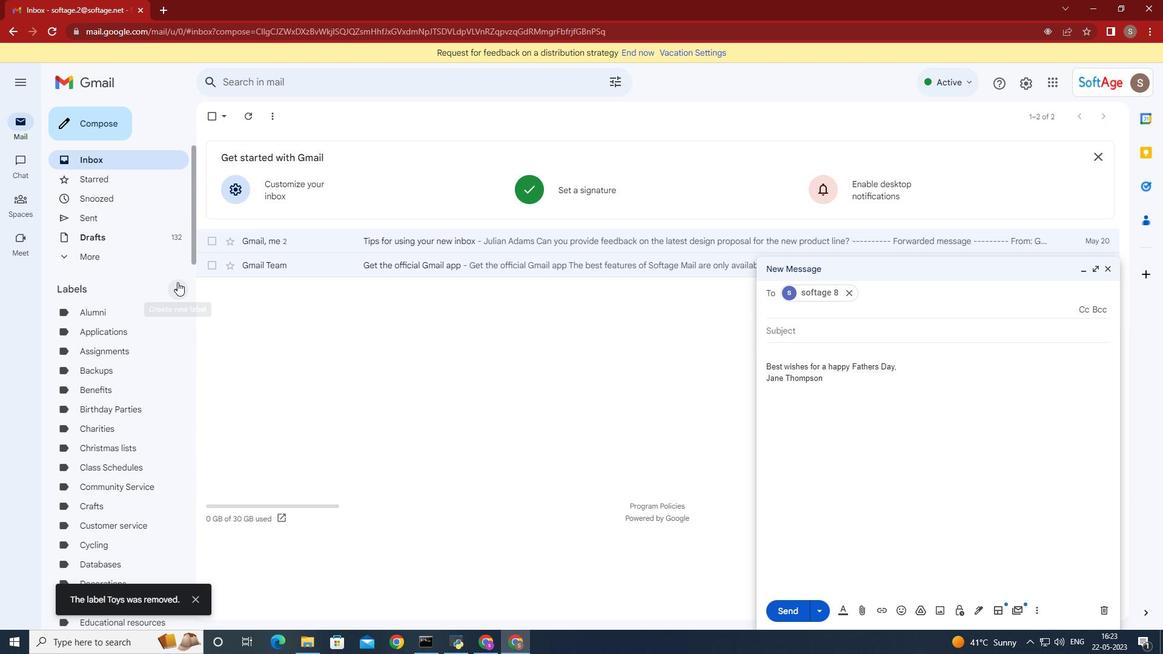 
Action: Mouse pressed left at (177, 284)
Screenshot: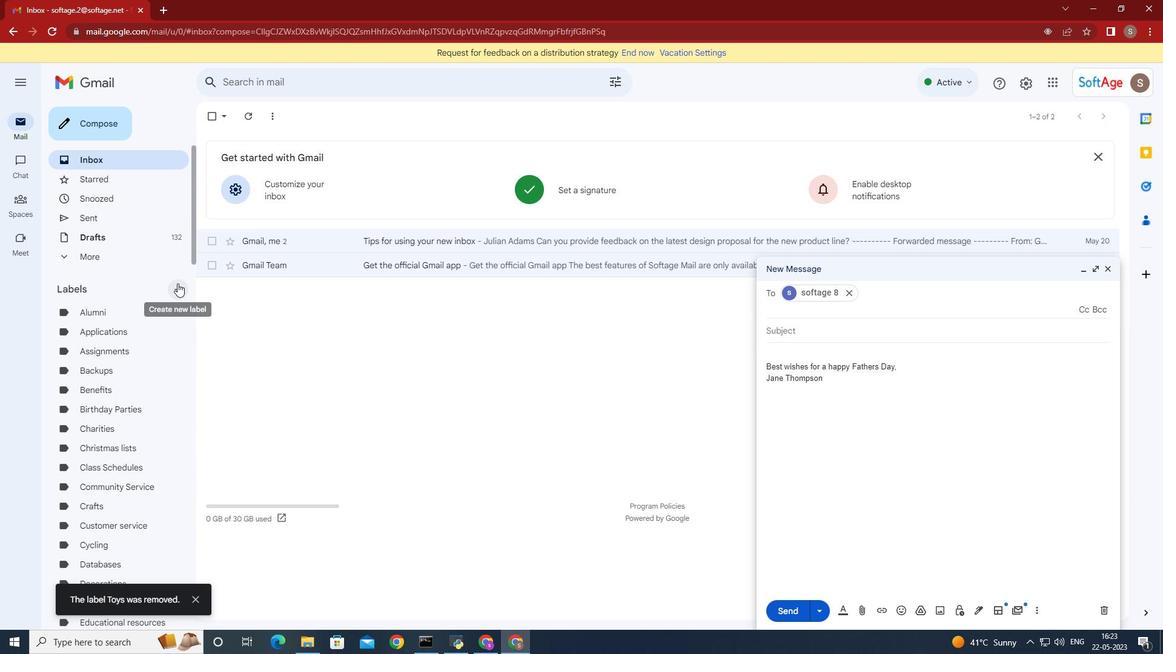 
Action: Mouse moved to (166, 272)
Screenshot: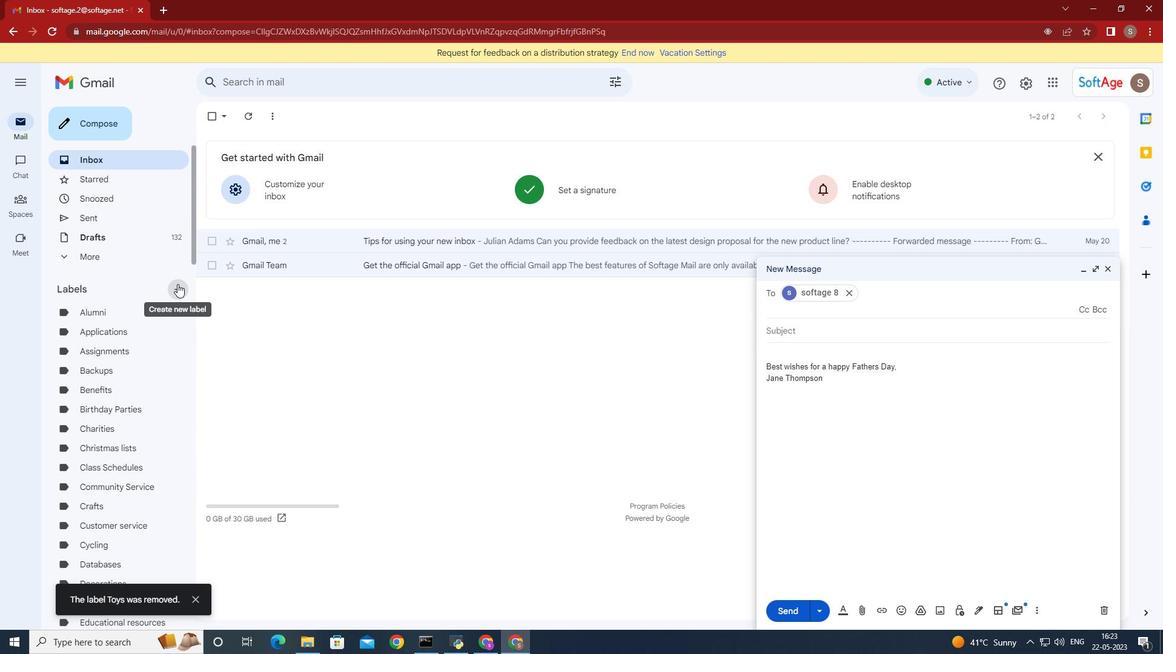 
Action: Key pressed <Key.shift>Toys
Screenshot: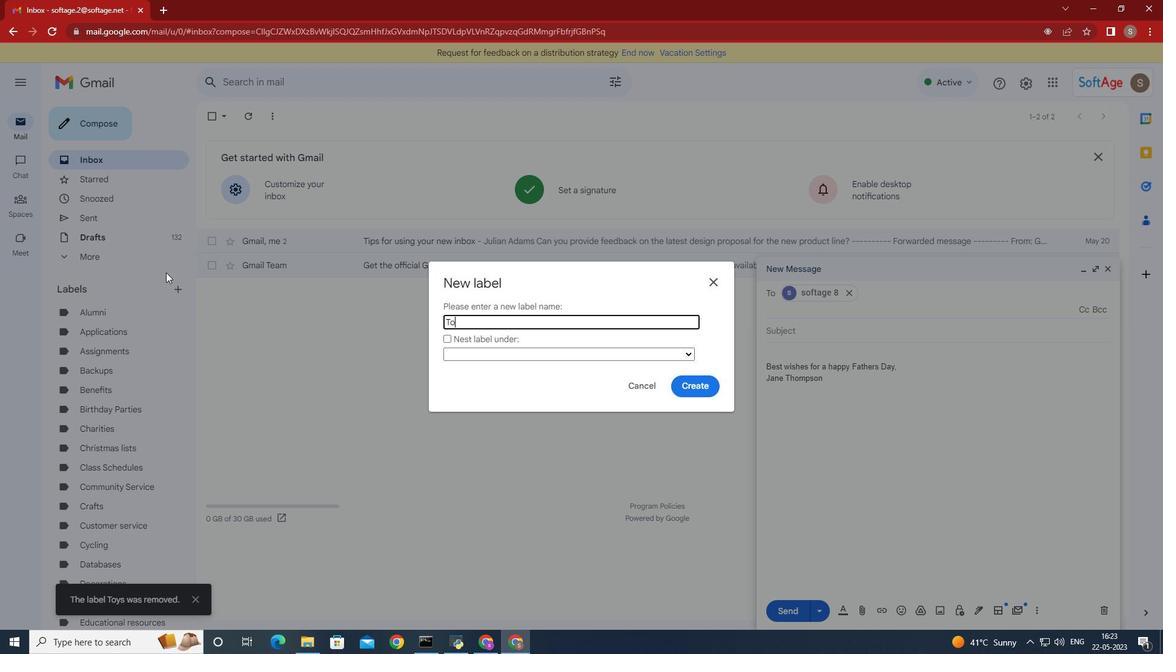 
Action: Mouse moved to (685, 390)
Screenshot: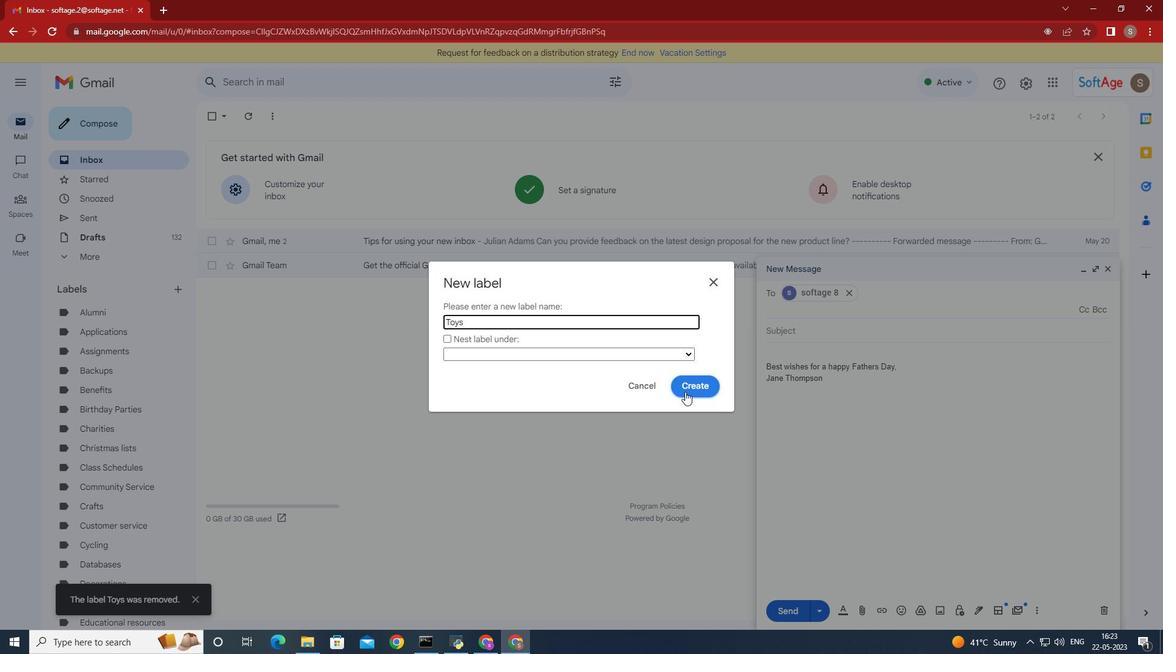 
Action: Mouse pressed left at (685, 390)
Screenshot: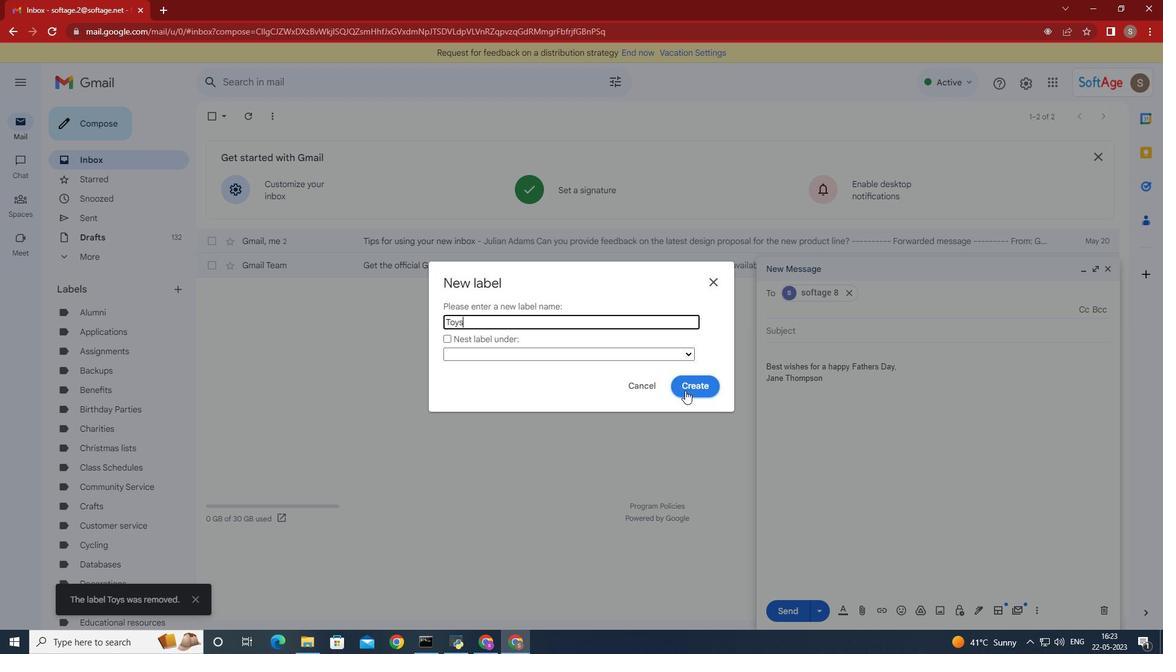 
Action: Mouse moved to (686, 390)
Screenshot: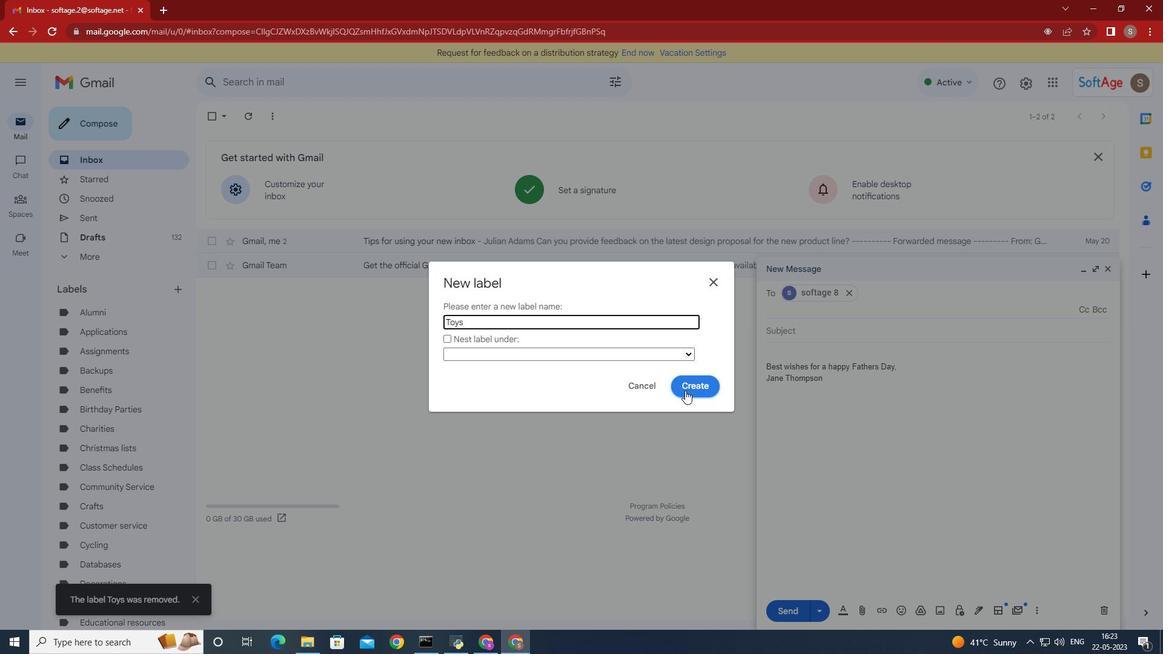 
